 Task: Look for Airbnb options in Río Bravo, Mexico from 5th December, 2023 to 12th December, 2023 for 2 adults.  With 1  bedroom having 1 bed and 1 bathroom. Property type can be hotel.
Action: Mouse moved to (395, 124)
Screenshot: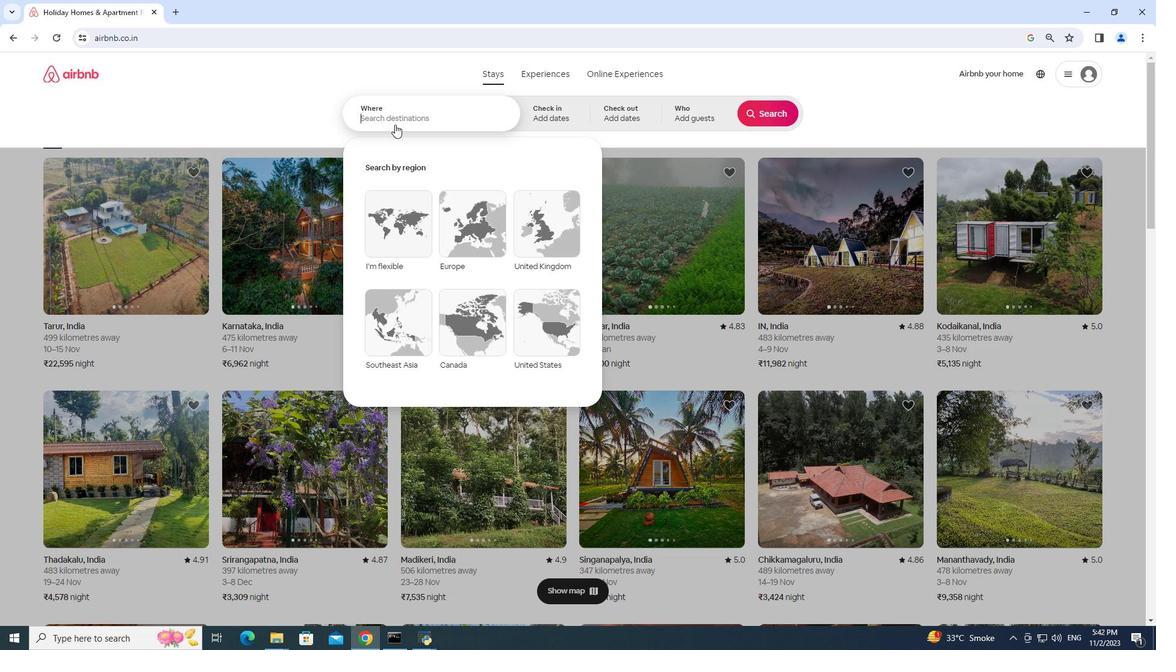 
Action: Mouse pressed left at (395, 124)
Screenshot: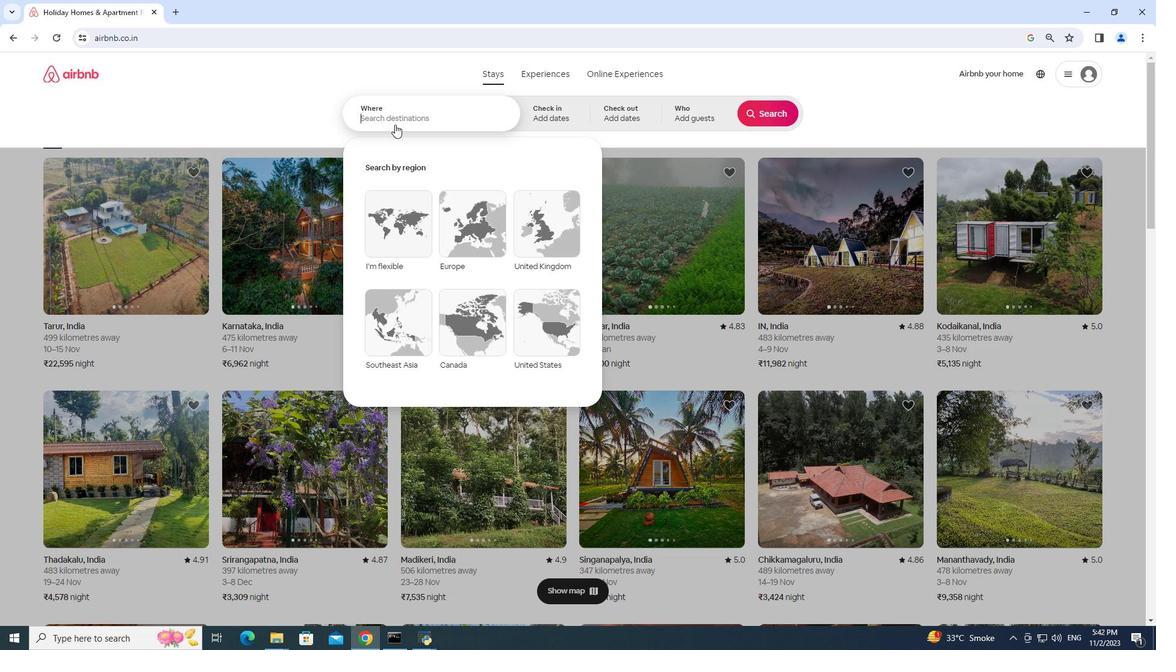 
Action: Key pressed rio<Key.space>bravo,<Key.space>mexico
Screenshot: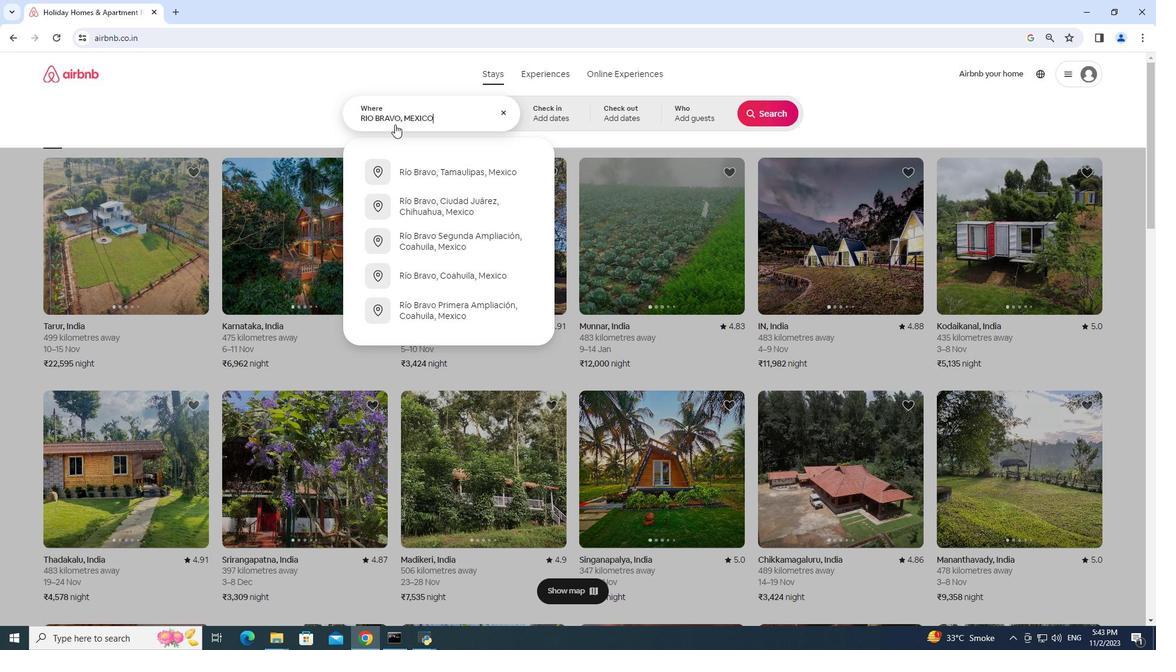 
Action: Mouse moved to (562, 122)
Screenshot: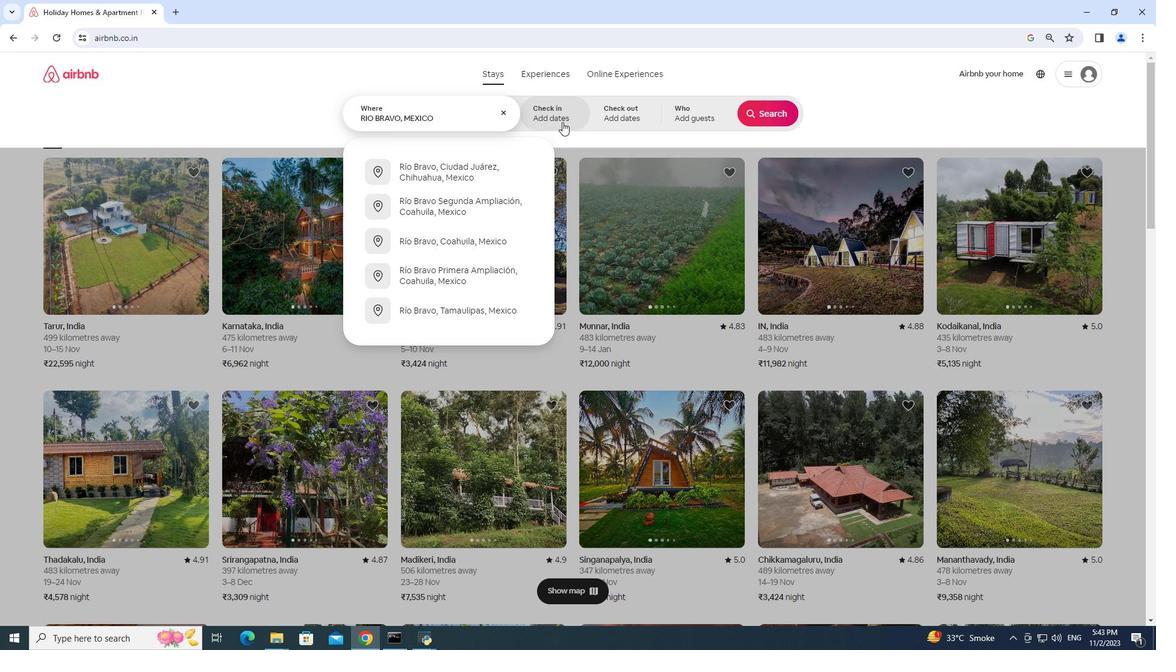 
Action: Mouse pressed left at (562, 122)
Screenshot: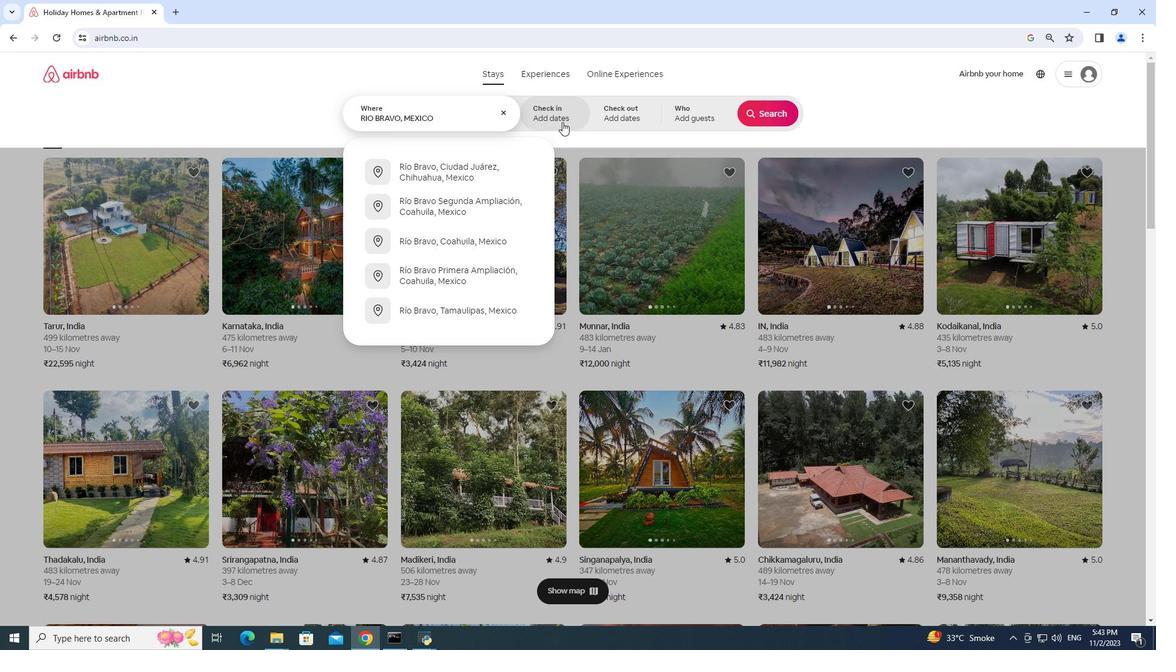 
Action: Mouse moved to (653, 272)
Screenshot: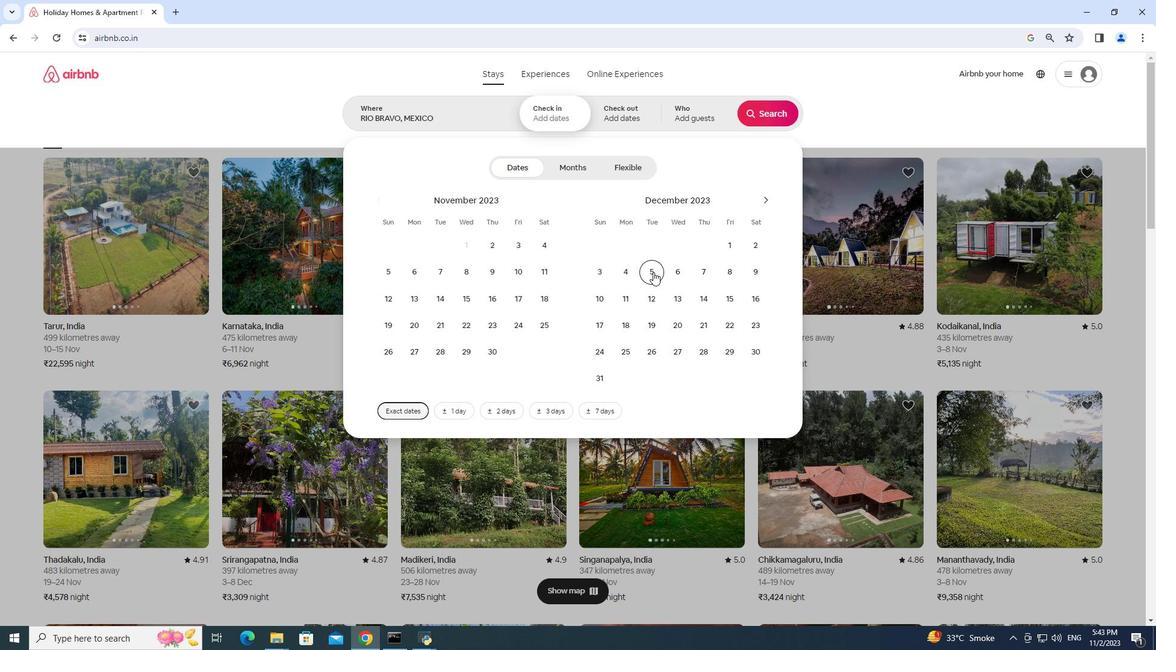 
Action: Mouse pressed left at (653, 272)
Screenshot: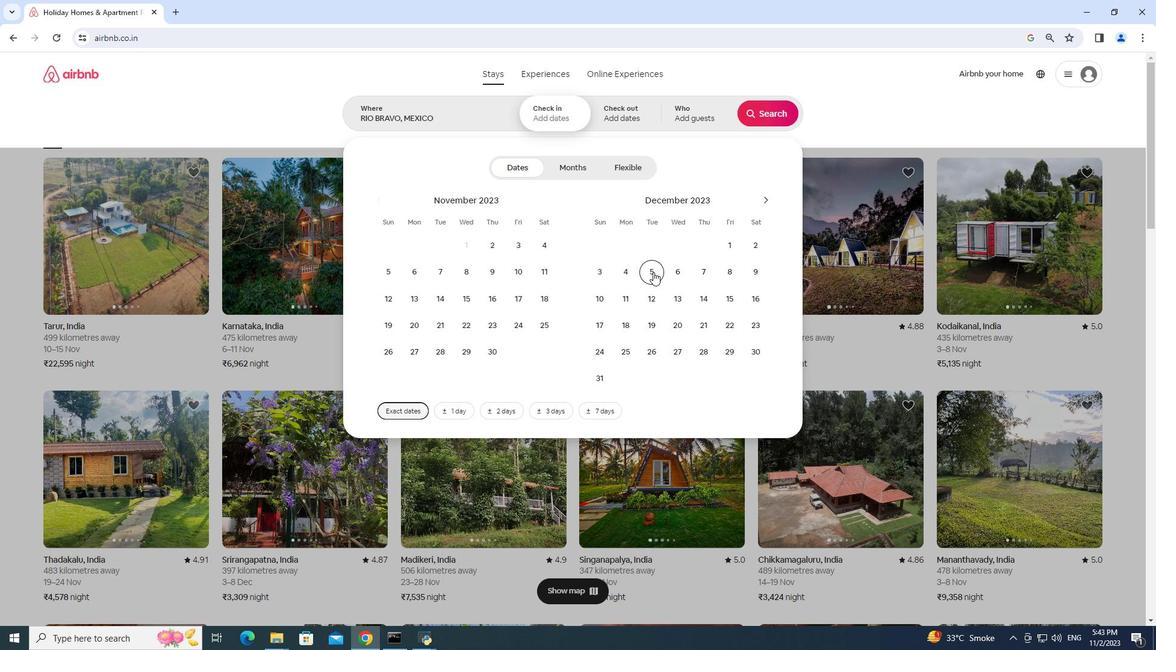 
Action: Mouse moved to (645, 292)
Screenshot: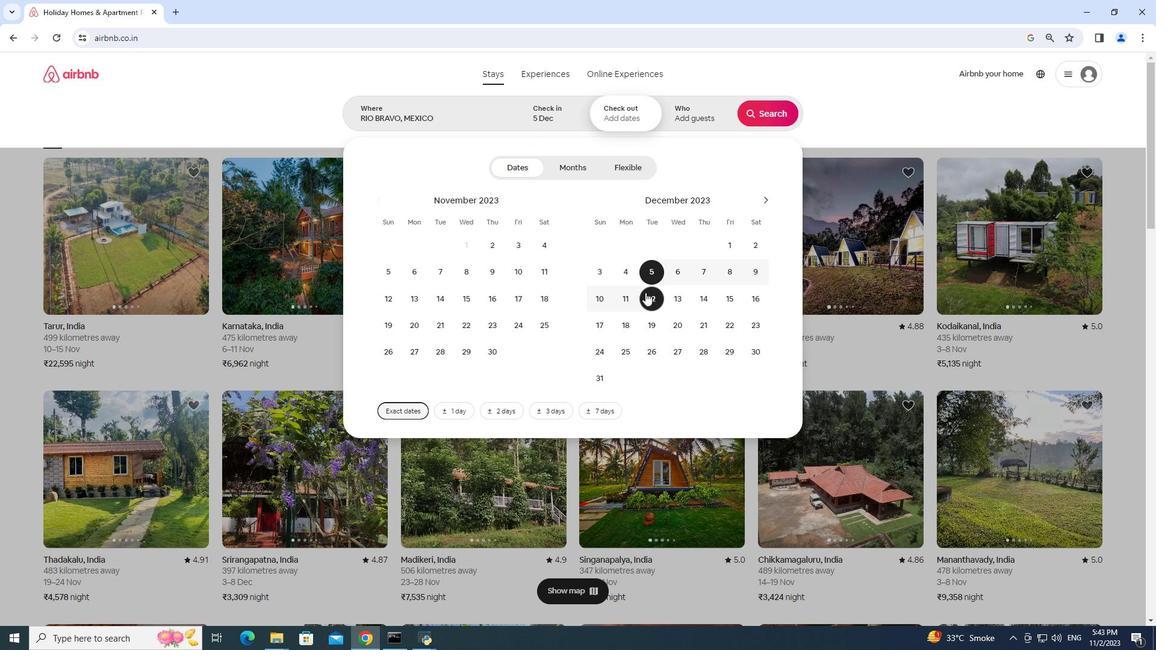 
Action: Mouse pressed left at (645, 292)
Screenshot: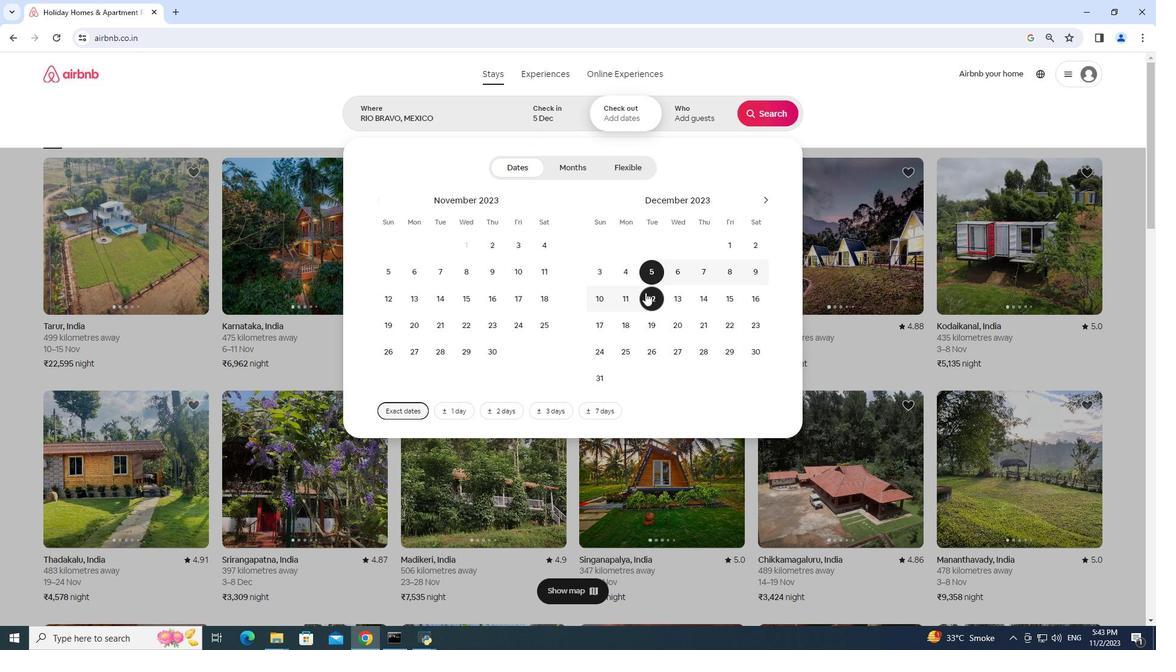 
Action: Mouse moved to (706, 112)
Screenshot: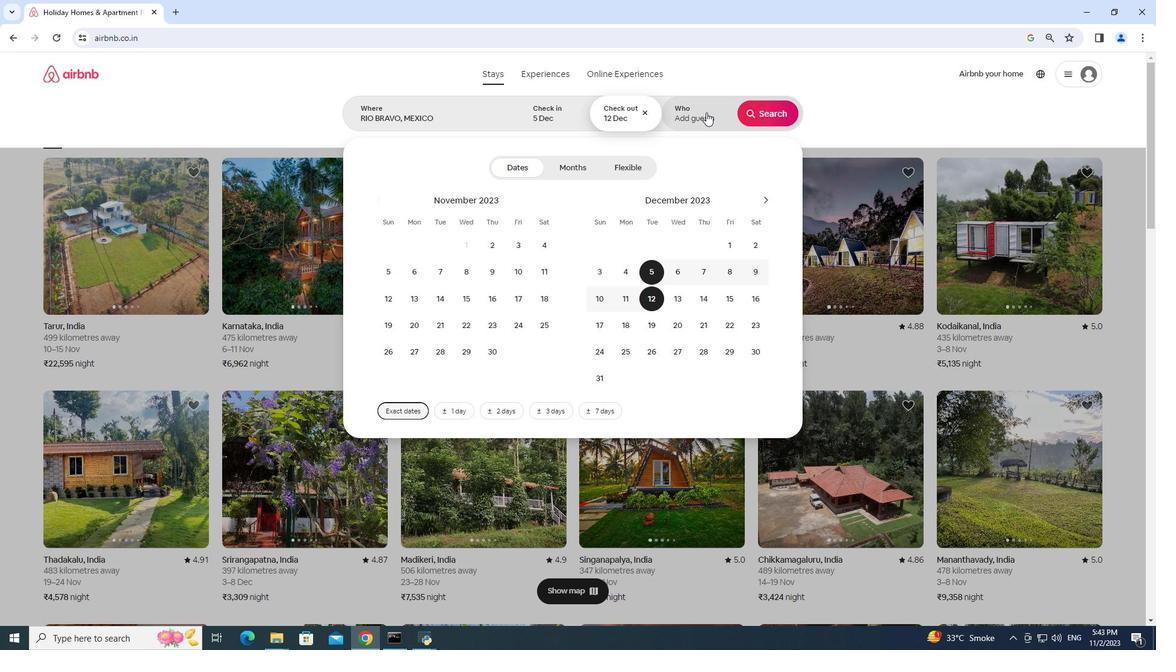 
Action: Mouse pressed left at (706, 112)
Screenshot: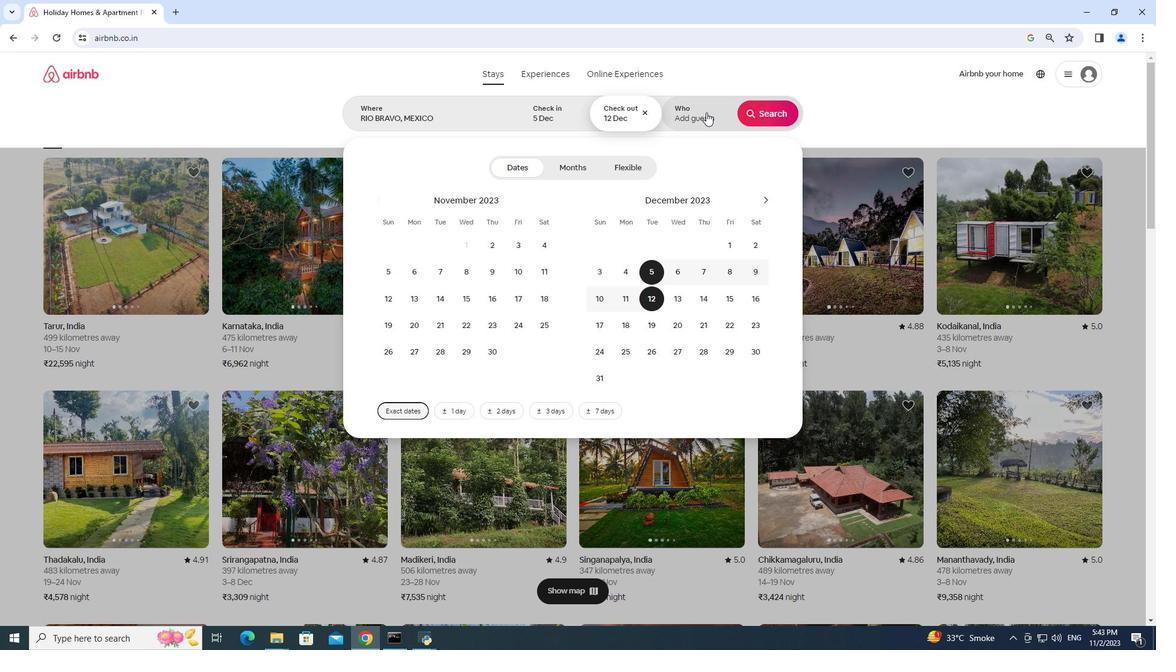 
Action: Mouse moved to (765, 169)
Screenshot: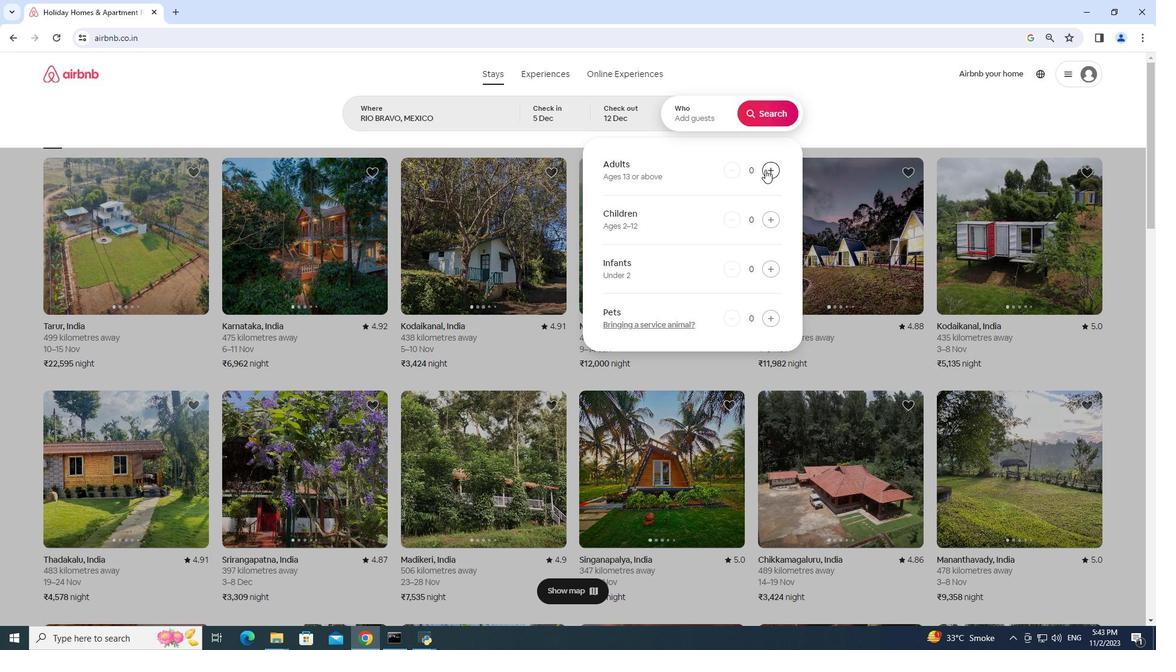 
Action: Mouse pressed left at (765, 169)
Screenshot: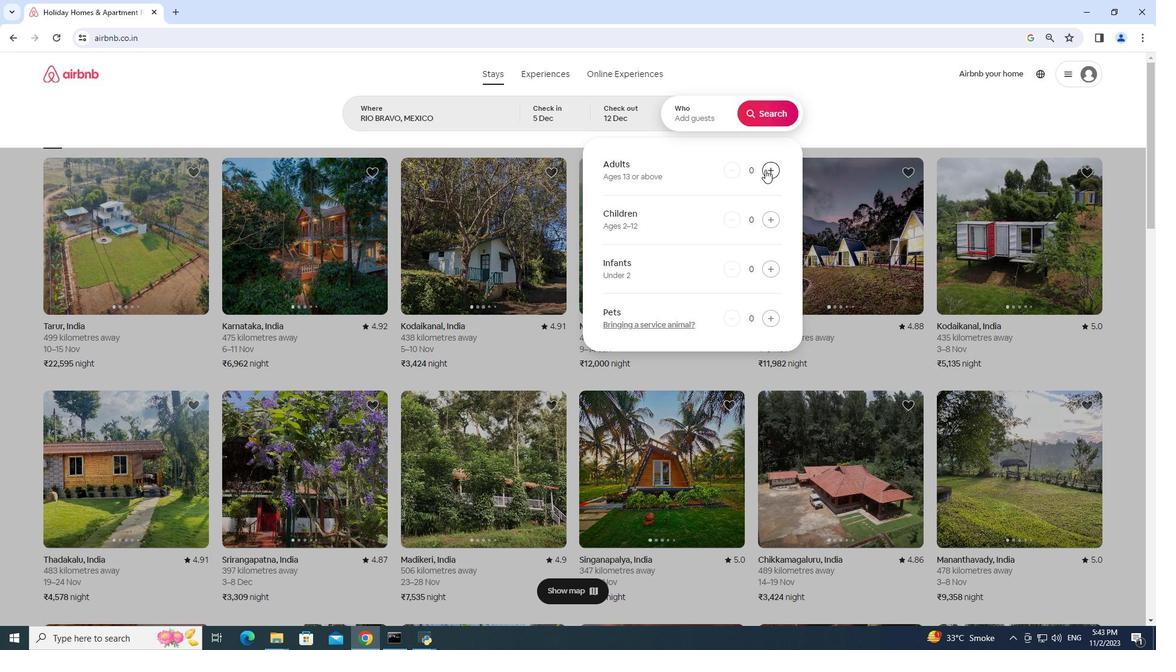 
Action: Mouse pressed left at (765, 169)
Screenshot: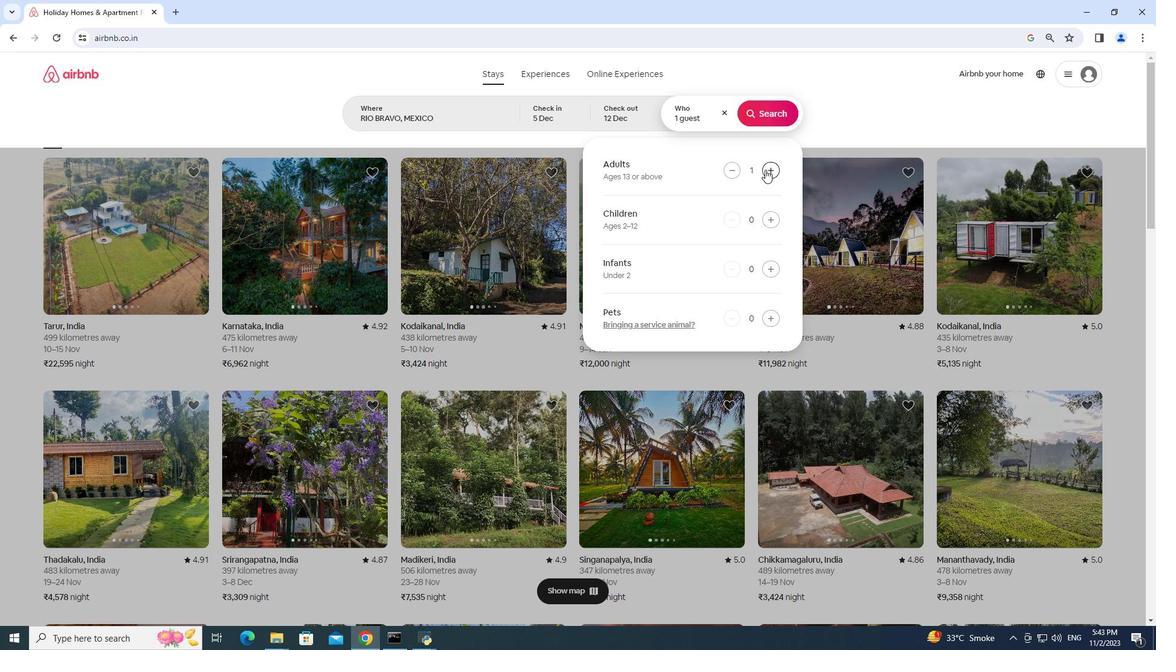 
Action: Mouse moved to (760, 111)
Screenshot: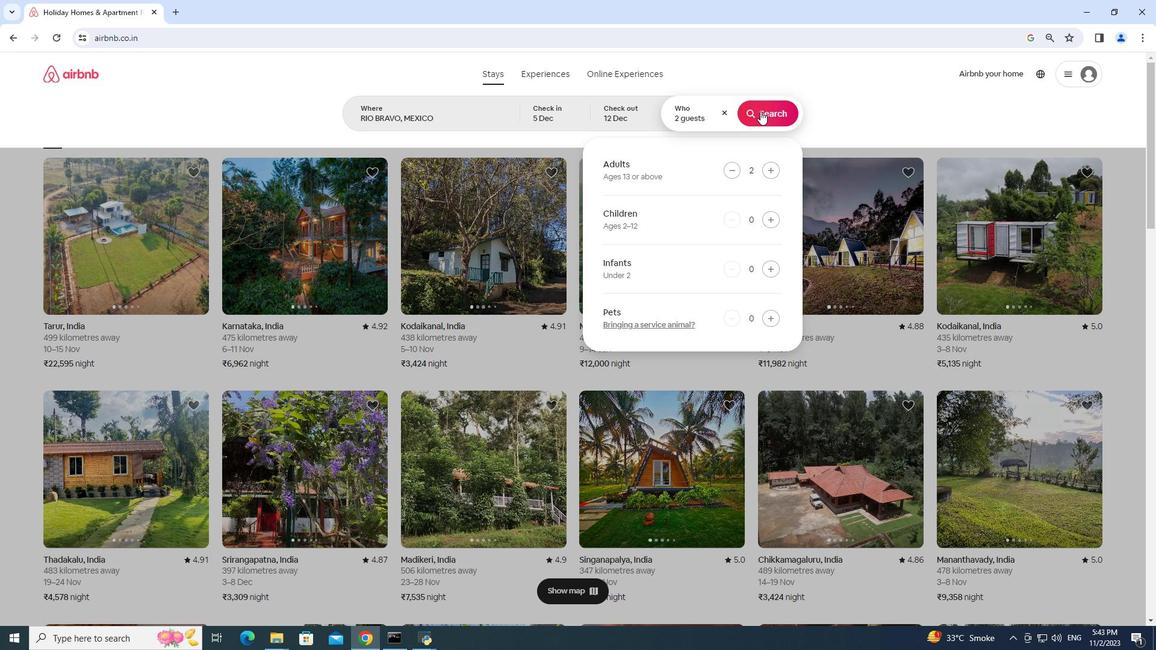 
Action: Mouse pressed left at (760, 111)
Screenshot: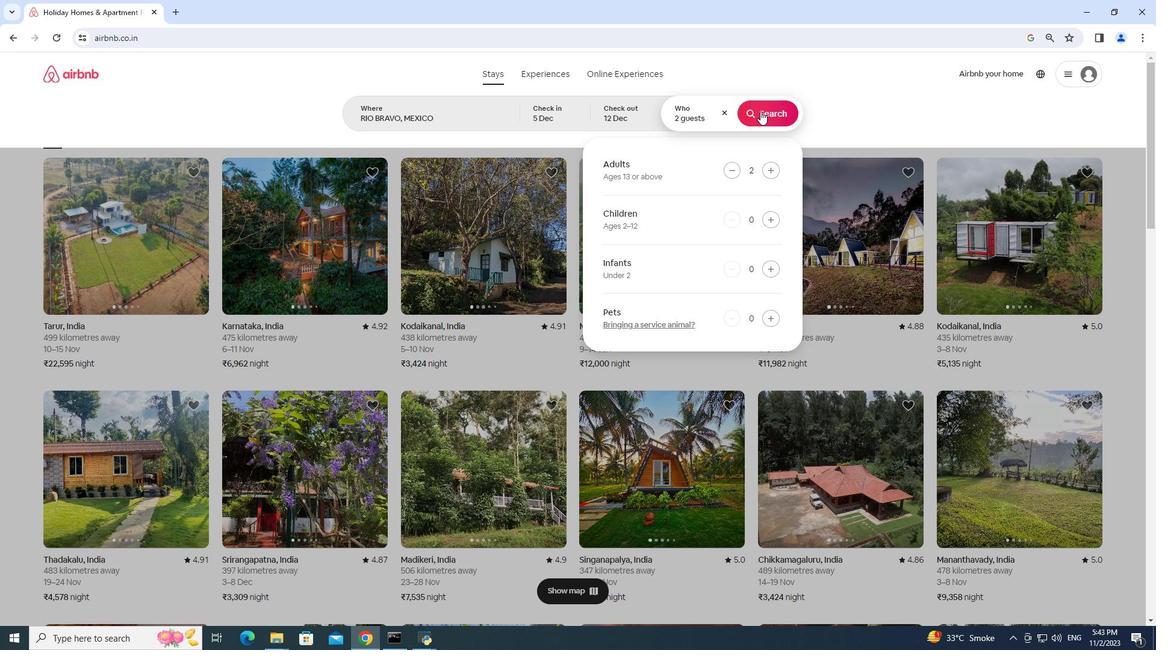 
Action: Mouse moved to (990, 112)
Screenshot: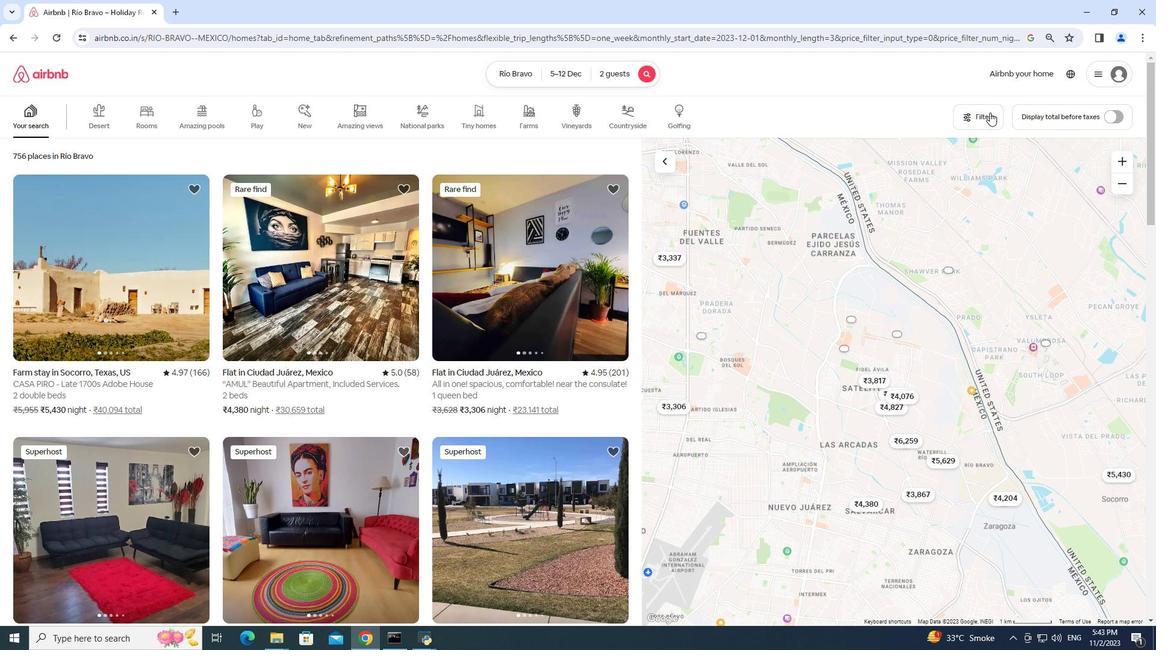 
Action: Mouse pressed left at (990, 112)
Screenshot: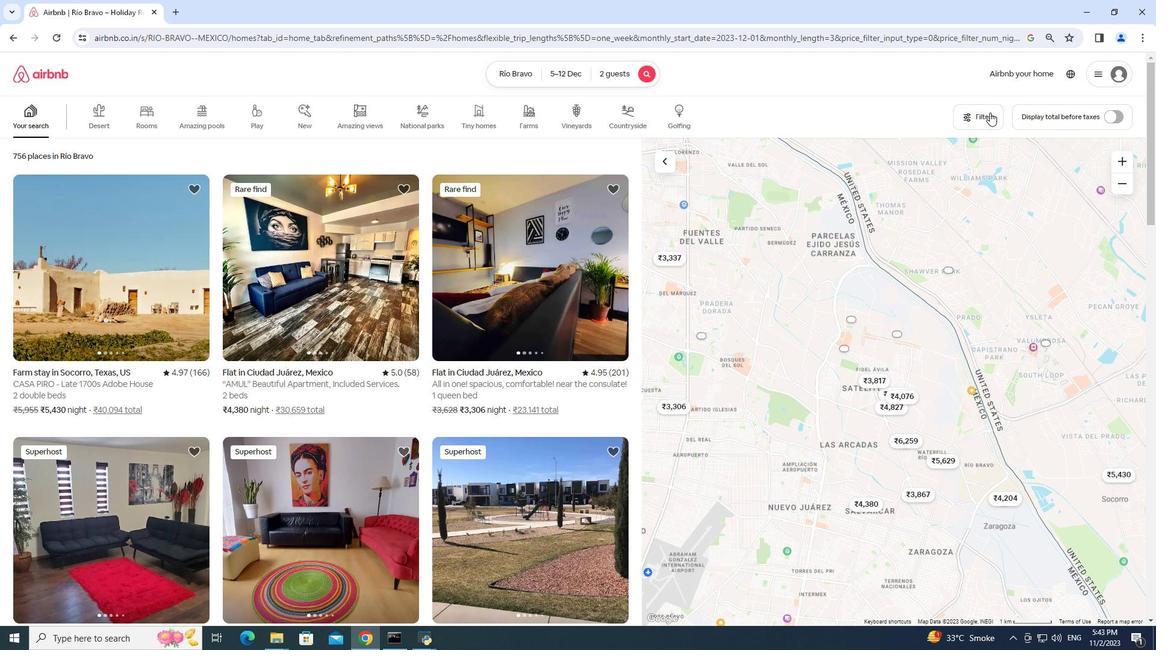 
Action: Mouse moved to (456, 456)
Screenshot: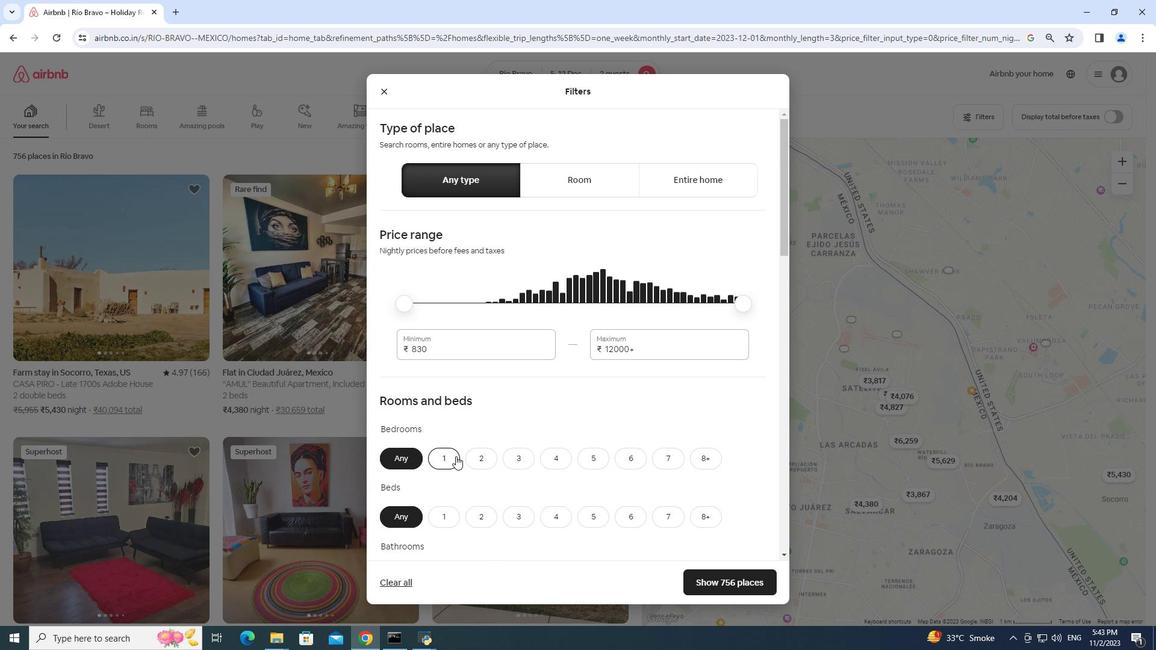 
Action: Mouse pressed left at (456, 456)
Screenshot: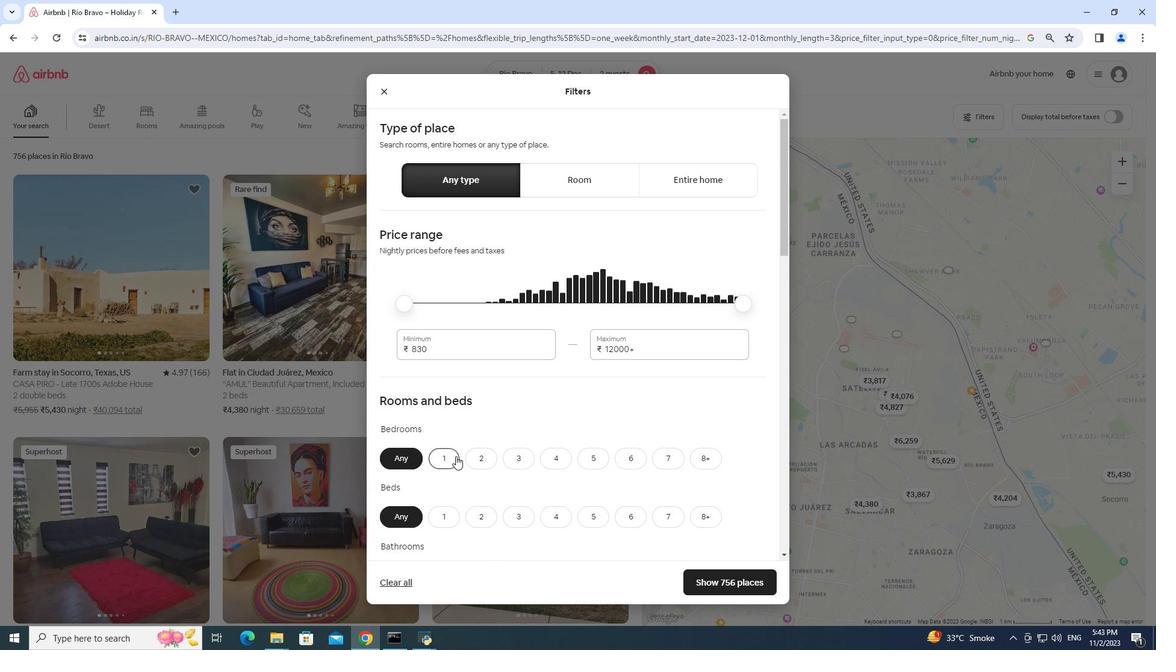 
Action: Mouse moved to (447, 517)
Screenshot: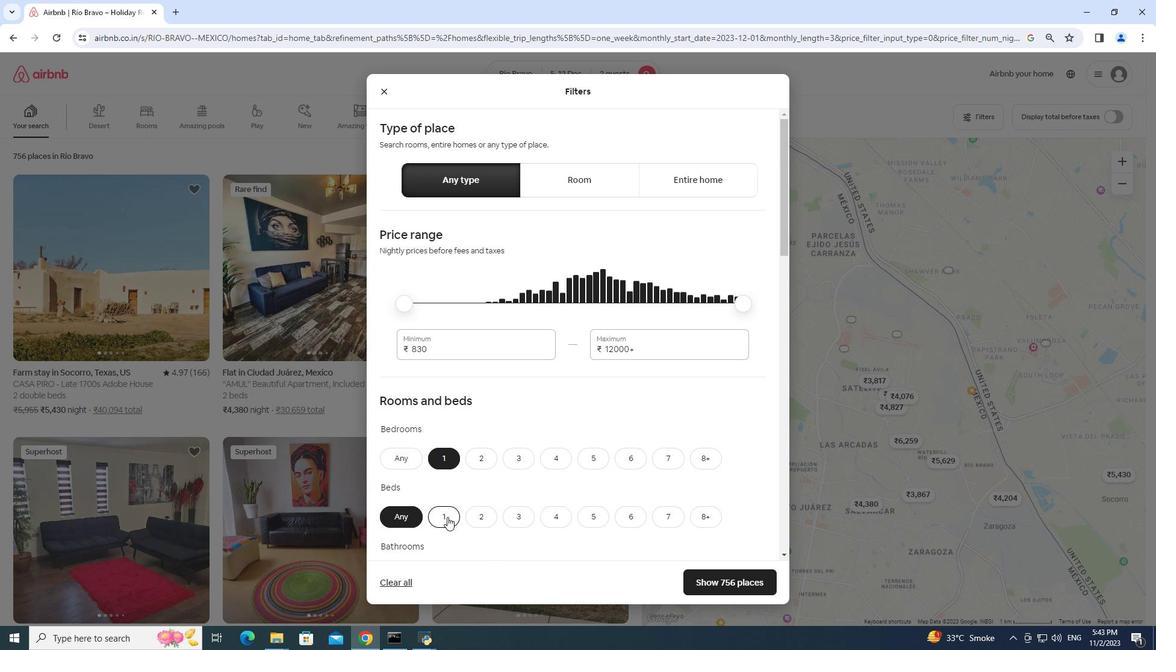 
Action: Mouse pressed left at (447, 517)
Screenshot: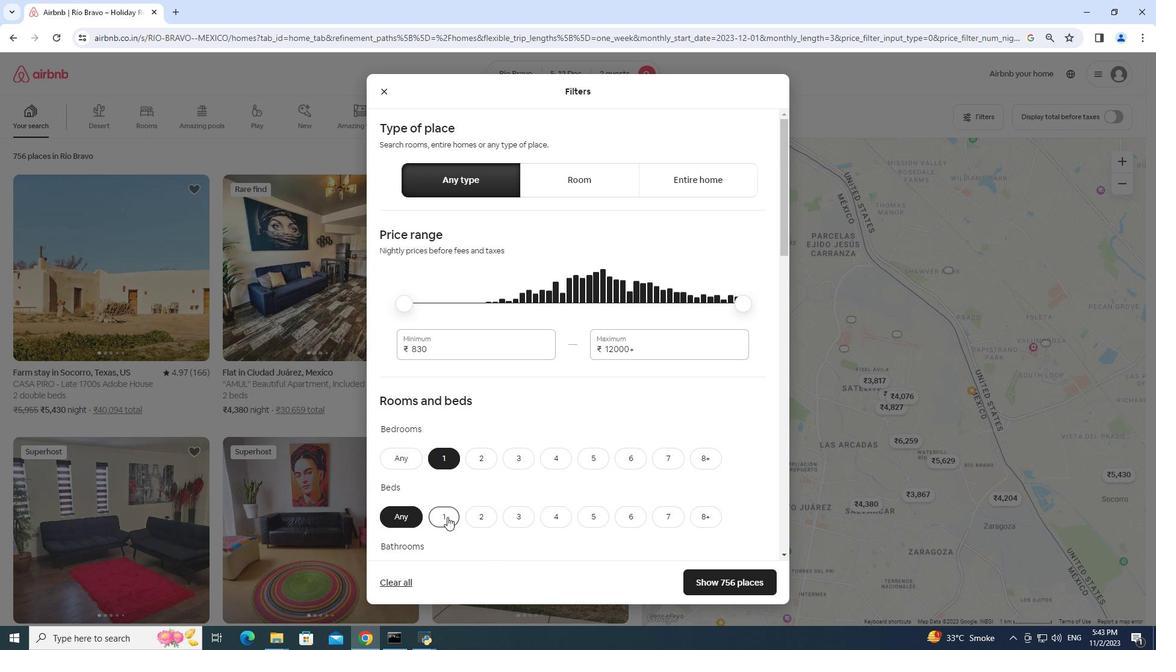 
Action: Mouse moved to (447, 517)
Screenshot: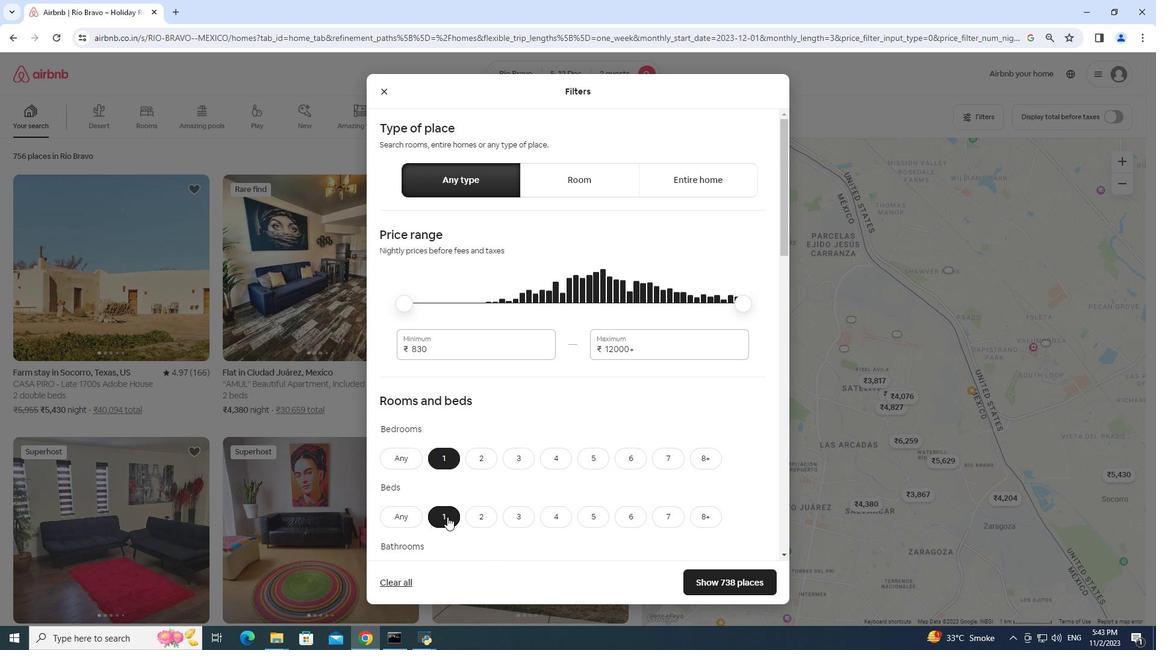 
Action: Mouse scrolled (447, 516) with delta (0, 0)
Screenshot: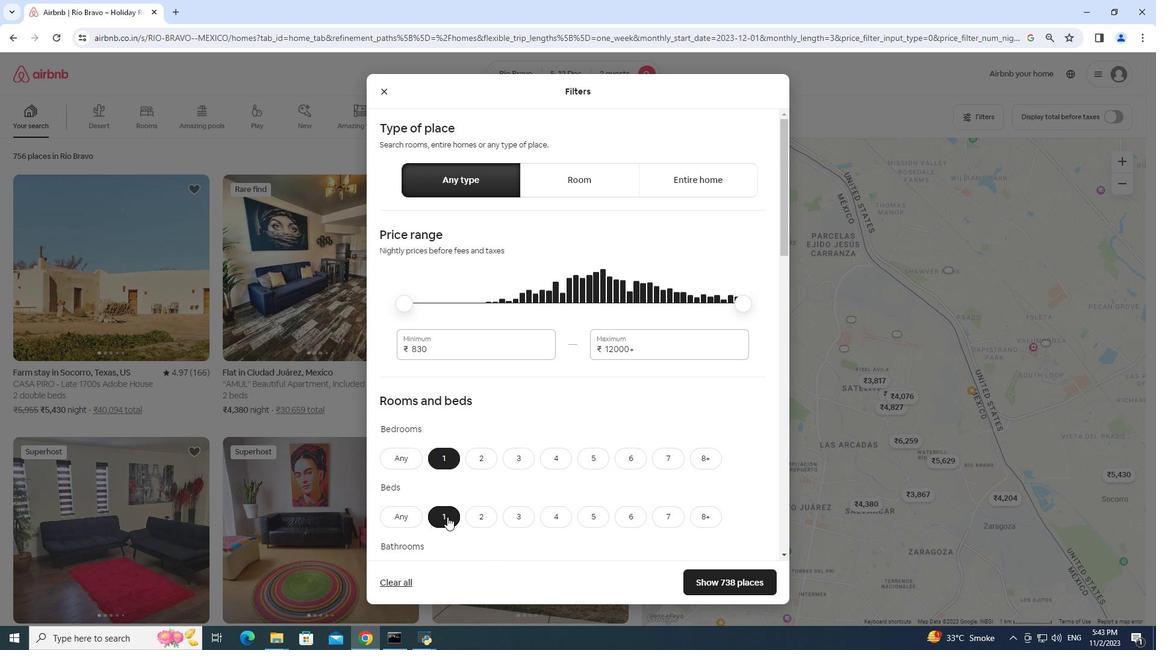 
Action: Mouse scrolled (447, 516) with delta (0, 0)
Screenshot: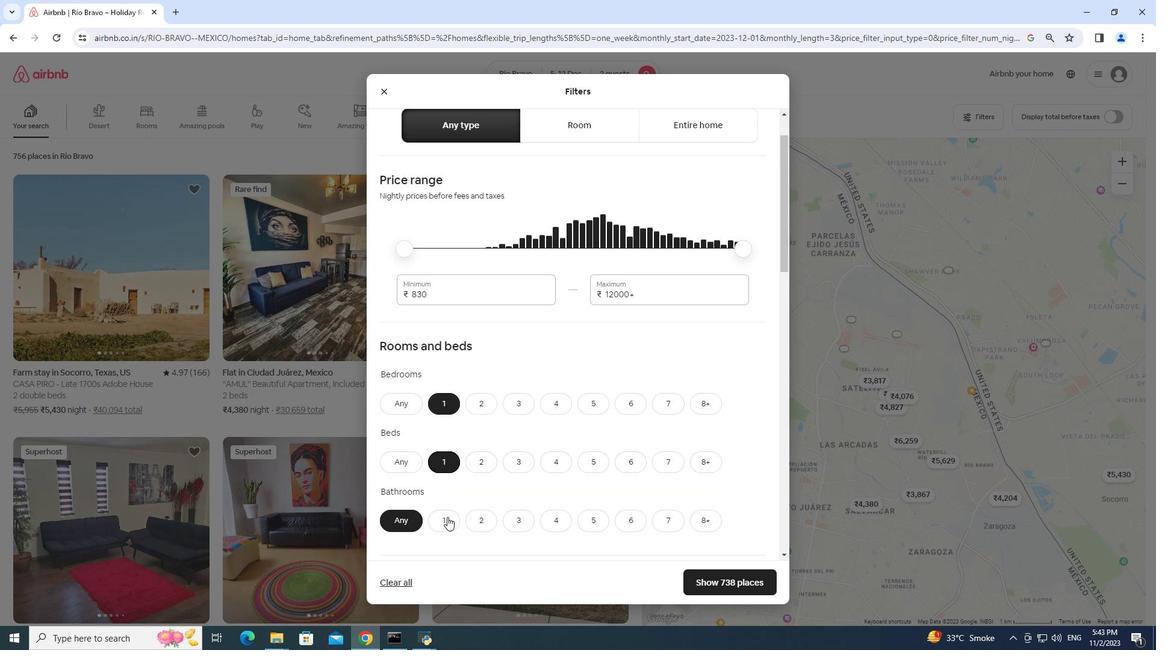 
Action: Mouse moved to (448, 447)
Screenshot: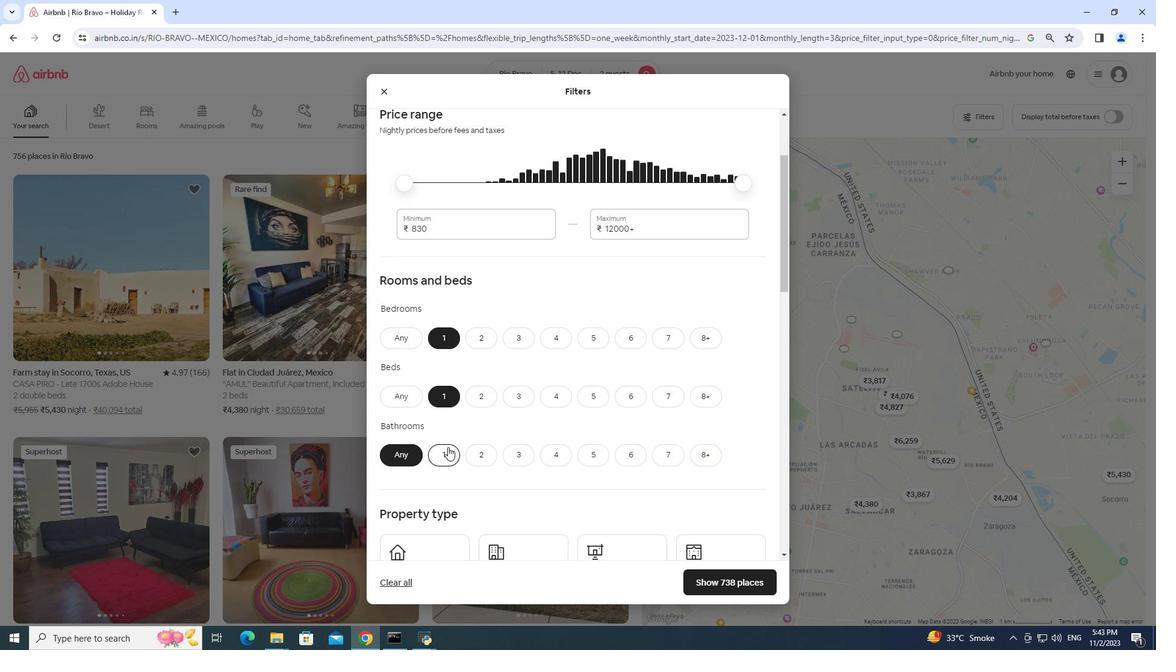 
Action: Mouse pressed left at (448, 447)
Screenshot: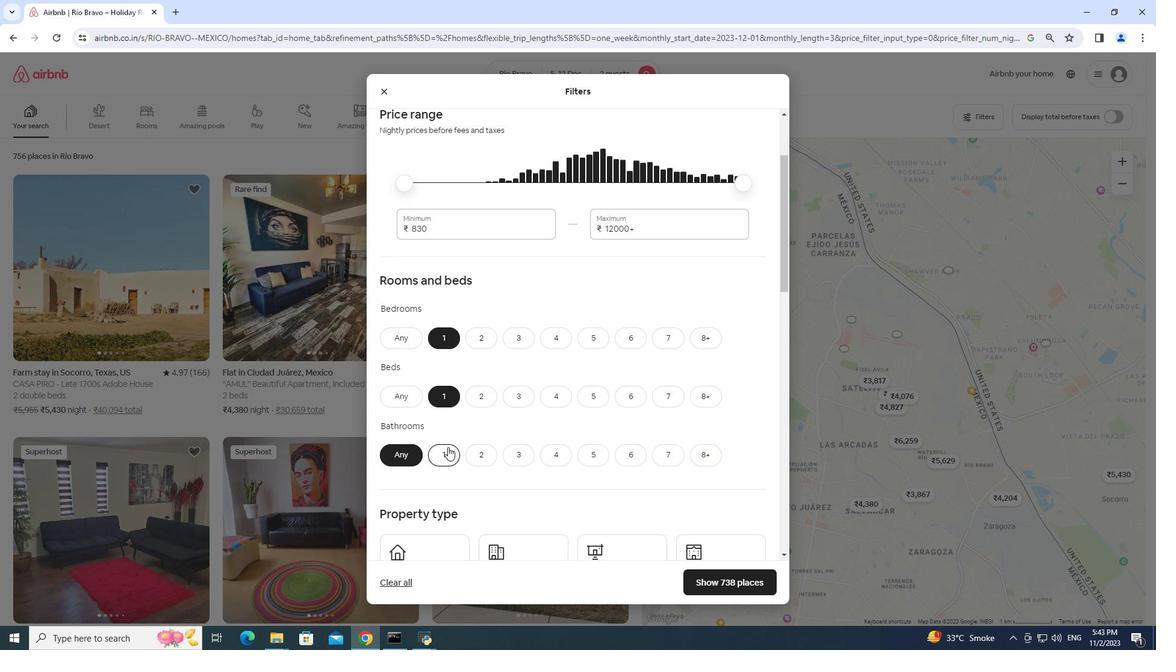 
Action: Mouse moved to (498, 472)
Screenshot: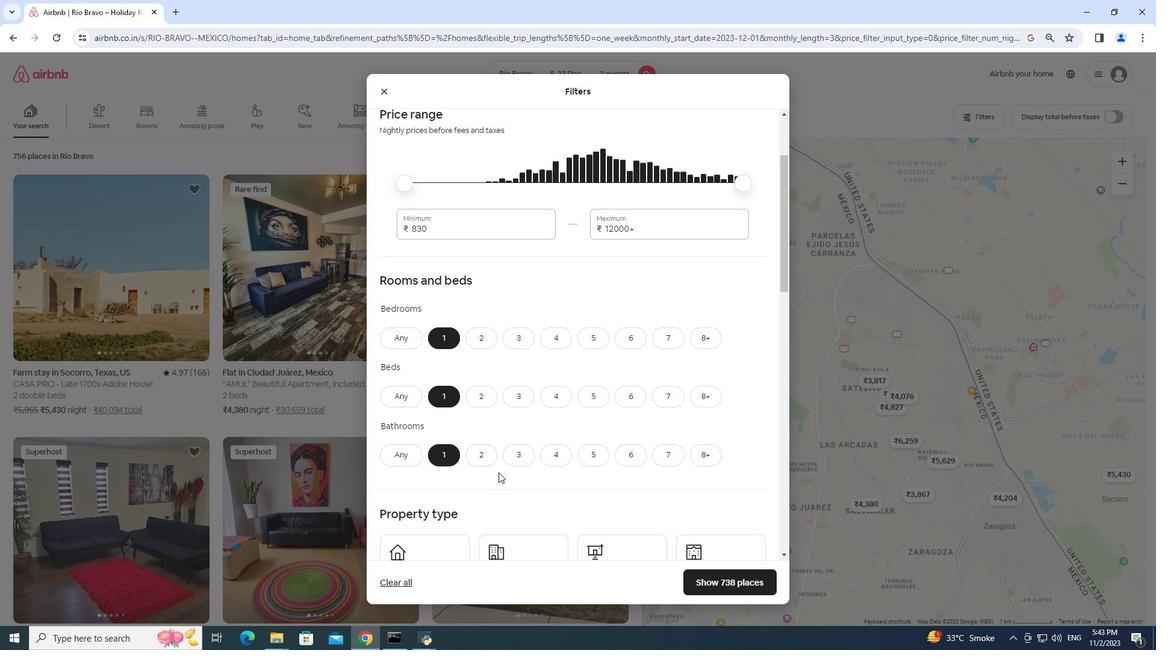 
Action: Mouse scrolled (498, 472) with delta (0, 0)
Screenshot: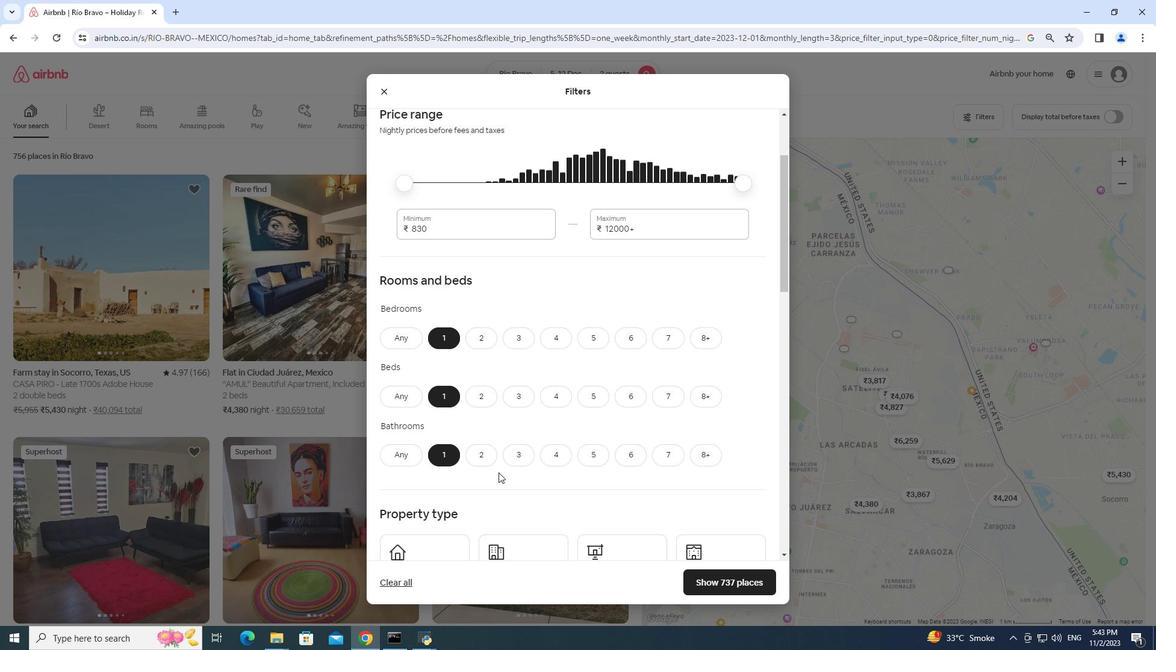 
Action: Mouse scrolled (498, 472) with delta (0, 0)
Screenshot: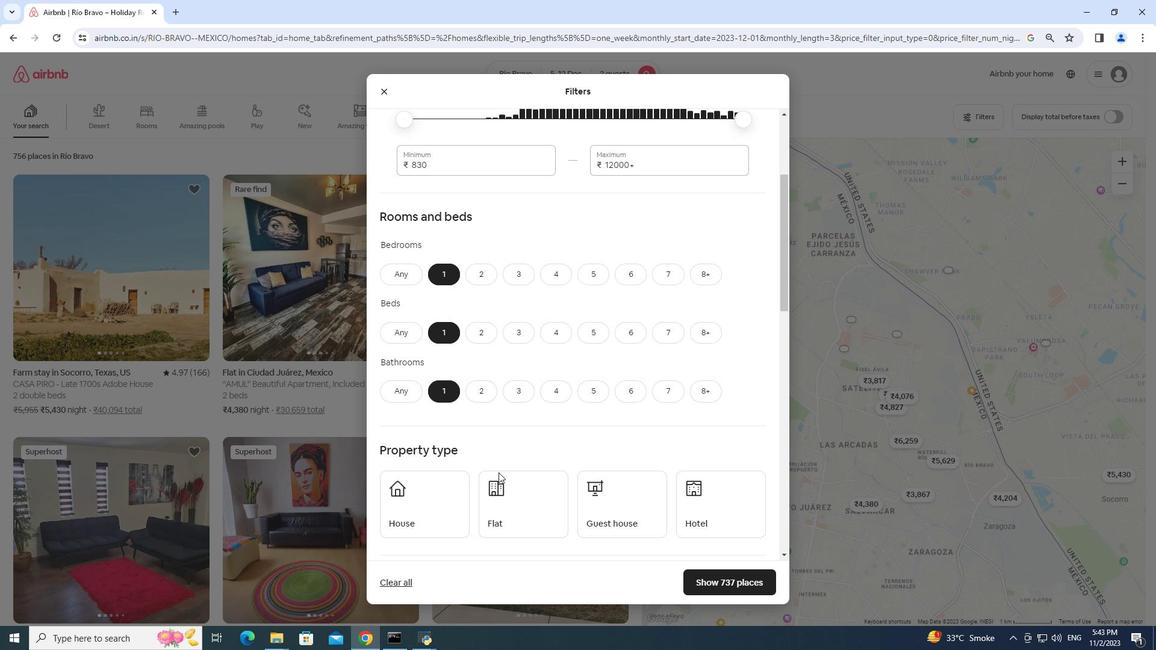 
Action: Mouse moved to (716, 463)
Screenshot: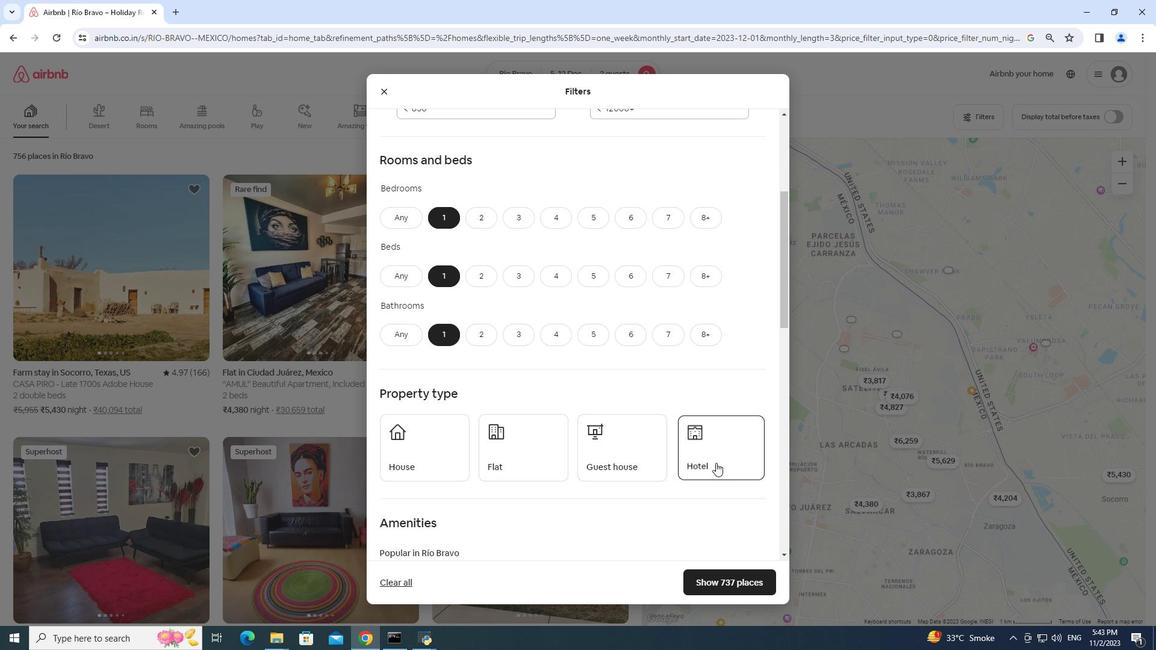 
Action: Mouse pressed left at (716, 463)
Screenshot: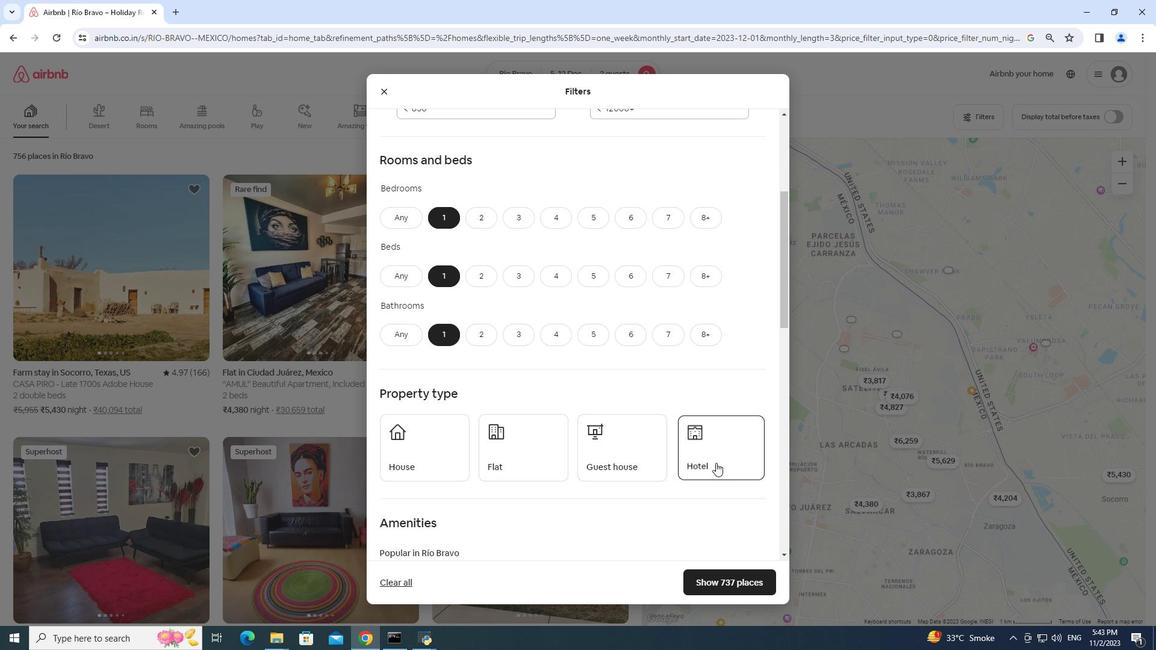 
Action: Mouse moved to (724, 580)
Screenshot: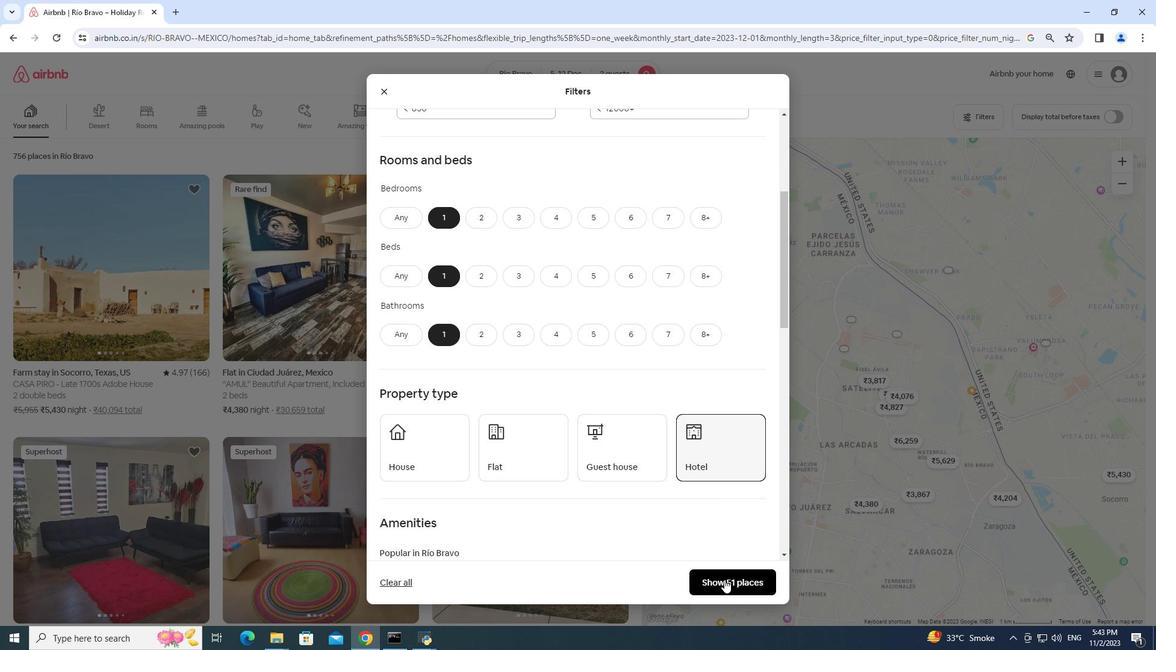 
Action: Mouse pressed left at (724, 580)
Screenshot: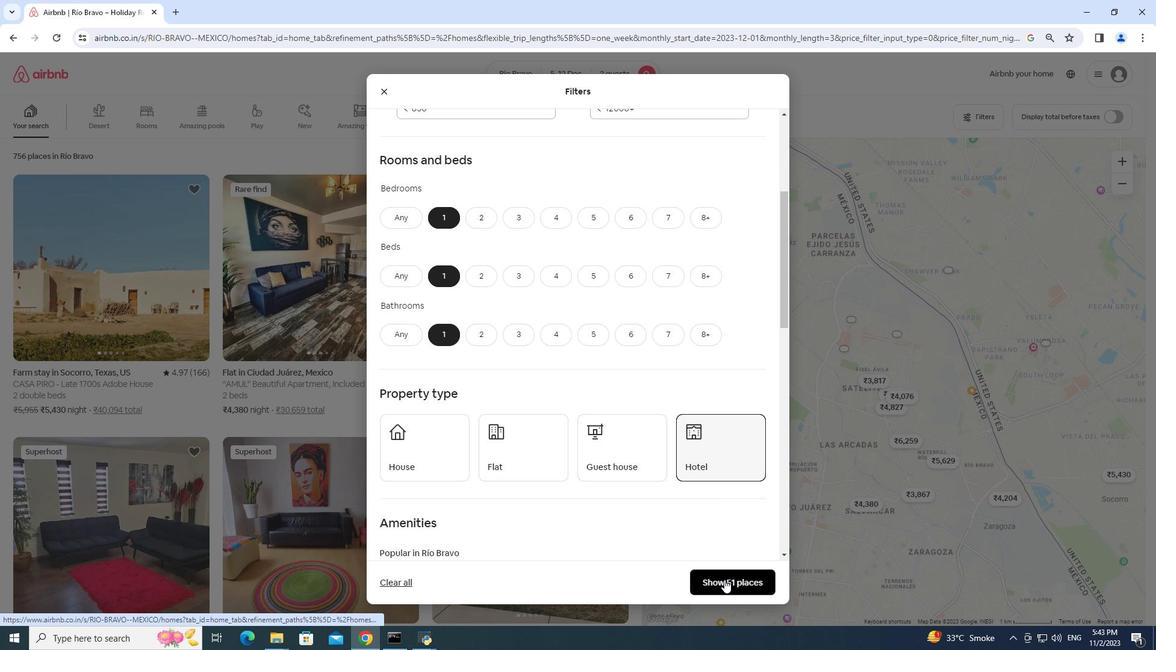
Action: Mouse moved to (167, 332)
Screenshot: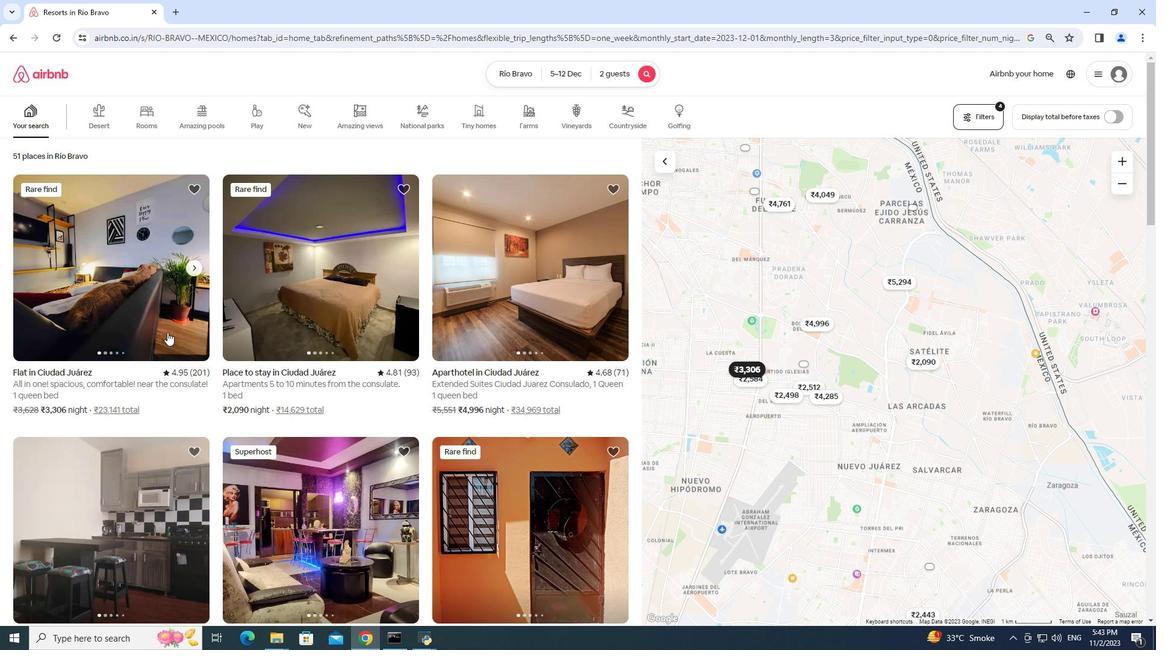 
Action: Mouse pressed left at (167, 332)
Screenshot: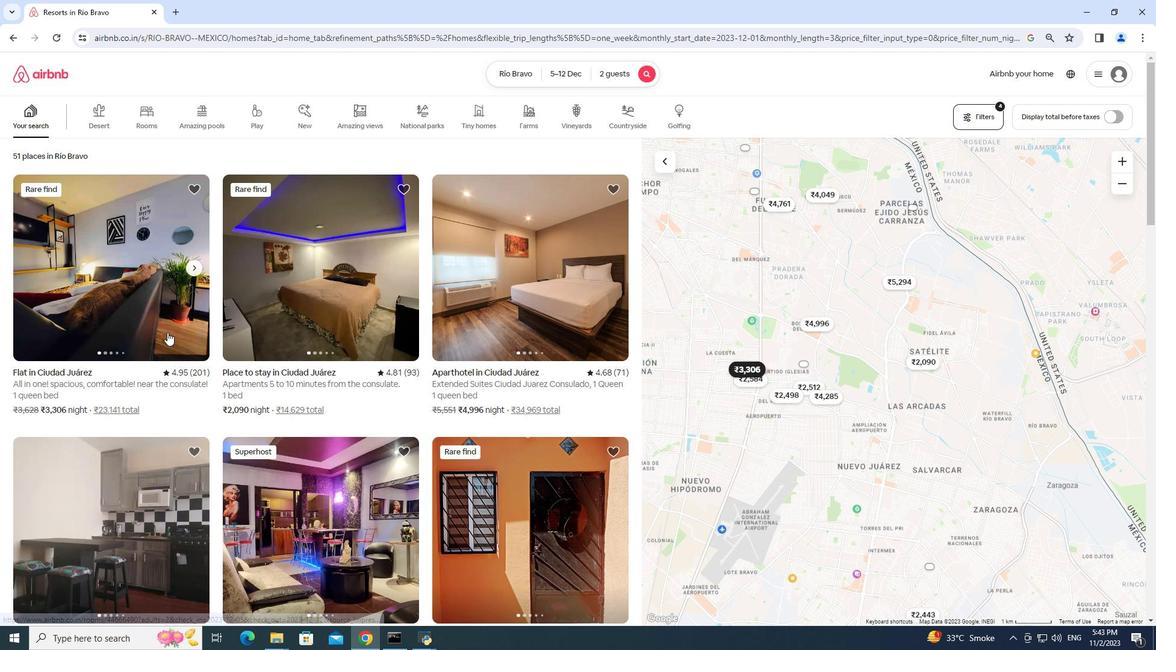 
Action: Mouse pressed left at (167, 332)
Screenshot: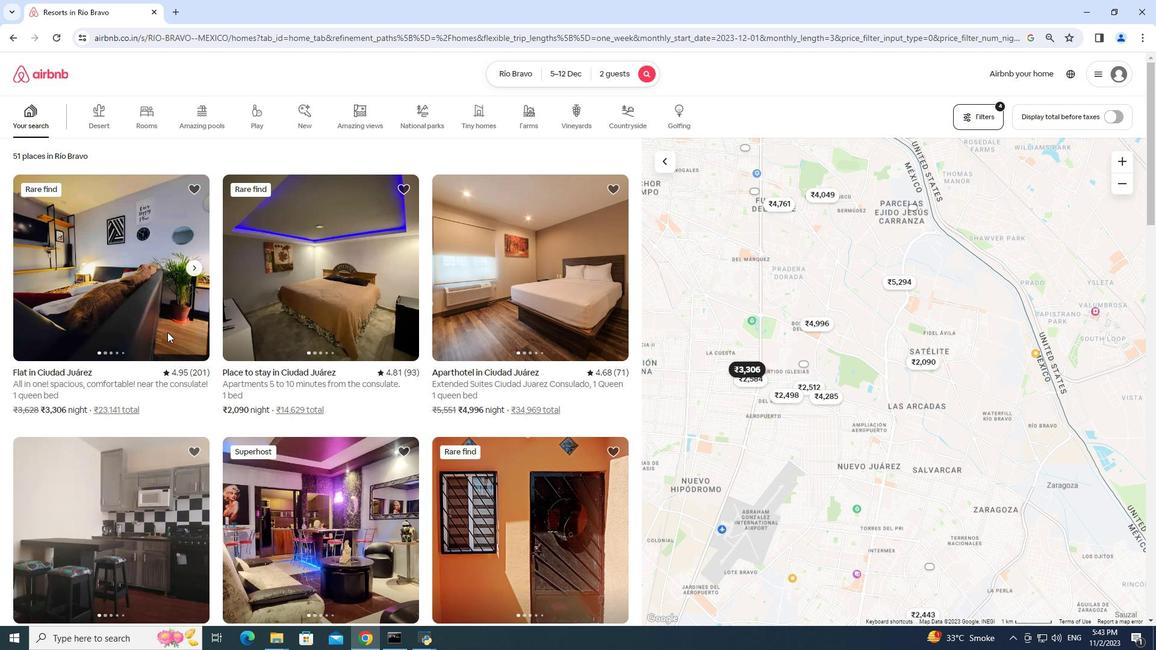 
Action: Mouse moved to (822, 430)
Screenshot: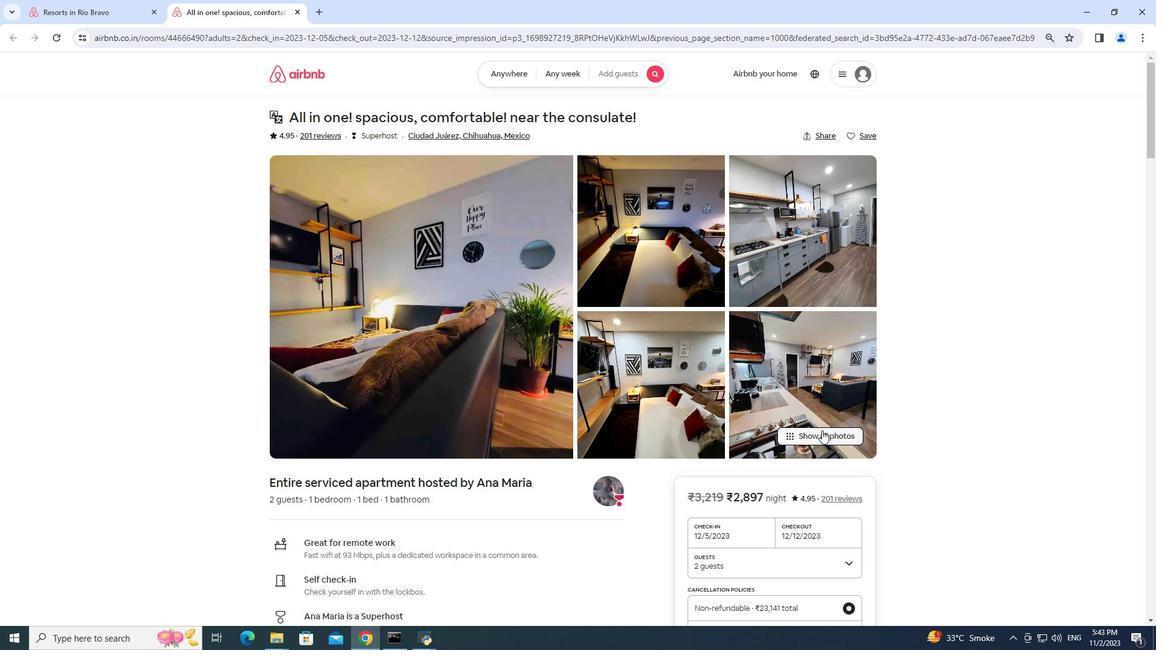 
Action: Mouse pressed left at (822, 430)
Screenshot: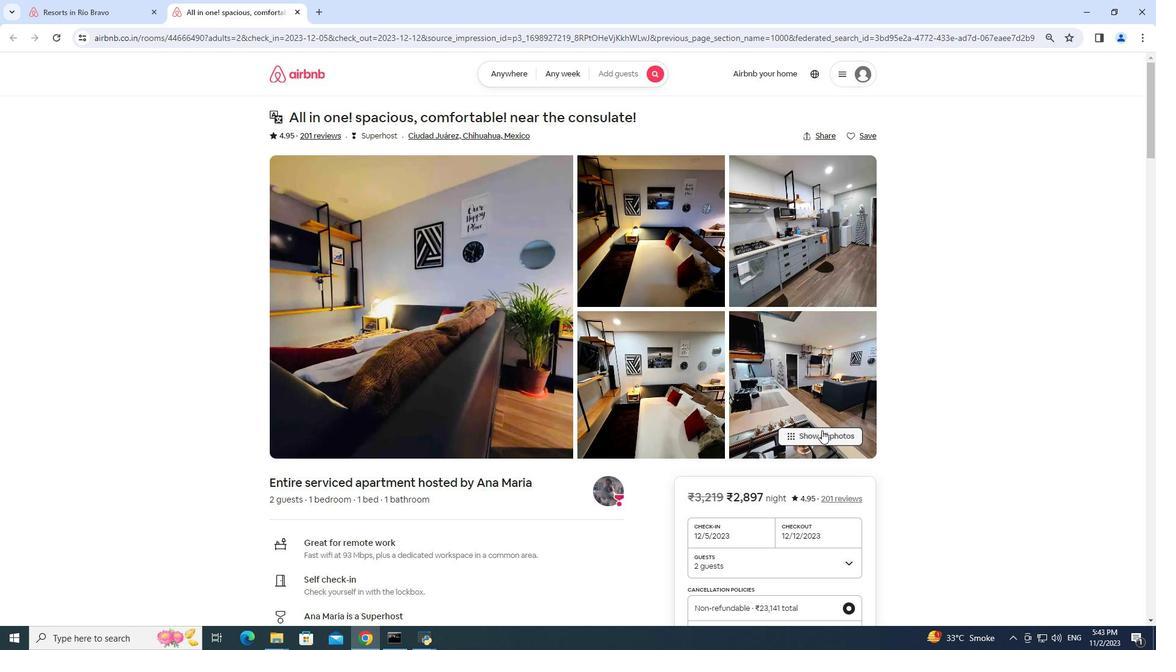 
Action: Mouse moved to (493, 410)
Screenshot: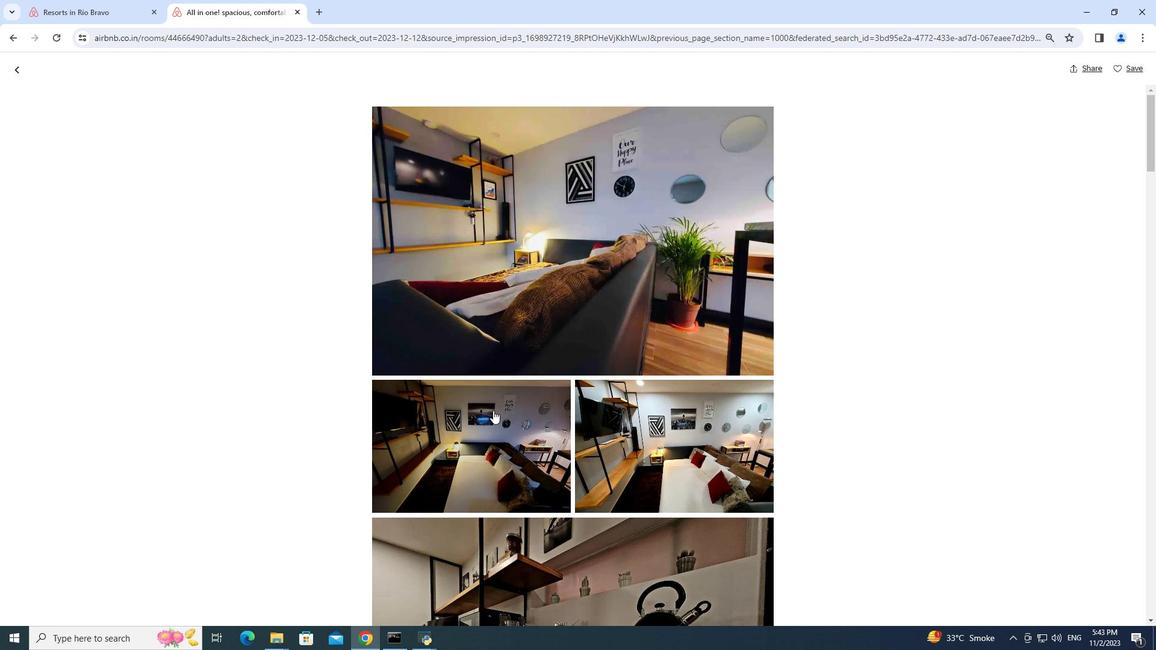 
Action: Mouse scrolled (493, 410) with delta (0, 0)
Screenshot: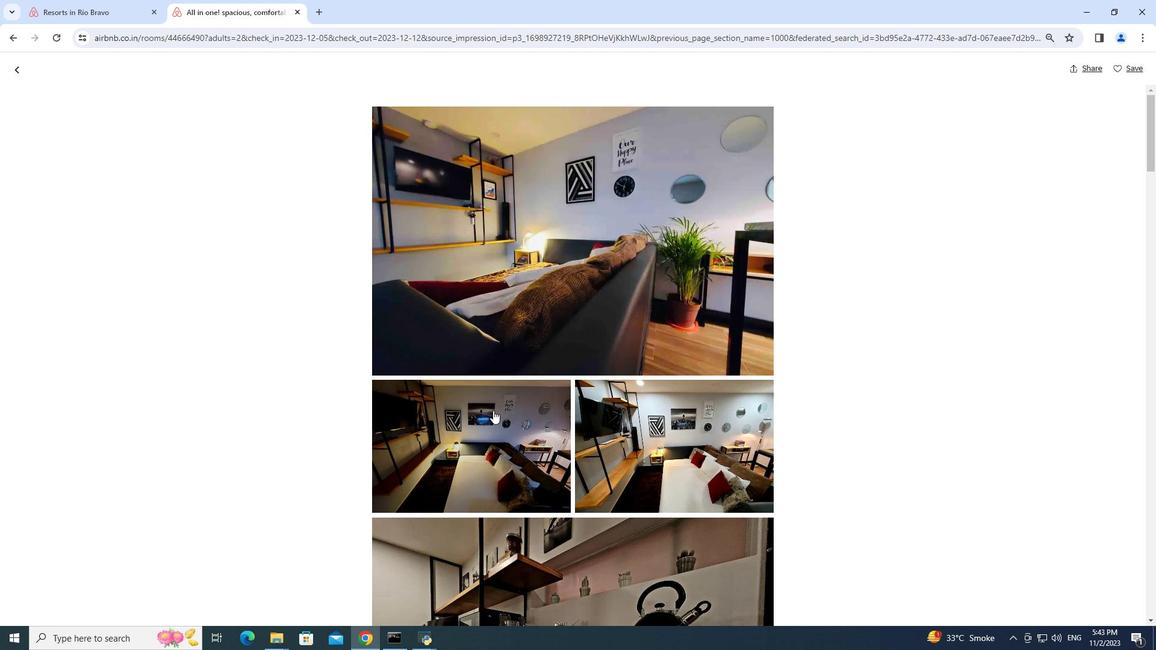 
Action: Mouse scrolled (493, 410) with delta (0, 0)
Screenshot: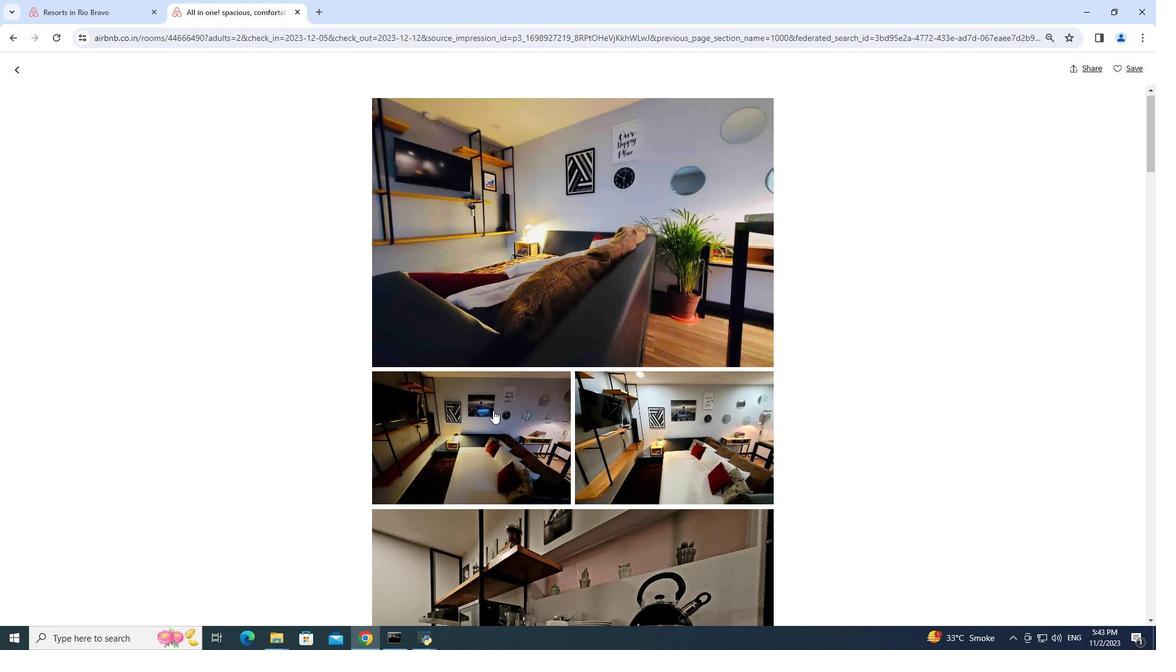 
Action: Mouse scrolled (493, 410) with delta (0, 0)
Screenshot: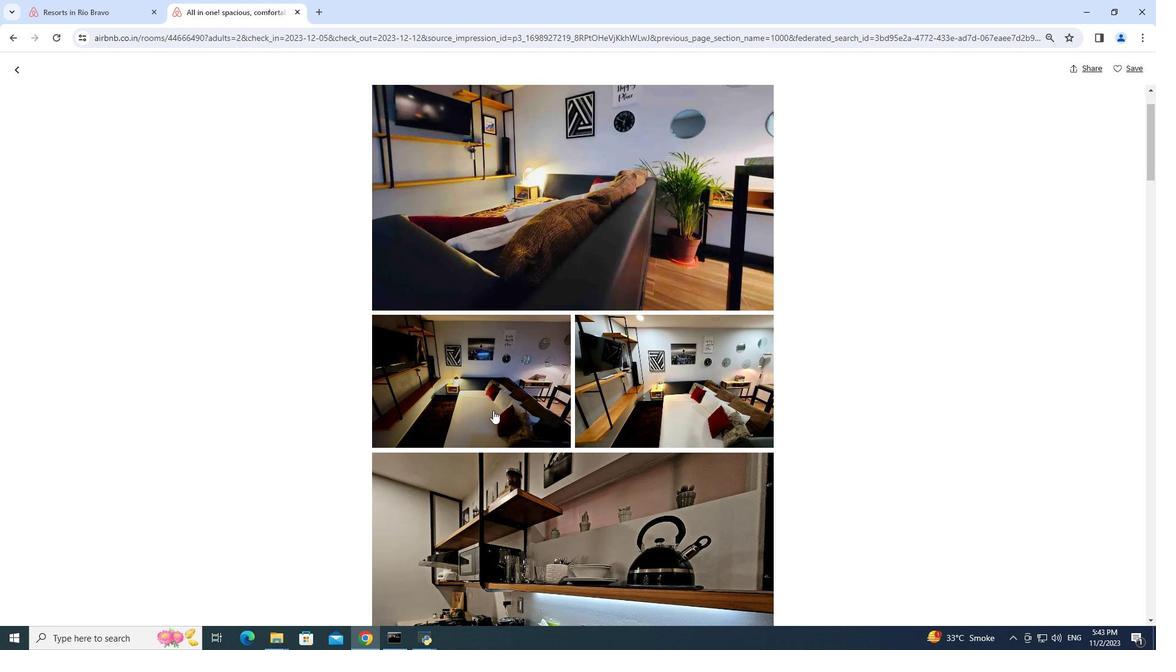 
Action: Mouse scrolled (493, 410) with delta (0, 0)
Screenshot: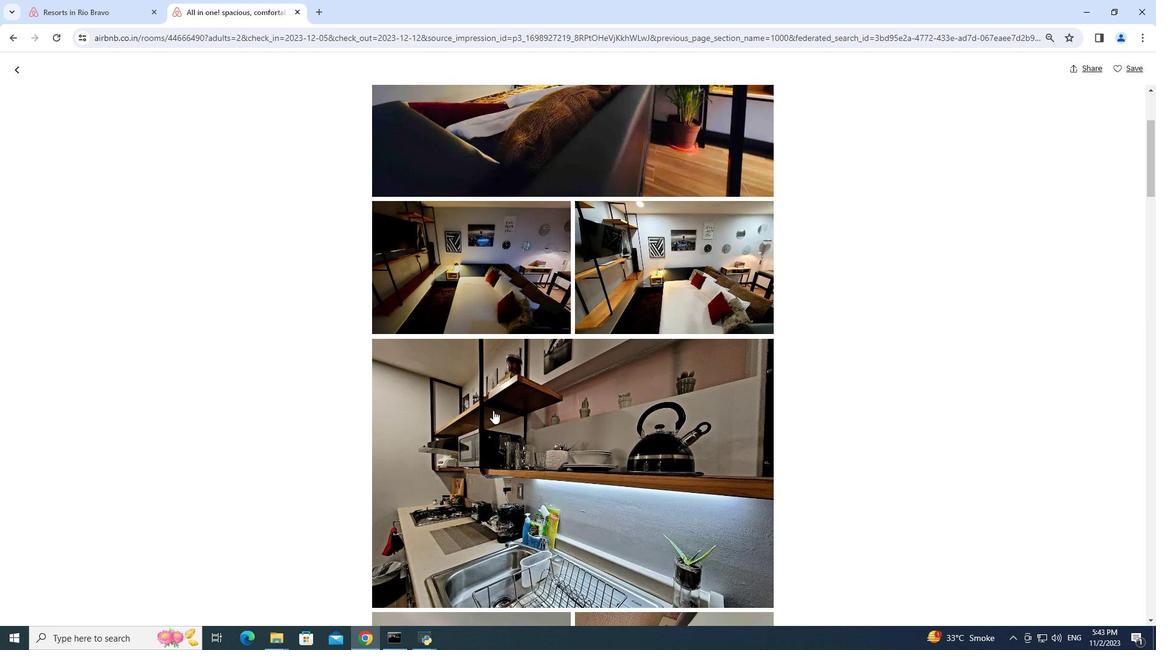 
Action: Mouse scrolled (493, 410) with delta (0, 0)
Screenshot: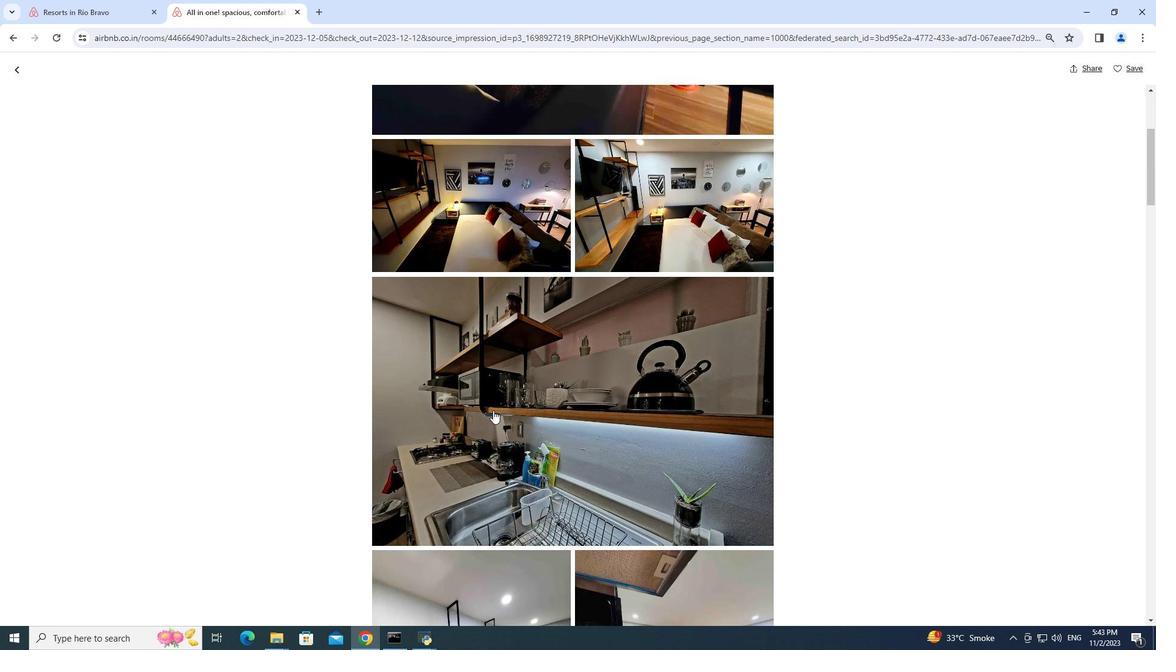 
Action: Mouse scrolled (493, 410) with delta (0, 0)
Screenshot: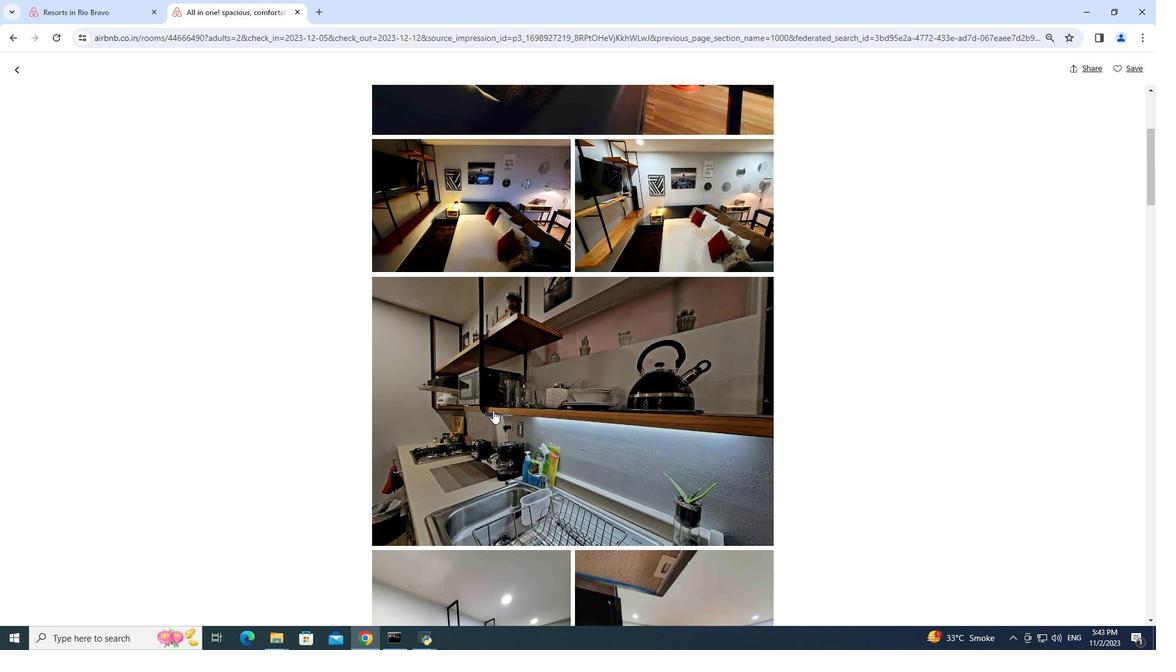 
Action: Mouse scrolled (493, 410) with delta (0, 0)
Screenshot: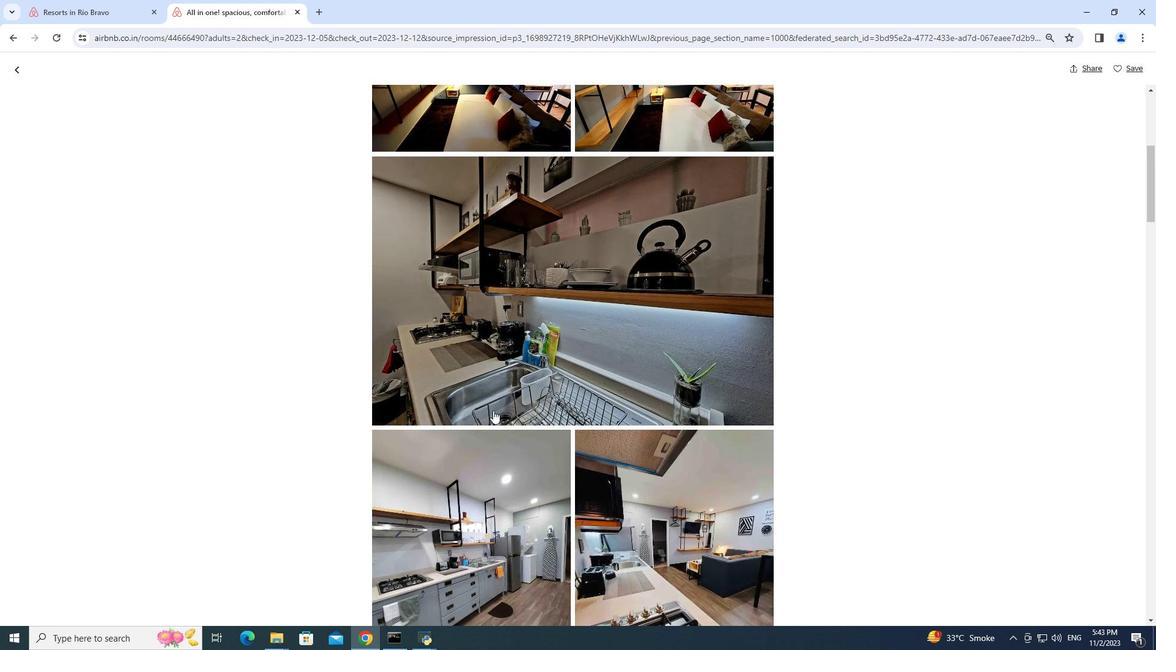 
Action: Mouse scrolled (493, 410) with delta (0, 0)
Screenshot: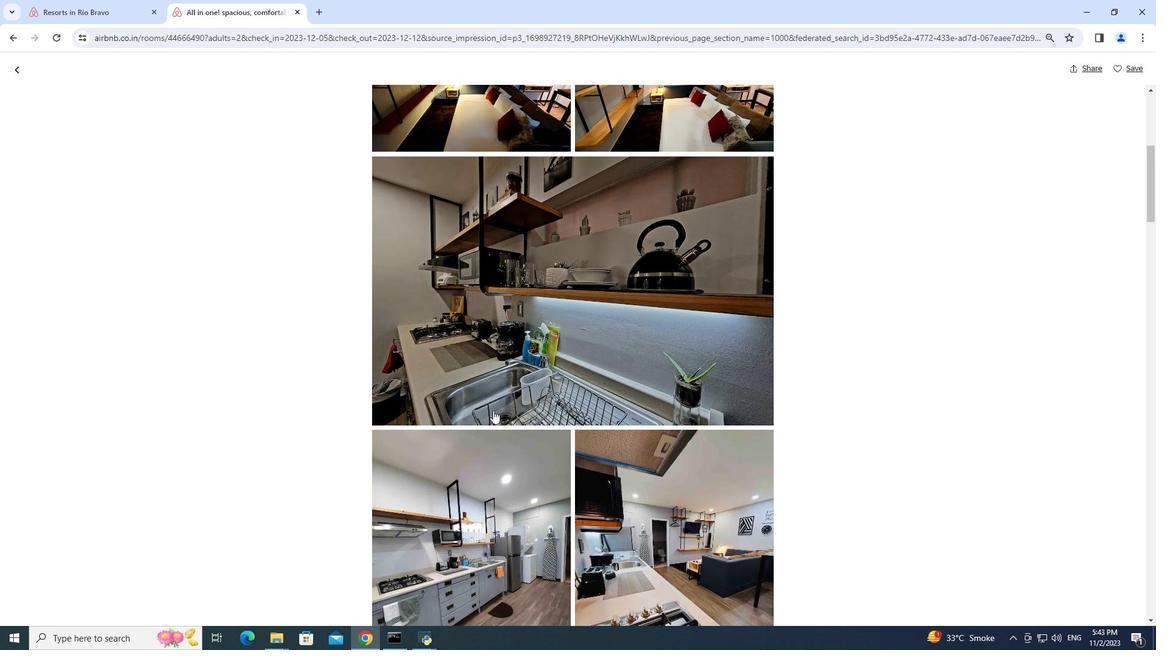 
Action: Mouse scrolled (493, 410) with delta (0, 0)
Screenshot: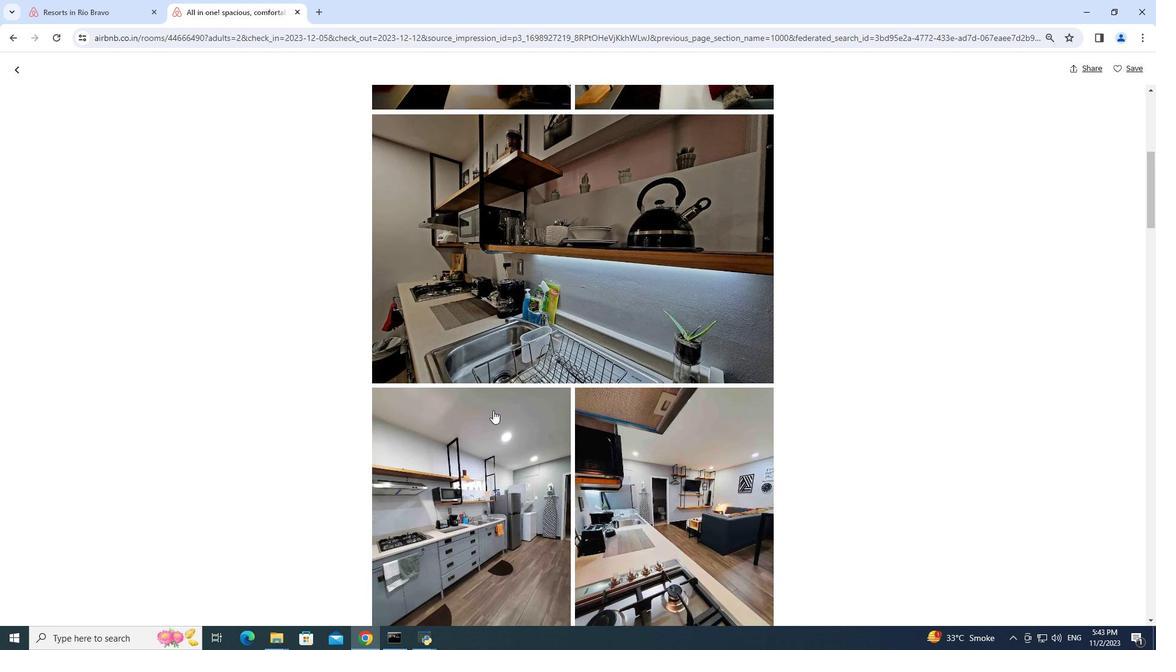 
Action: Mouse scrolled (493, 410) with delta (0, 0)
Screenshot: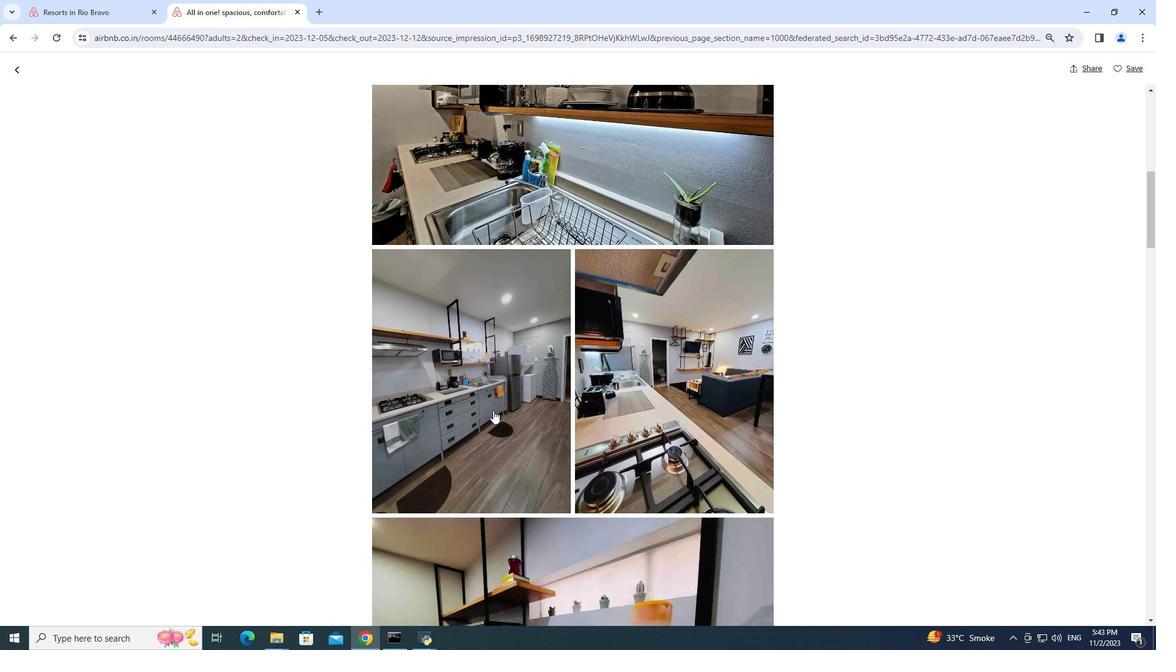 
Action: Mouse scrolled (493, 410) with delta (0, 0)
Screenshot: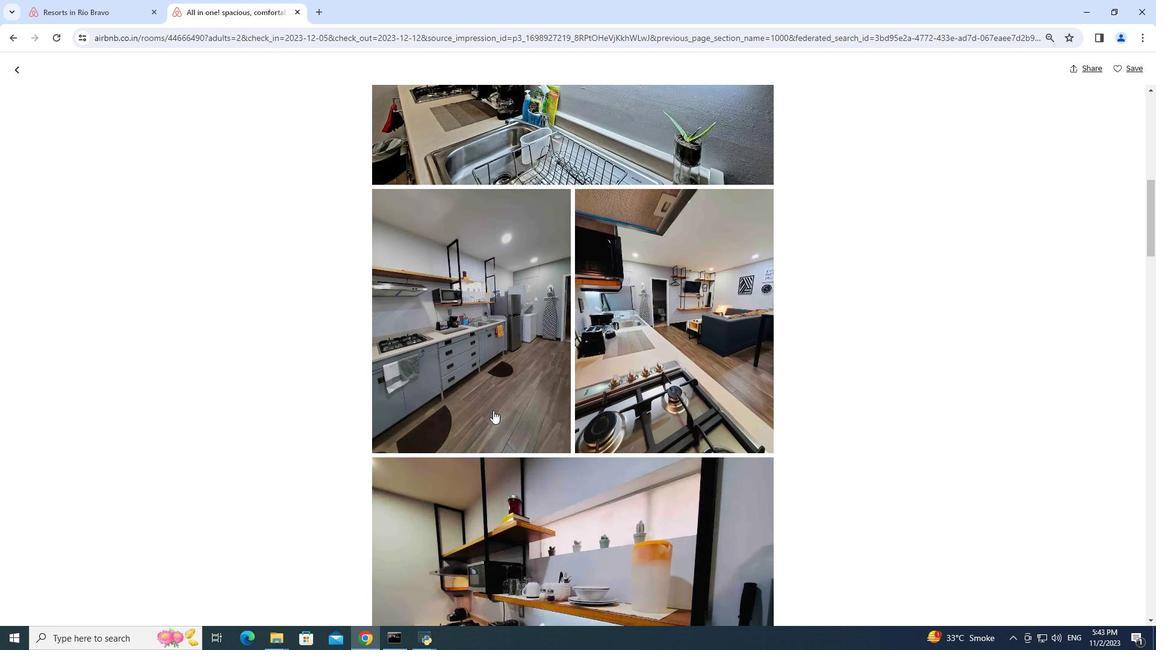 
Action: Mouse scrolled (493, 410) with delta (0, 0)
Screenshot: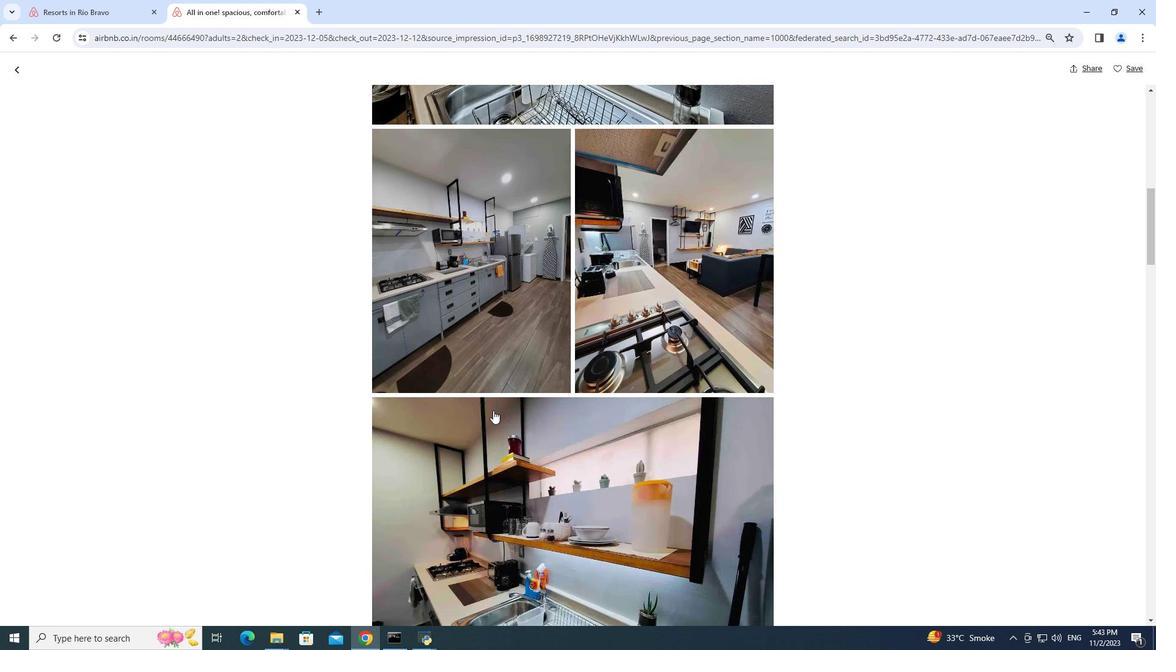 
Action: Mouse scrolled (493, 410) with delta (0, 0)
Screenshot: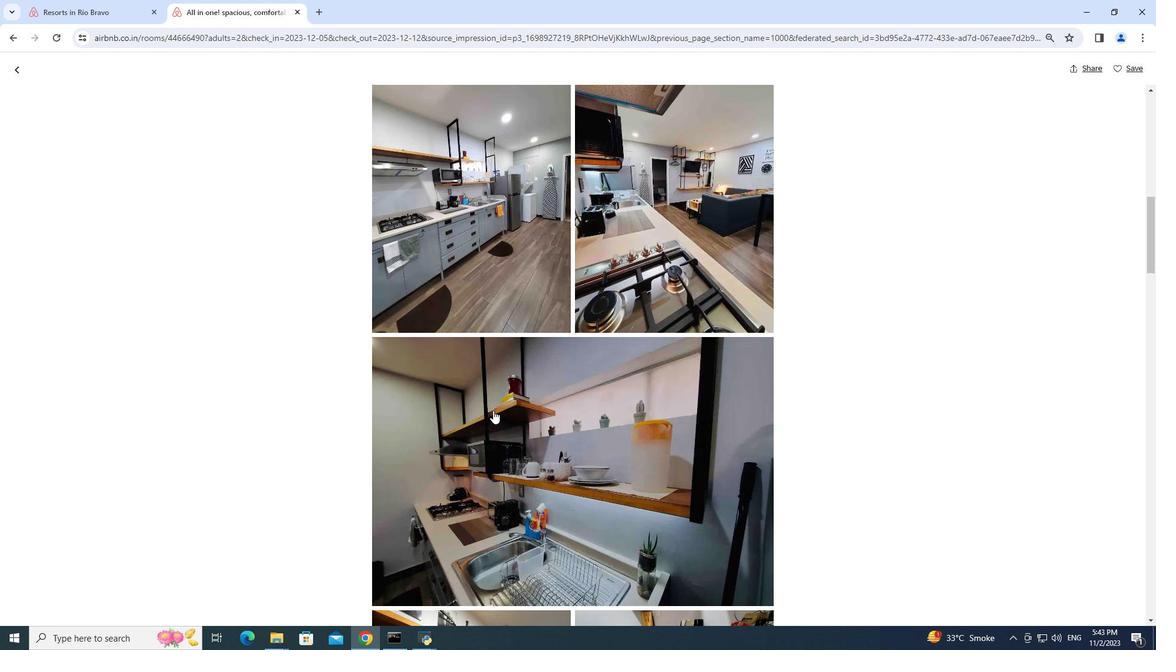 
Action: Mouse scrolled (493, 410) with delta (0, 0)
Screenshot: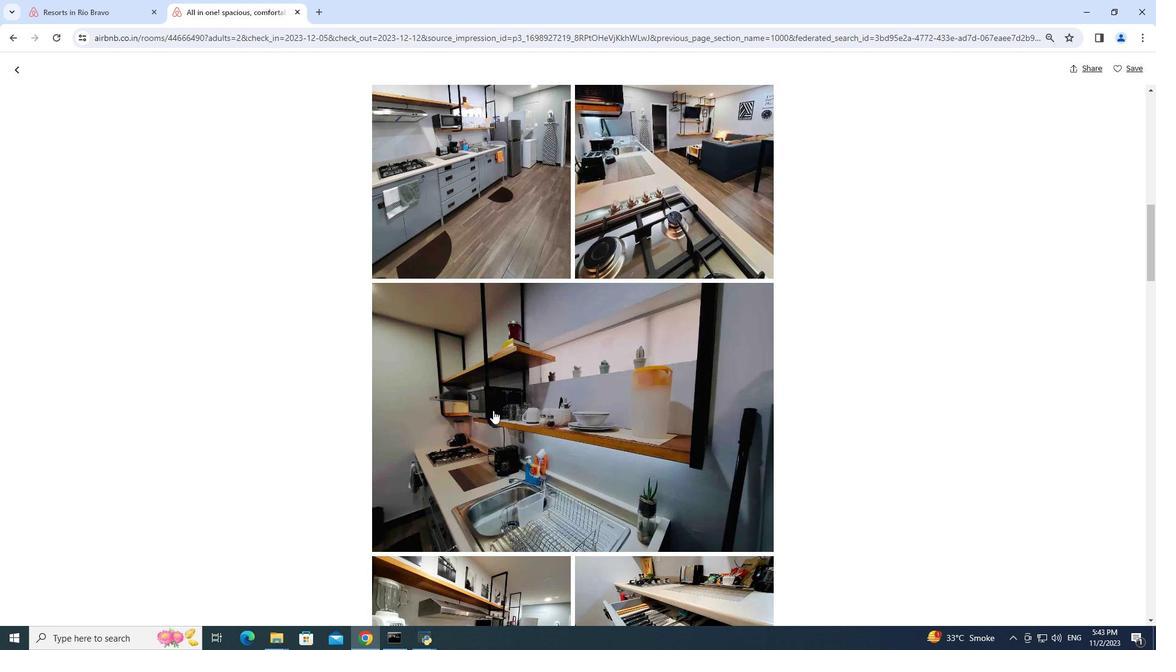 
Action: Mouse scrolled (493, 410) with delta (0, 0)
Screenshot: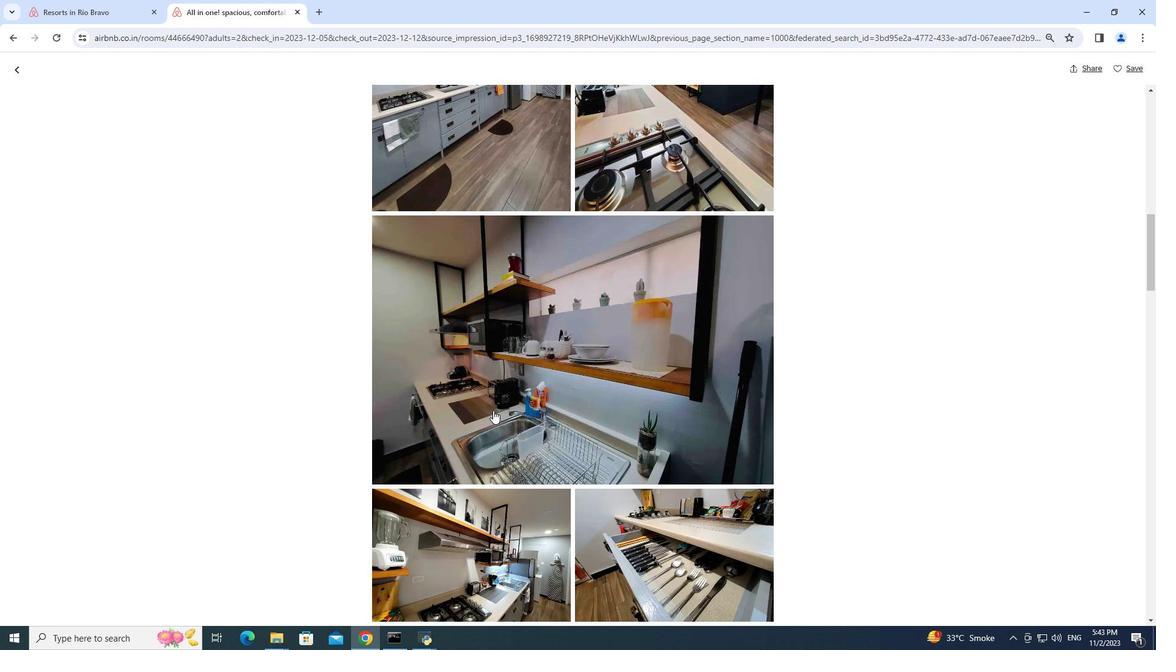 
Action: Mouse scrolled (493, 410) with delta (0, 0)
Screenshot: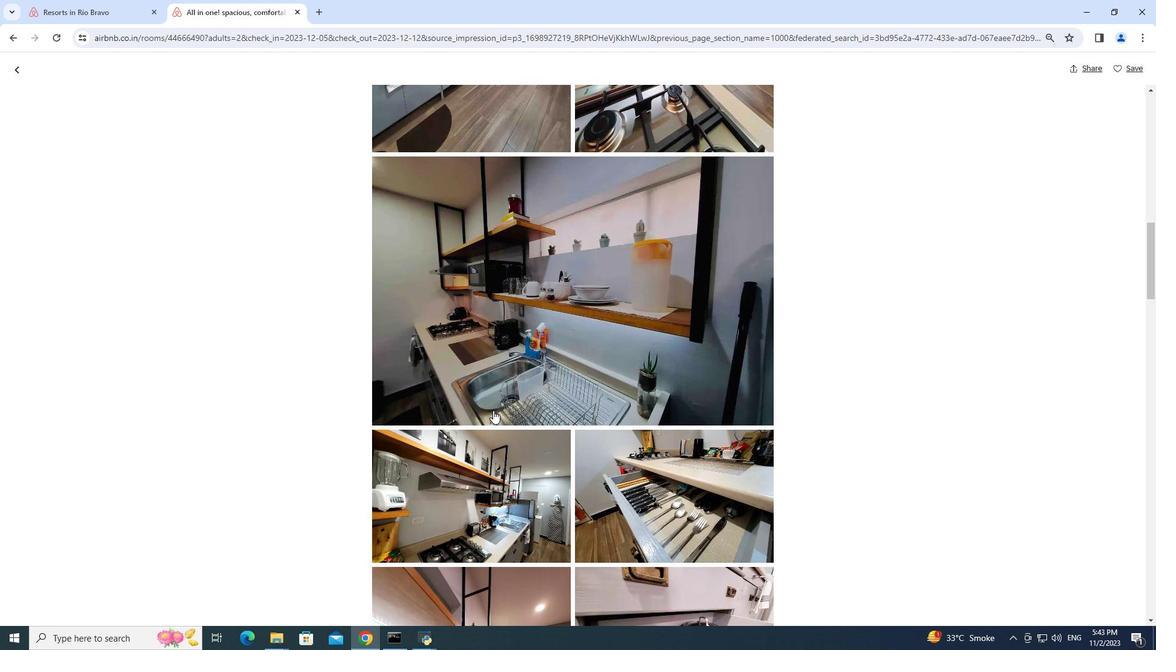 
Action: Mouse scrolled (493, 410) with delta (0, 0)
Screenshot: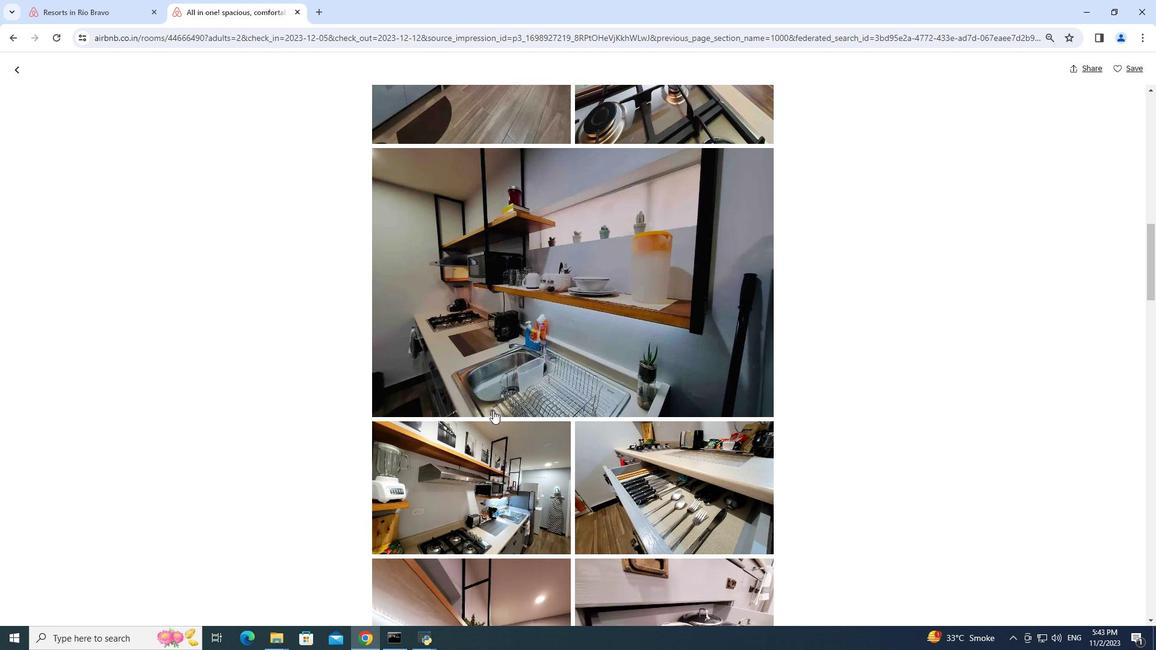
Action: Mouse scrolled (493, 410) with delta (0, 0)
Screenshot: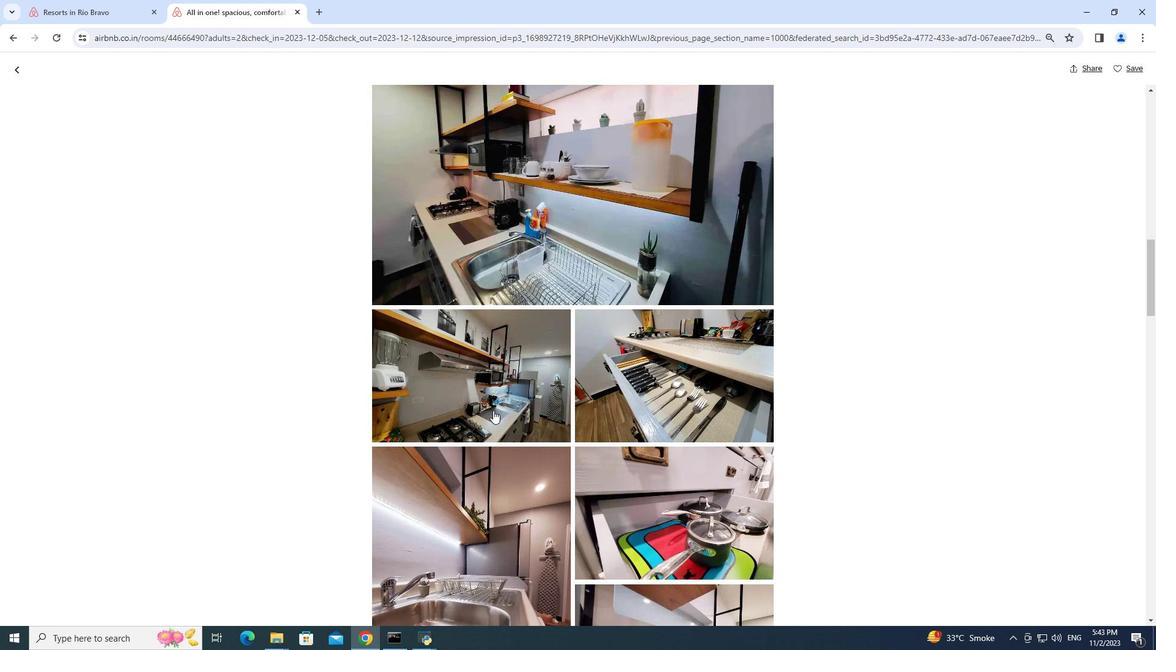 
Action: Mouse scrolled (493, 410) with delta (0, 0)
Screenshot: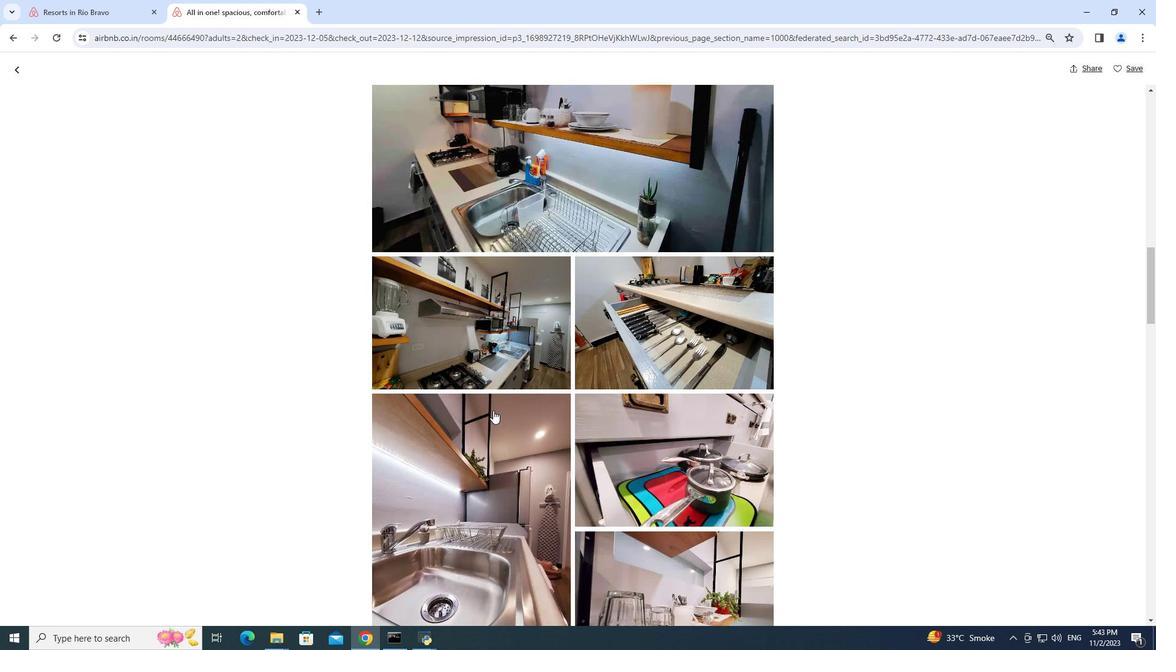 
Action: Mouse scrolled (493, 410) with delta (0, 0)
Screenshot: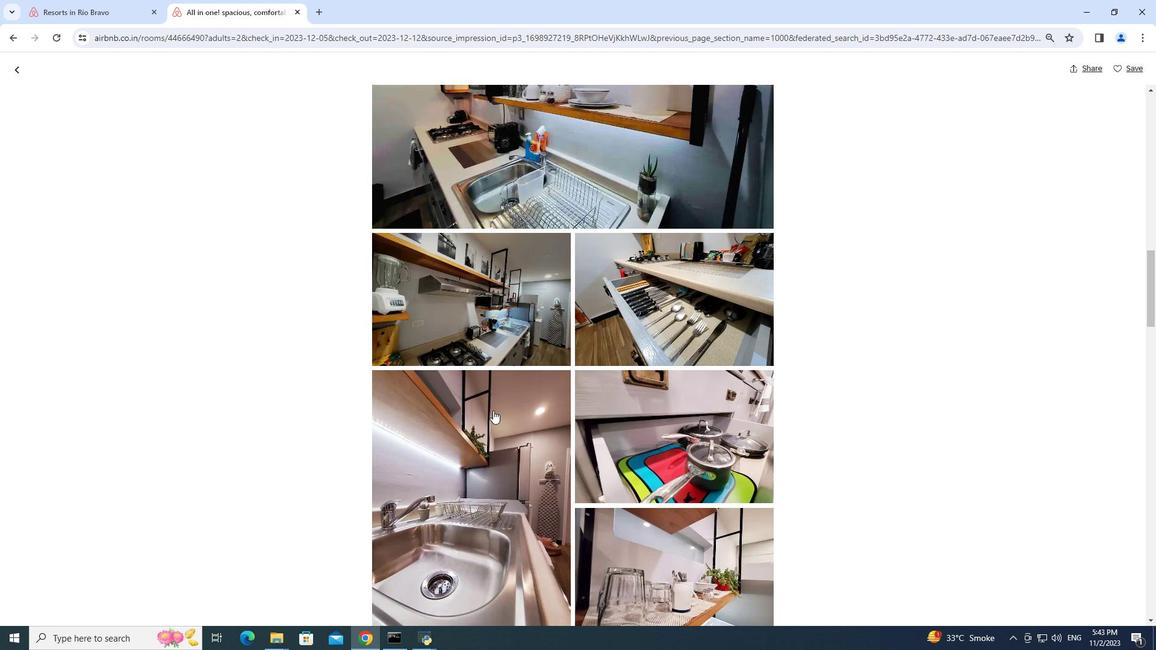 
Action: Mouse scrolled (493, 410) with delta (0, 0)
Screenshot: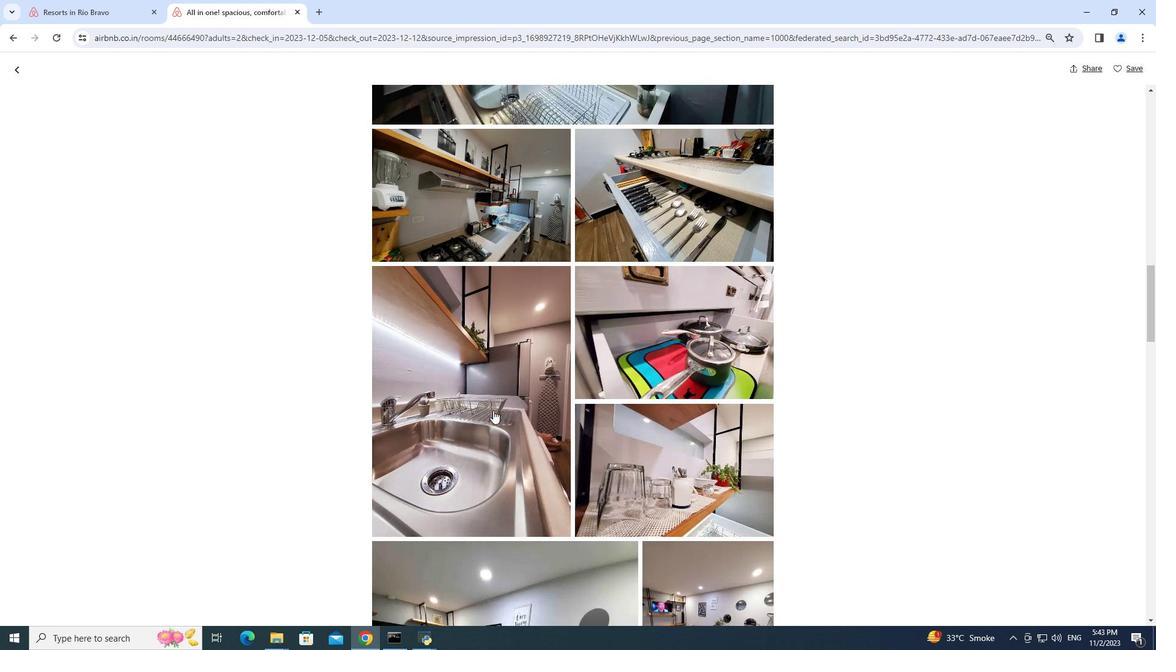 
Action: Mouse scrolled (493, 410) with delta (0, 0)
Screenshot: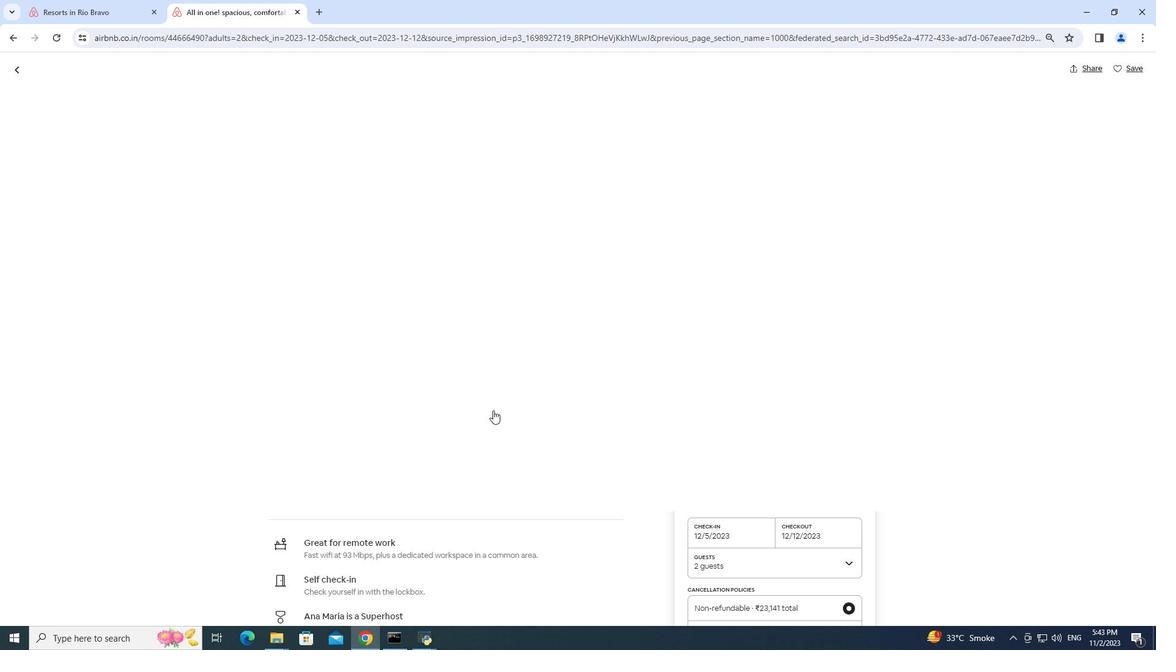 
Action: Mouse scrolled (493, 410) with delta (0, 0)
Screenshot: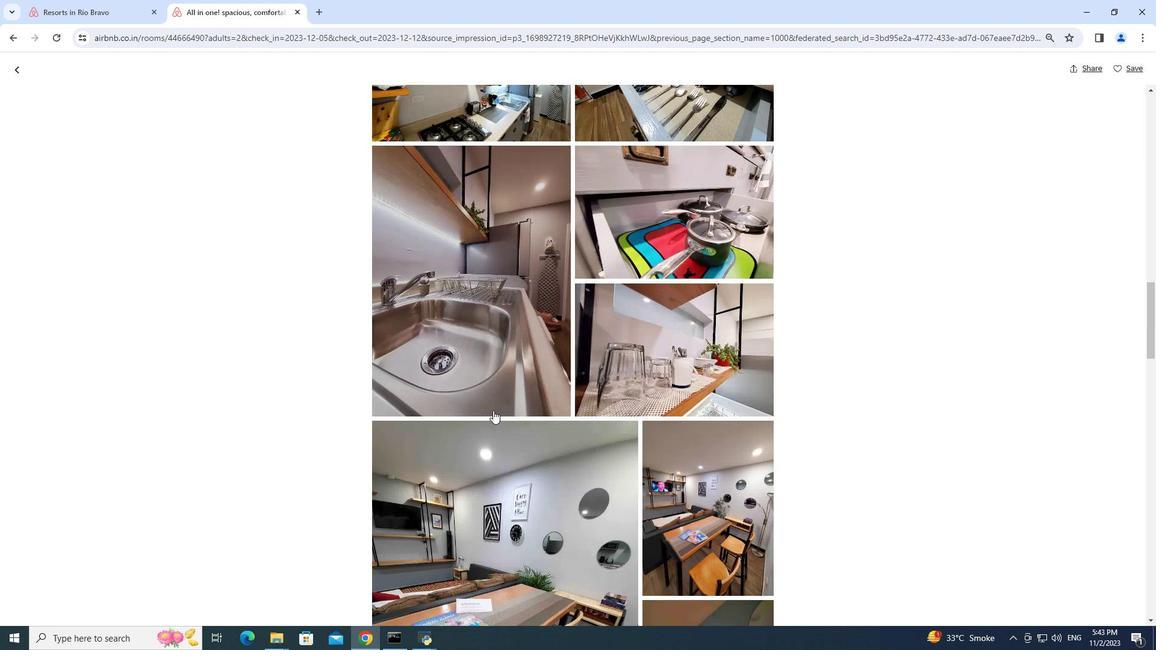 
Action: Mouse scrolled (493, 410) with delta (0, 0)
Screenshot: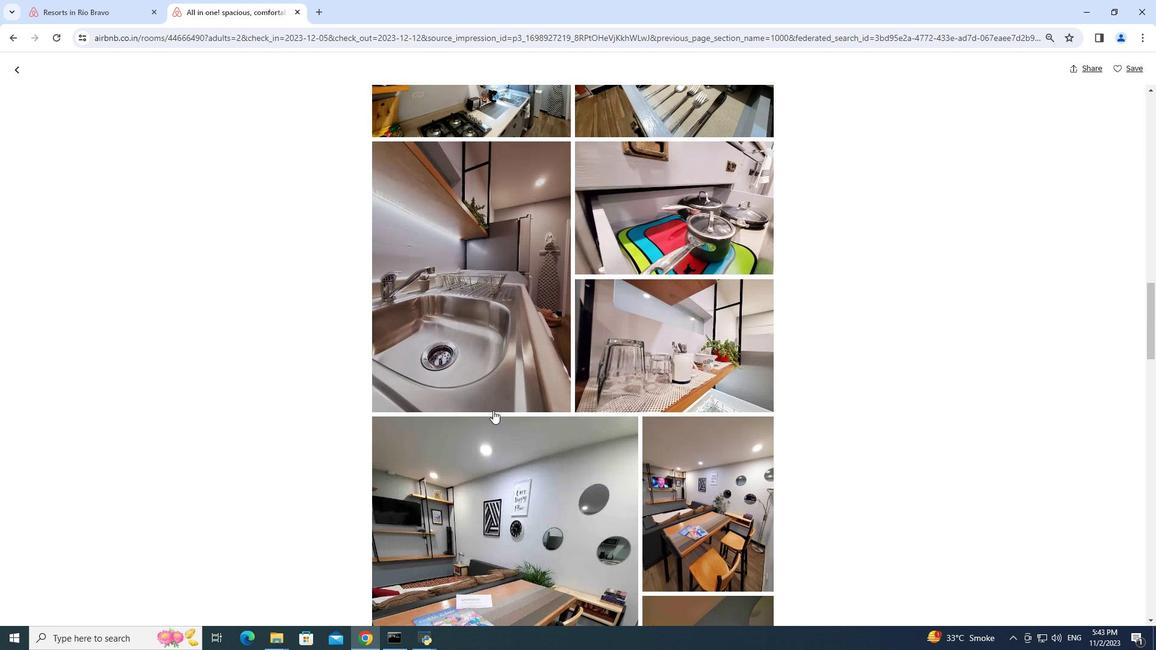 
Action: Mouse scrolled (493, 410) with delta (0, 0)
Screenshot: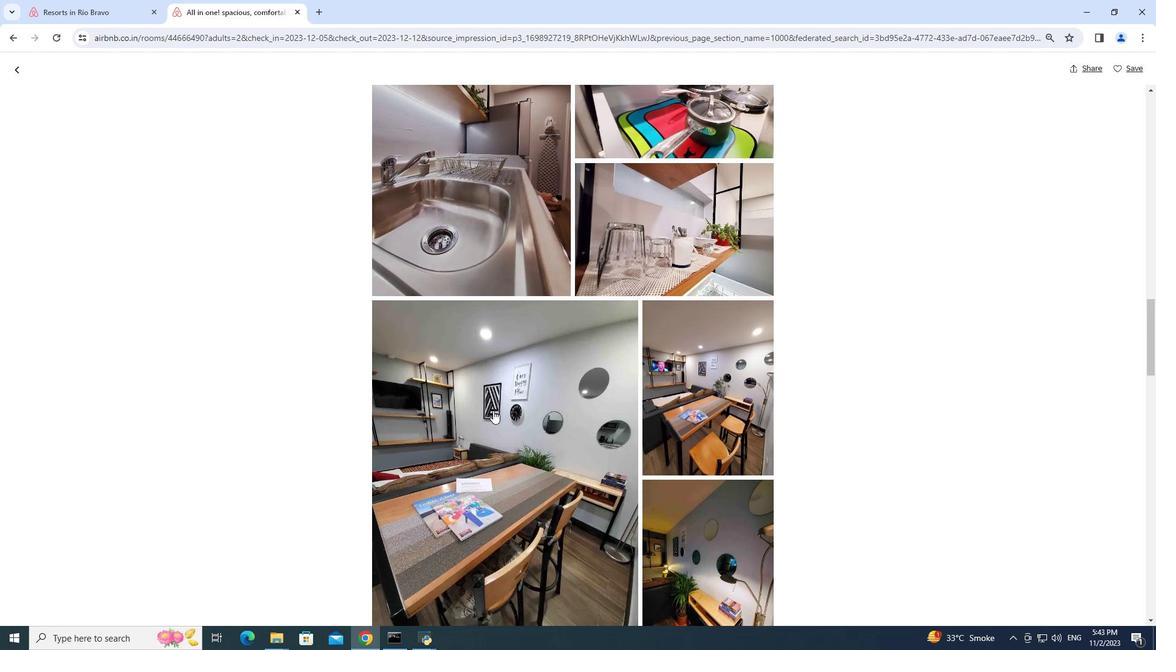 
Action: Mouse scrolled (493, 410) with delta (0, 0)
Screenshot: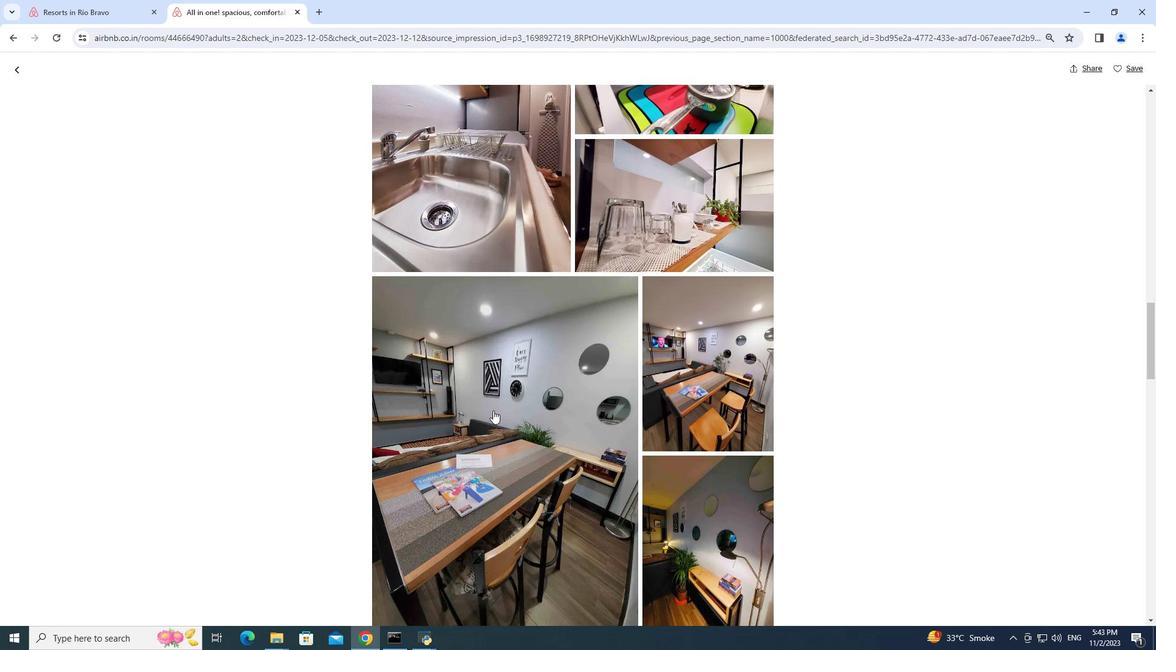 
Action: Mouse scrolled (493, 410) with delta (0, 0)
Screenshot: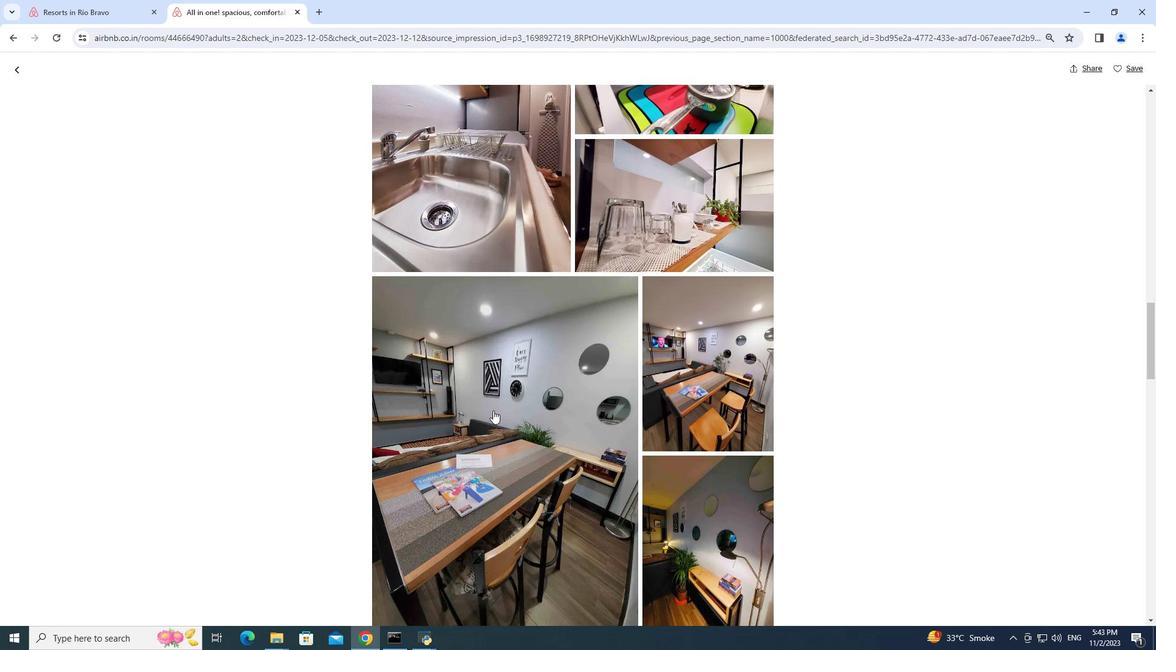 
Action: Mouse scrolled (493, 410) with delta (0, 0)
Screenshot: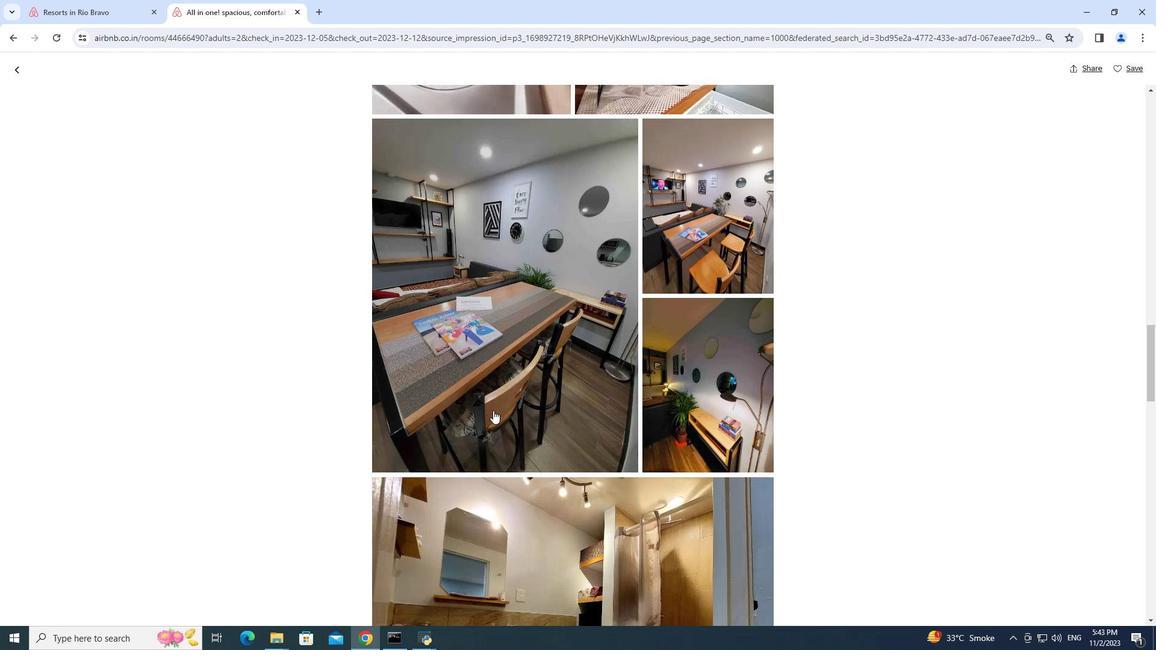 
Action: Mouse scrolled (493, 410) with delta (0, 0)
Screenshot: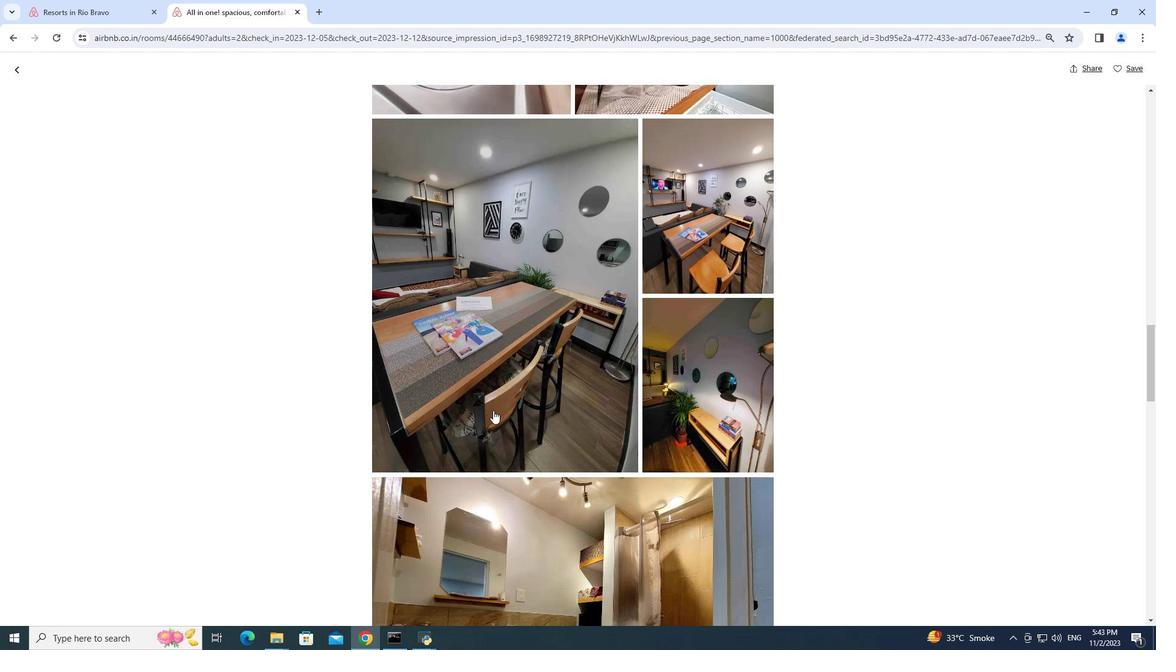 
Action: Mouse scrolled (493, 410) with delta (0, 0)
Screenshot: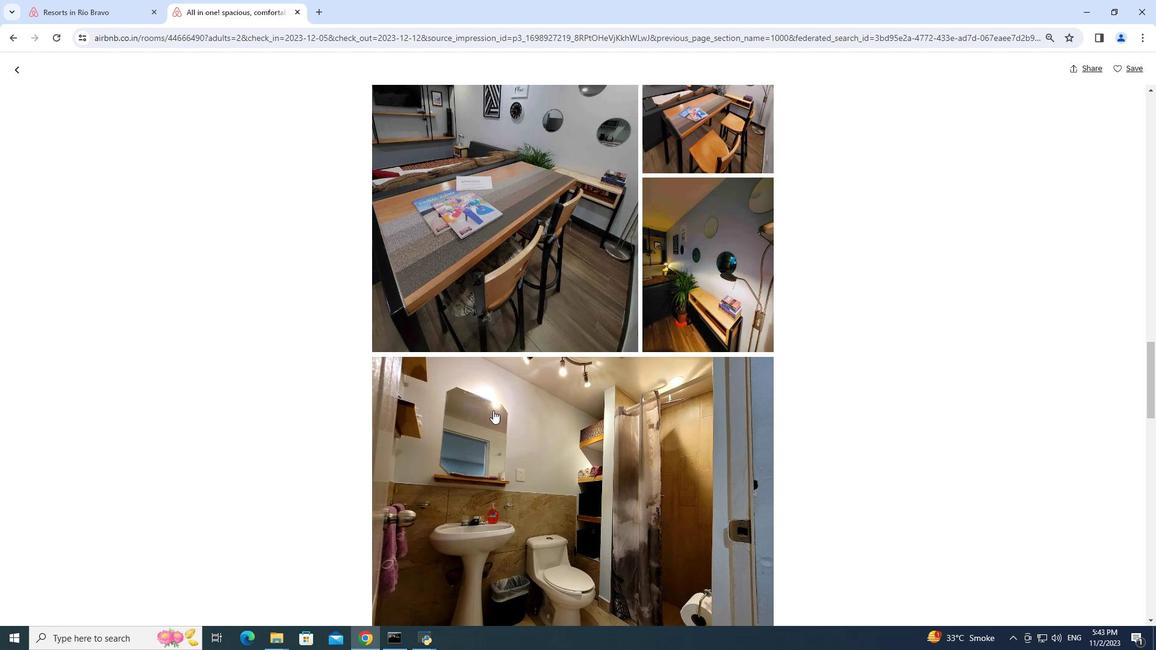 
Action: Mouse scrolled (493, 410) with delta (0, 0)
Screenshot: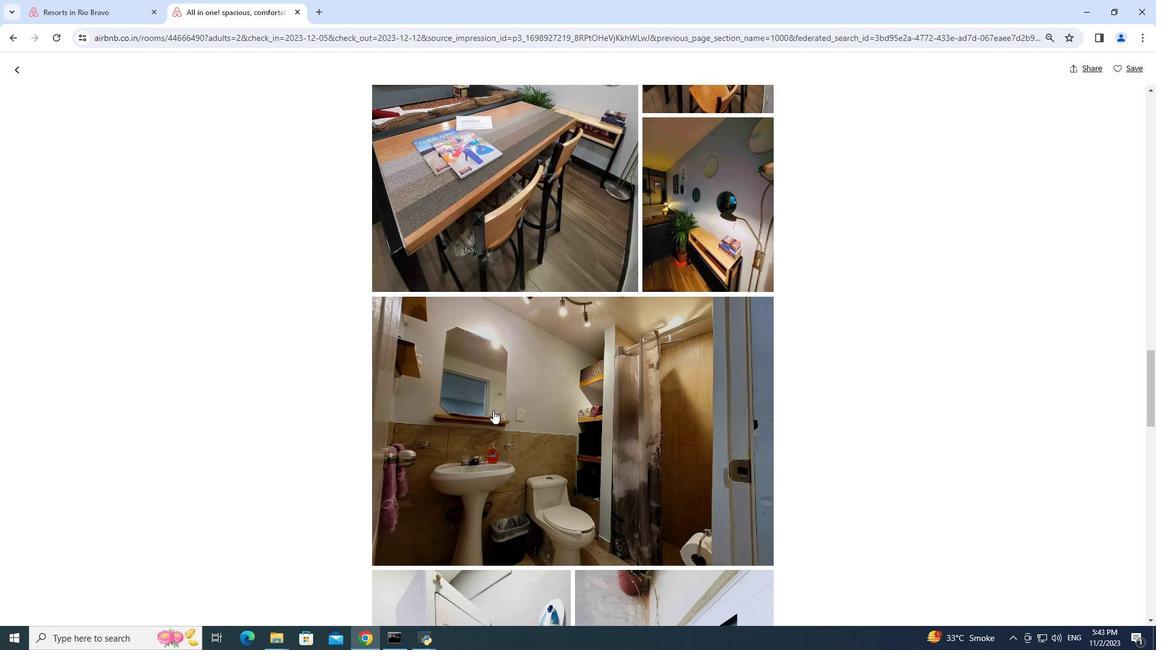 
Action: Mouse scrolled (493, 410) with delta (0, 0)
Screenshot: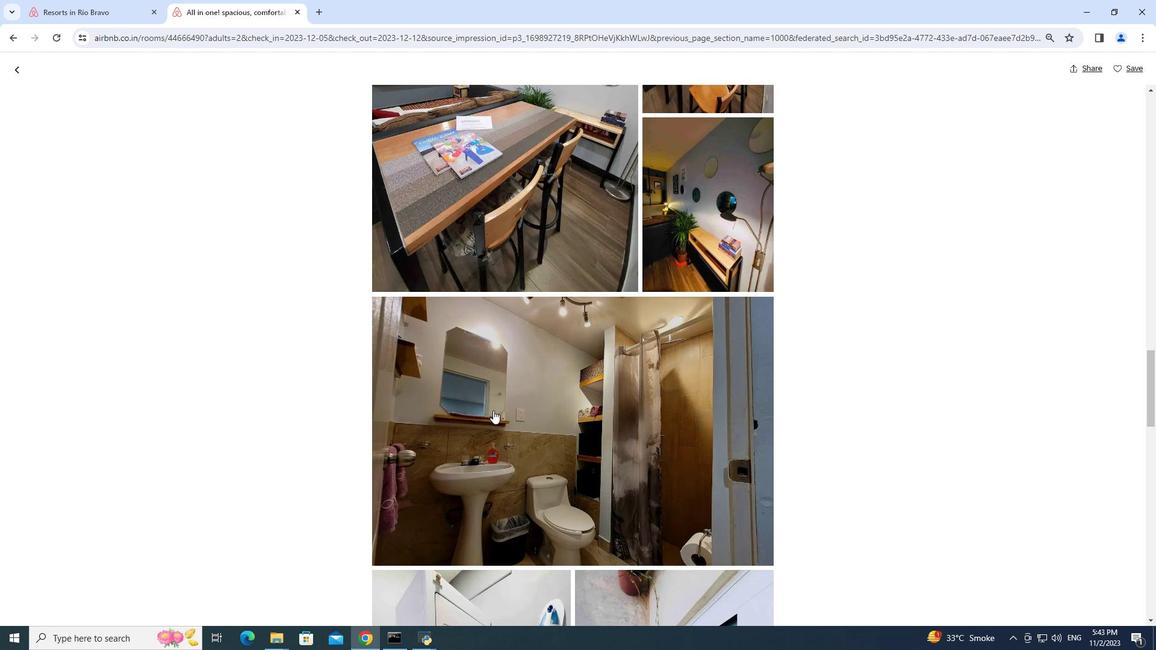 
Action: Mouse scrolled (493, 410) with delta (0, 0)
Screenshot: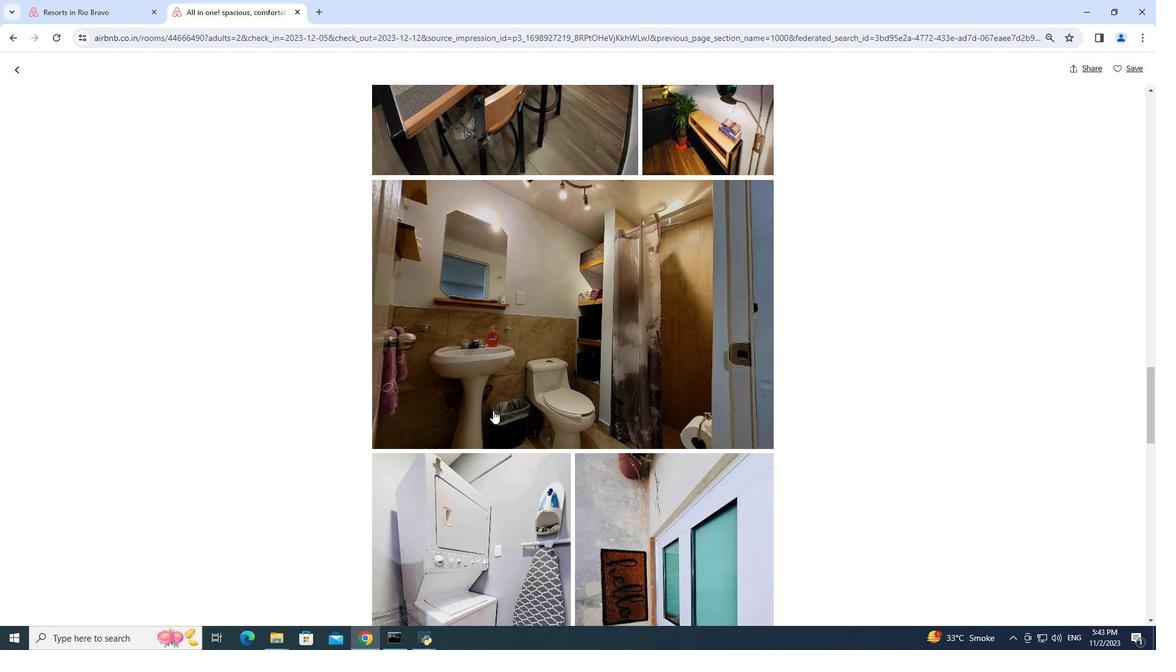
Action: Mouse scrolled (493, 410) with delta (0, 0)
Screenshot: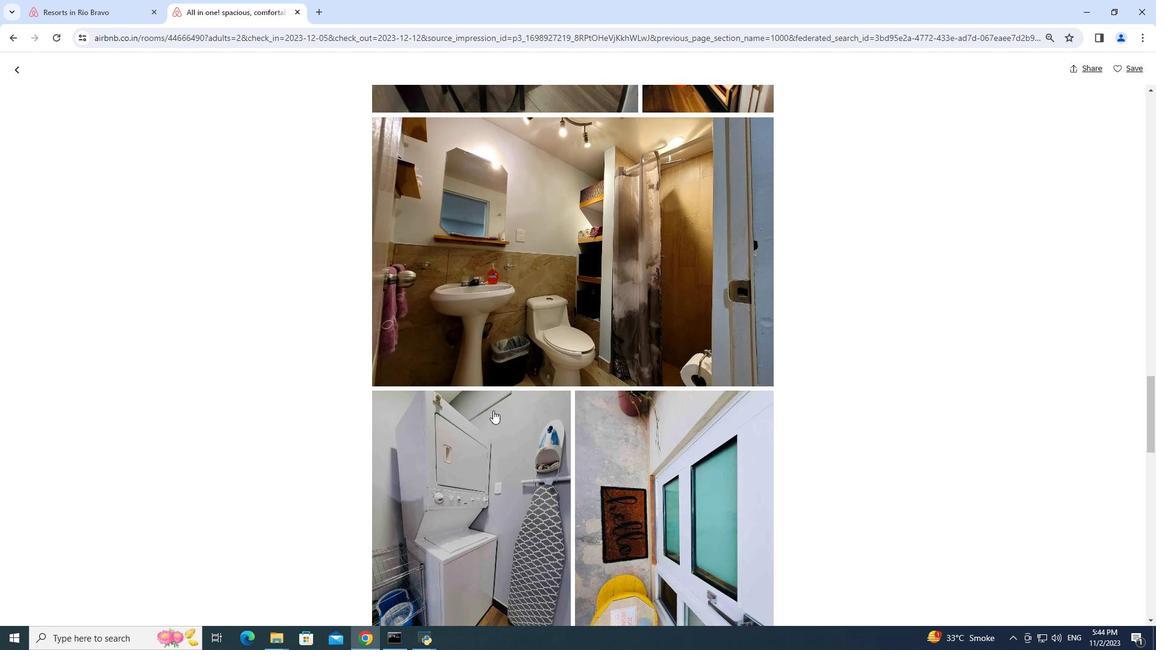 
Action: Mouse scrolled (493, 410) with delta (0, 0)
Screenshot: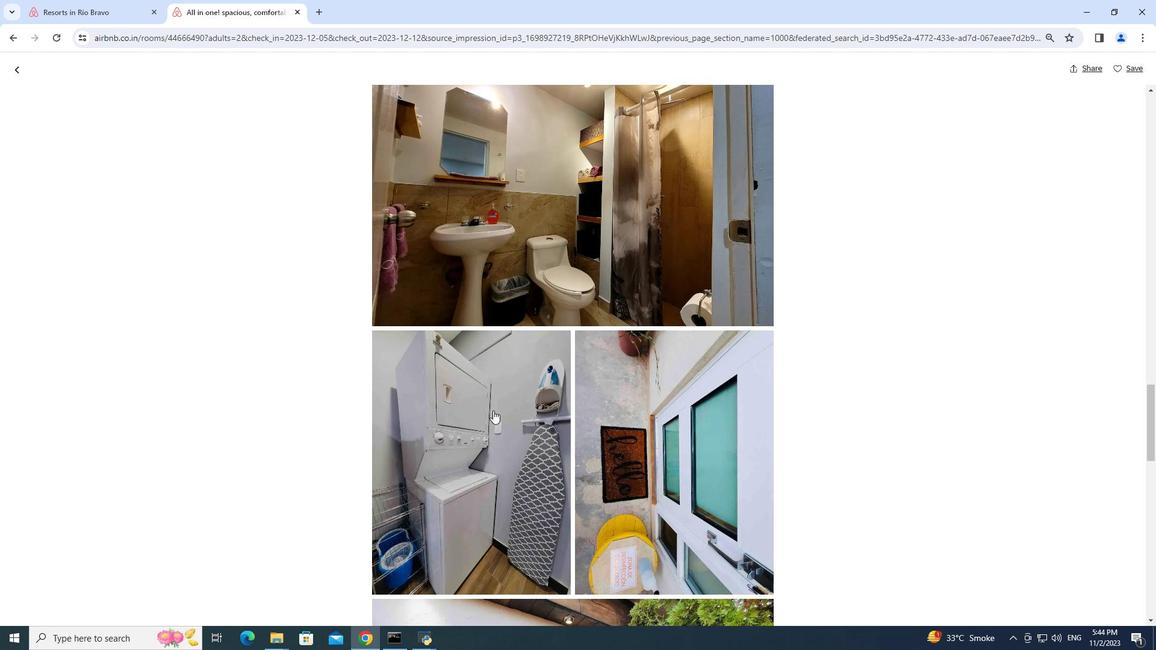 
Action: Mouse scrolled (493, 410) with delta (0, 0)
Screenshot: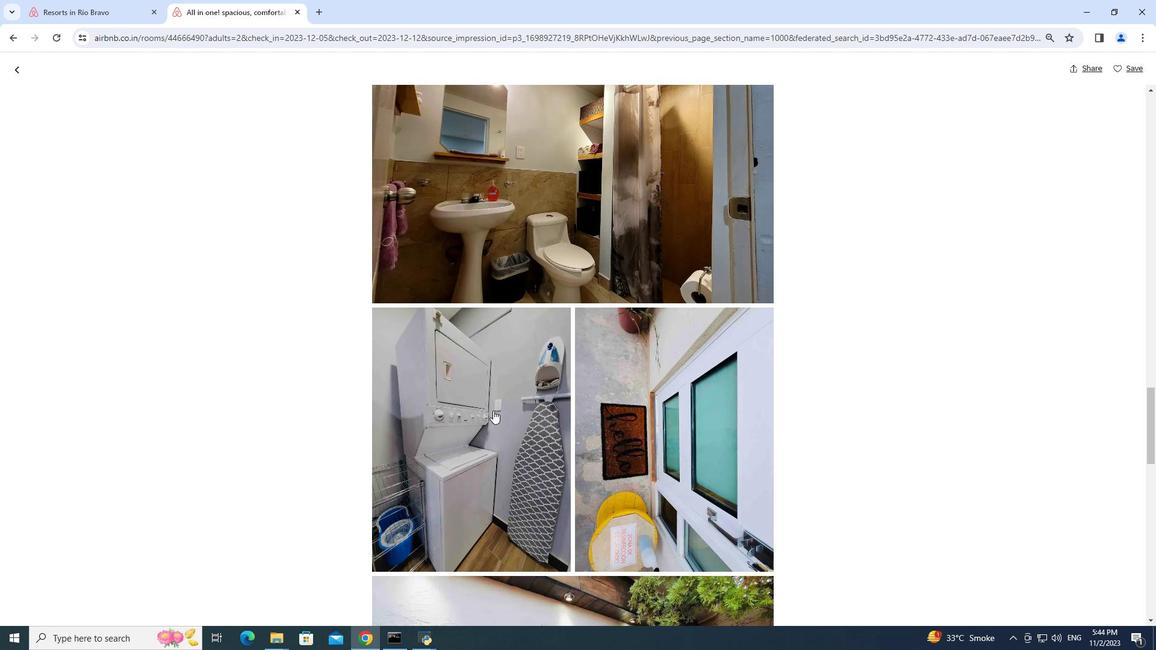 
Action: Mouse scrolled (493, 410) with delta (0, 0)
Screenshot: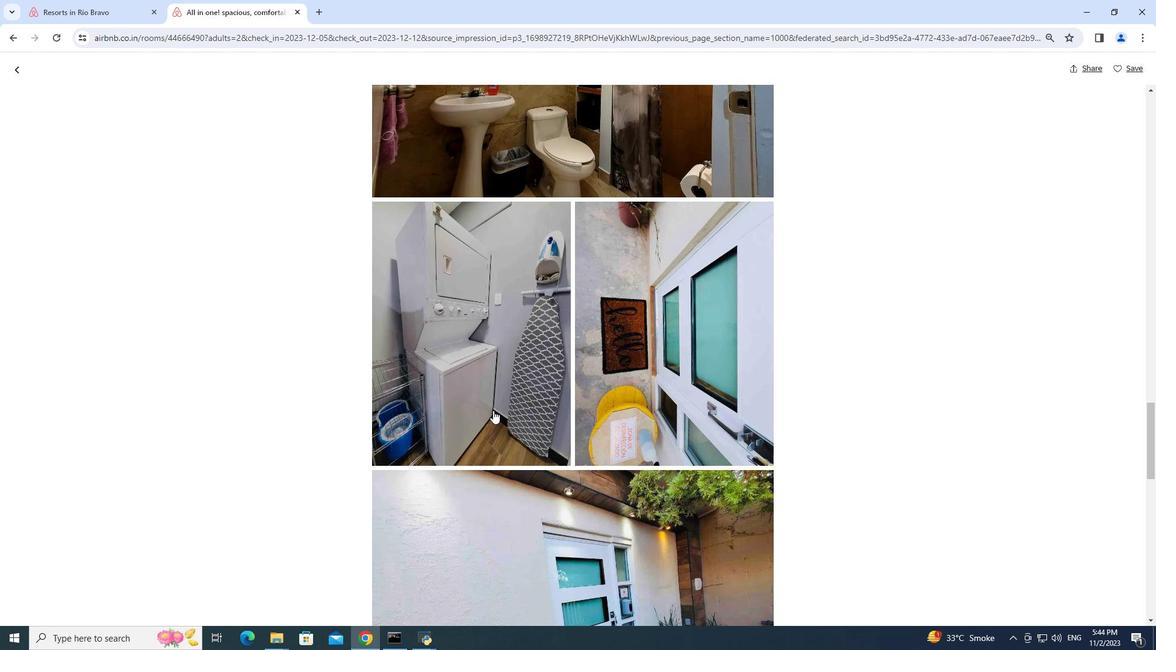 
Action: Mouse scrolled (493, 410) with delta (0, 0)
Screenshot: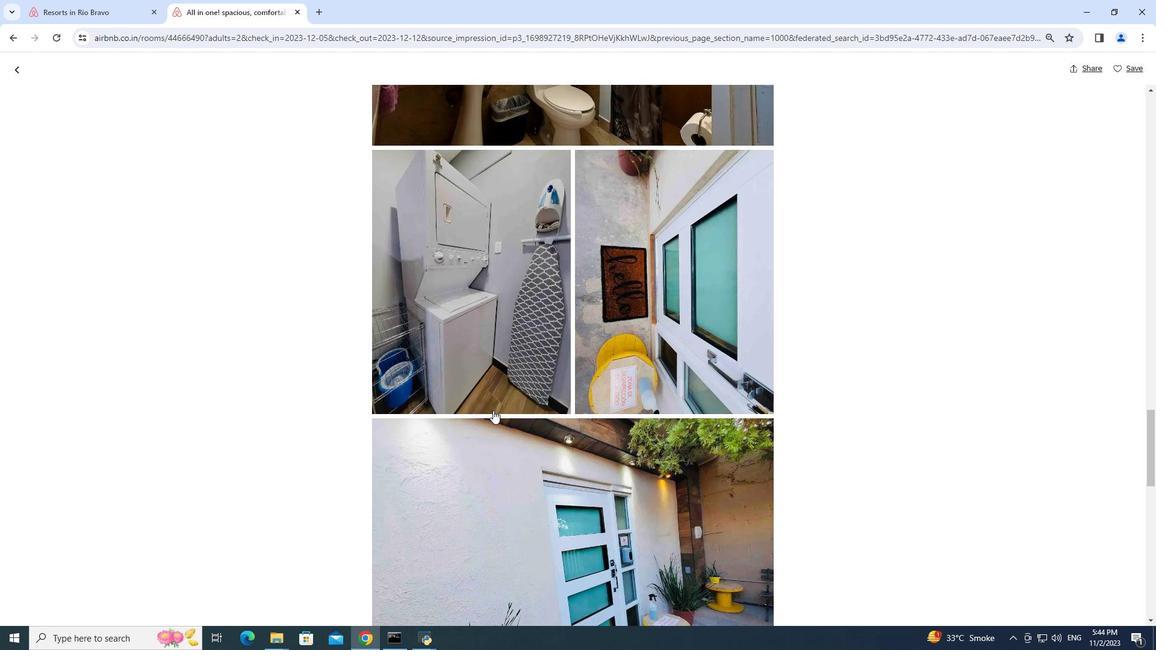 
Action: Mouse scrolled (493, 410) with delta (0, 0)
Screenshot: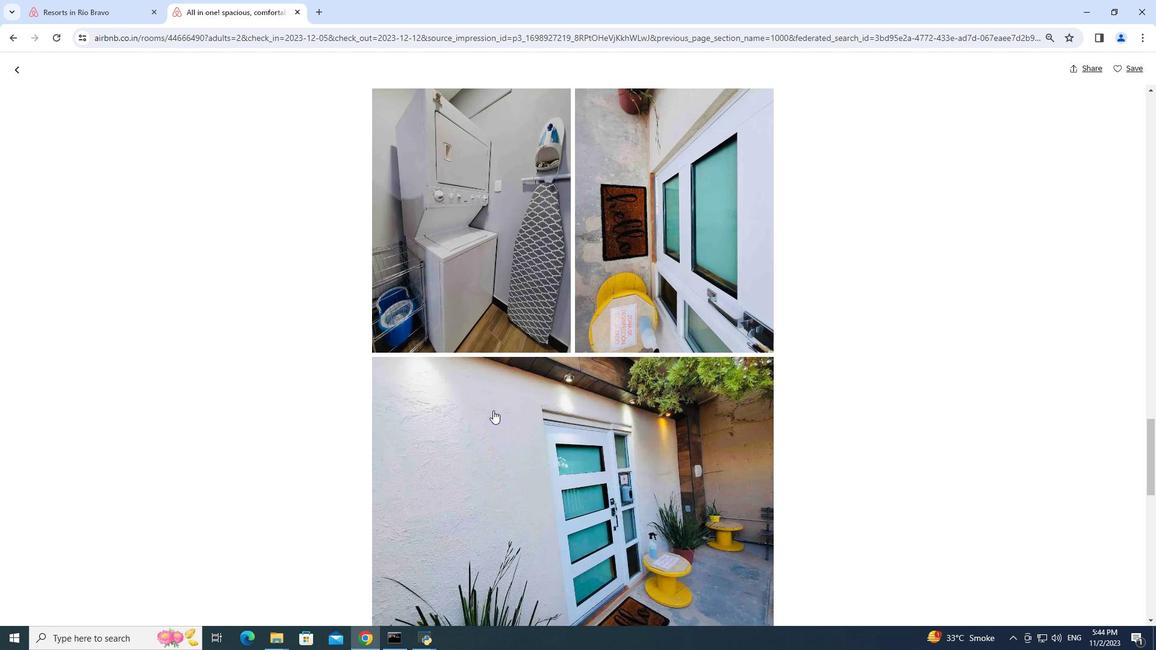 
Action: Mouse scrolled (493, 410) with delta (0, 0)
Screenshot: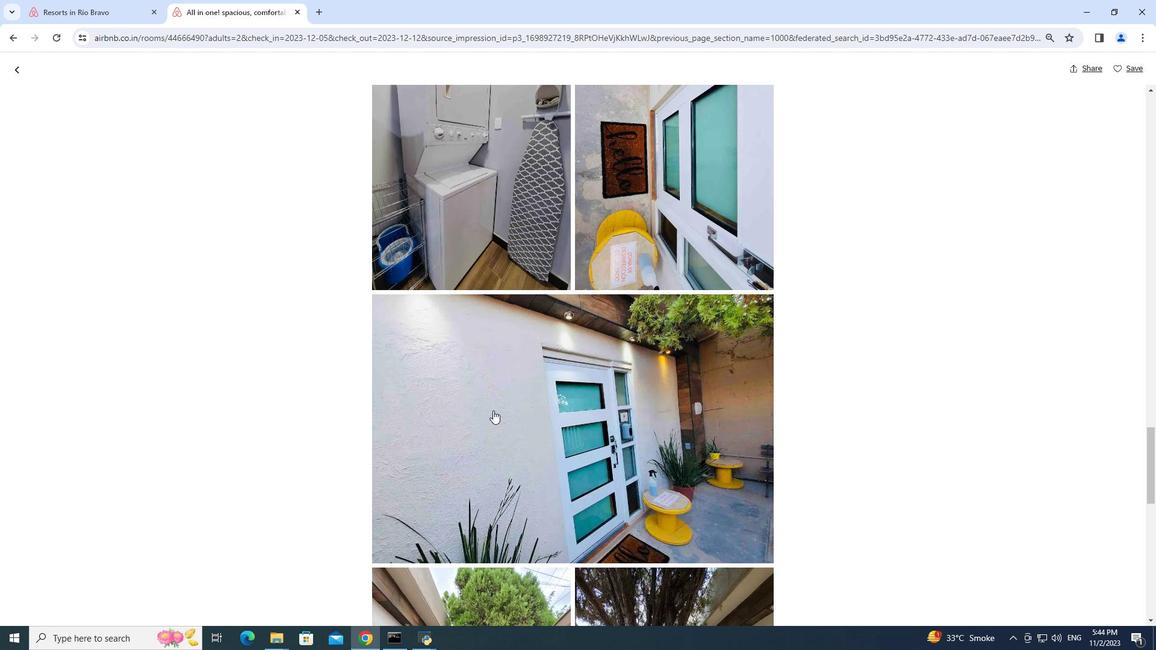 
Action: Mouse scrolled (493, 410) with delta (0, 0)
Screenshot: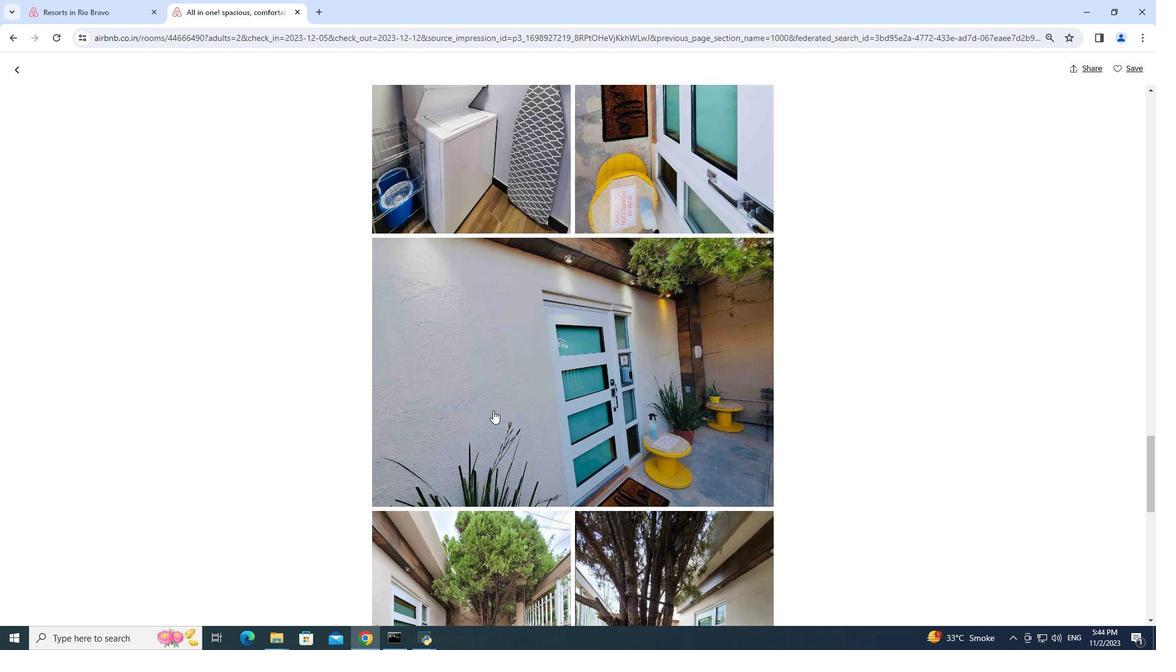
Action: Mouse scrolled (493, 410) with delta (0, 0)
Screenshot: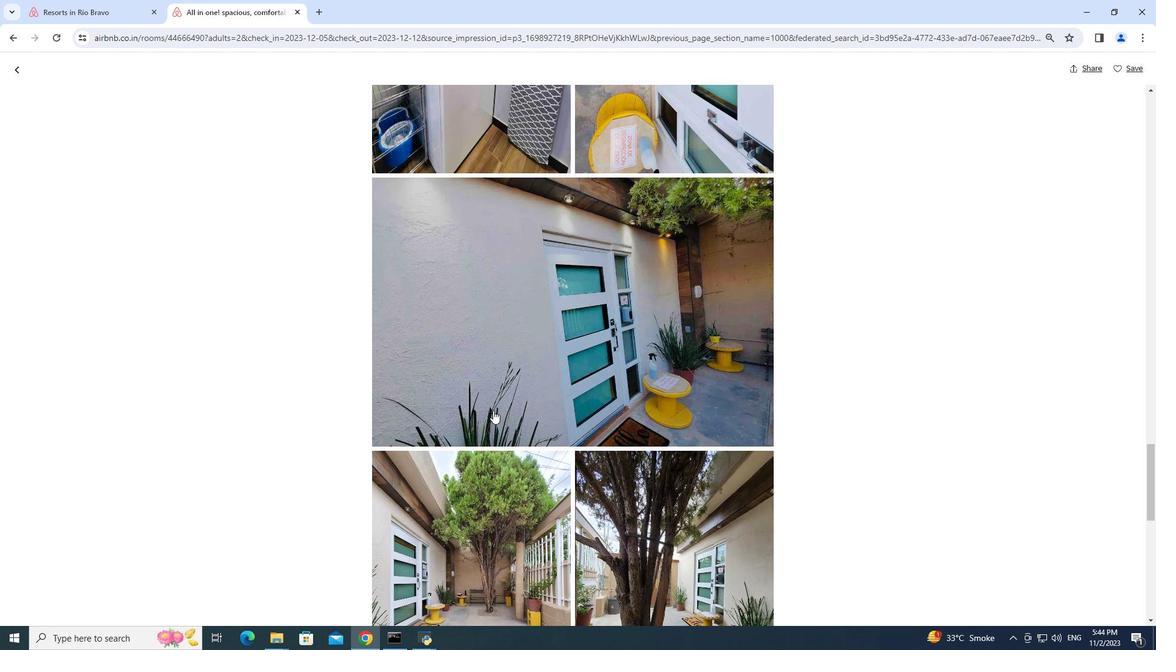 
Action: Mouse scrolled (493, 410) with delta (0, 0)
Screenshot: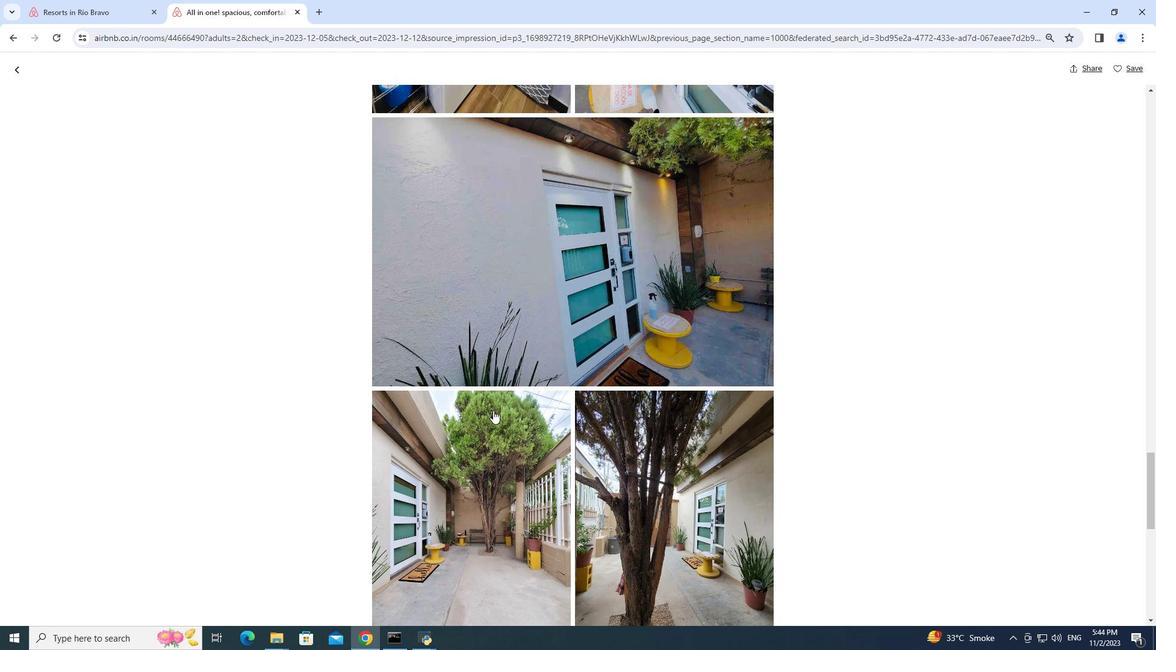 
Action: Mouse scrolled (493, 410) with delta (0, 0)
Screenshot: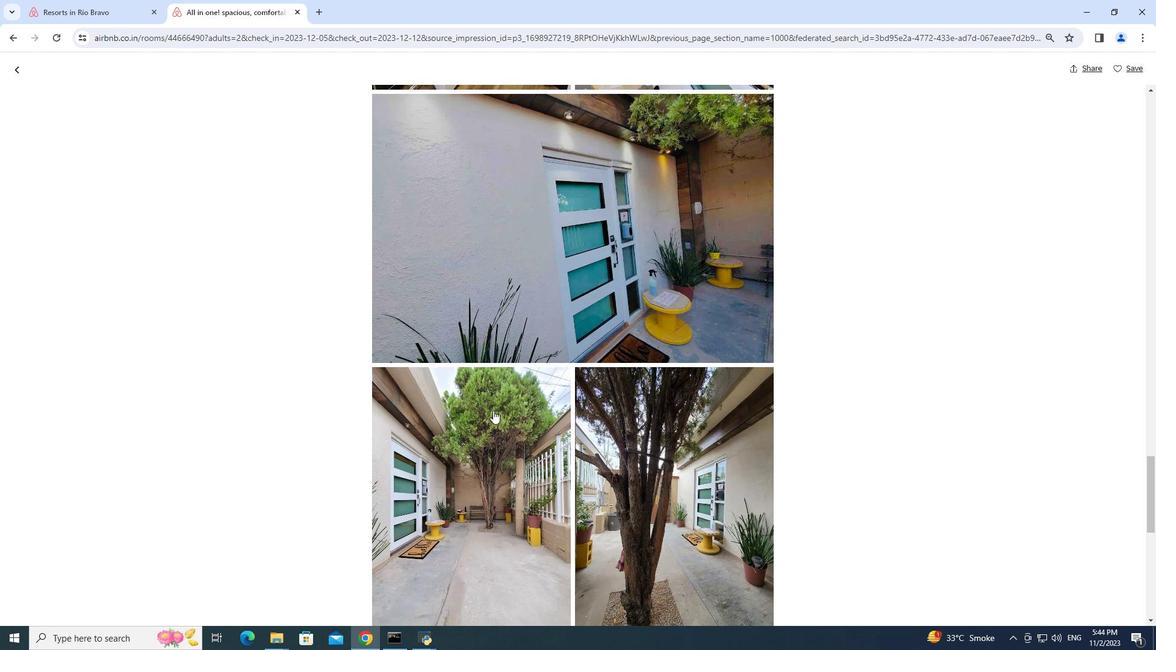 
Action: Mouse scrolled (493, 410) with delta (0, 0)
Screenshot: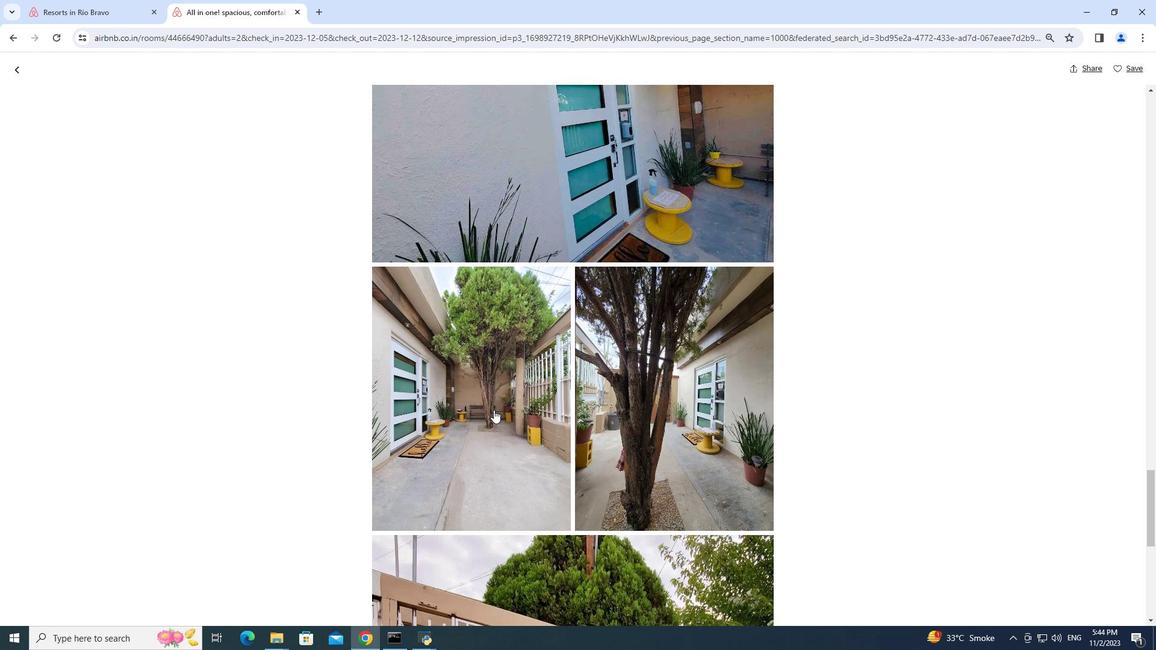 
Action: Mouse moved to (493, 408)
Screenshot: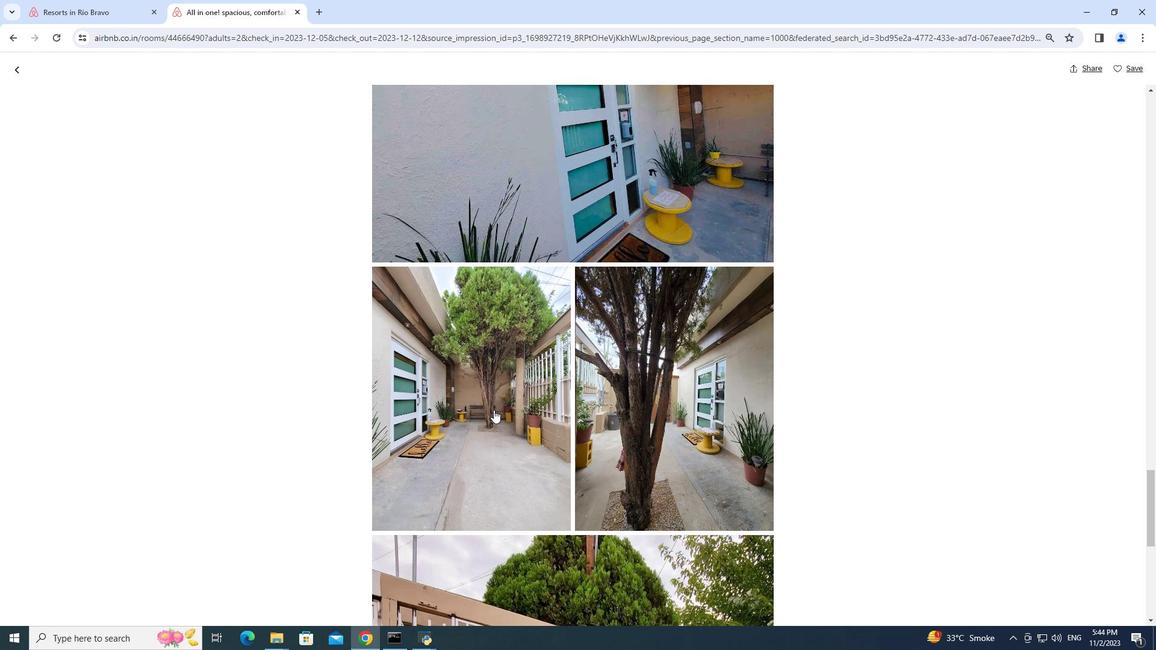 
Action: Mouse scrolled (493, 407) with delta (0, 0)
Screenshot: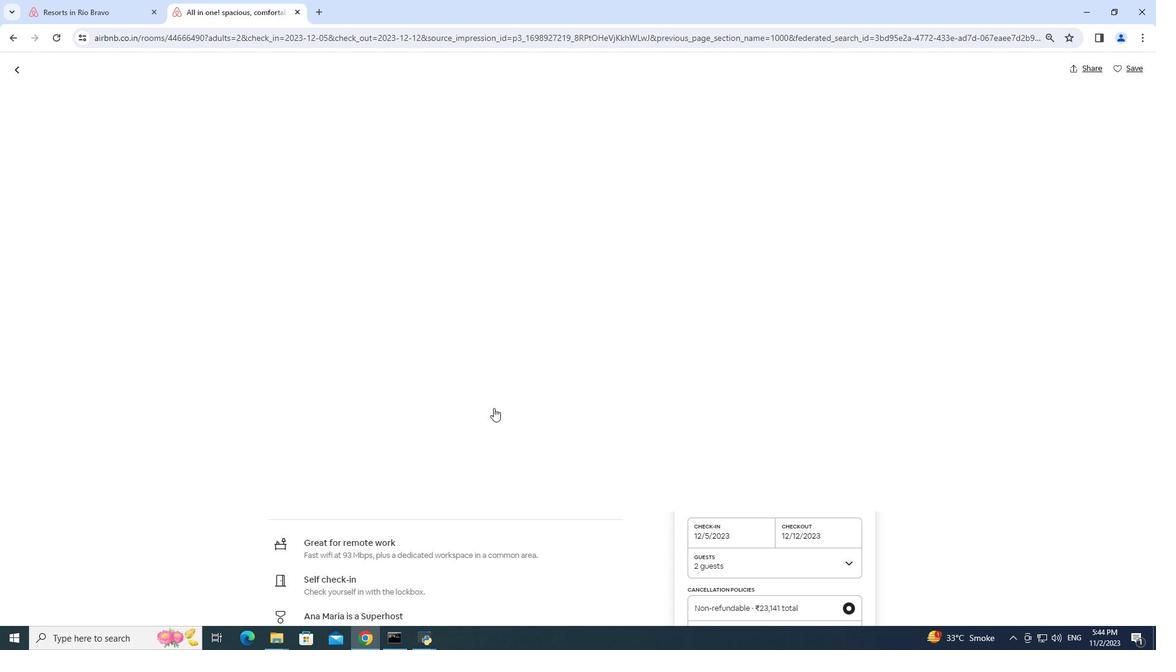 
Action: Mouse moved to (500, 397)
Screenshot: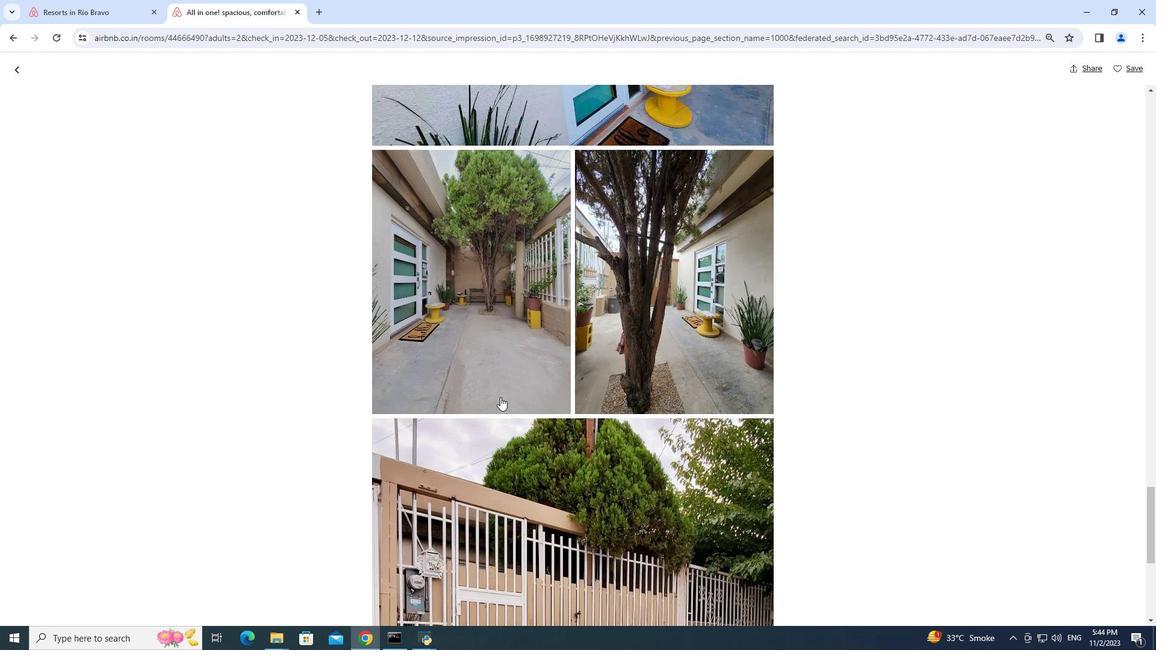 
Action: Mouse scrolled (500, 396) with delta (0, 0)
Screenshot: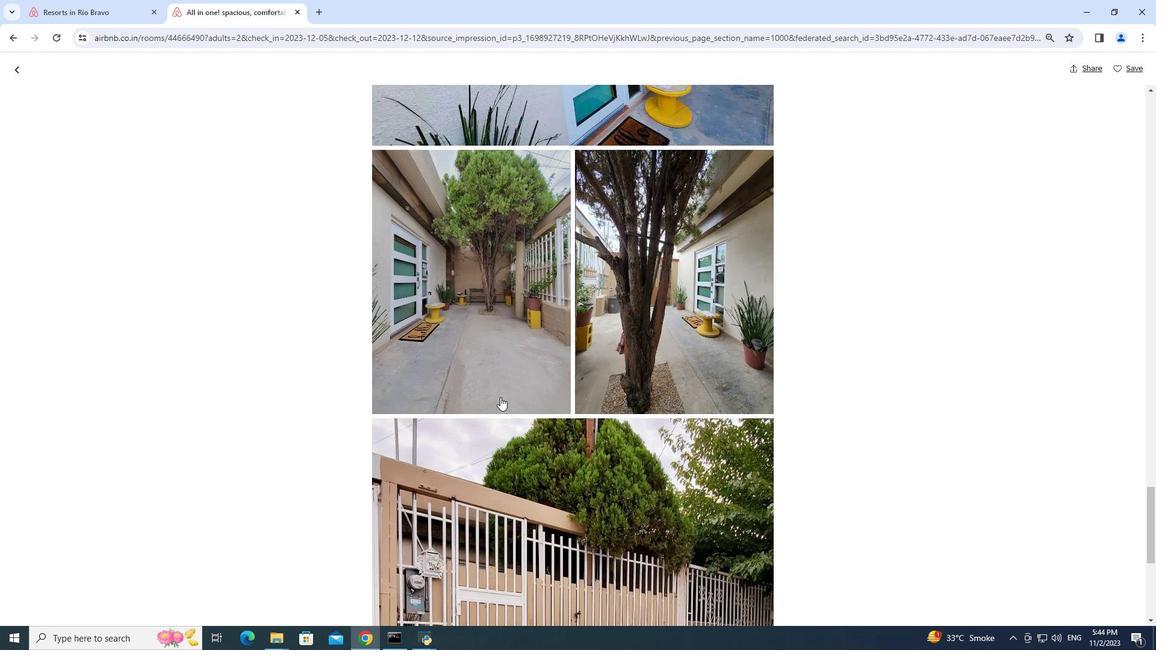 
Action: Mouse scrolled (500, 396) with delta (0, 0)
Screenshot: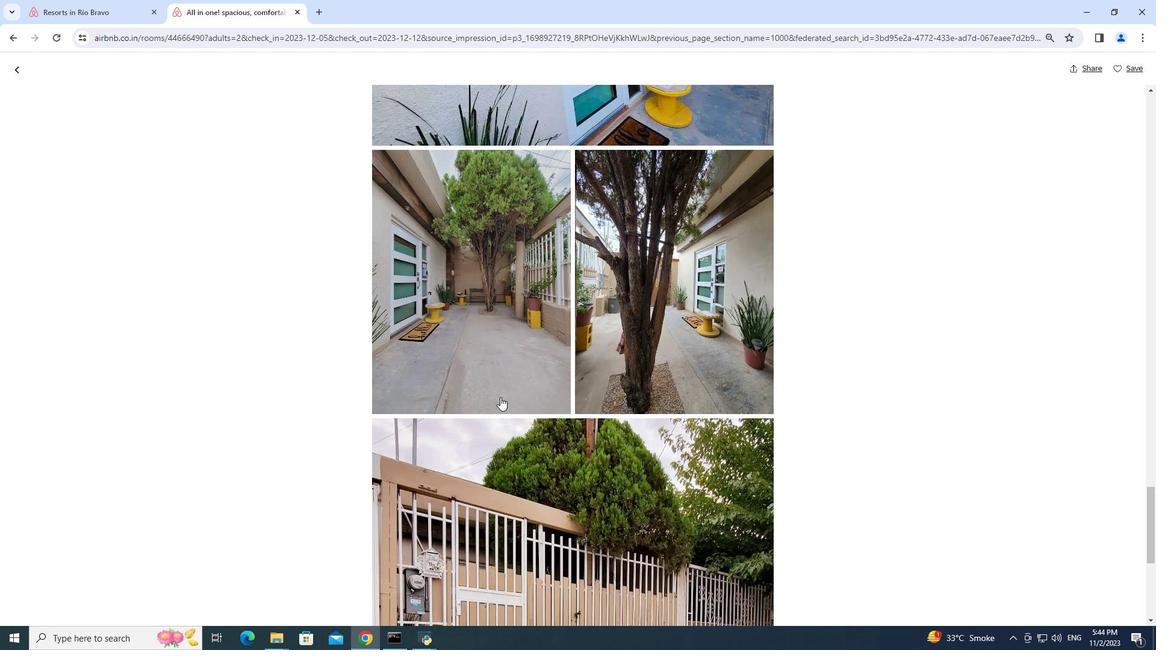 
Action: Mouse moved to (501, 394)
Screenshot: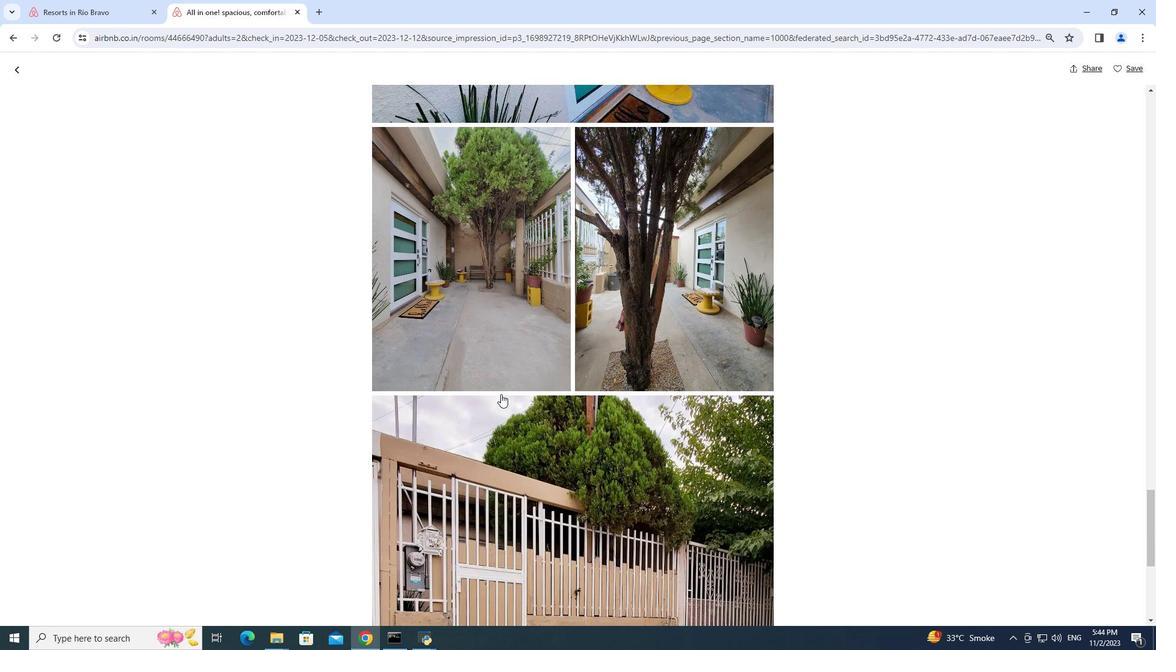 
Action: Mouse scrolled (501, 393) with delta (0, 0)
Screenshot: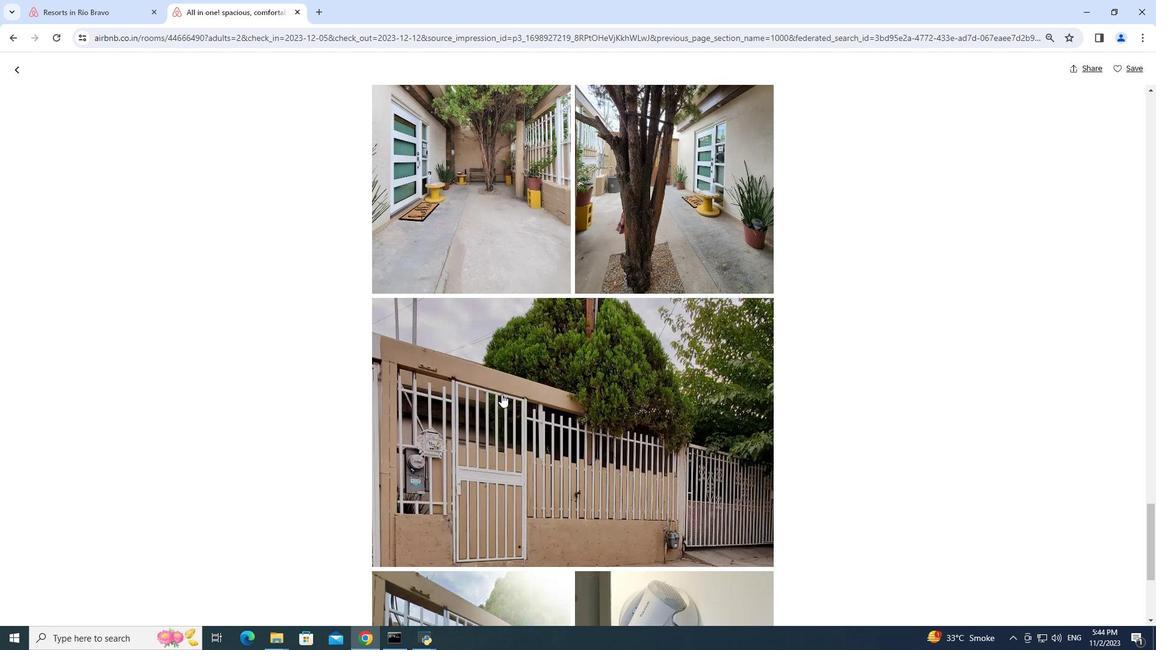 
Action: Mouse scrolled (501, 393) with delta (0, 0)
Screenshot: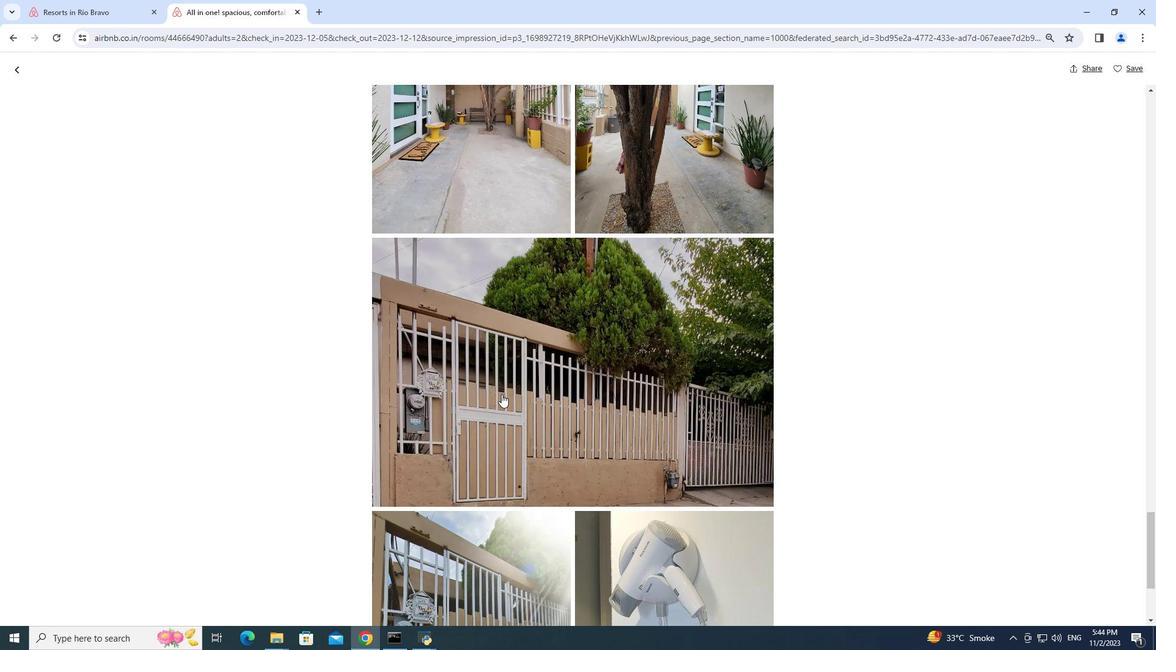 
Action: Mouse moved to (503, 391)
Screenshot: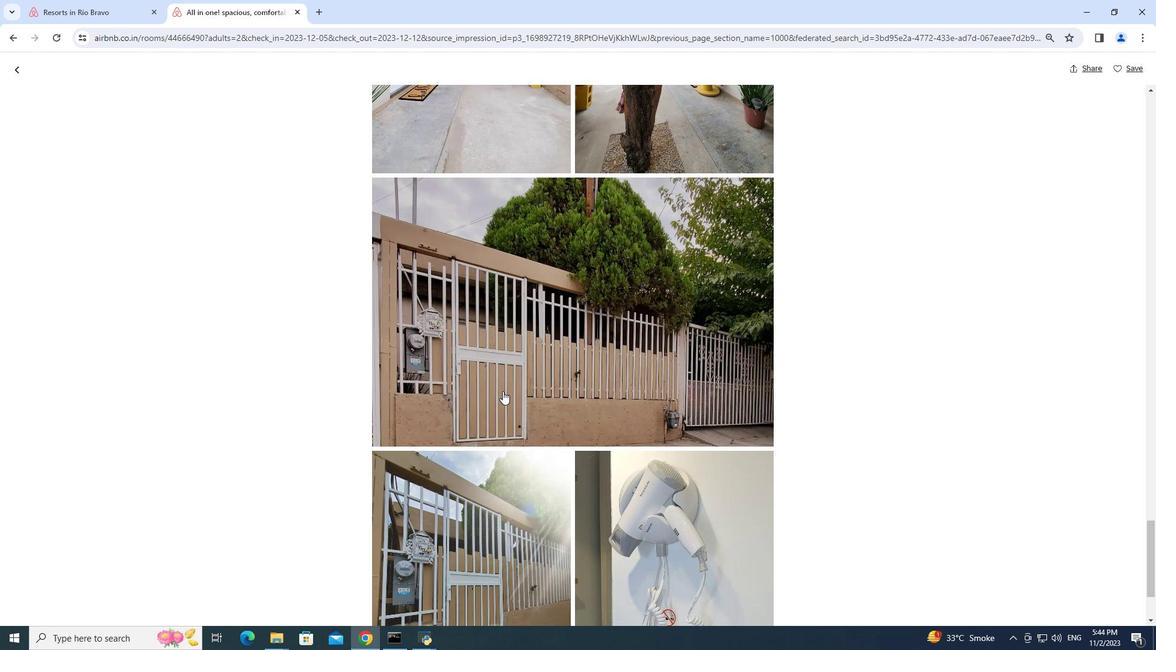 
Action: Mouse scrolled (503, 390) with delta (0, 0)
Screenshot: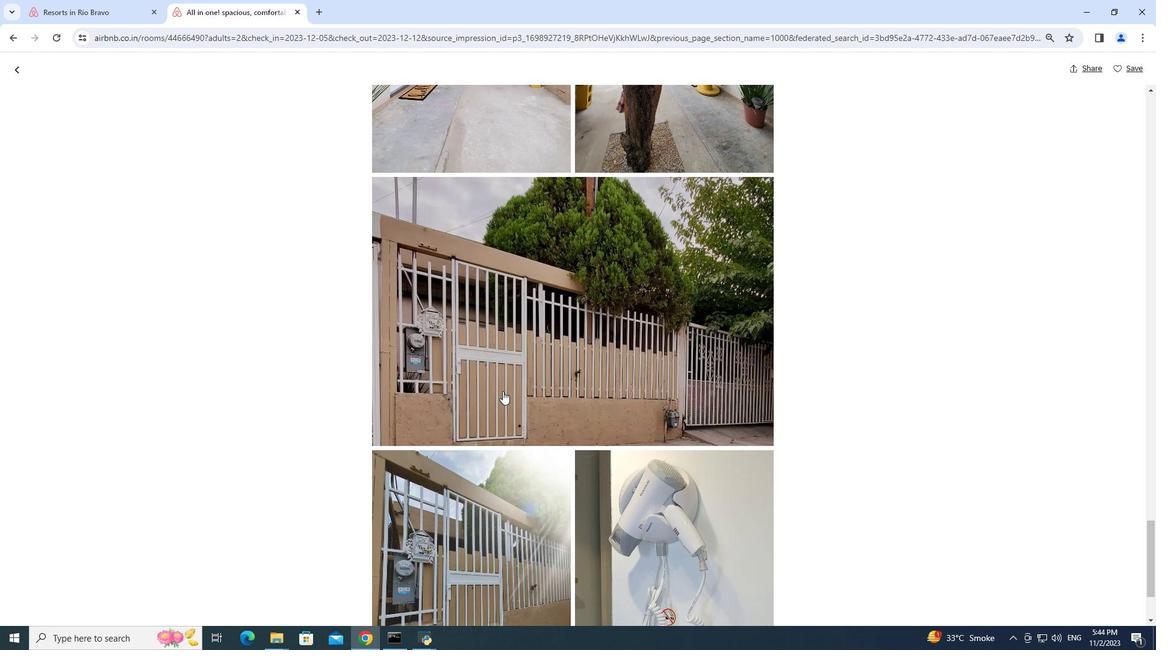 
Action: Mouse moved to (503, 391)
Screenshot: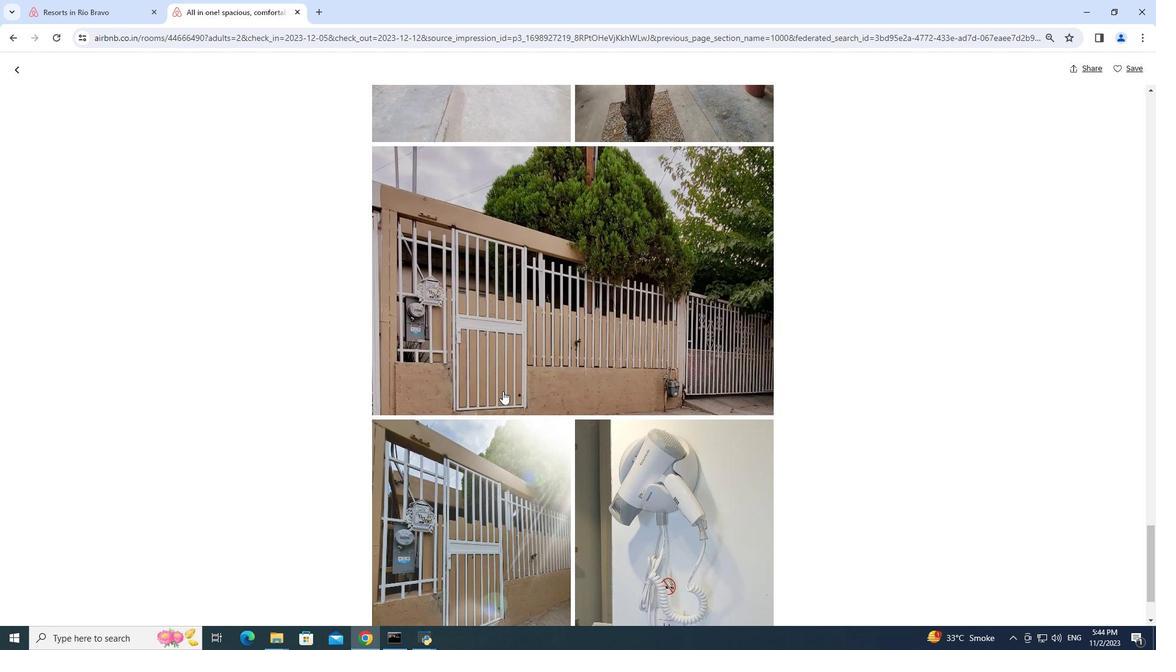 
Action: Mouse scrolled (503, 390) with delta (0, 0)
Screenshot: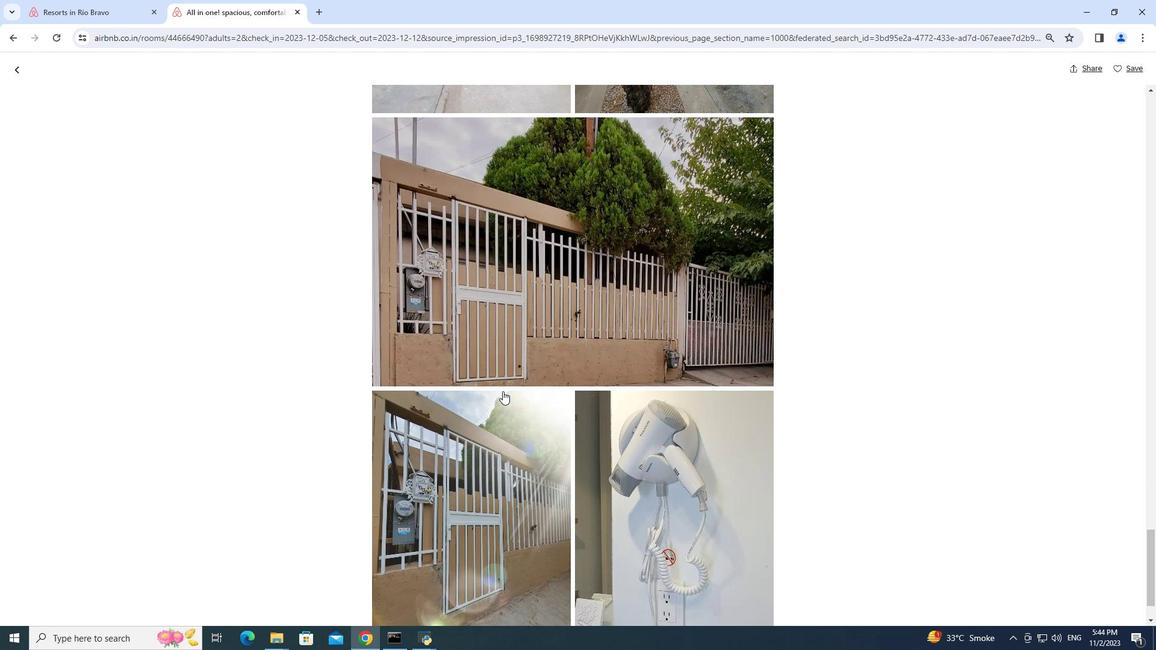 
Action: Mouse scrolled (503, 390) with delta (0, 0)
Screenshot: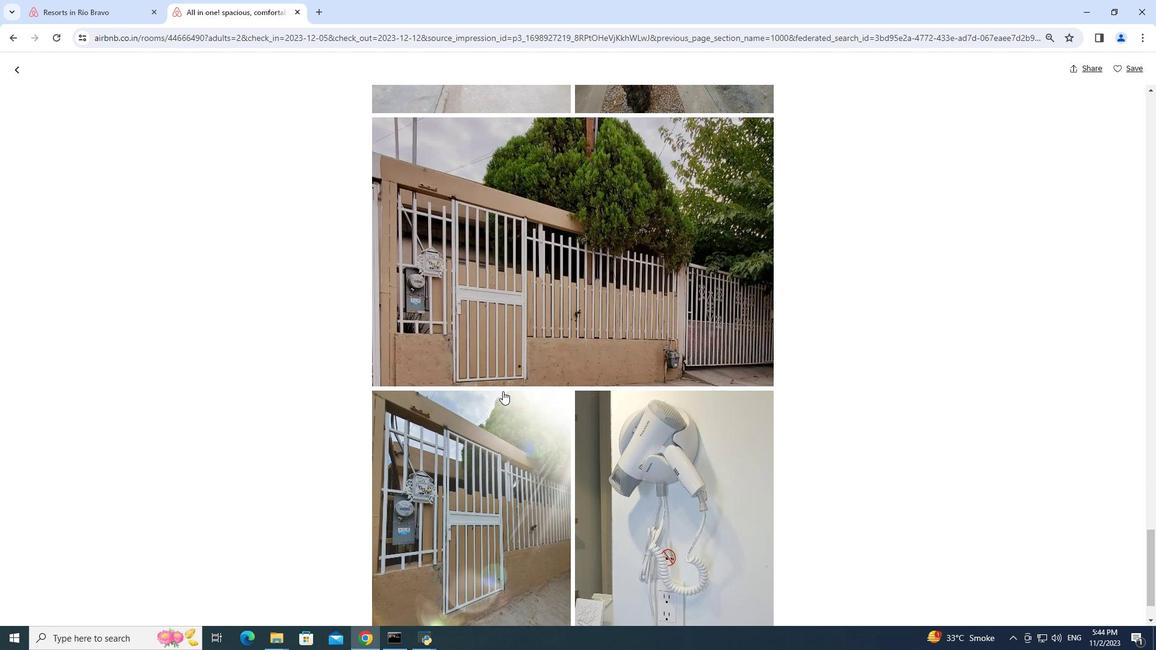 
Action: Mouse moved to (502, 396)
Screenshot: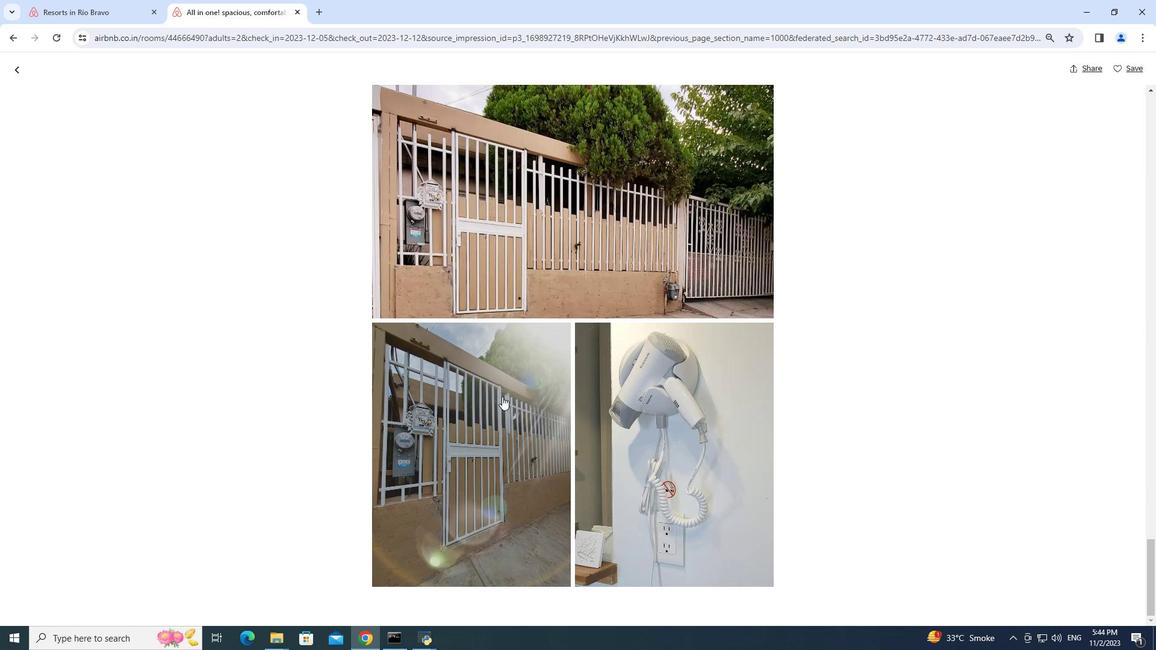 
Action: Mouse scrolled (502, 396) with delta (0, 0)
Screenshot: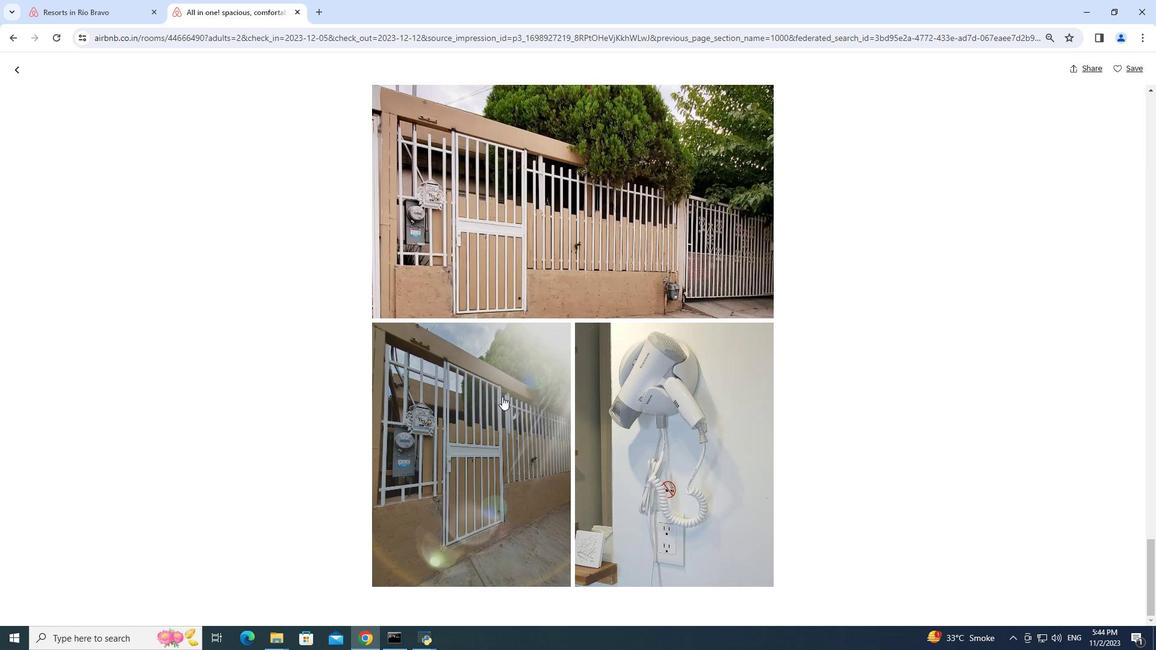 
Action: Mouse scrolled (502, 396) with delta (0, 0)
Screenshot: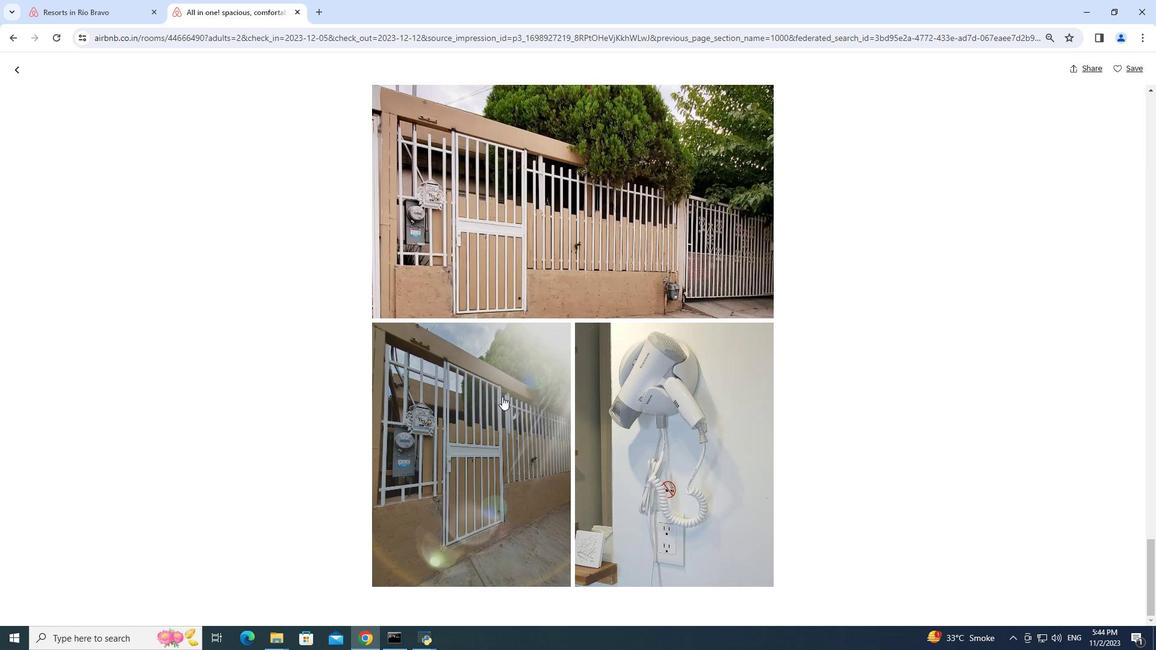 
Action: Mouse scrolled (502, 396) with delta (0, 0)
Screenshot: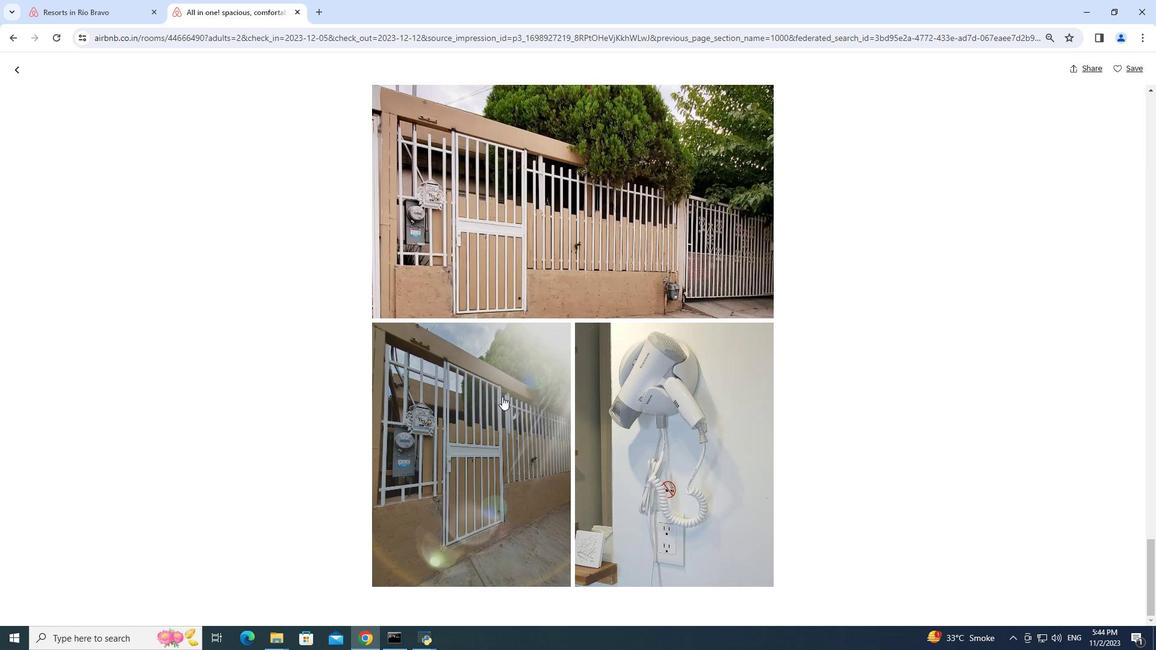 
Action: Mouse scrolled (502, 396) with delta (0, 0)
Screenshot: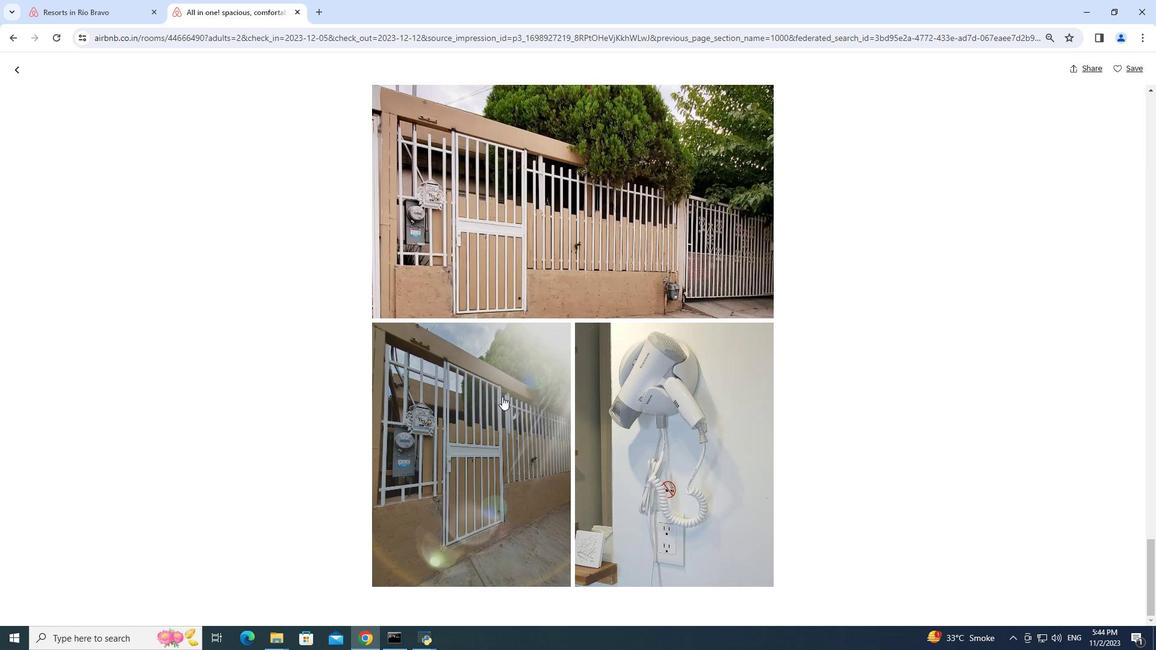 
Action: Mouse moved to (503, 396)
Screenshot: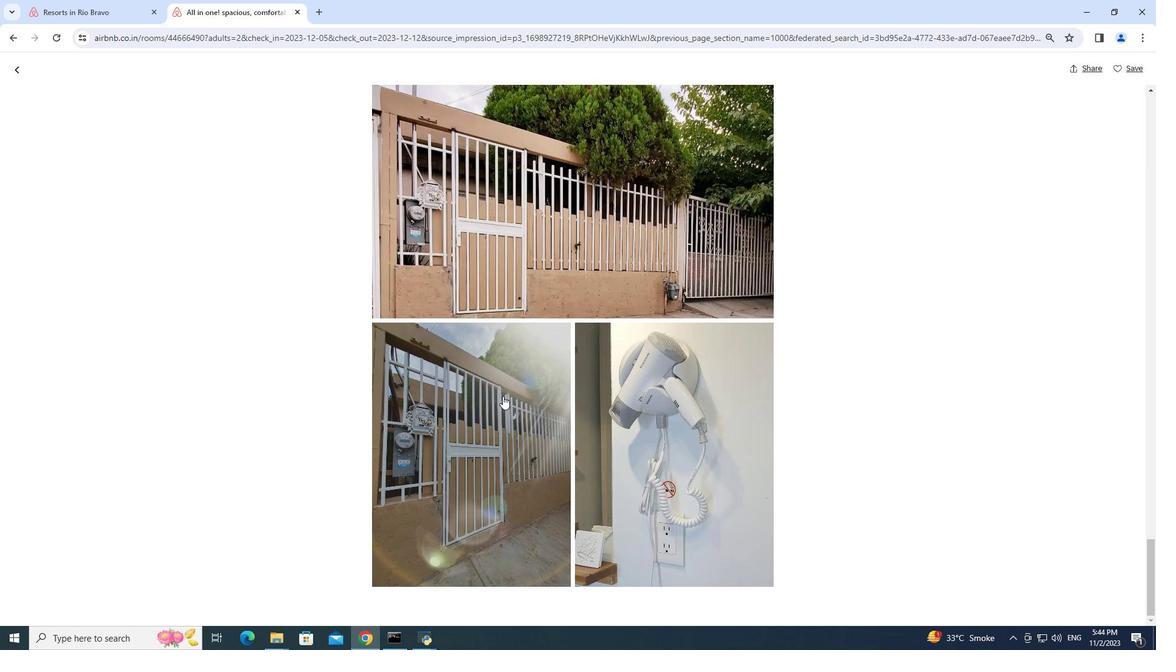 
Action: Mouse scrolled (503, 395) with delta (0, 0)
Screenshot: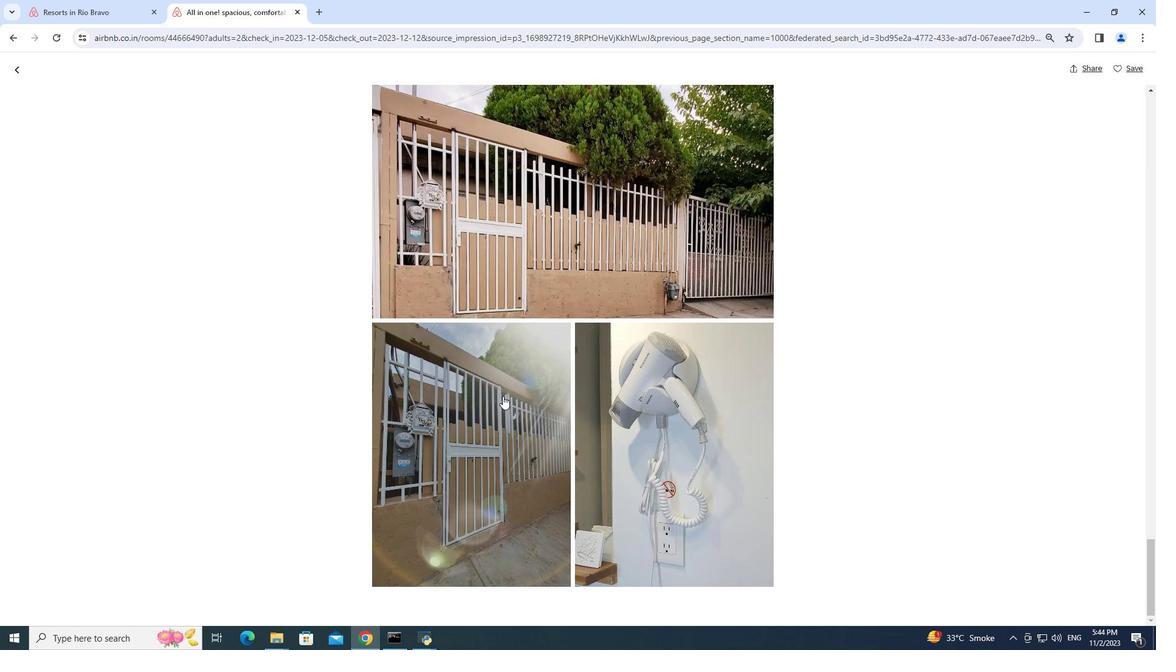 
Action: Mouse scrolled (503, 395) with delta (0, 0)
Screenshot: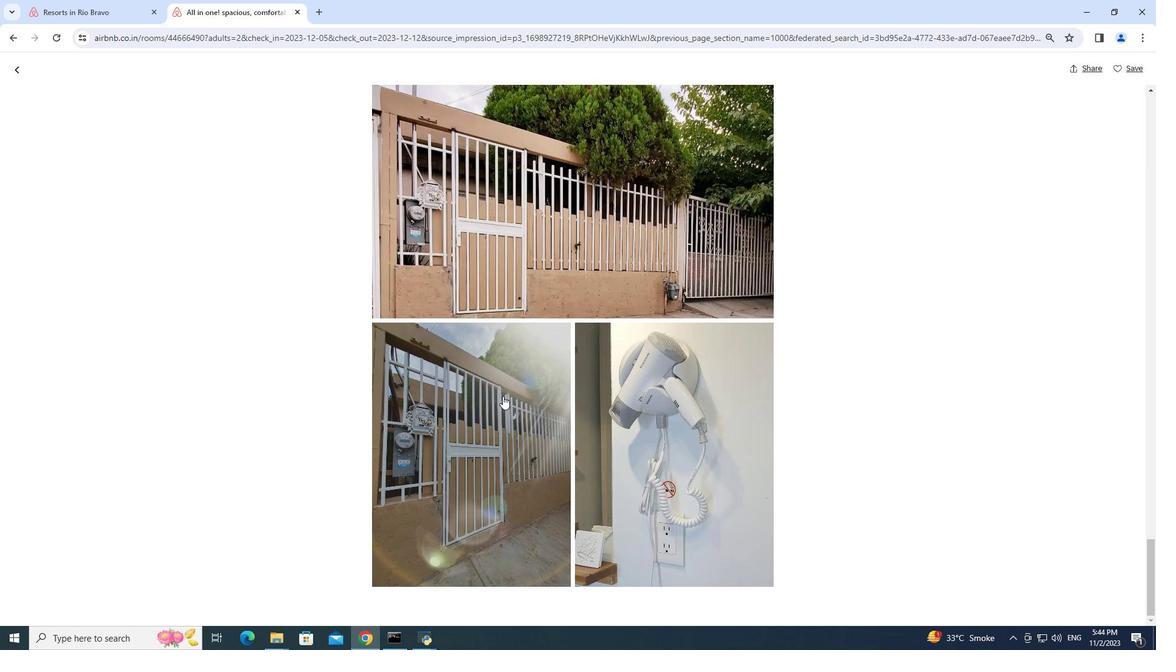 
Action: Mouse moved to (491, 394)
Screenshot: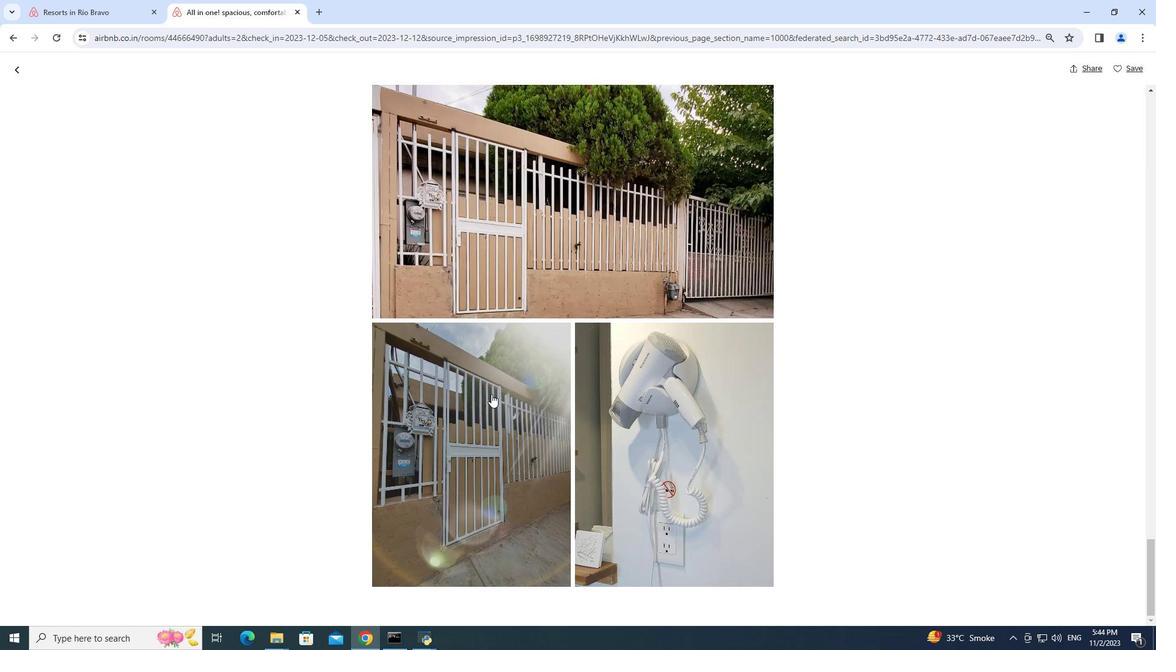 
Action: Mouse scrolled (491, 393) with delta (0, 0)
Screenshot: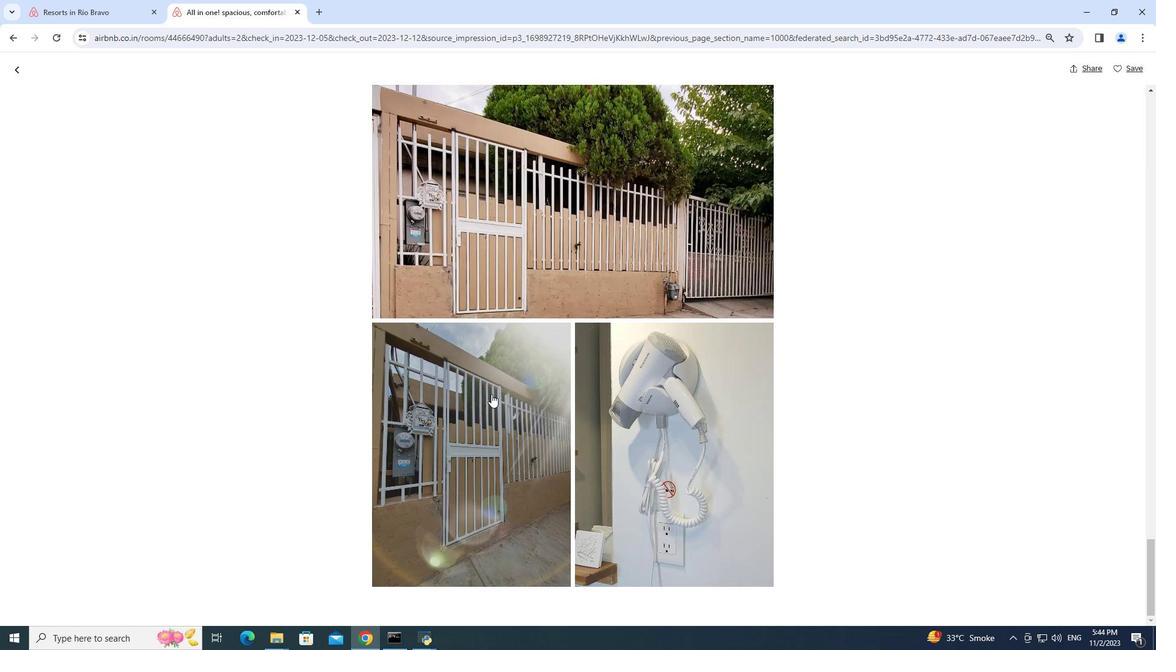 
Action: Mouse scrolled (491, 393) with delta (0, 0)
Screenshot: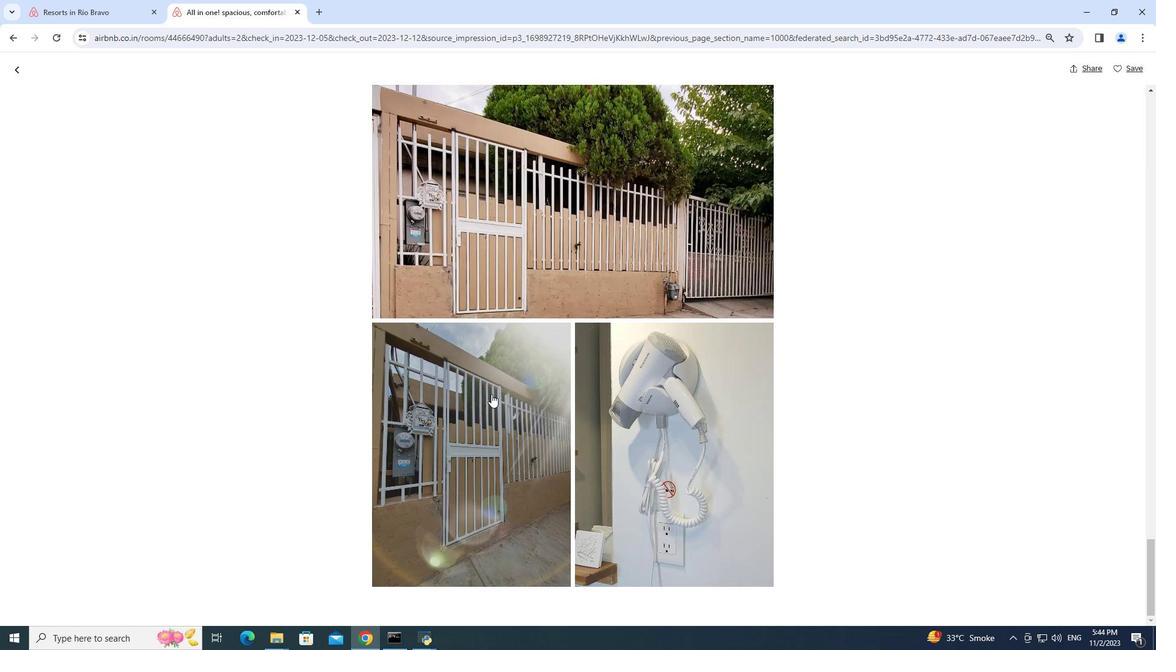 
Action: Mouse scrolled (491, 393) with delta (0, 0)
Screenshot: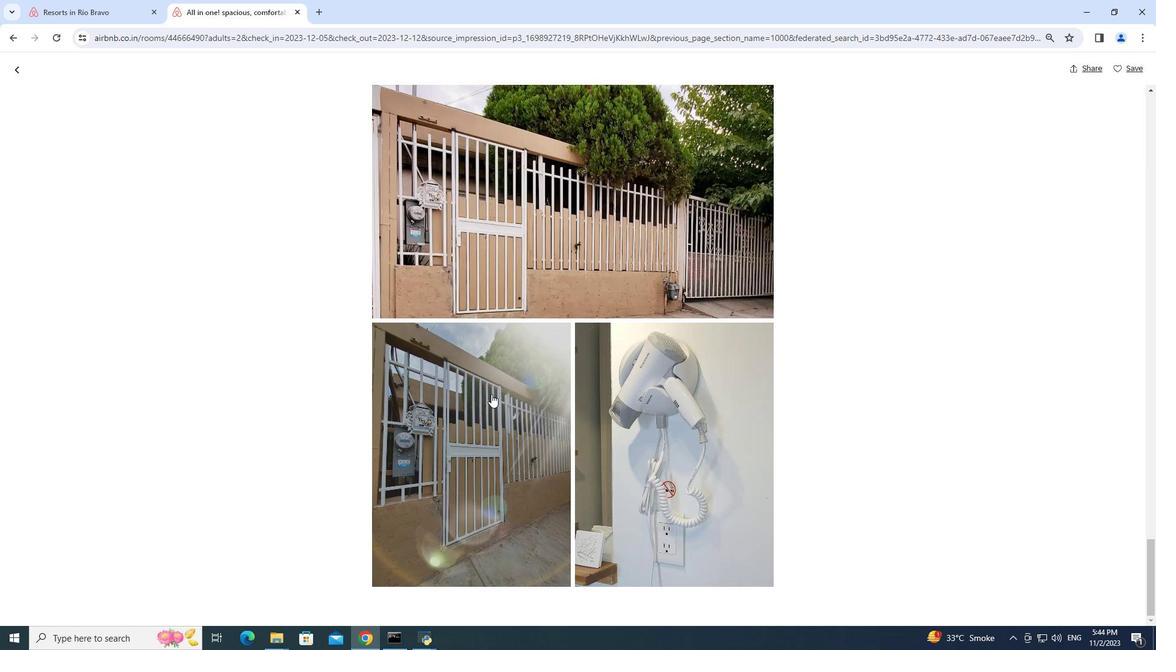 
Action: Mouse scrolled (491, 393) with delta (0, 0)
Screenshot: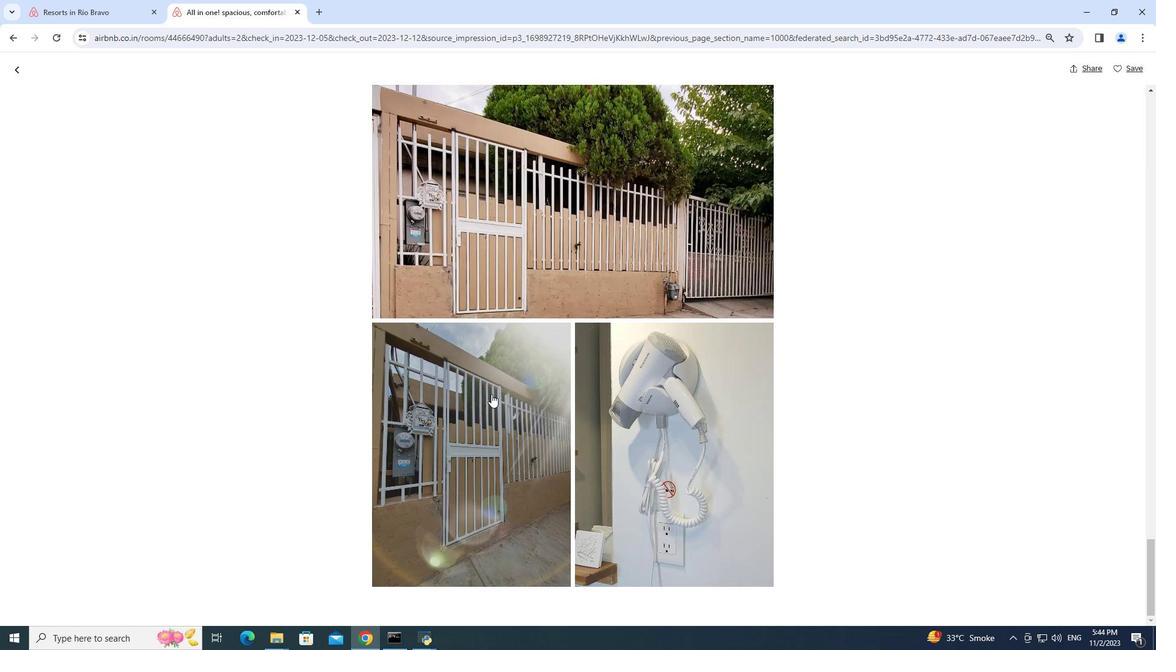 
Action: Mouse moved to (21, 64)
Screenshot: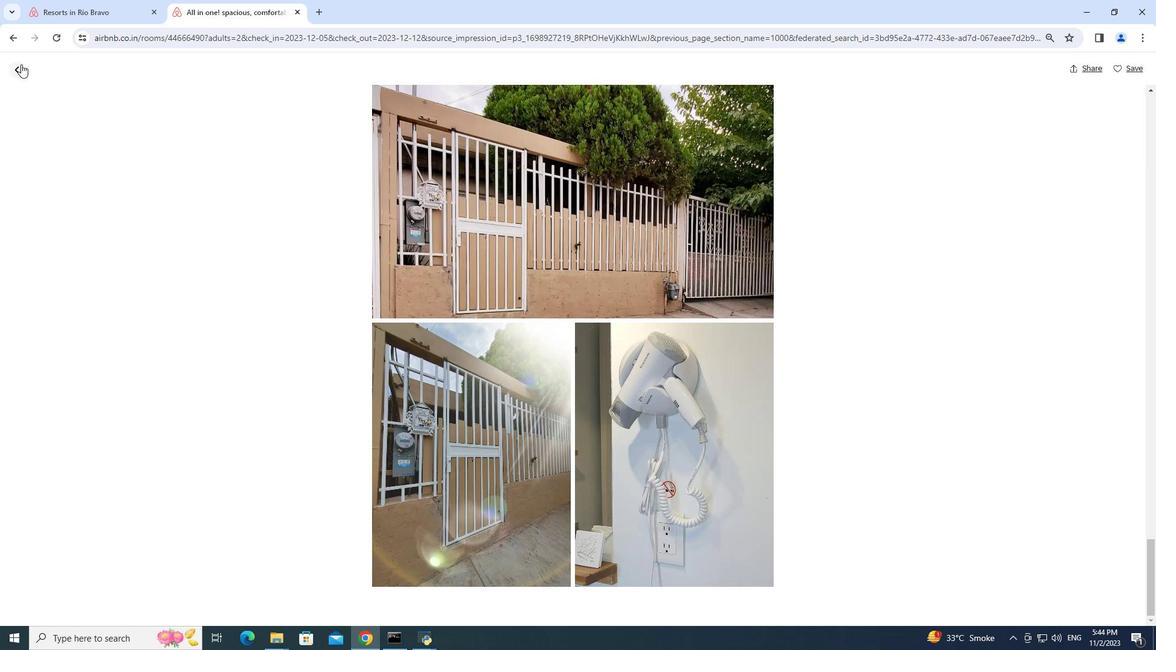 
Action: Mouse pressed left at (21, 64)
Screenshot: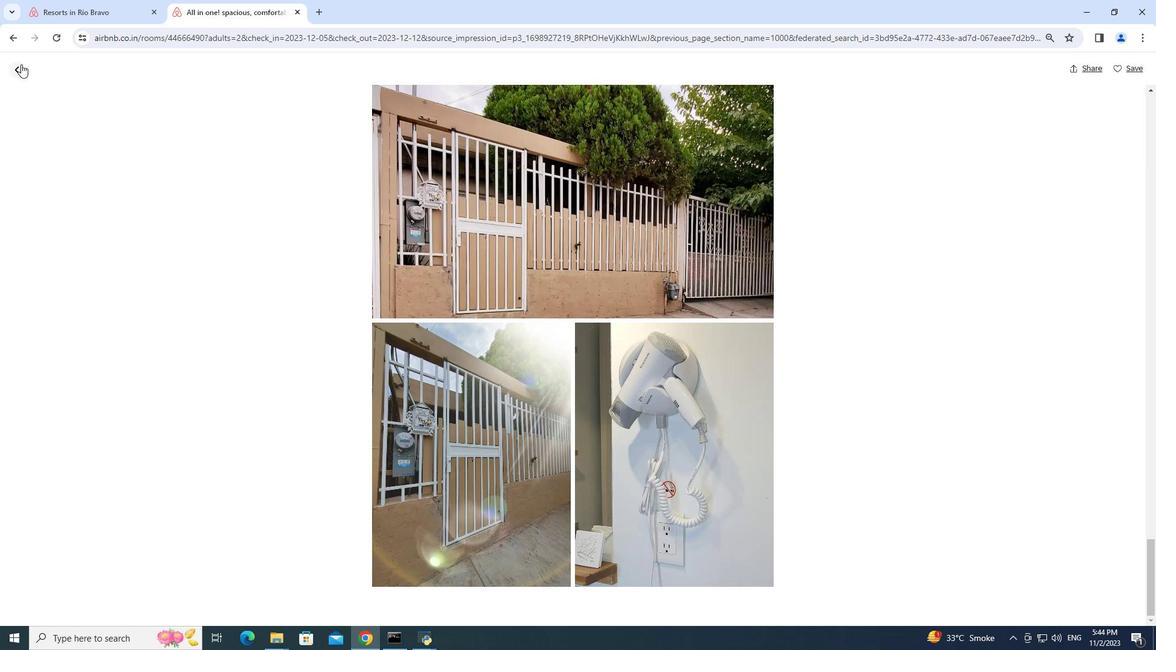 
Action: Mouse moved to (551, 360)
Screenshot: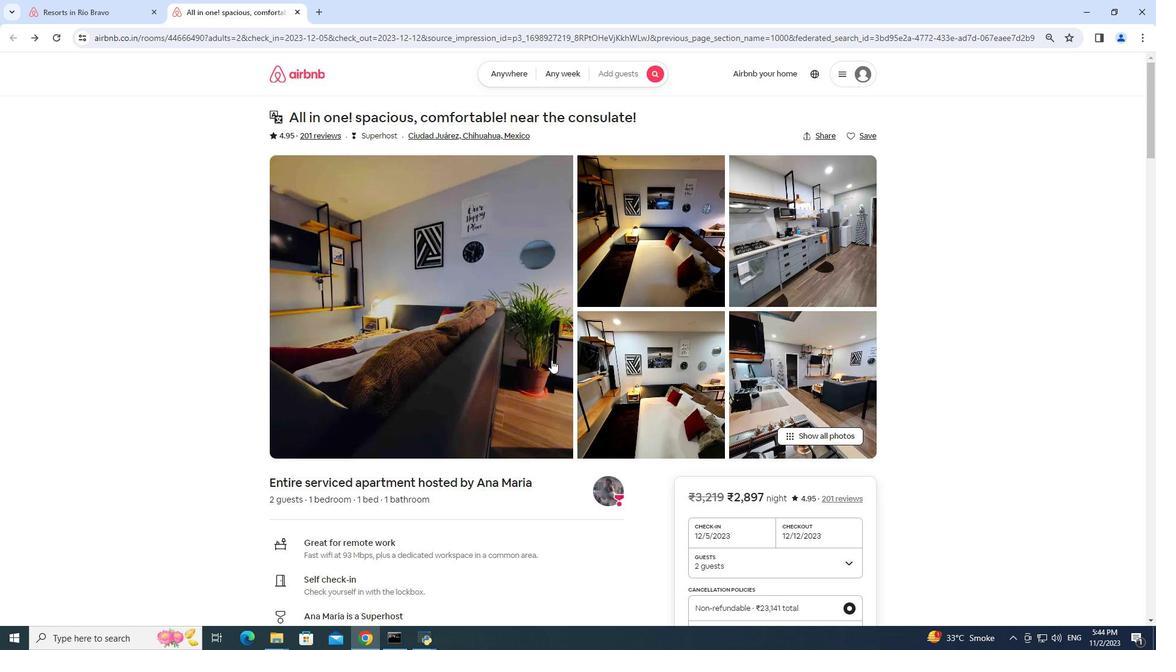 
Action: Mouse scrolled (551, 359) with delta (0, 0)
Screenshot: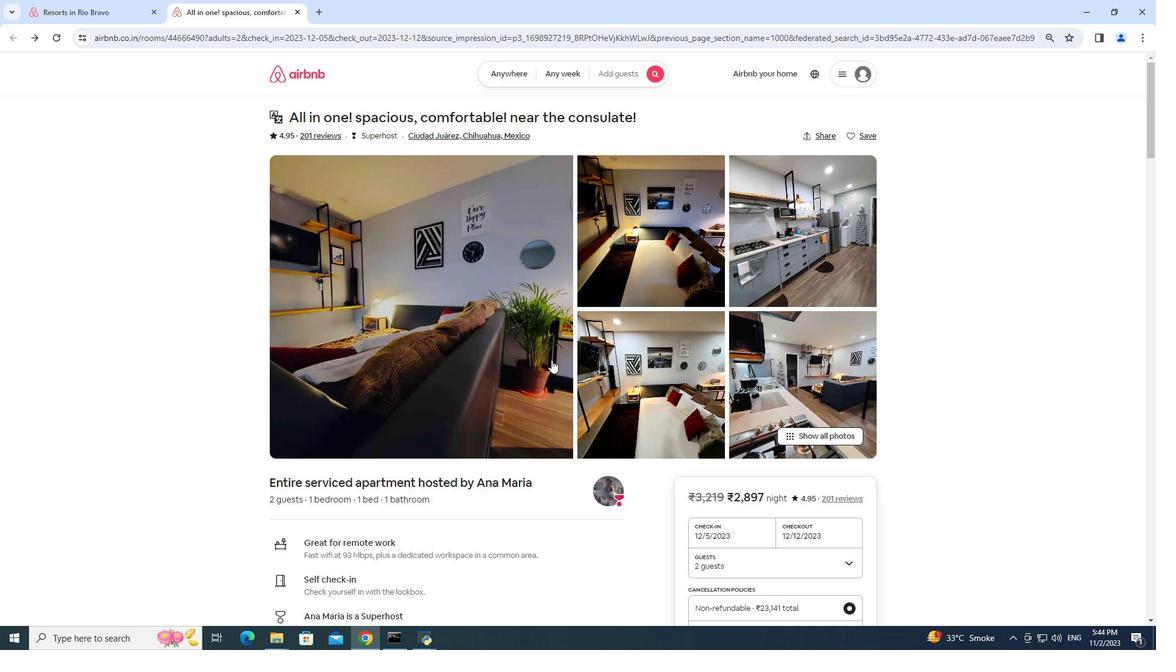 
Action: Mouse scrolled (551, 359) with delta (0, 0)
Screenshot: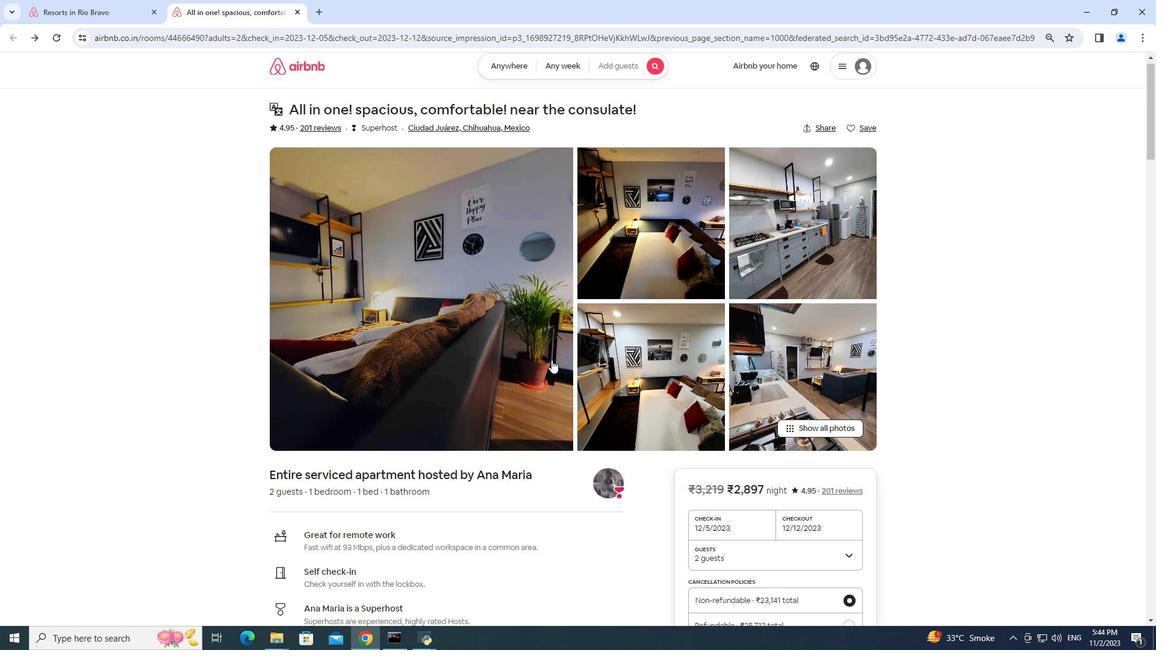 
Action: Mouse moved to (552, 360)
Screenshot: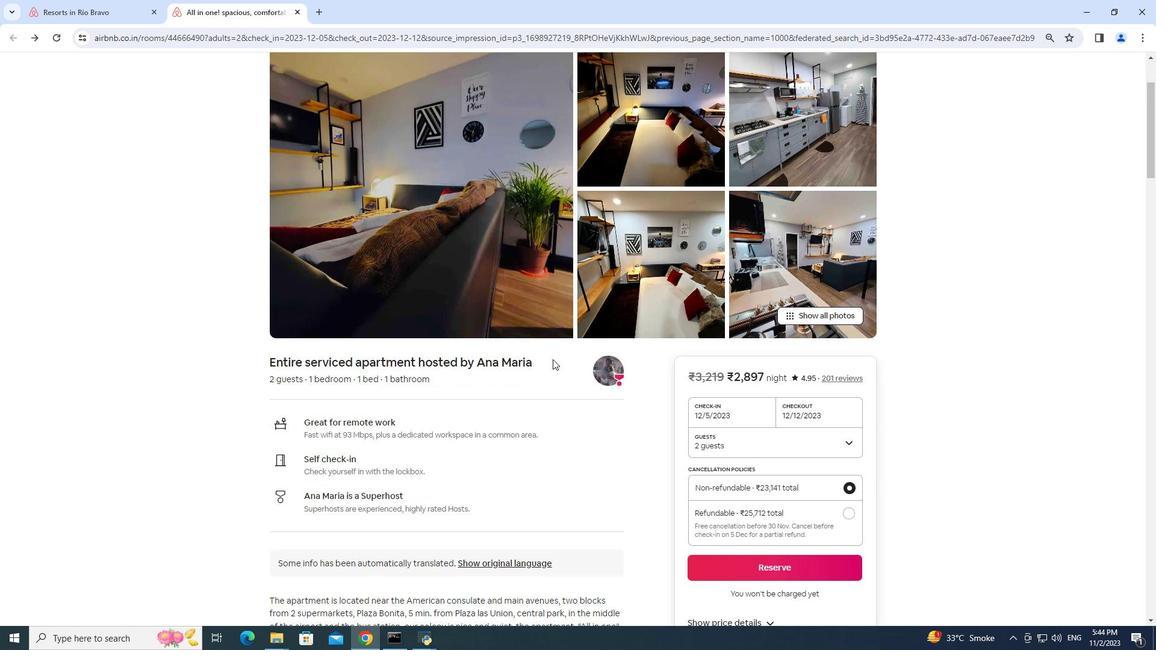 
Action: Mouse scrolled (552, 359) with delta (0, 0)
Screenshot: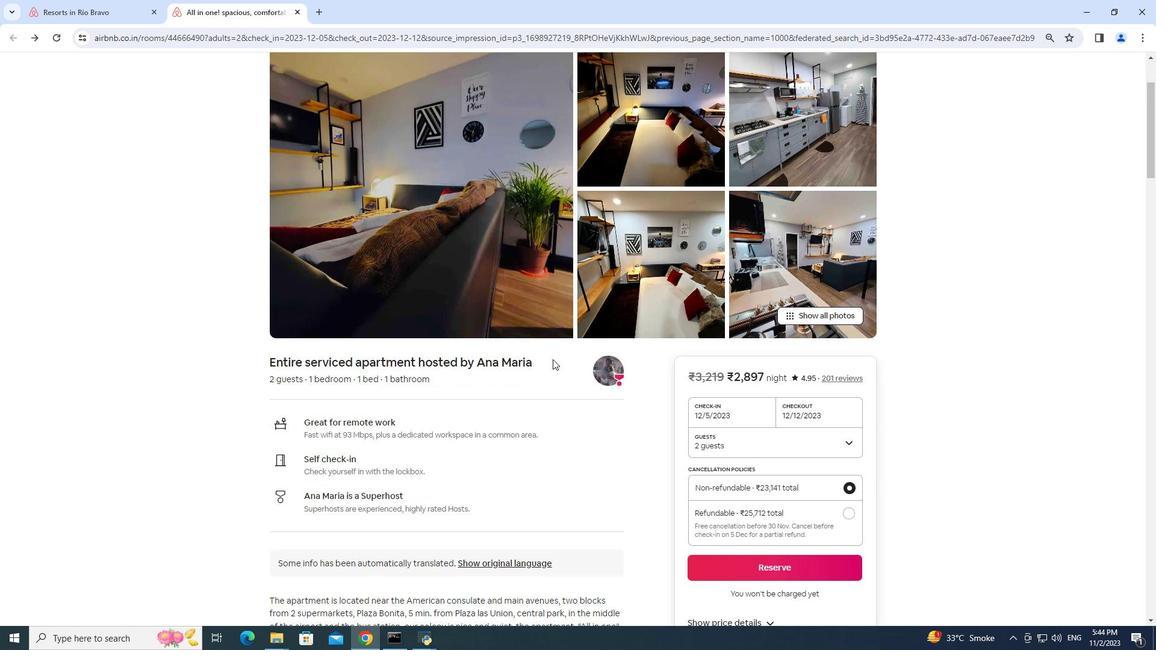 
Action: Mouse moved to (553, 359)
Screenshot: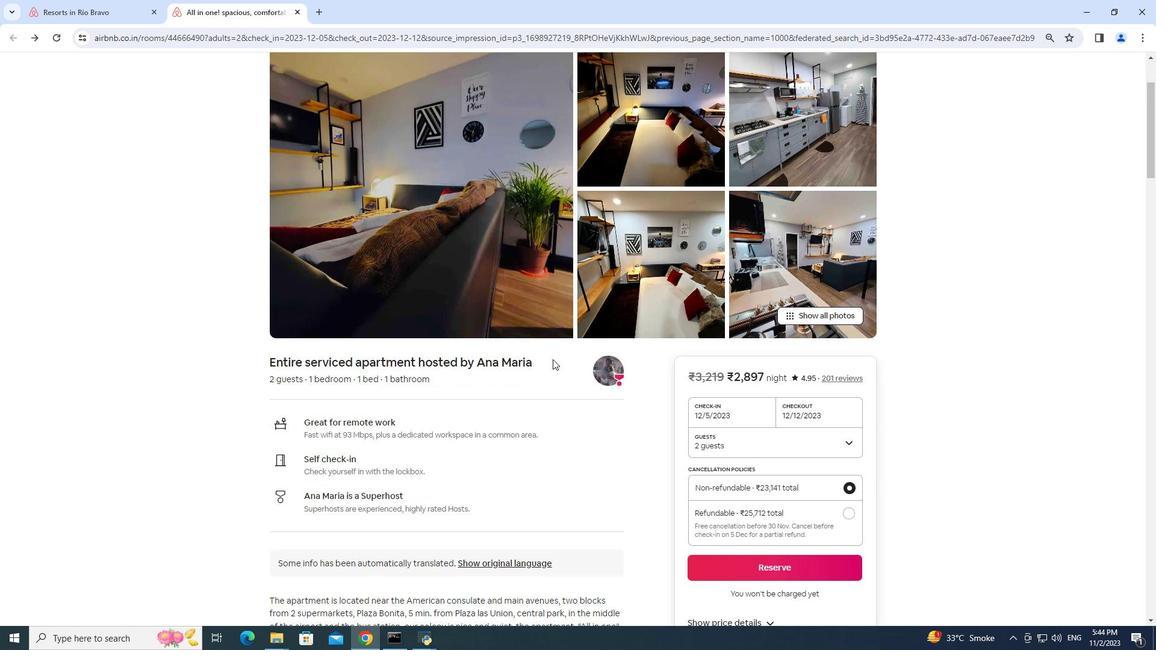 
Action: Mouse scrolled (553, 359) with delta (0, 0)
Screenshot: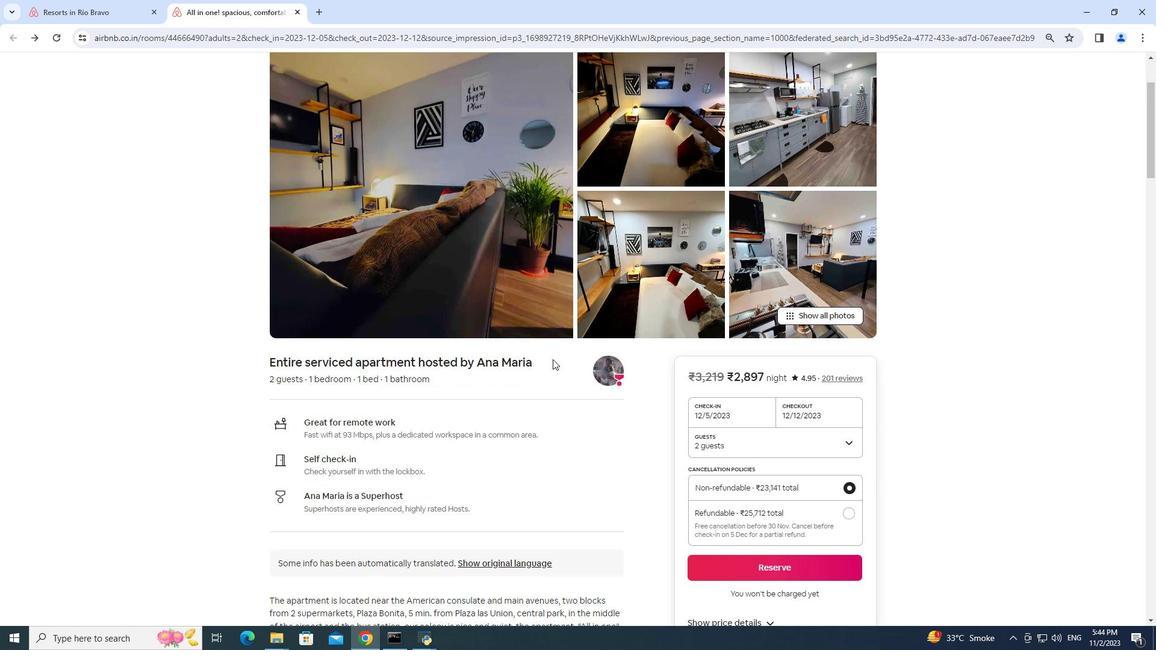 
Action: Mouse moved to (553, 359)
Screenshot: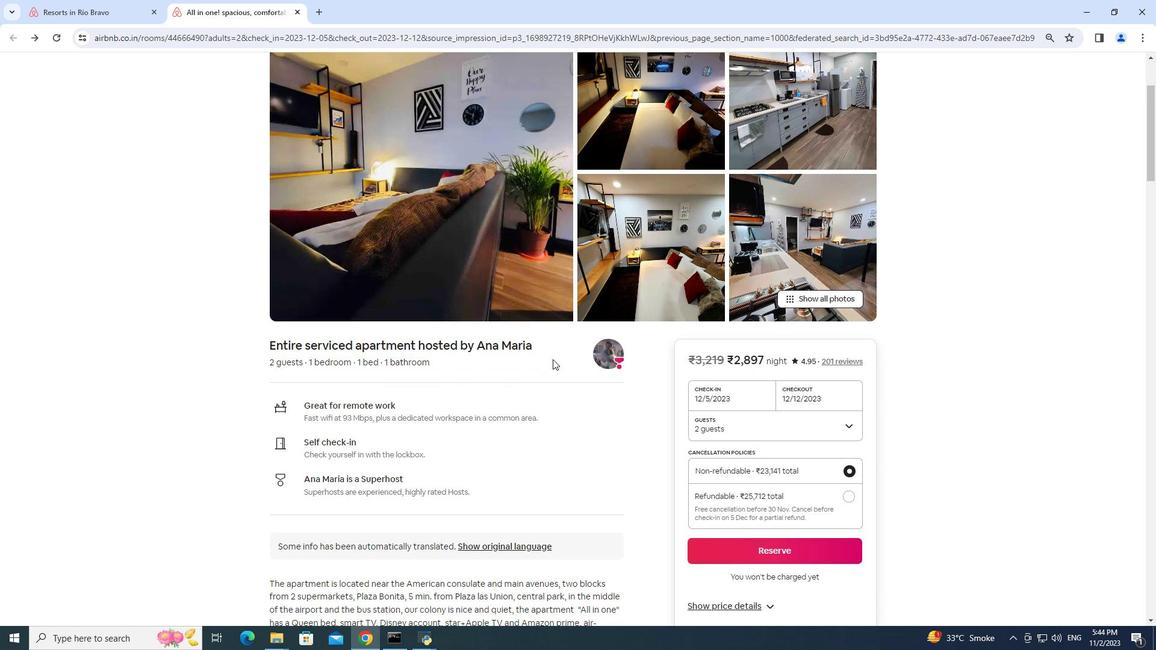 
Action: Mouse scrolled (553, 359) with delta (0, 0)
Screenshot: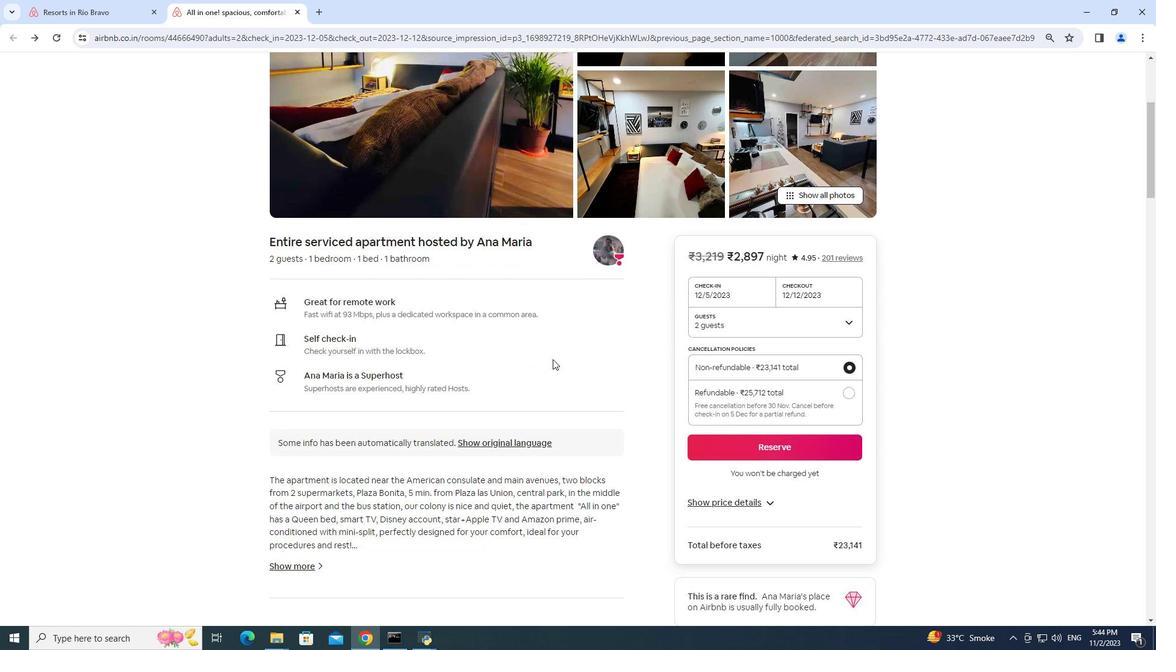 
Action: Mouse scrolled (553, 359) with delta (0, 0)
Screenshot: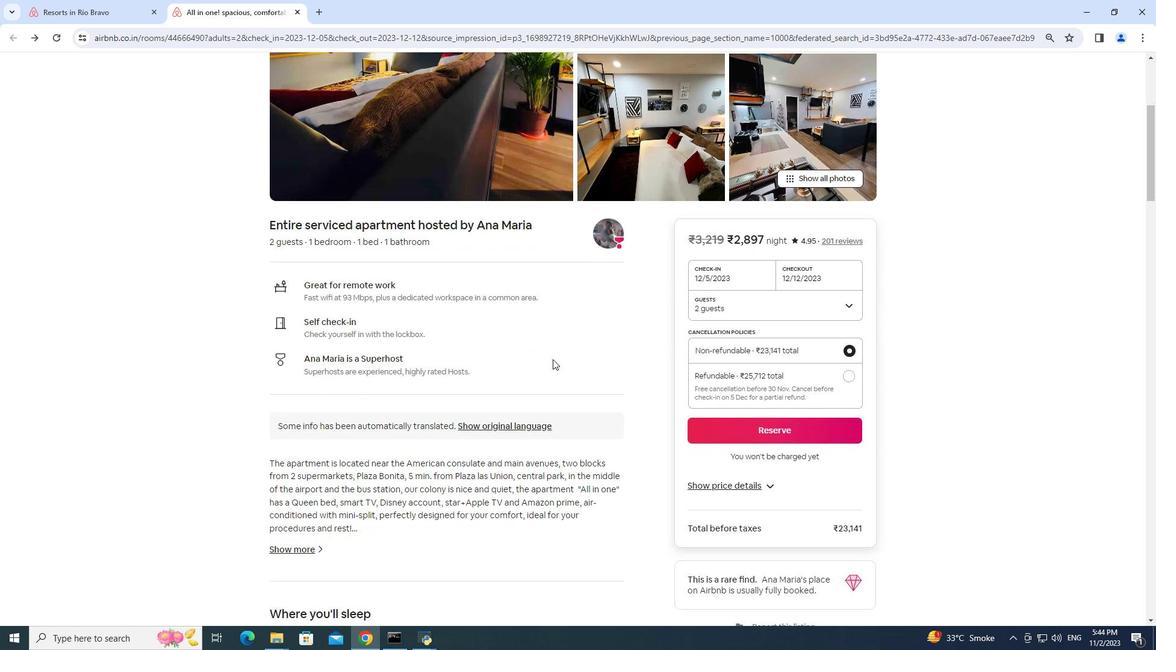 
Action: Mouse scrolled (553, 359) with delta (0, 0)
Screenshot: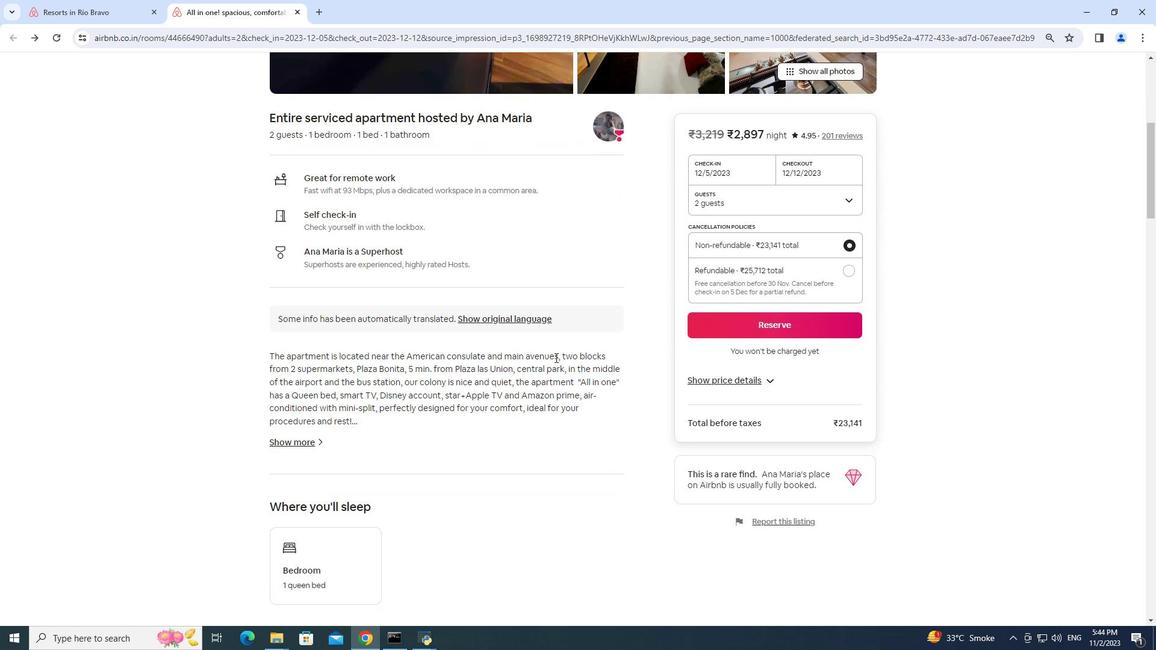 
Action: Mouse moved to (306, 385)
Screenshot: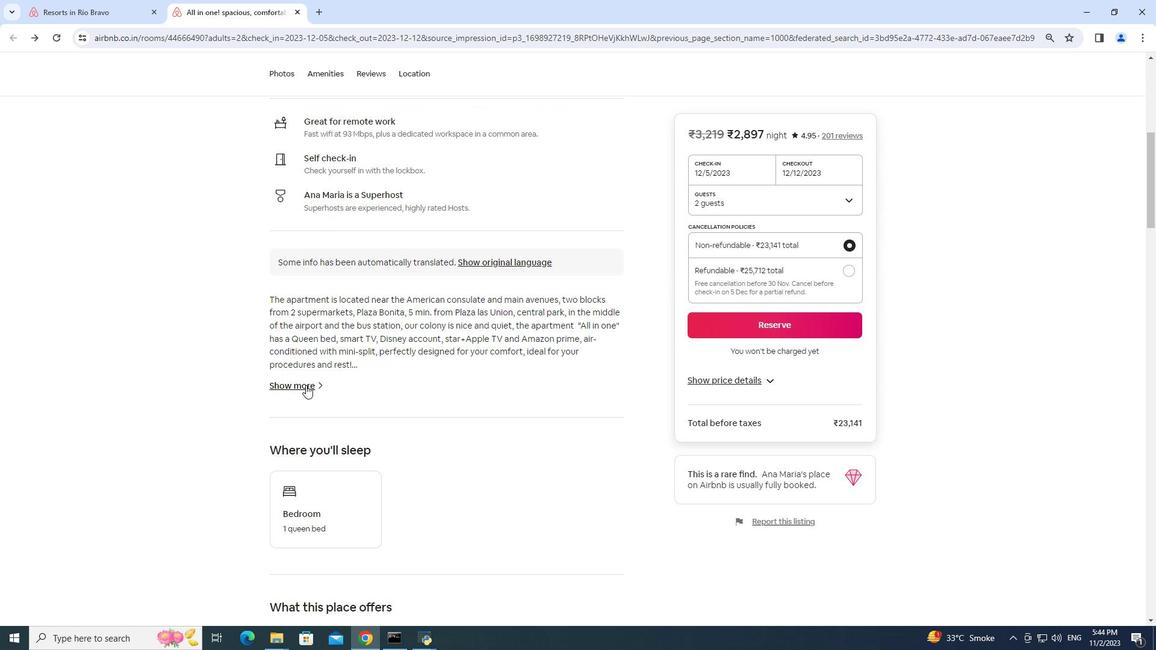 
Action: Mouse pressed left at (306, 385)
Screenshot: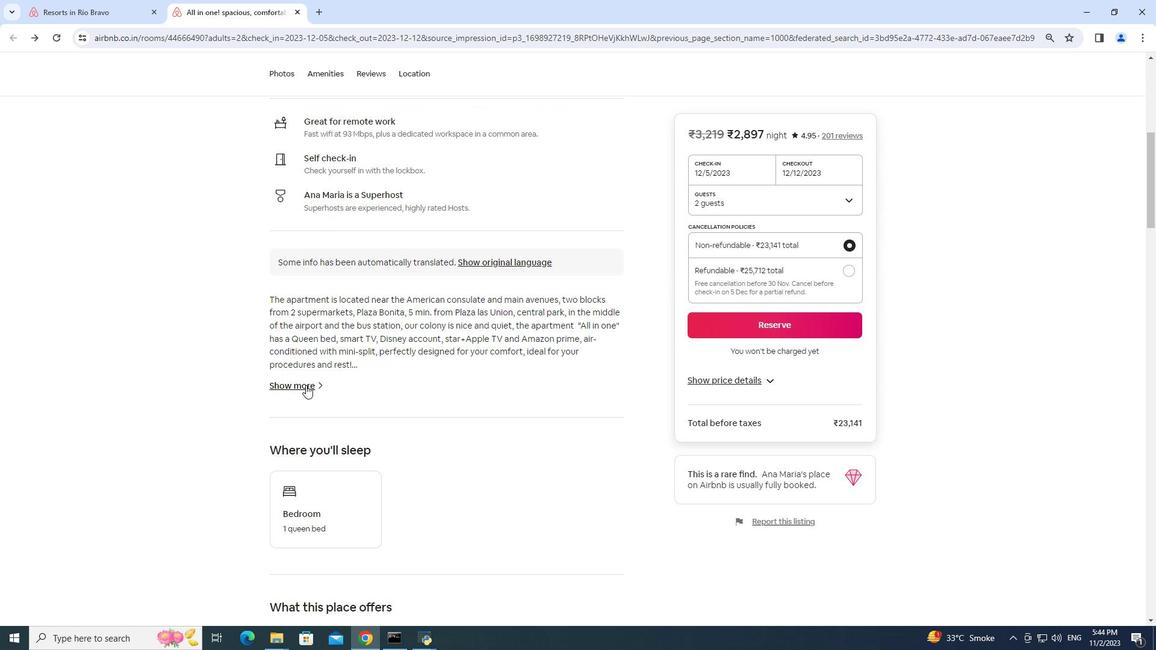
Action: Mouse moved to (323, 377)
Screenshot: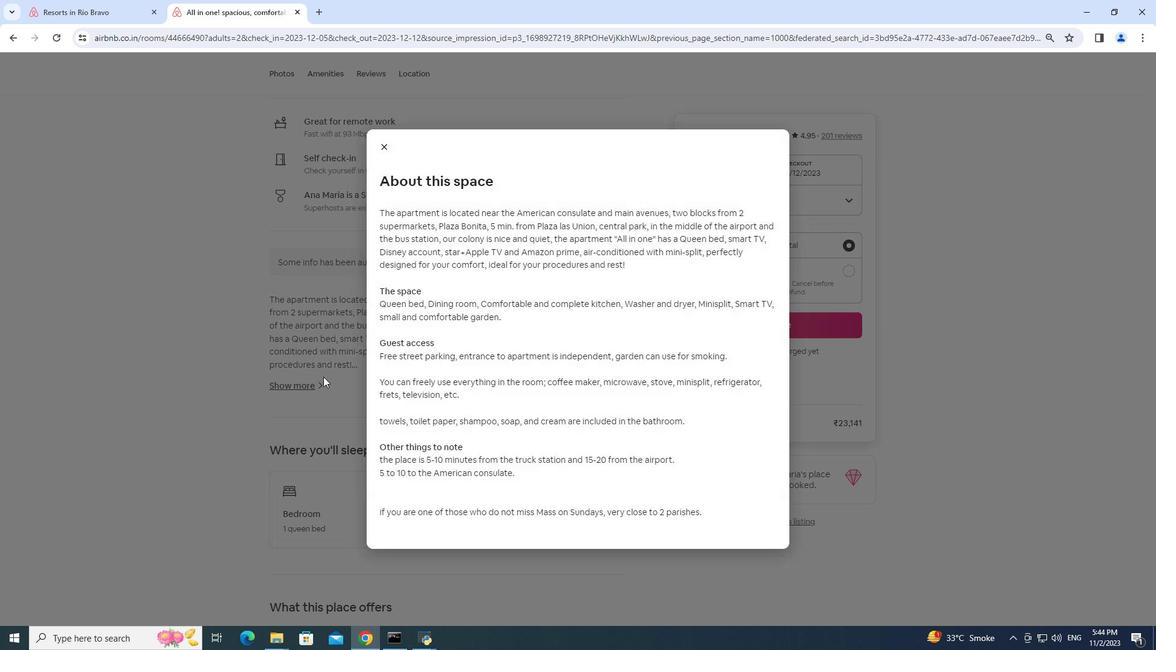 
Action: Mouse scrolled (323, 376) with delta (0, 0)
Screenshot: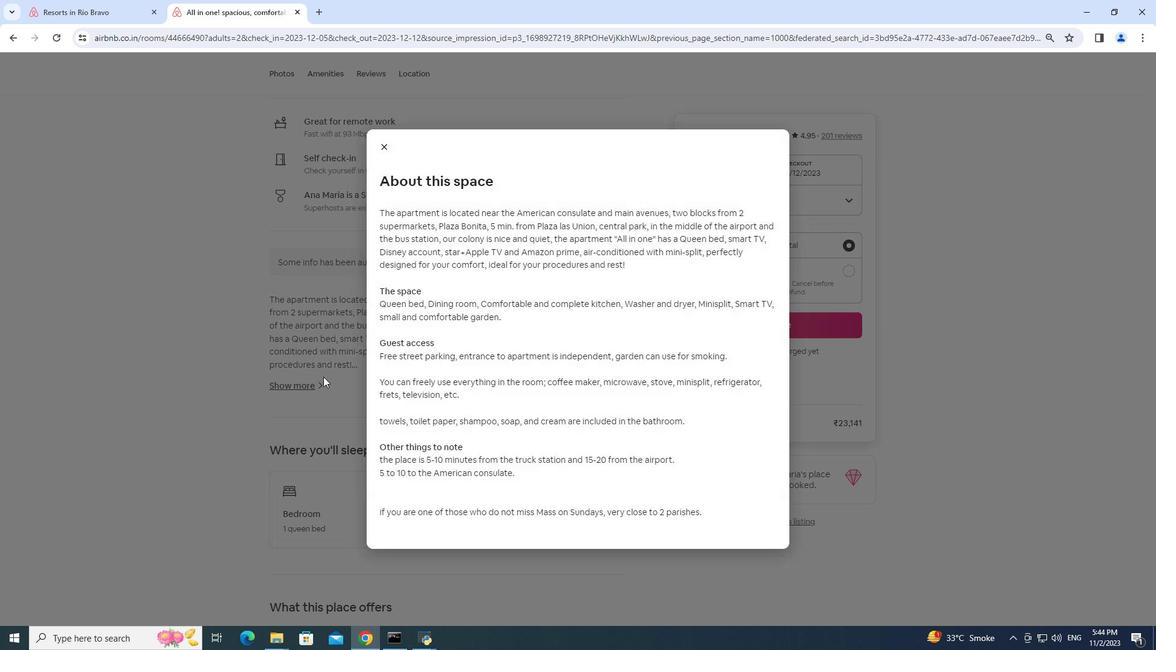
Action: Mouse scrolled (323, 376) with delta (0, 0)
Screenshot: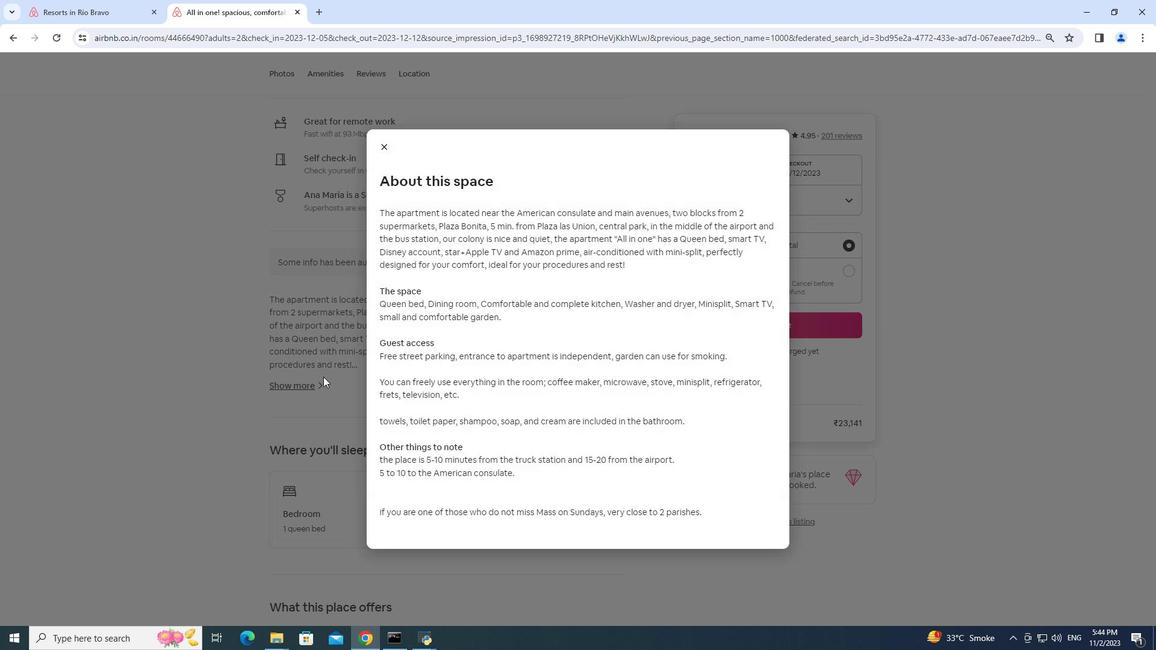 
Action: Mouse scrolled (323, 376) with delta (0, 0)
Screenshot: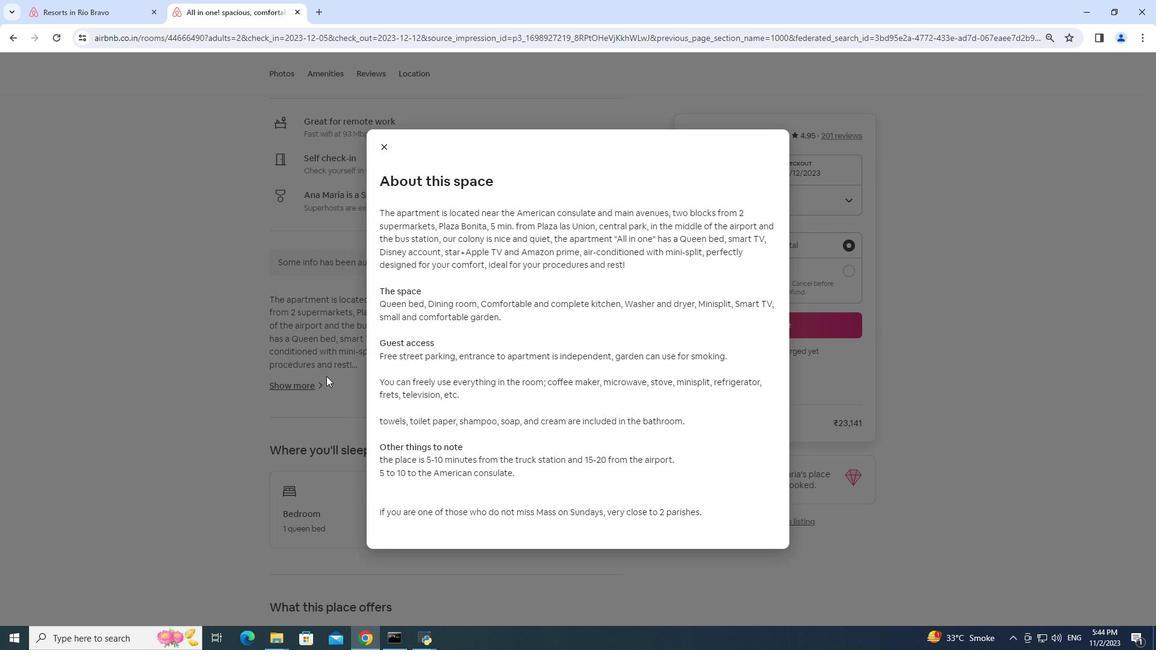 
Action: Mouse moved to (446, 367)
Screenshot: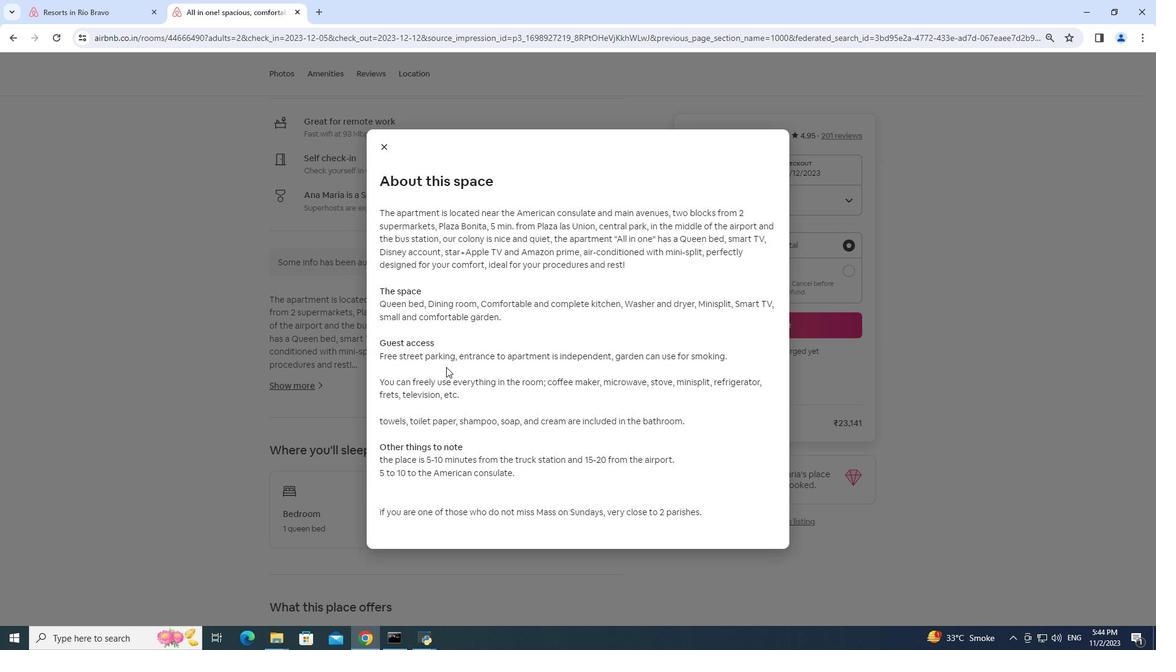 
Action: Mouse scrolled (446, 366) with delta (0, 0)
Screenshot: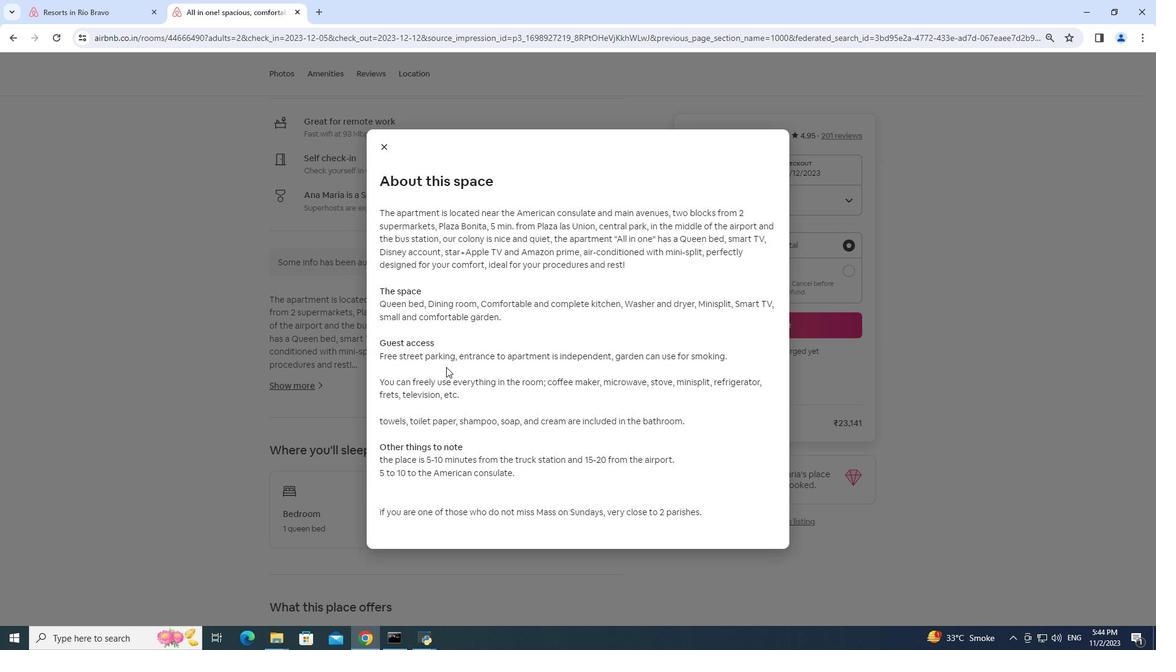 
Action: Mouse scrolled (446, 366) with delta (0, 0)
Screenshot: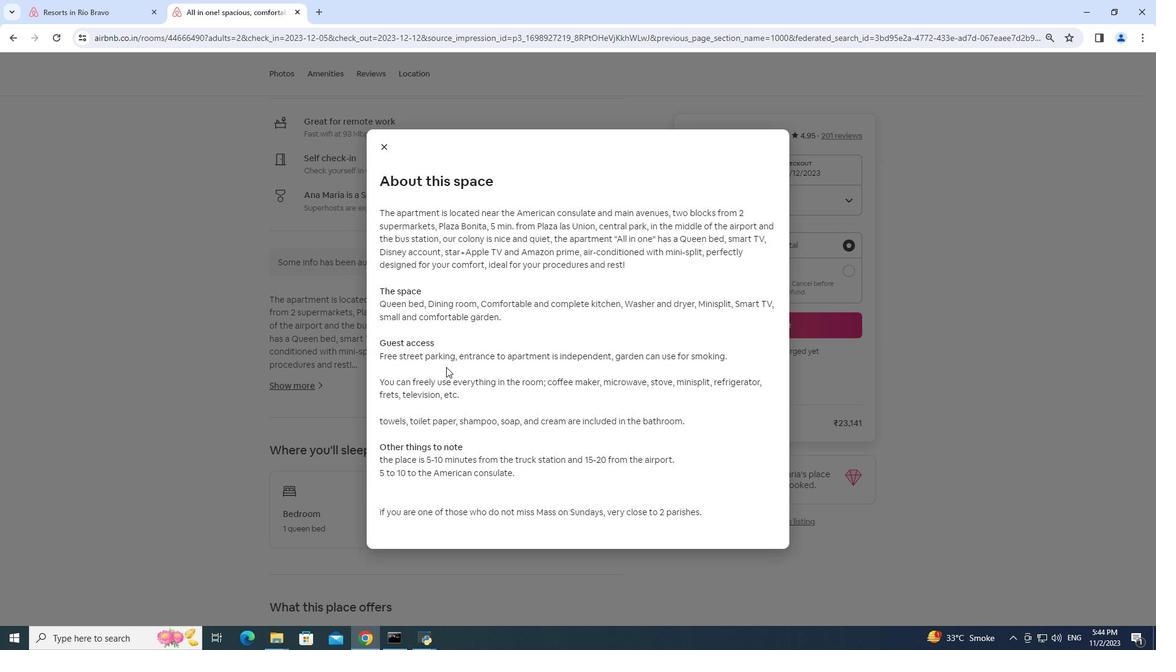 
Action: Mouse scrolled (446, 366) with delta (0, 0)
Screenshot: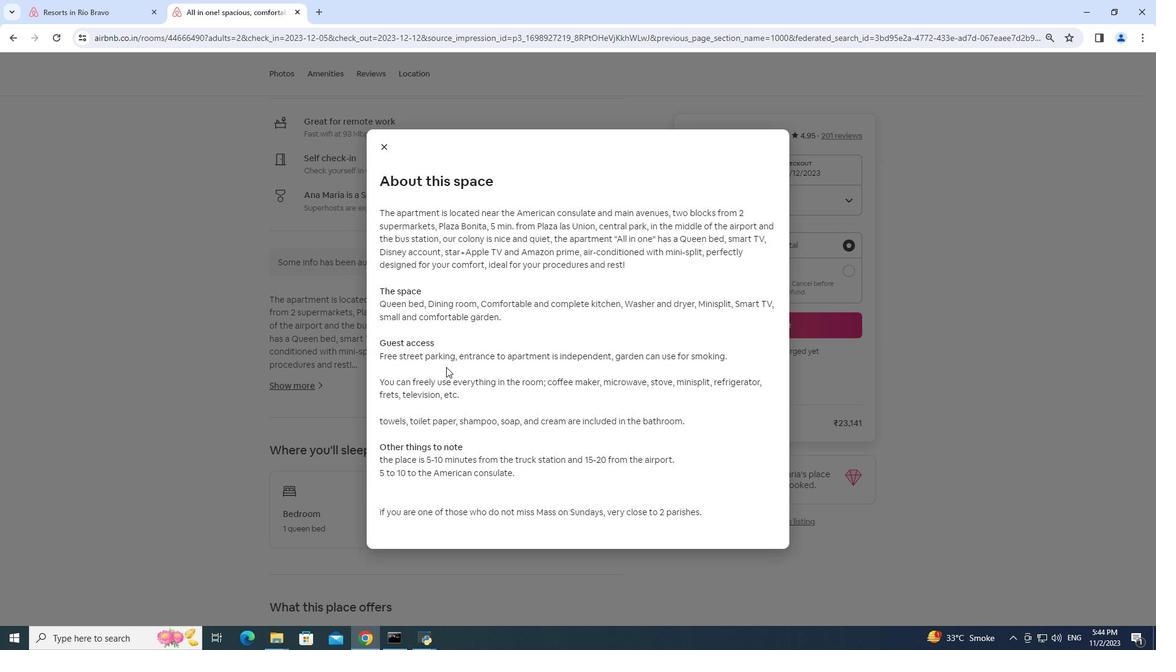
Action: Mouse moved to (457, 361)
Screenshot: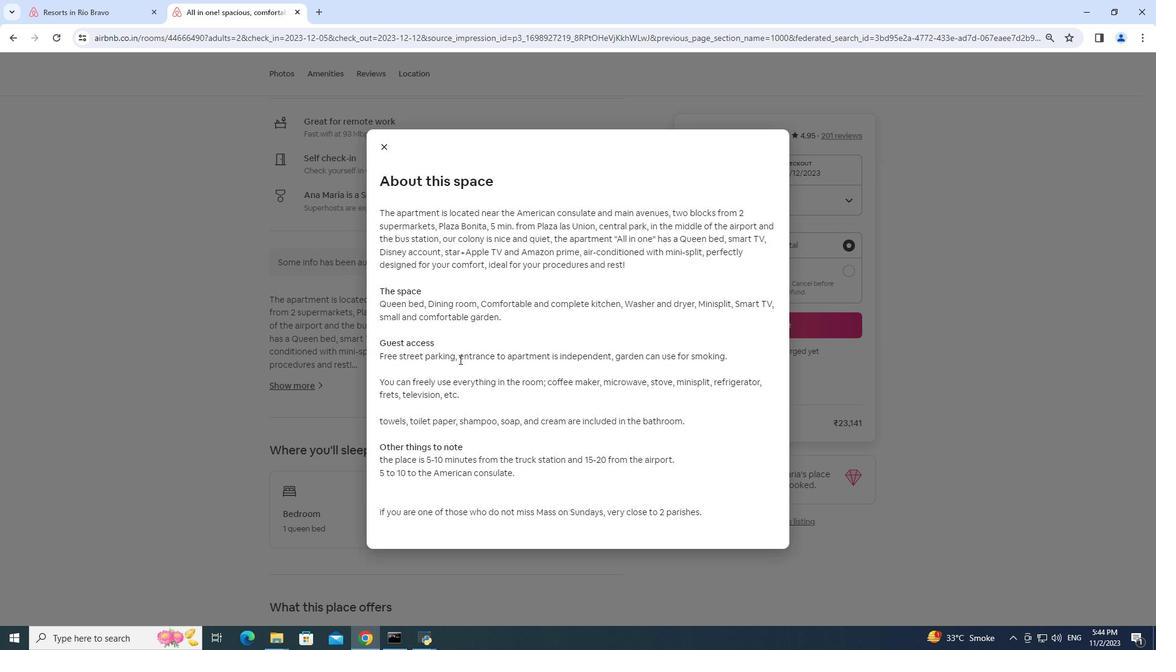 
Action: Mouse scrolled (457, 360) with delta (0, 0)
Screenshot: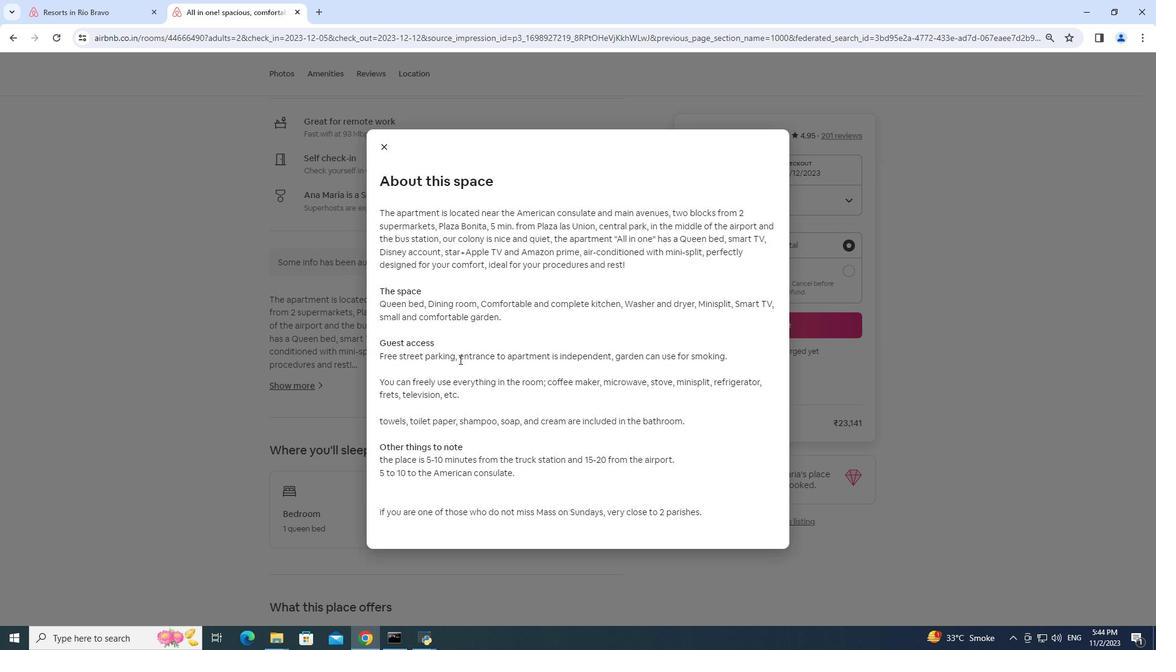 
Action: Mouse moved to (459, 360)
Screenshot: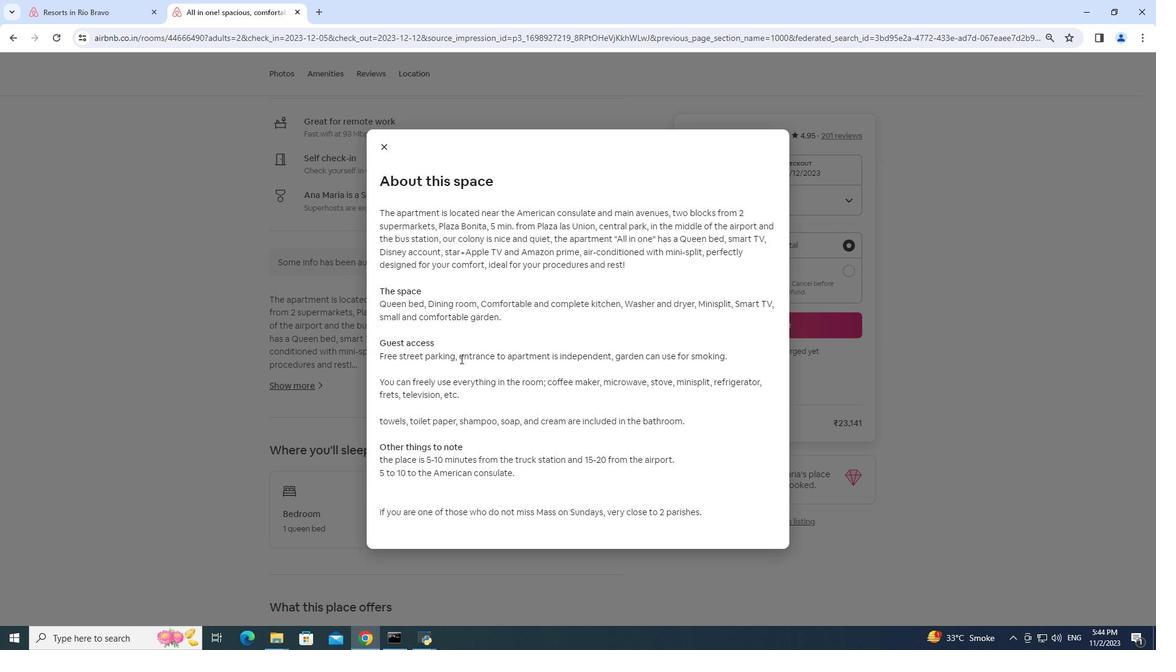 
Action: Mouse scrolled (459, 359) with delta (0, 0)
Screenshot: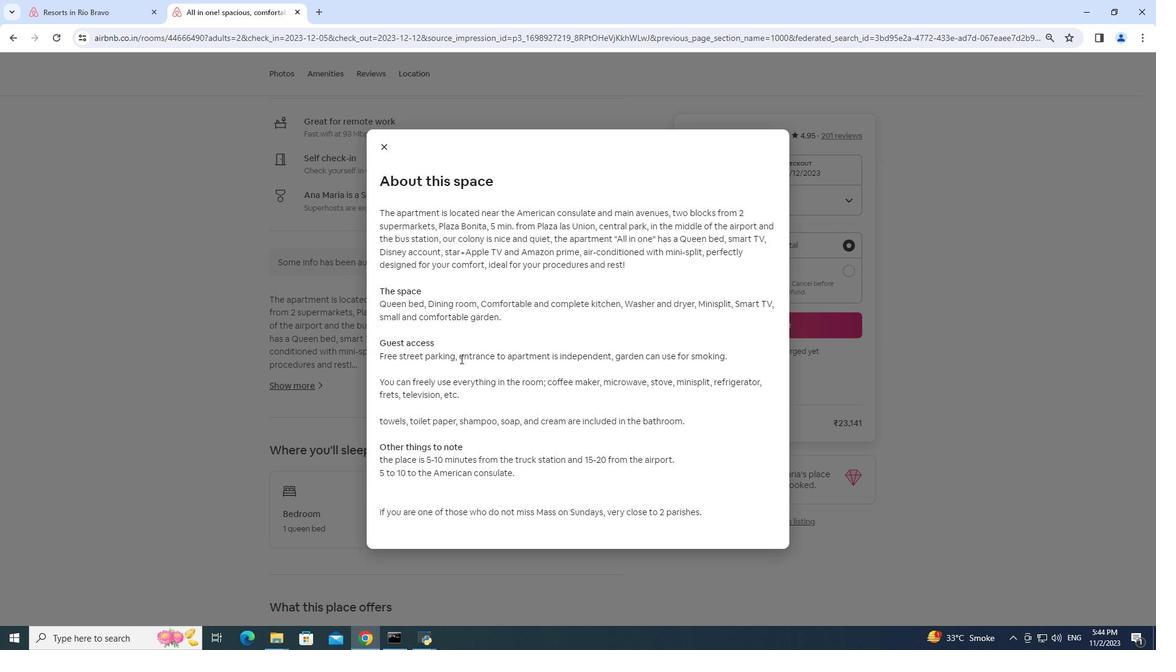 
Action: Mouse moved to (459, 359)
Screenshot: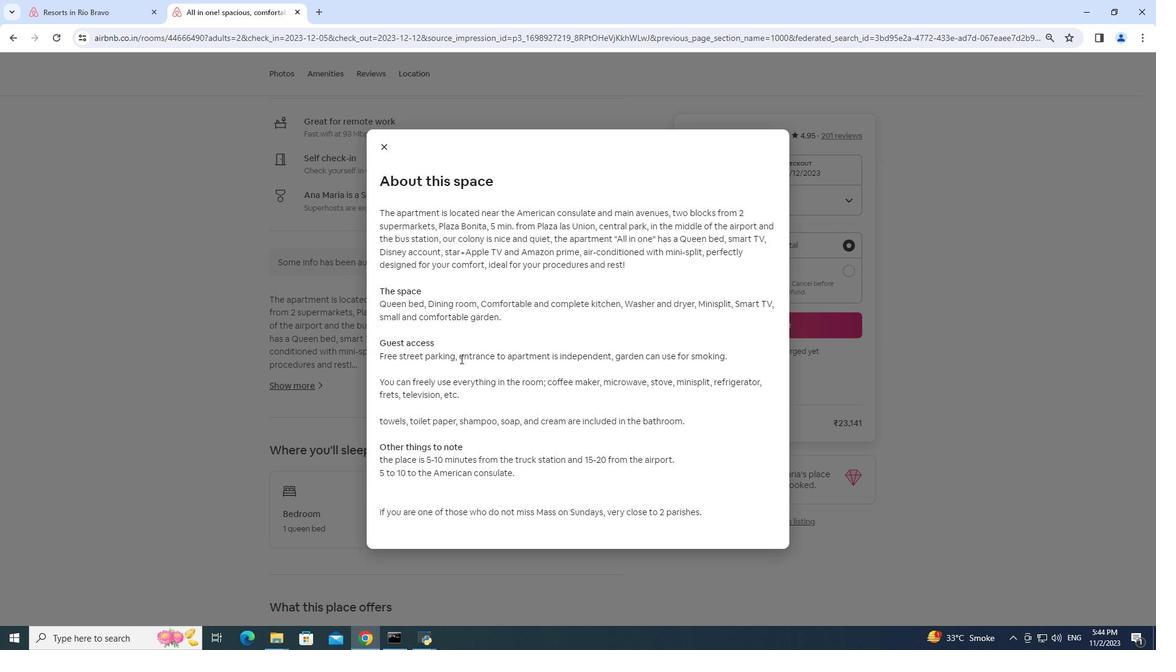 
Action: Mouse scrolled (459, 359) with delta (0, 0)
Screenshot: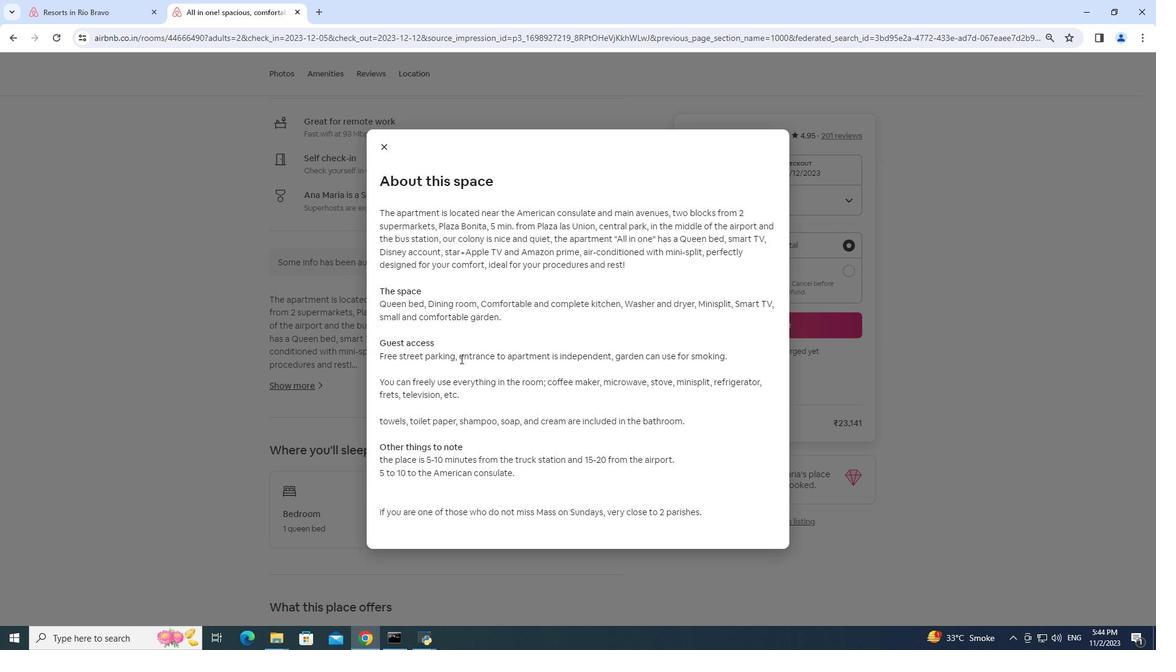 
Action: Mouse moved to (386, 143)
Screenshot: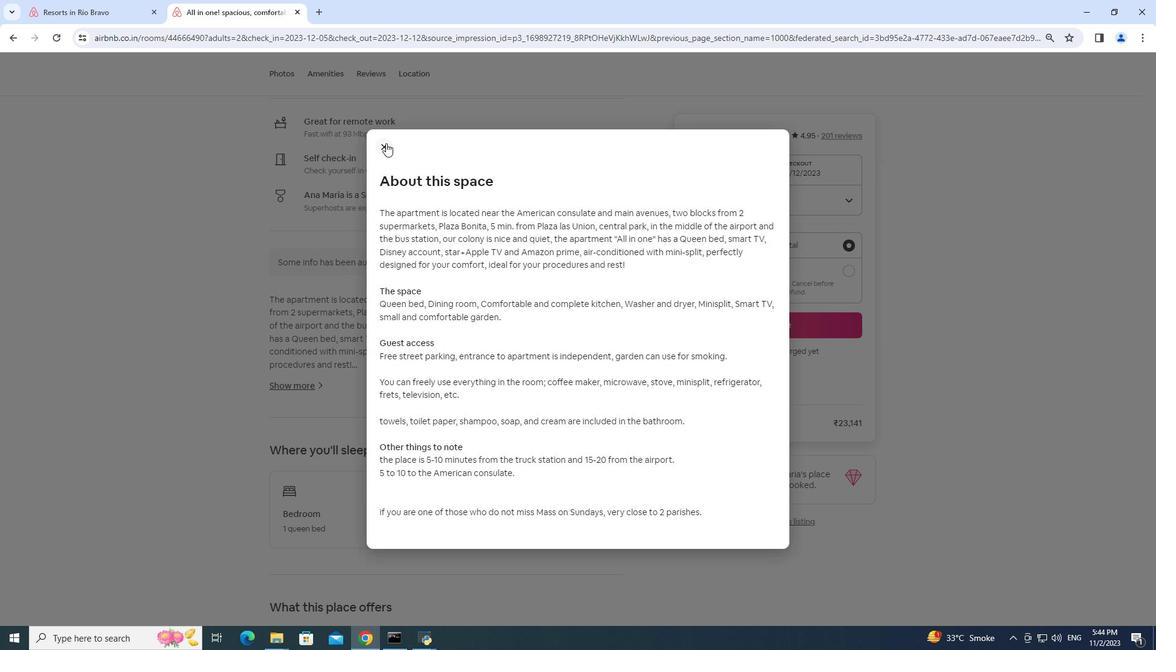 
Action: Mouse pressed left at (386, 143)
Screenshot: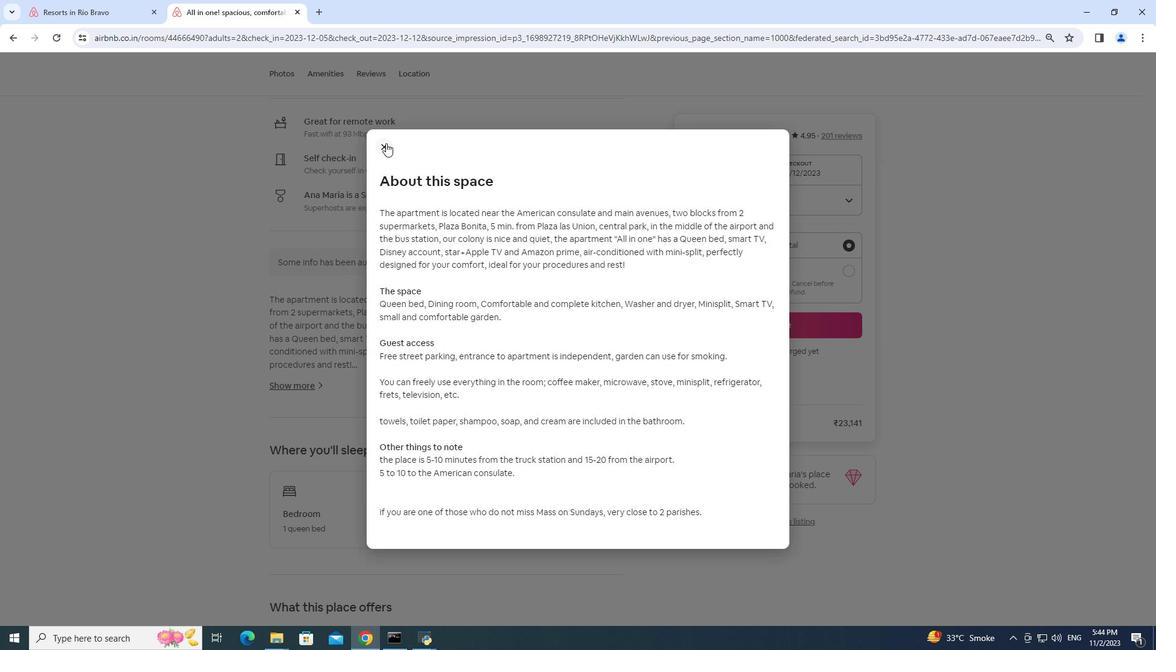
Action: Mouse moved to (413, 351)
Screenshot: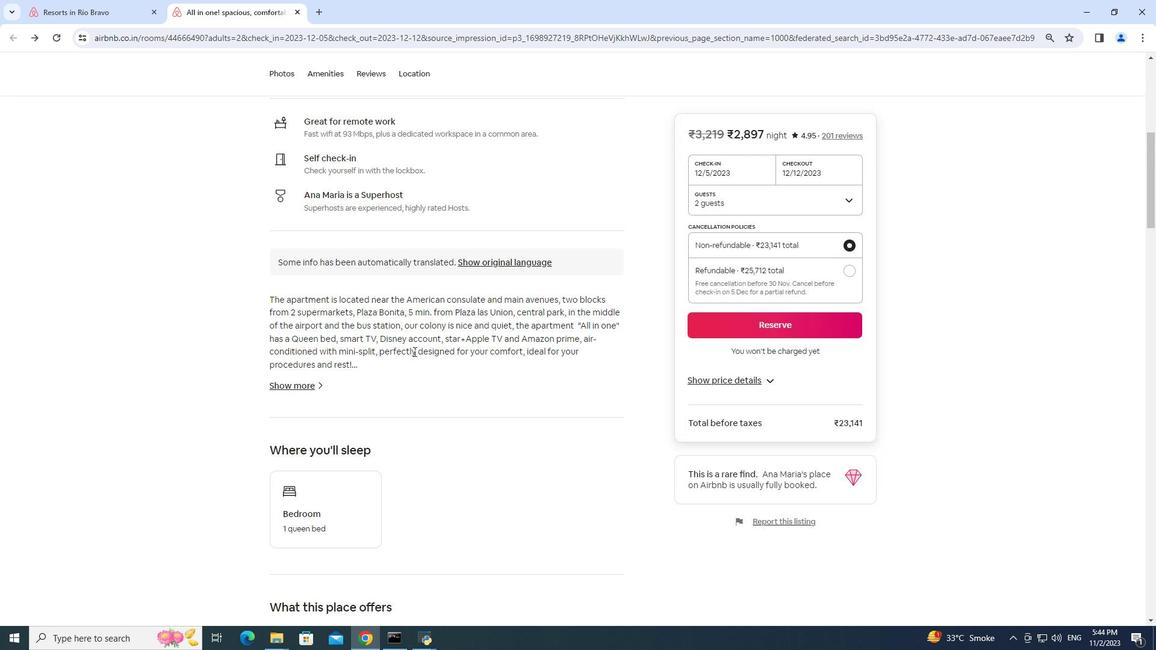 
Action: Mouse scrolled (413, 351) with delta (0, 0)
Screenshot: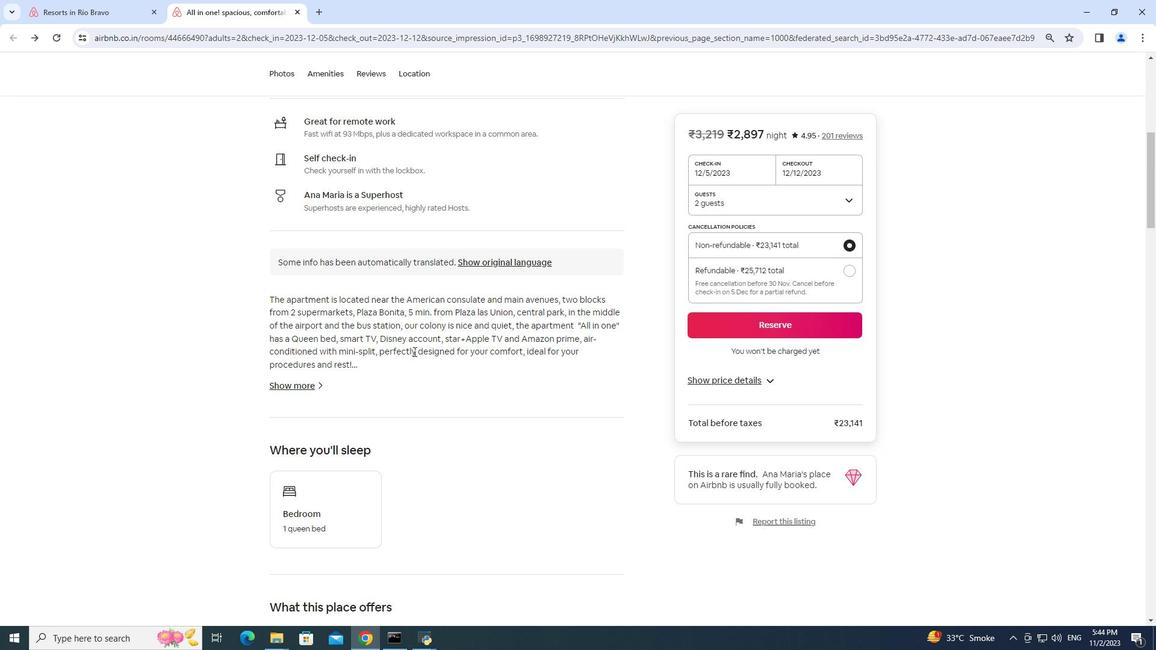 
Action: Mouse scrolled (413, 351) with delta (0, 0)
Screenshot: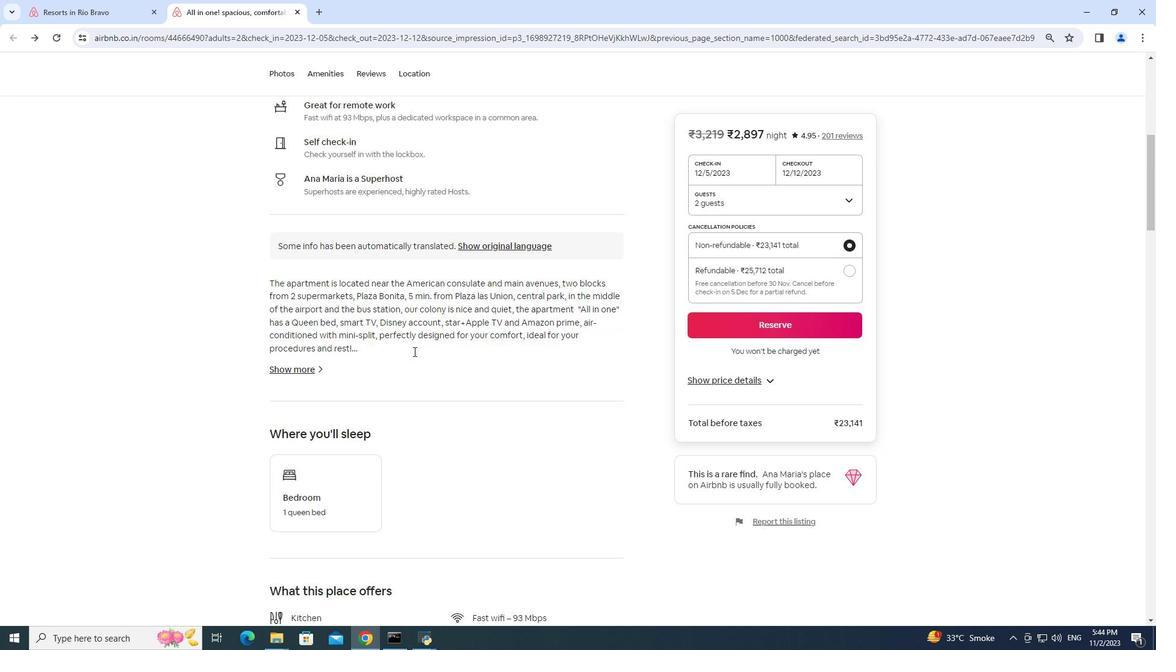 
Action: Mouse scrolled (413, 351) with delta (0, 0)
Screenshot: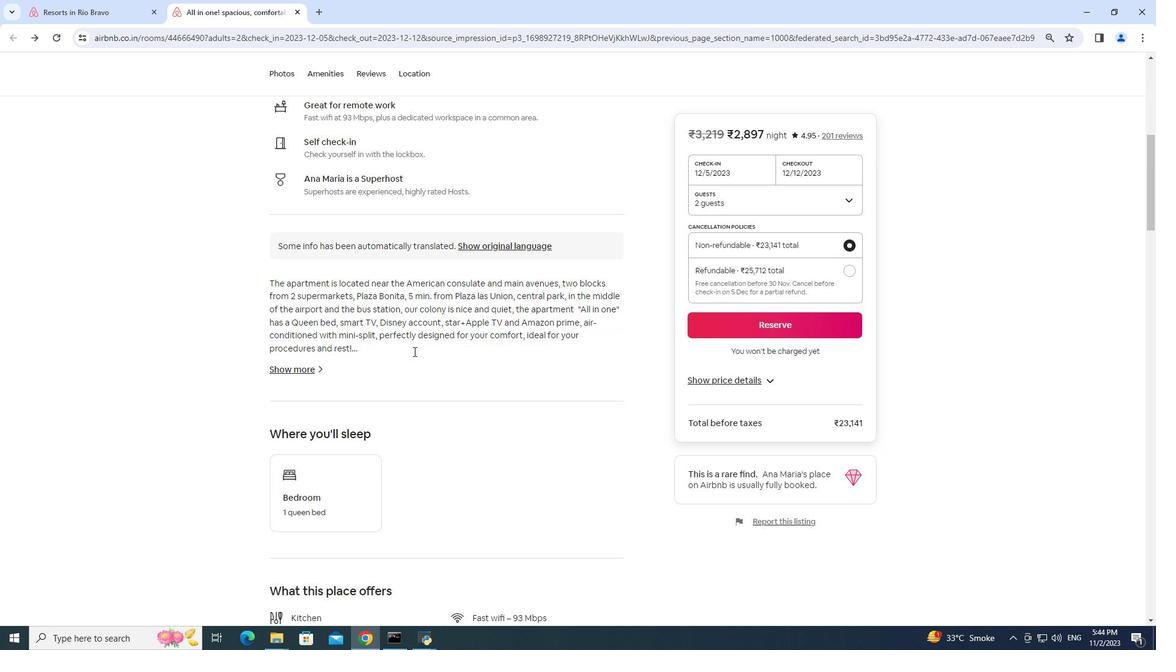 
Action: Mouse moved to (413, 351)
Screenshot: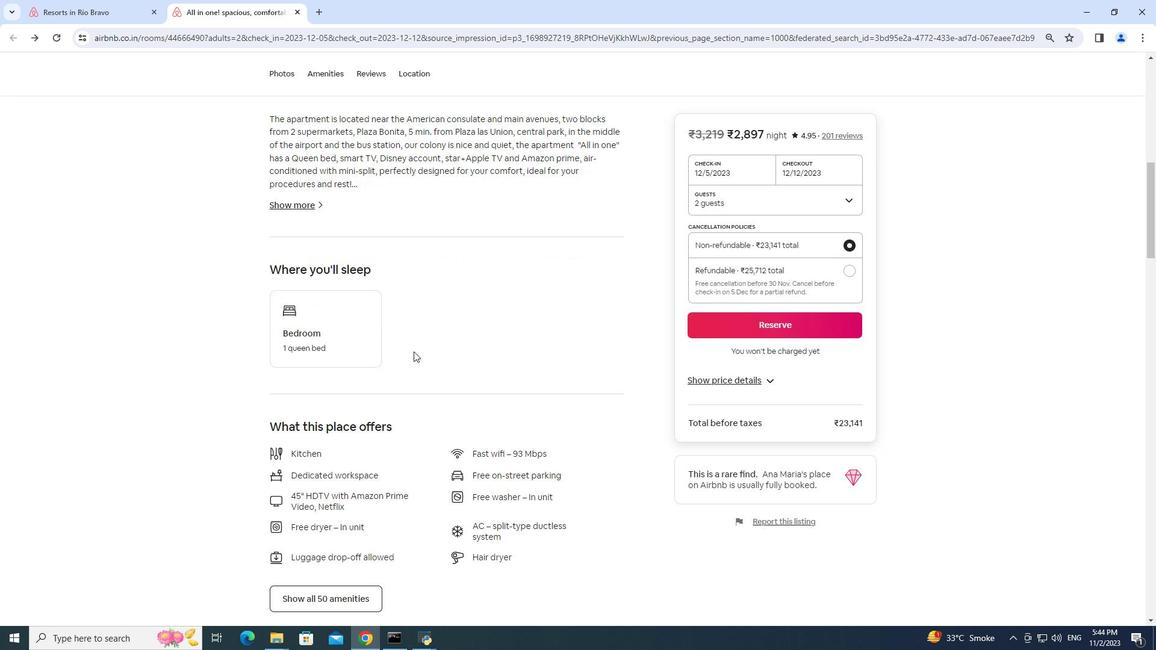 
Action: Mouse scrolled (413, 351) with delta (0, 0)
Screenshot: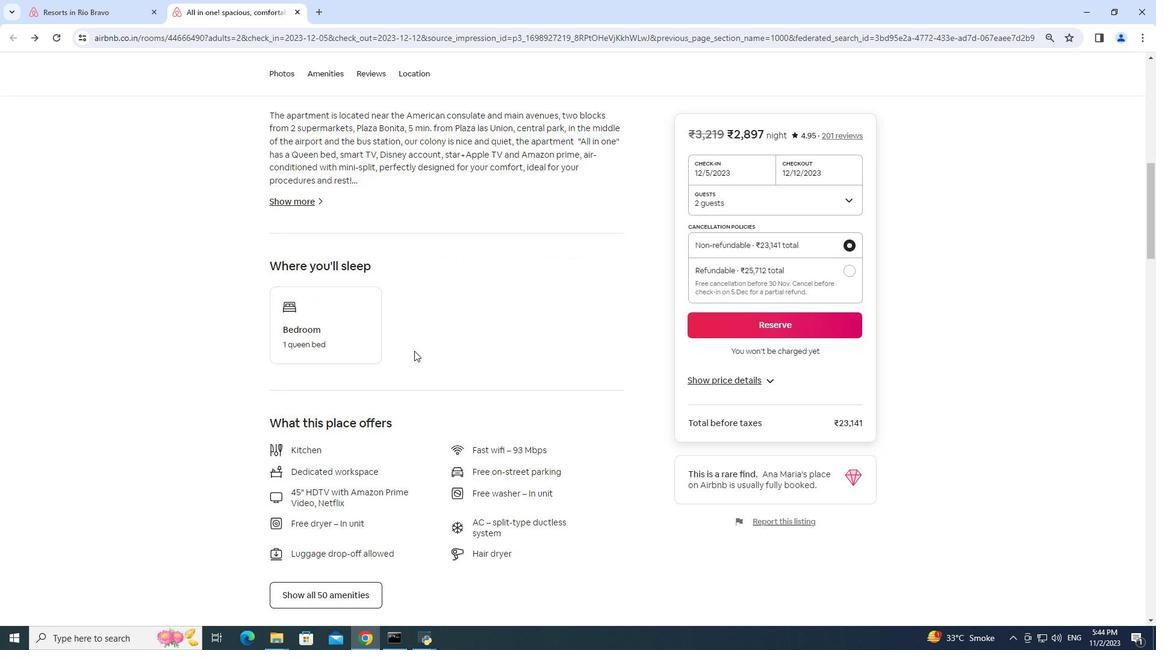 
Action: Mouse scrolled (413, 351) with delta (0, 0)
Screenshot: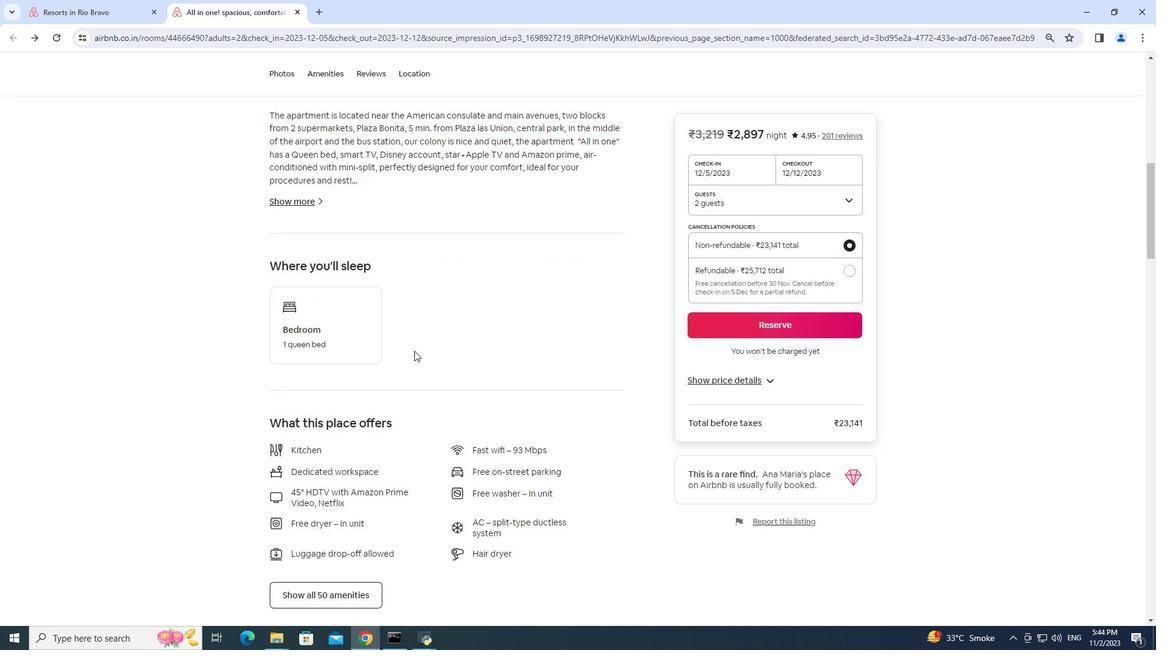 
Action: Mouse moved to (378, 307)
Screenshot: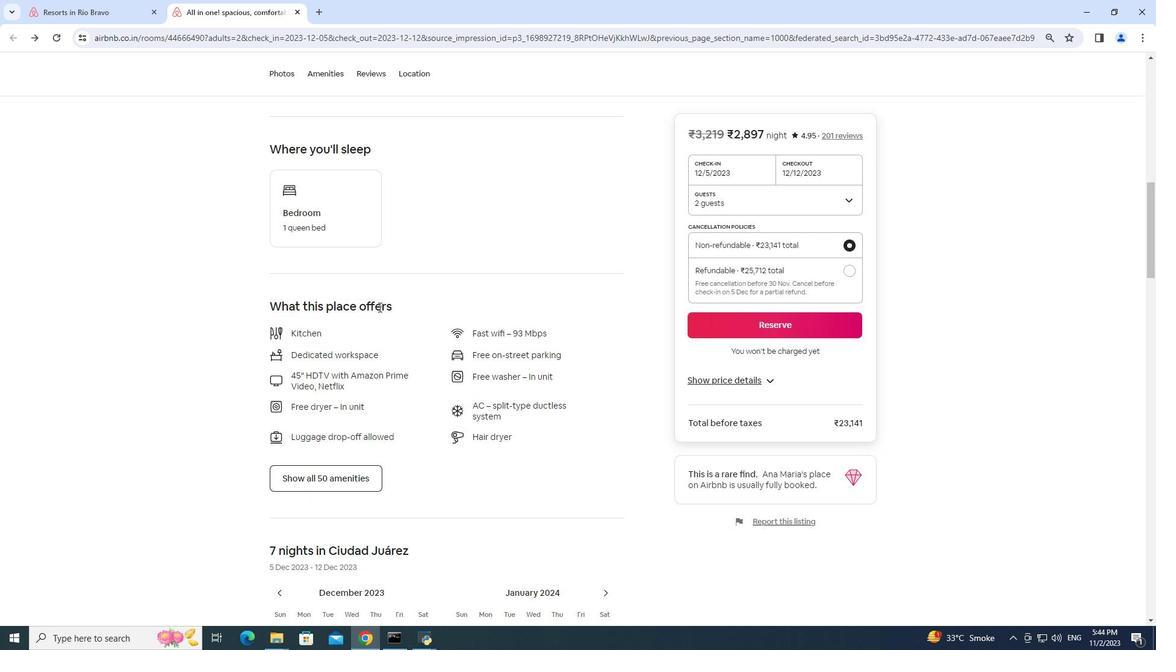 
Action: Mouse scrolled (378, 306) with delta (0, 0)
Screenshot: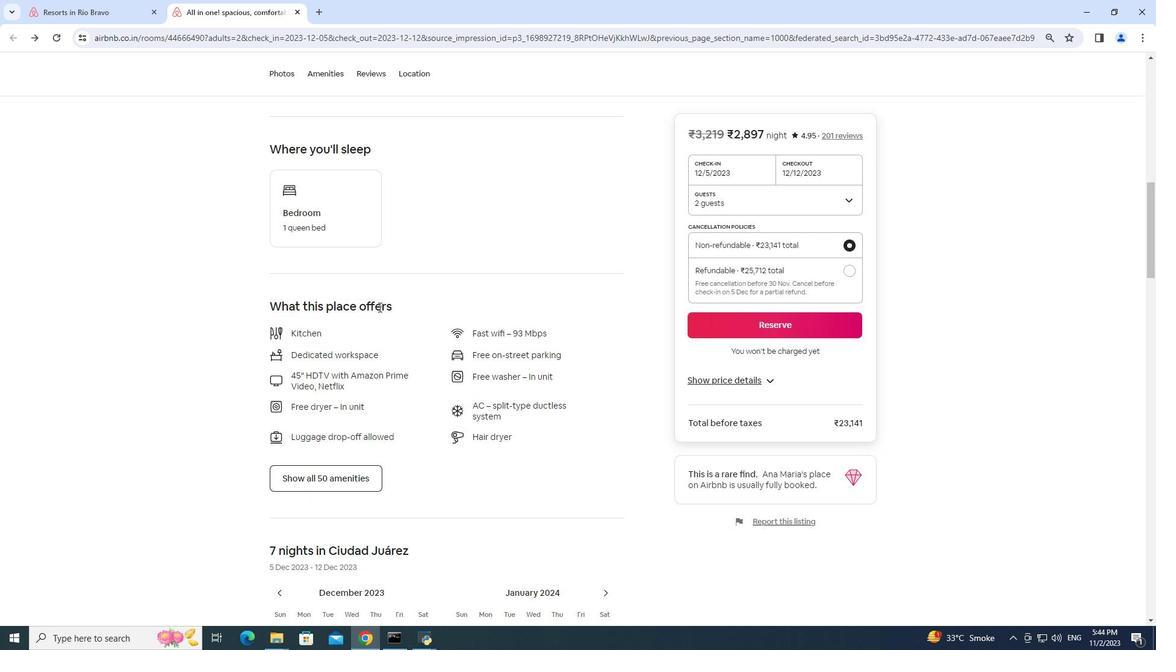 
Action: Mouse moved to (380, 309)
Screenshot: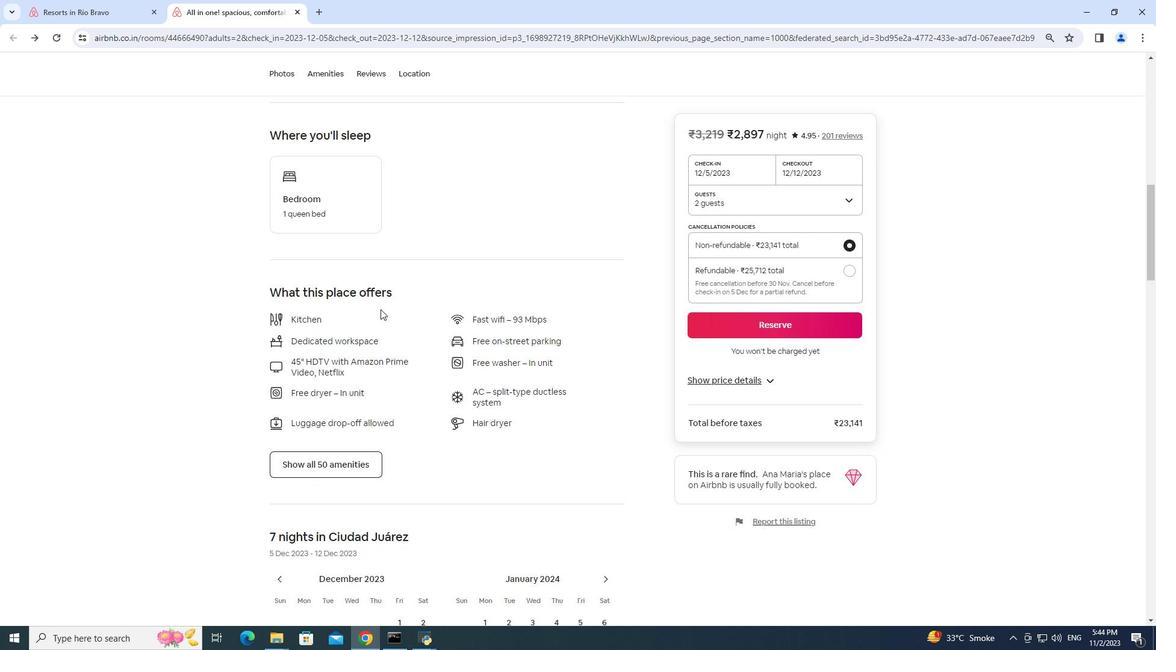
Action: Mouse scrolled (380, 308) with delta (0, 0)
Screenshot: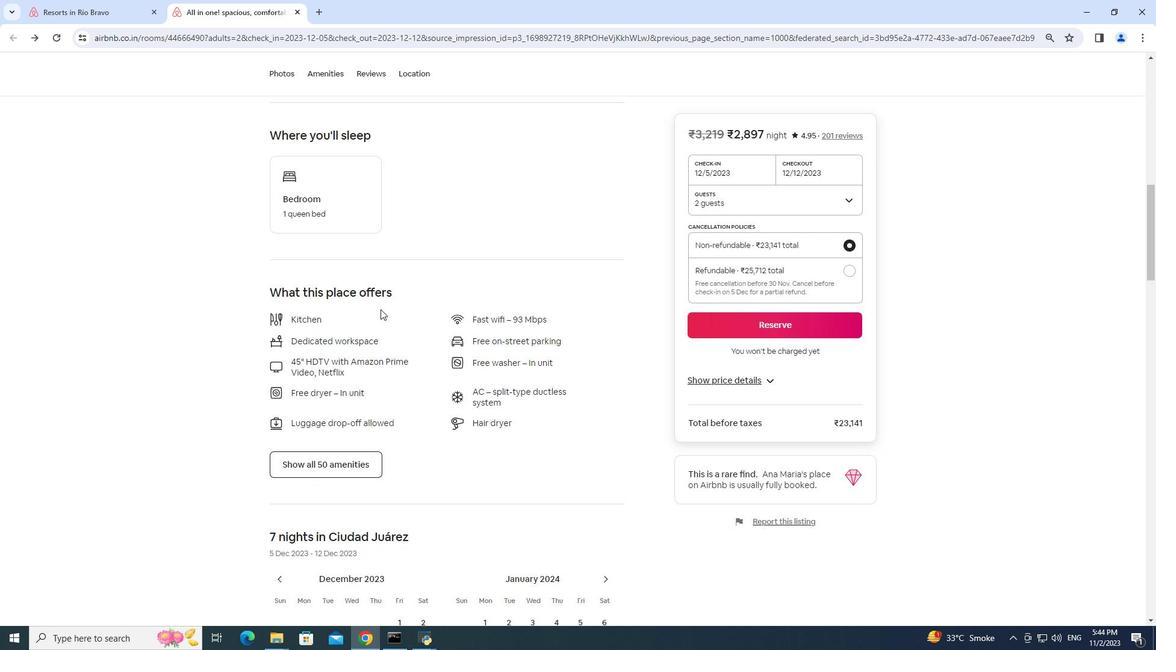 
Action: Mouse moved to (380, 309)
Screenshot: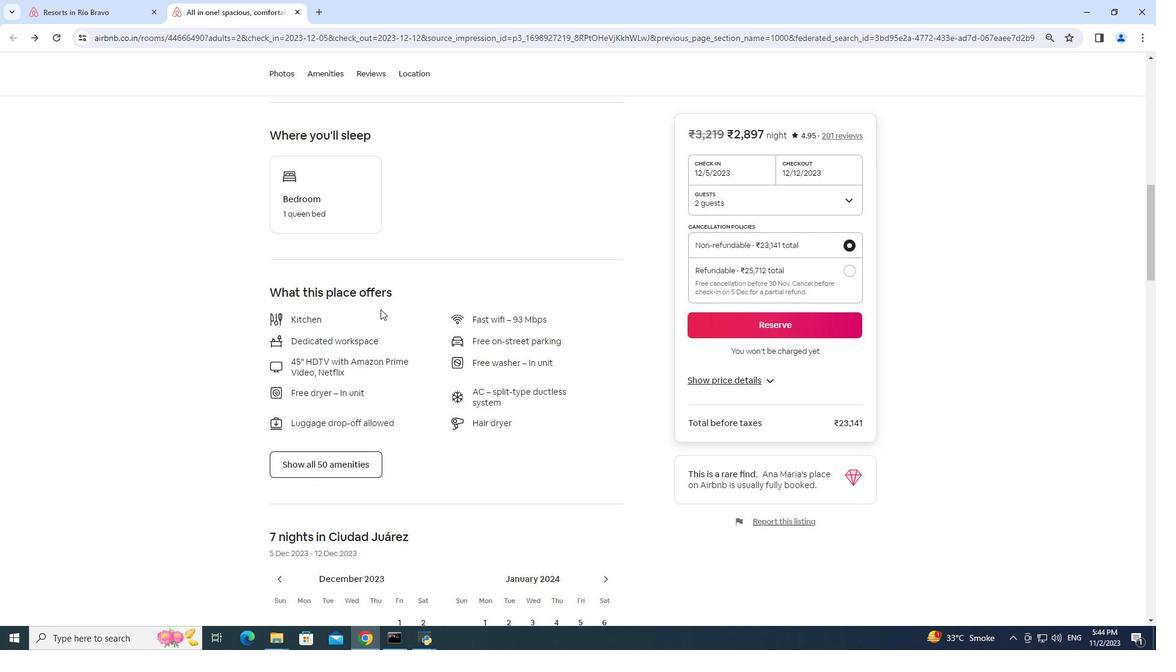 
Action: Mouse scrolled (380, 309) with delta (0, 0)
Screenshot: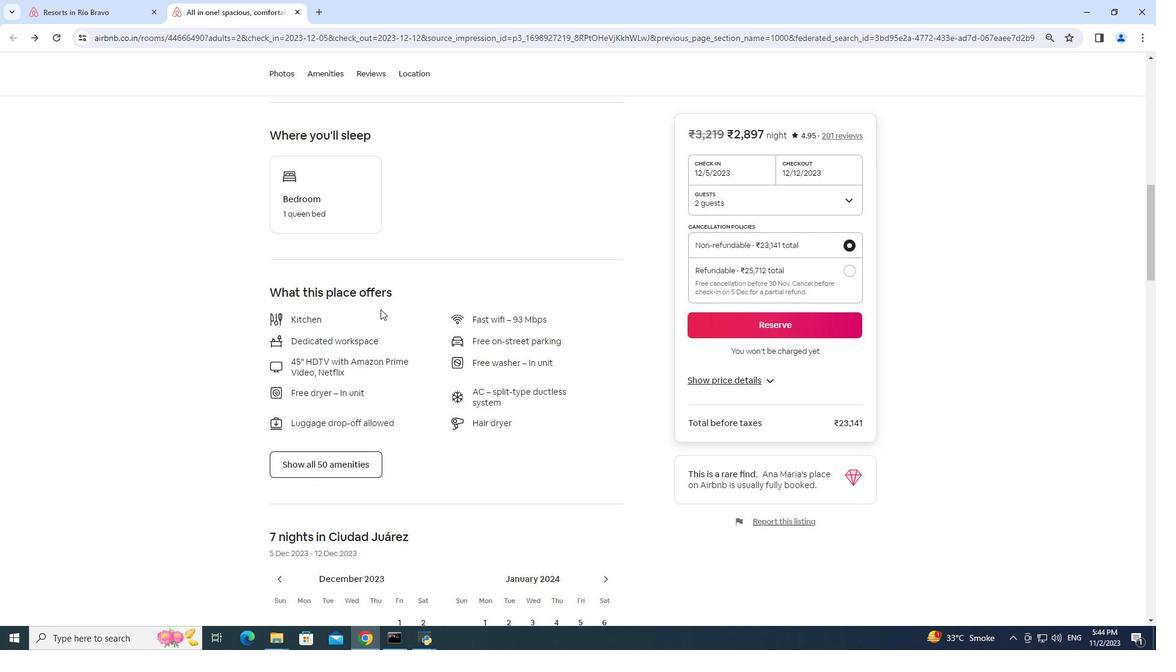 
Action: Mouse moved to (359, 302)
Screenshot: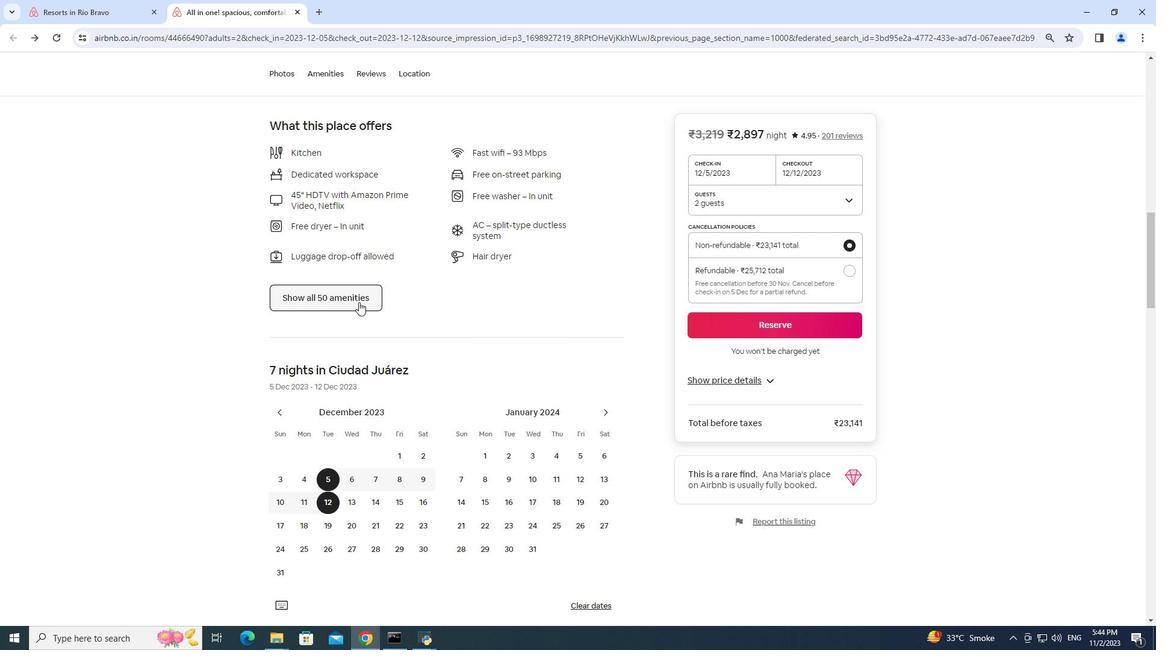 
Action: Mouse pressed left at (359, 302)
Screenshot: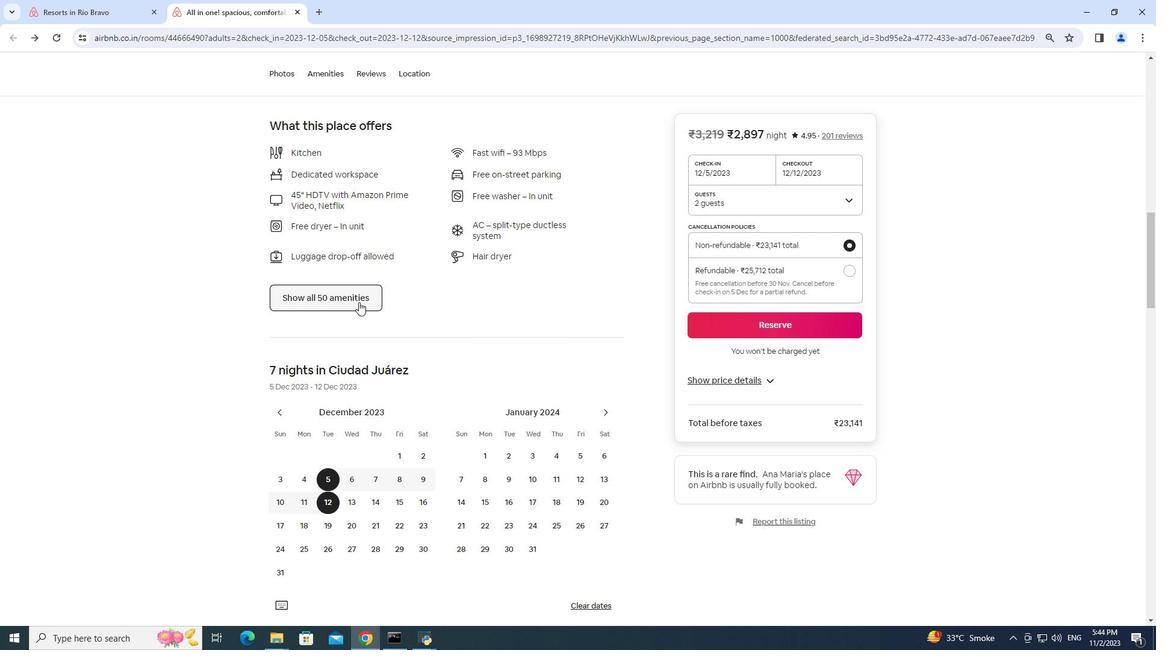 
Action: Mouse moved to (457, 290)
Screenshot: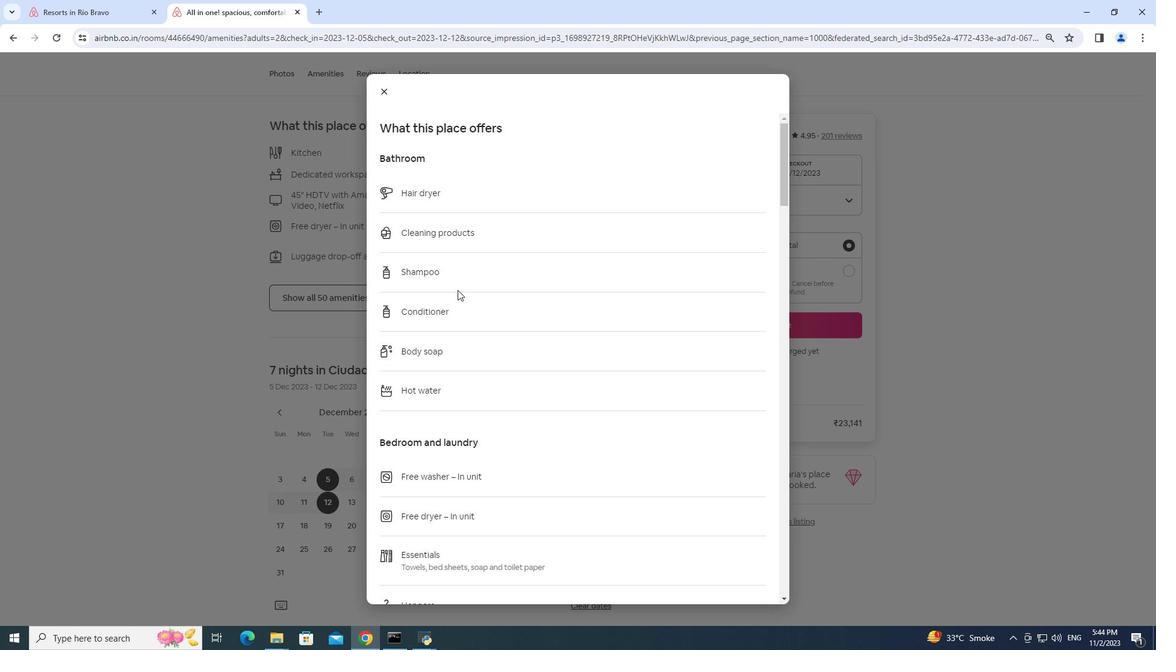 
Action: Mouse scrolled (457, 289) with delta (0, 0)
Screenshot: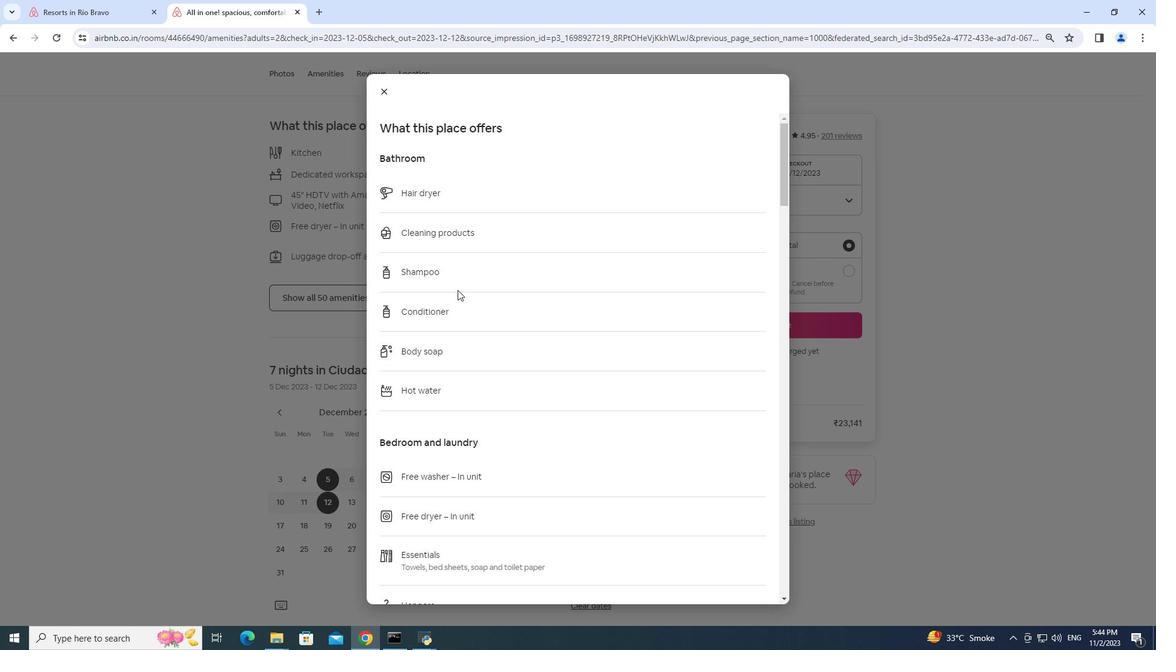 
Action: Mouse scrolled (457, 289) with delta (0, 0)
Screenshot: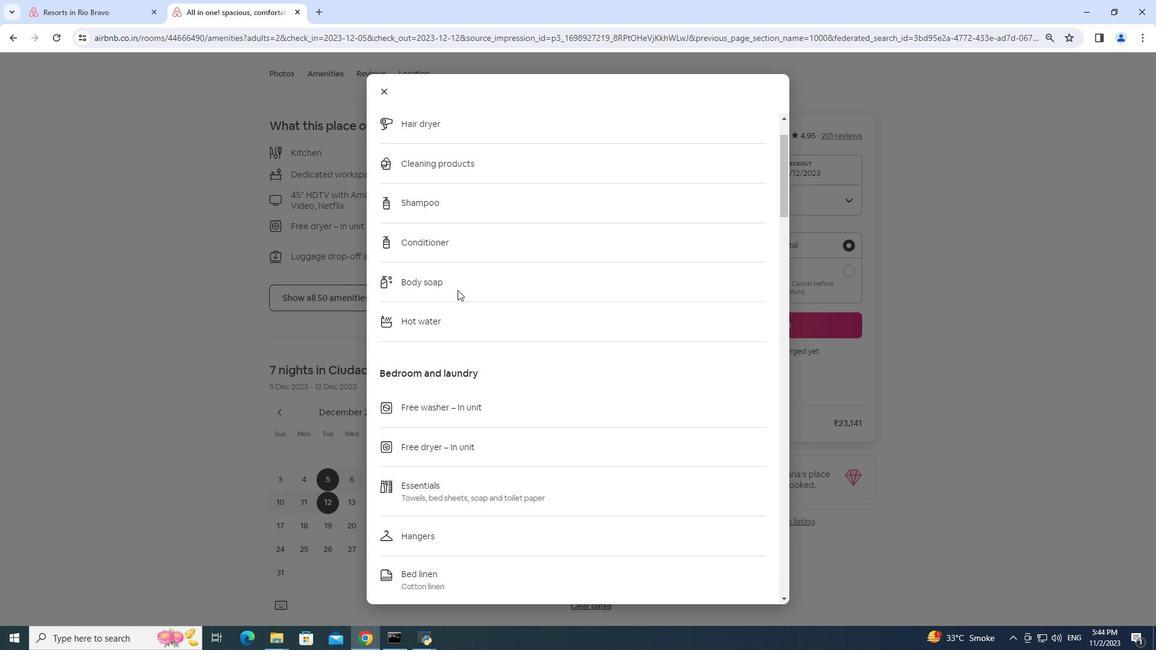 
Action: Mouse moved to (457, 290)
Screenshot: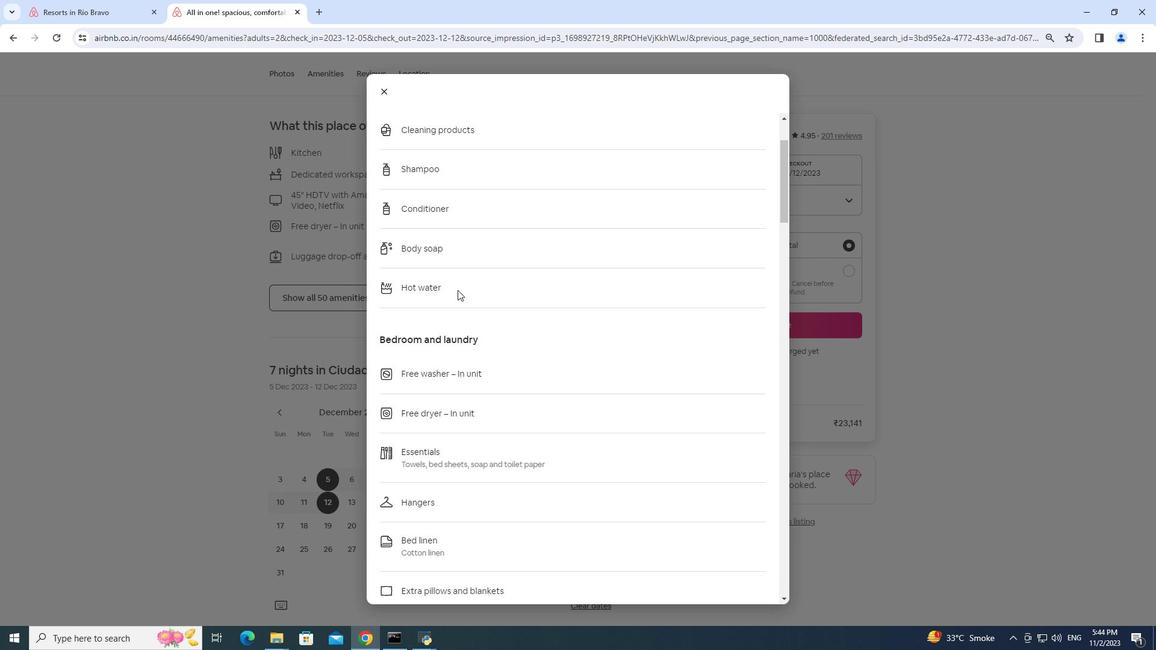 
Action: Mouse scrolled (457, 289) with delta (0, 0)
Screenshot: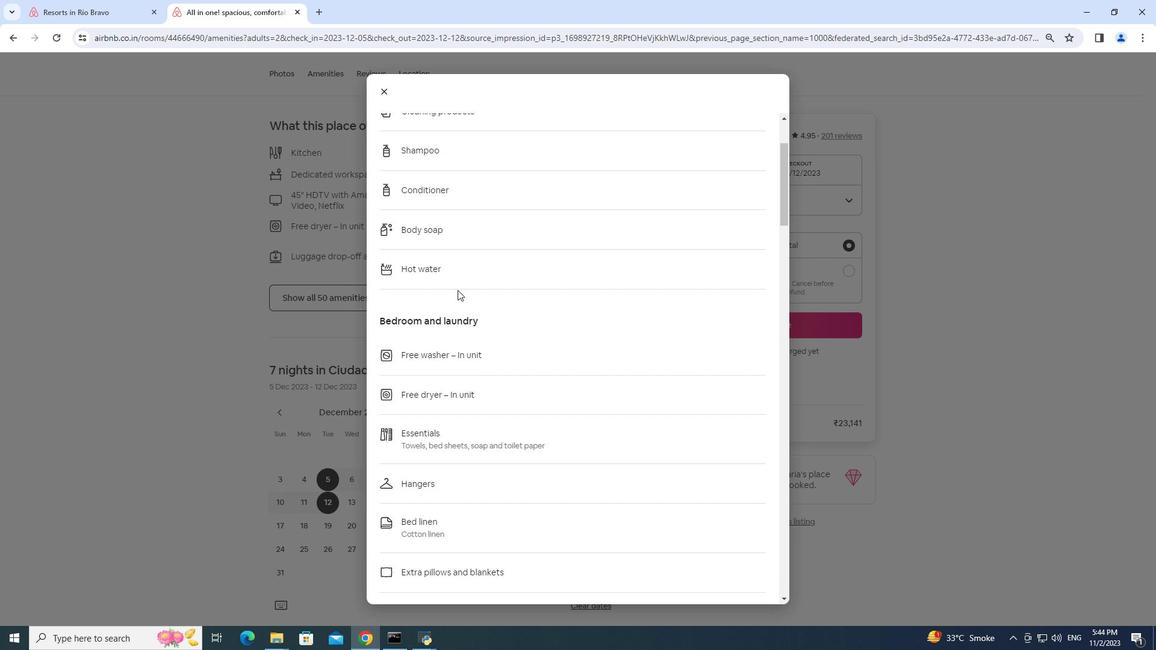 
Action: Mouse scrolled (457, 289) with delta (0, 0)
Screenshot: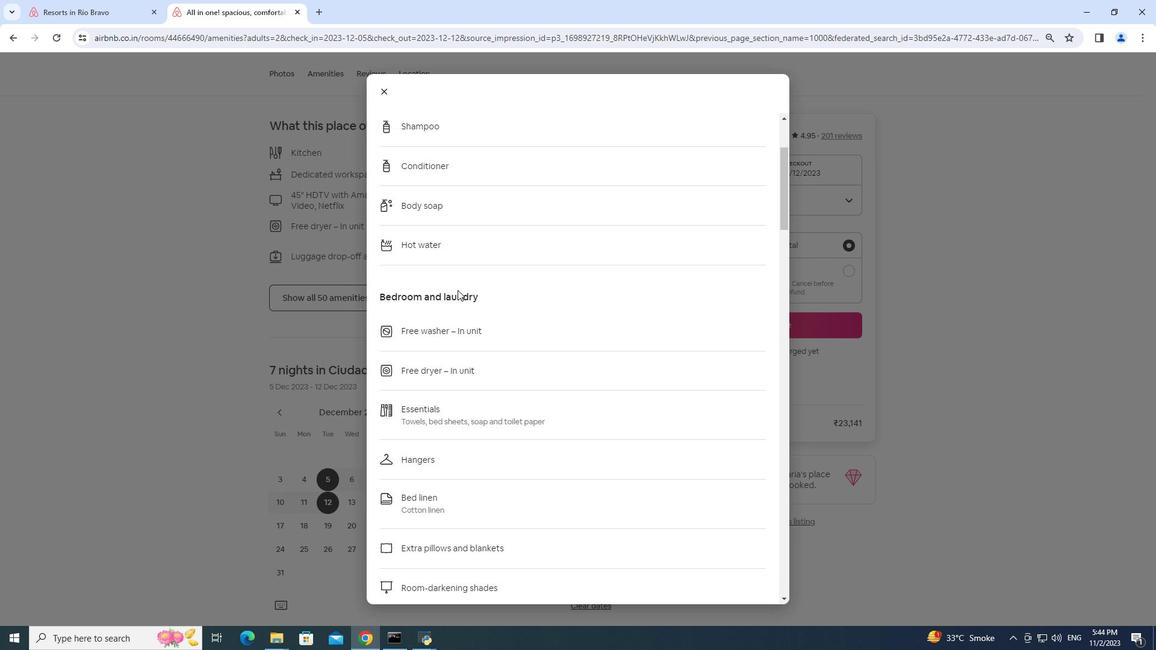 
Action: Mouse moved to (457, 290)
Screenshot: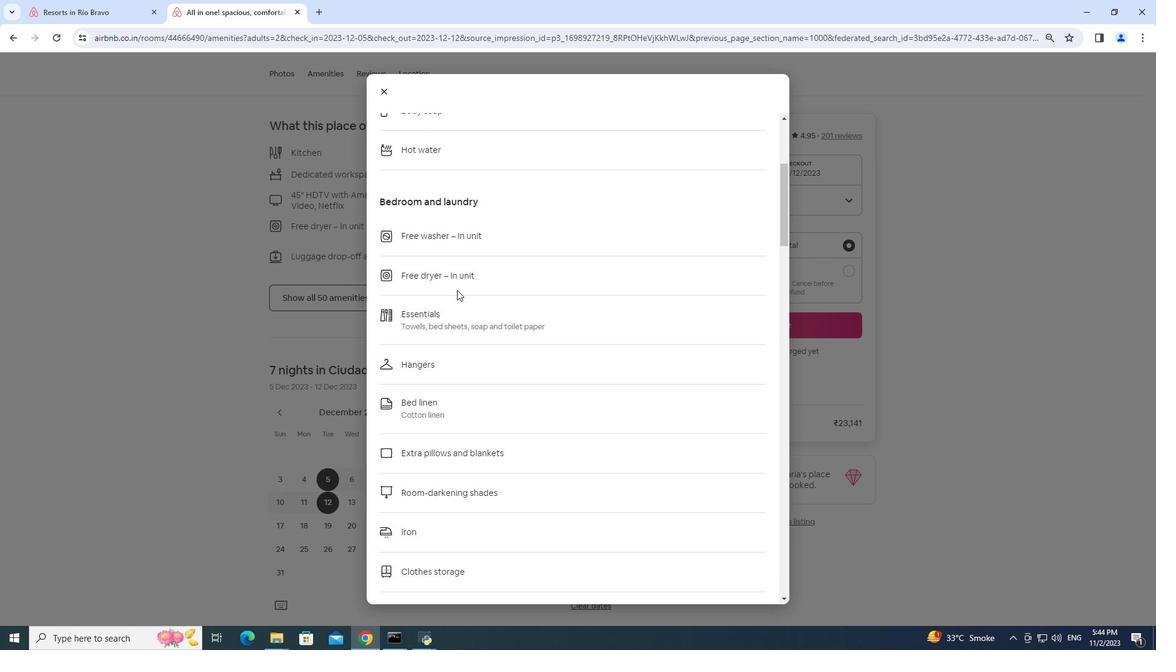 
Action: Mouse scrolled (457, 289) with delta (0, 0)
Screenshot: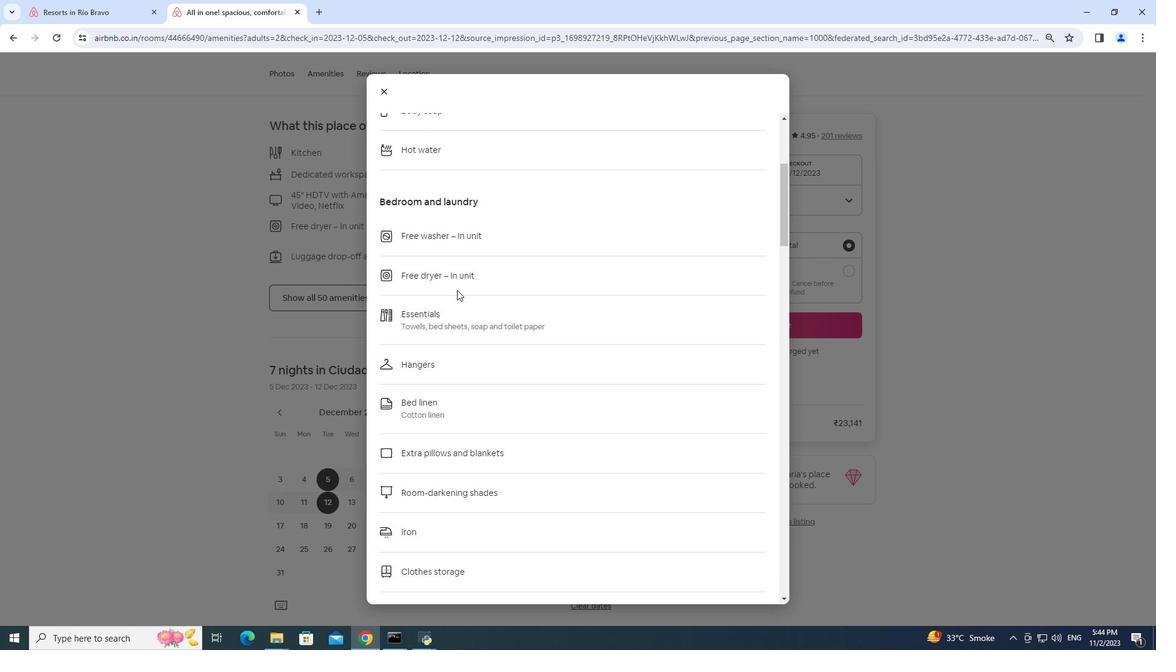 
Action: Mouse scrolled (457, 289) with delta (0, 0)
Screenshot: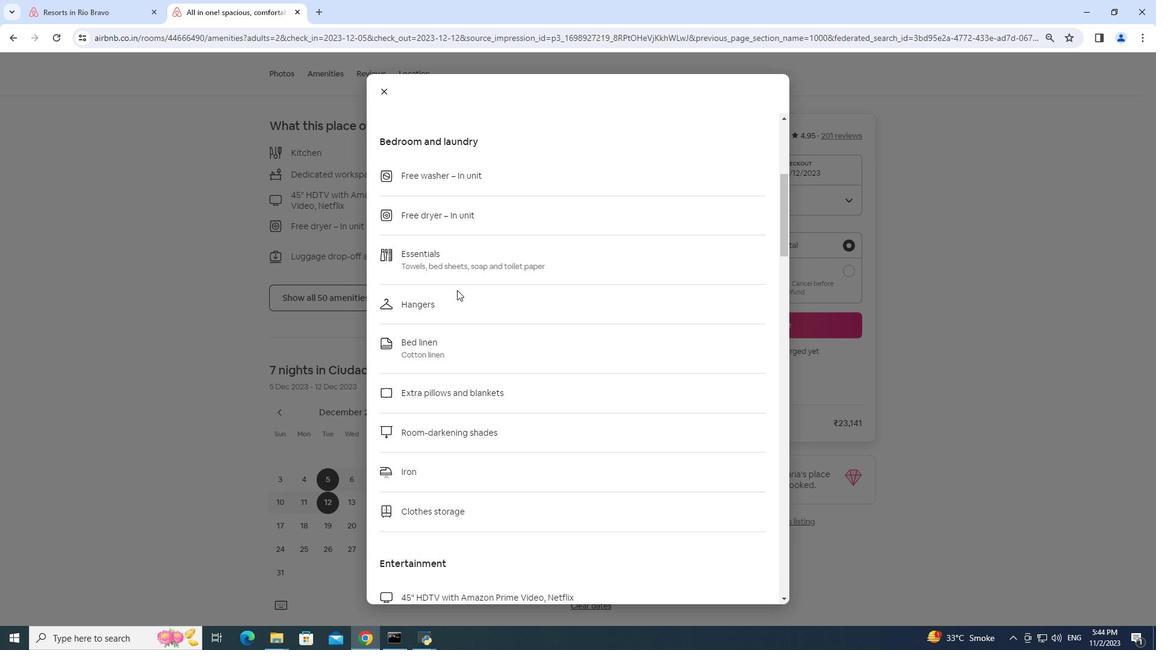 
Action: Mouse scrolled (457, 289) with delta (0, 0)
Screenshot: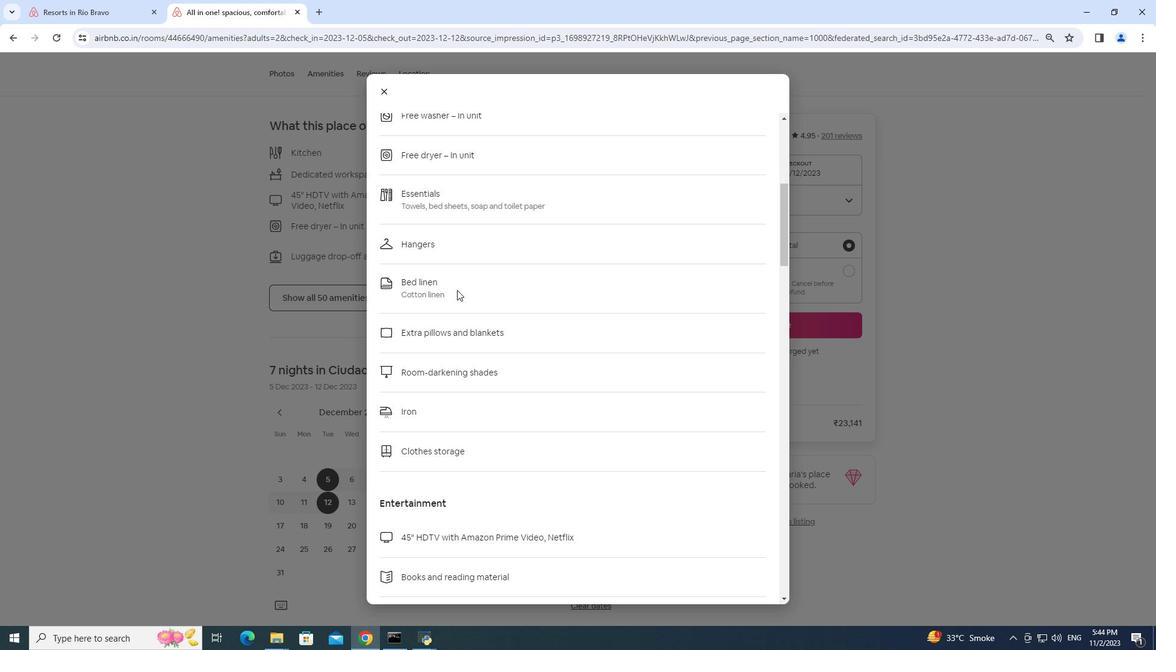 
Action: Mouse scrolled (457, 289) with delta (0, 0)
Screenshot: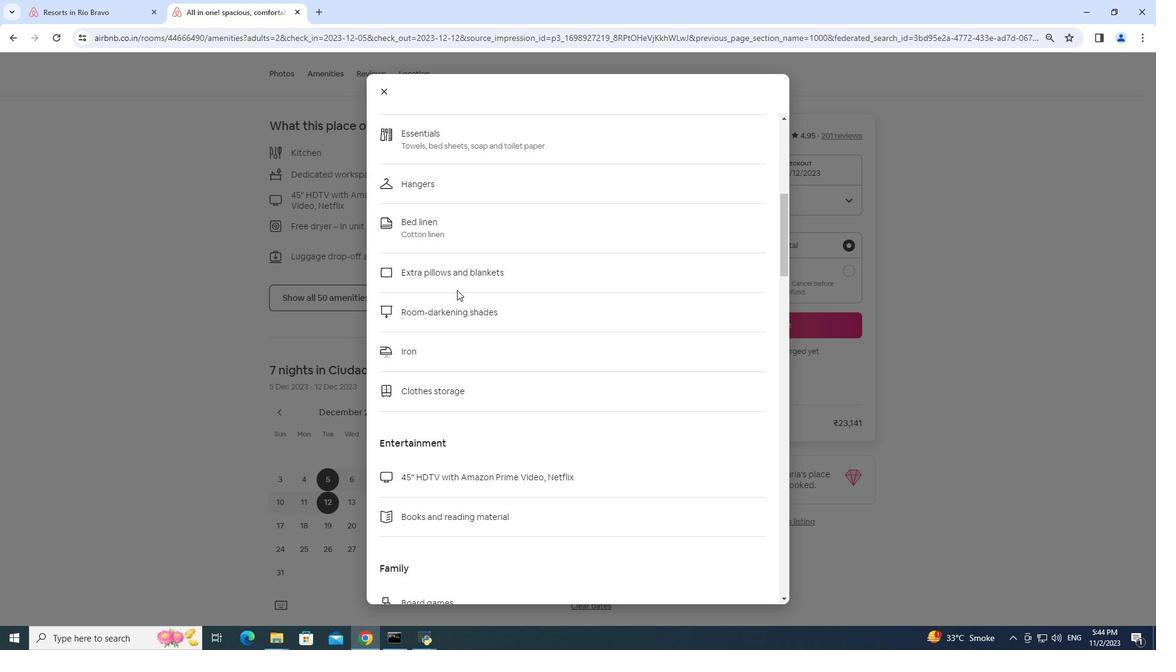 
Action: Mouse moved to (457, 289)
Screenshot: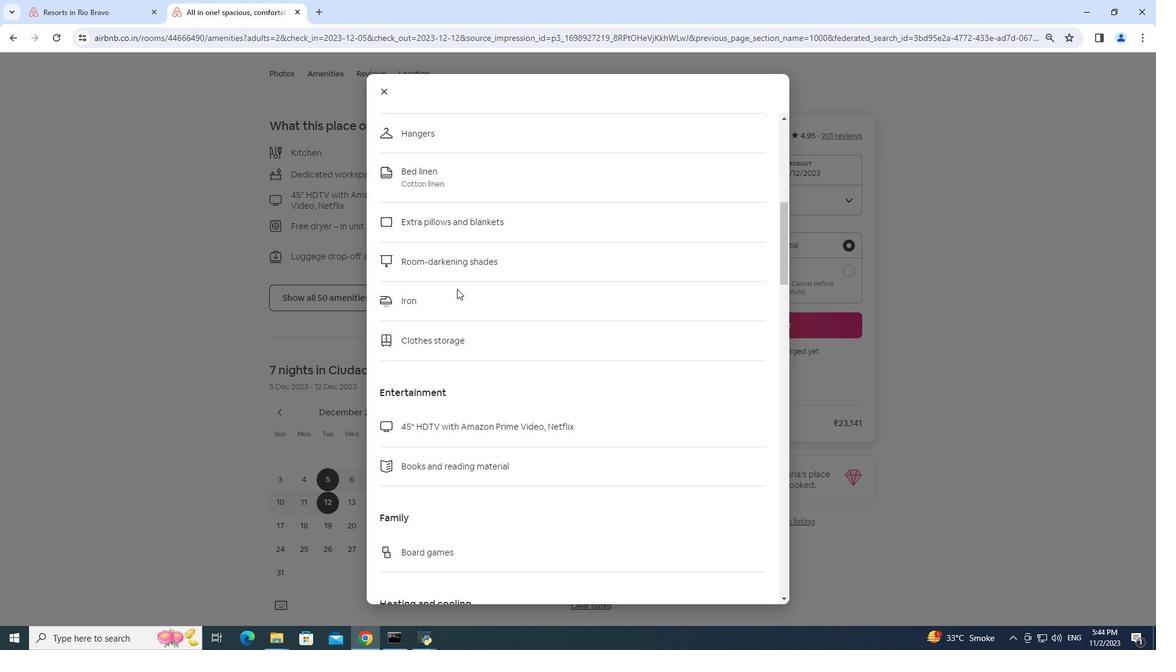 
Action: Mouse scrolled (457, 289) with delta (0, 0)
Screenshot: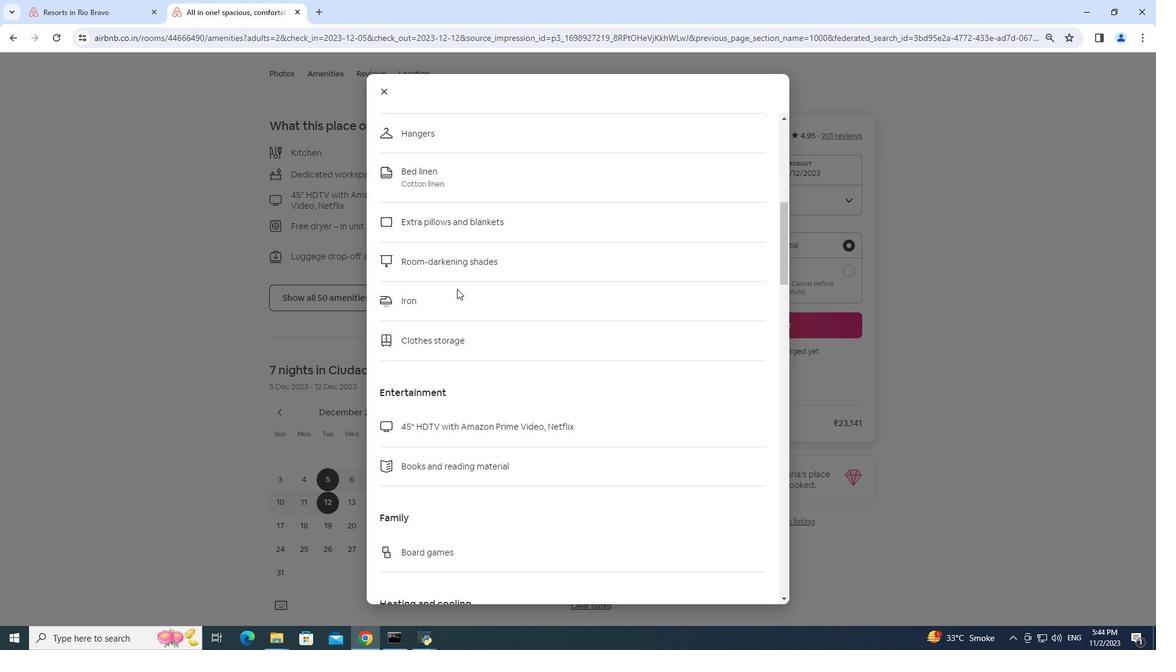 
Action: Mouse moved to (457, 289)
Screenshot: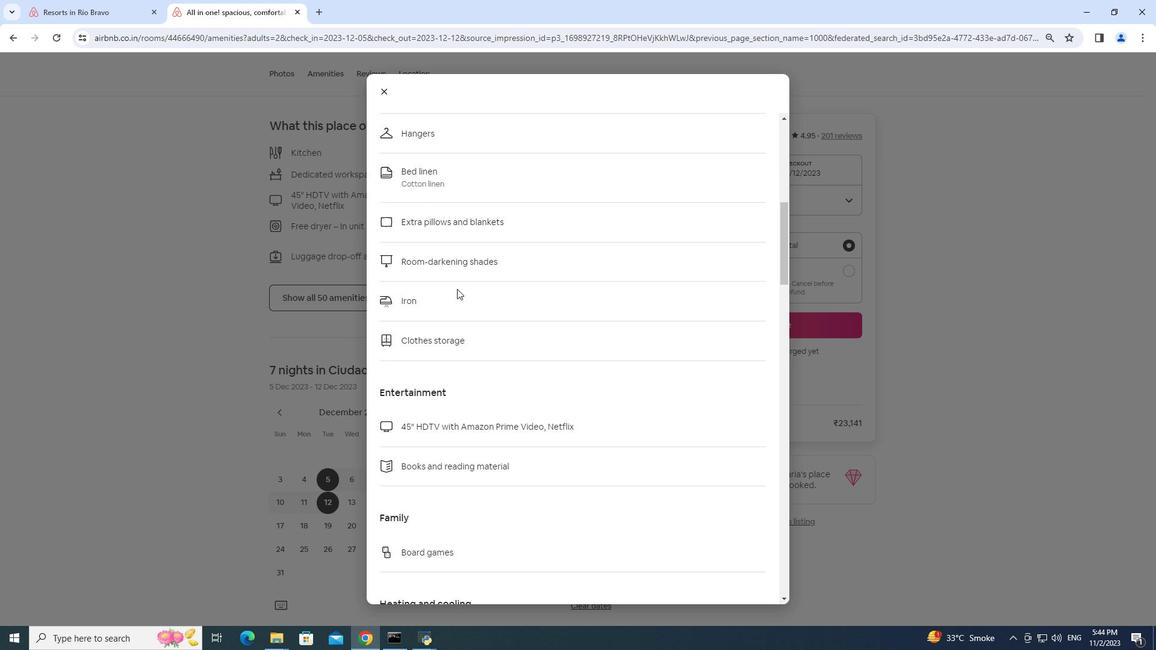 
Action: Mouse scrolled (457, 288) with delta (0, 0)
Screenshot: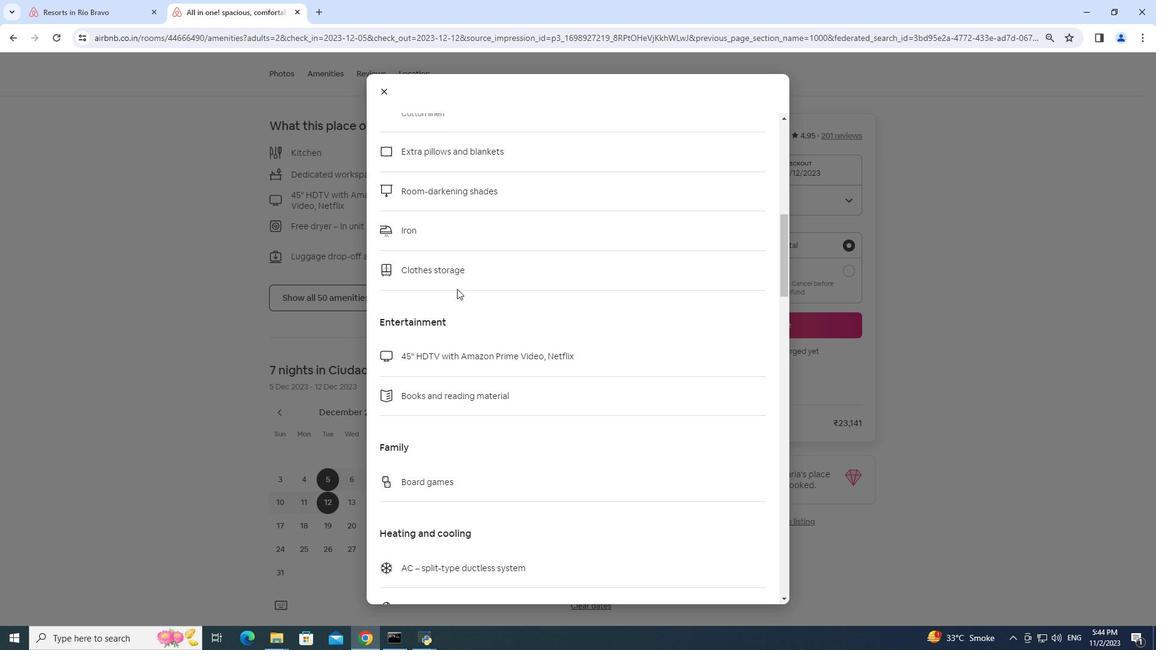 
Action: Mouse scrolled (457, 288) with delta (0, 0)
Screenshot: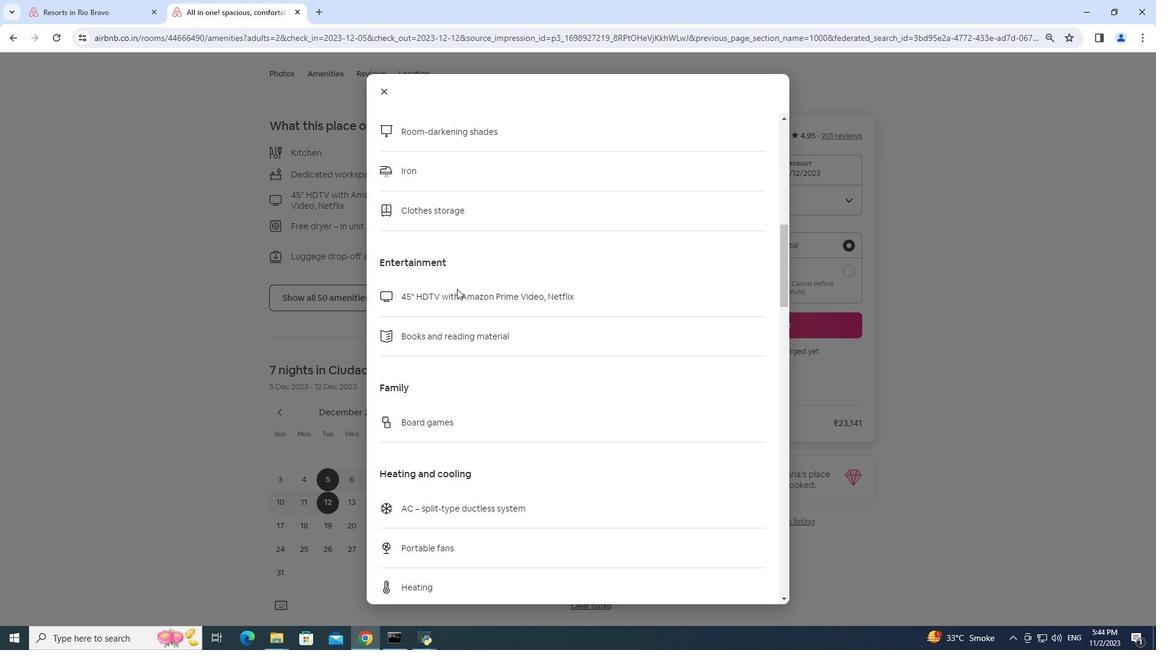 
Action: Mouse scrolled (457, 288) with delta (0, 0)
Screenshot: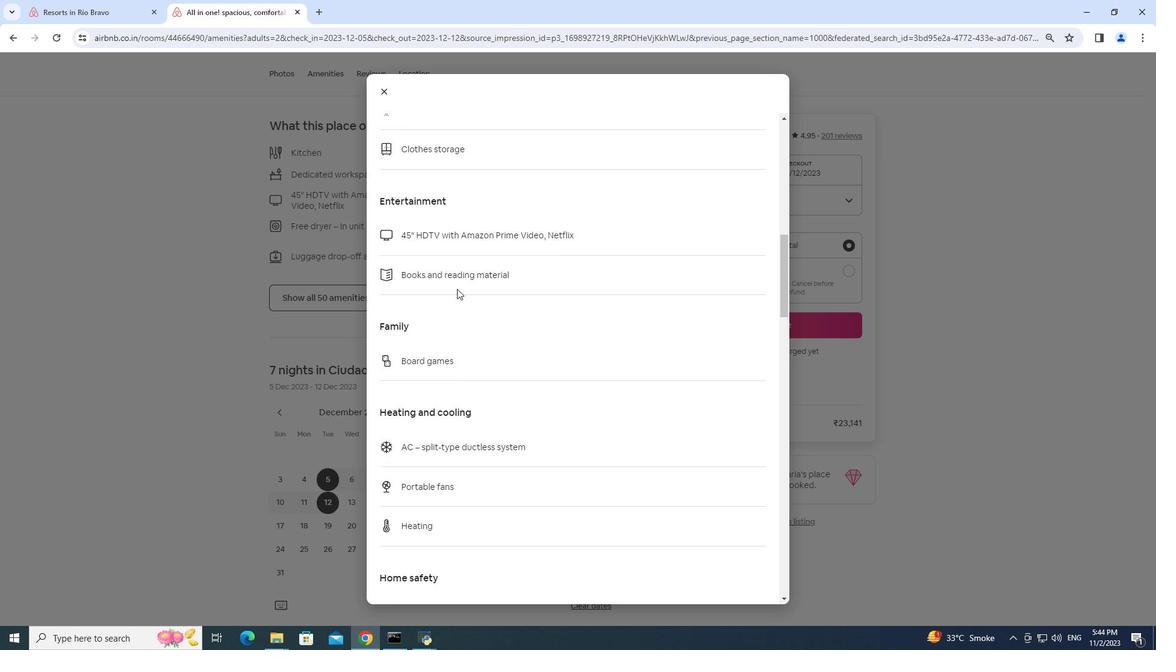 
Action: Mouse scrolled (457, 288) with delta (0, 0)
Screenshot: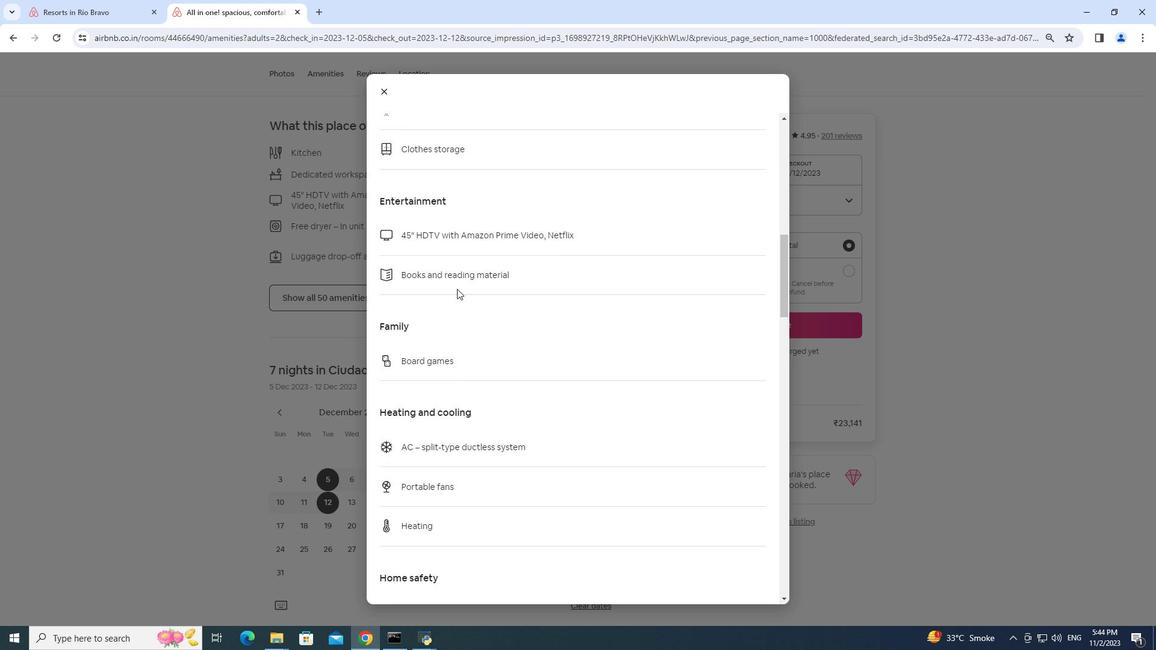 
Action: Mouse scrolled (457, 288) with delta (0, 0)
Screenshot: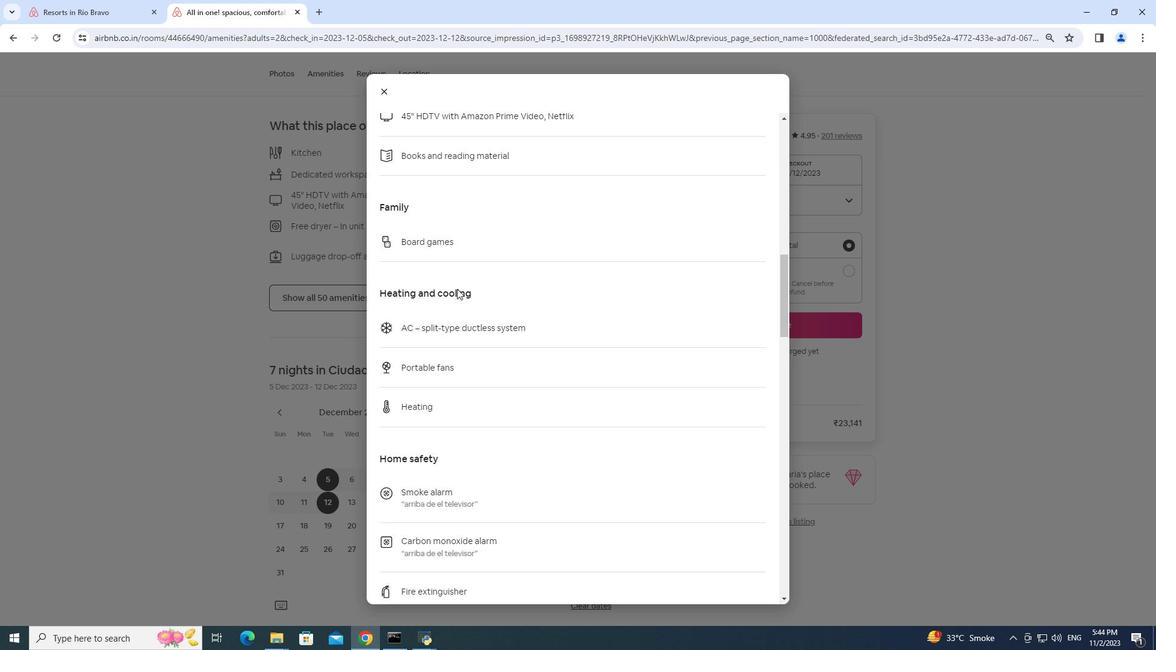 
Action: Mouse scrolled (457, 288) with delta (0, 0)
Screenshot: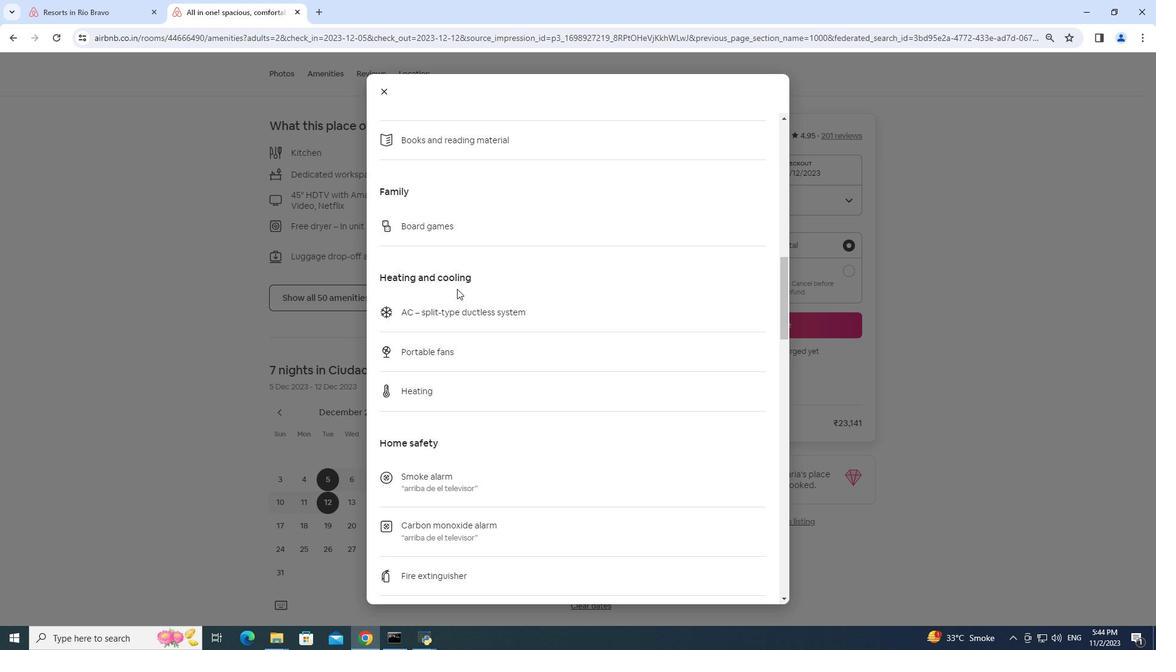 
Action: Mouse moved to (457, 289)
Screenshot: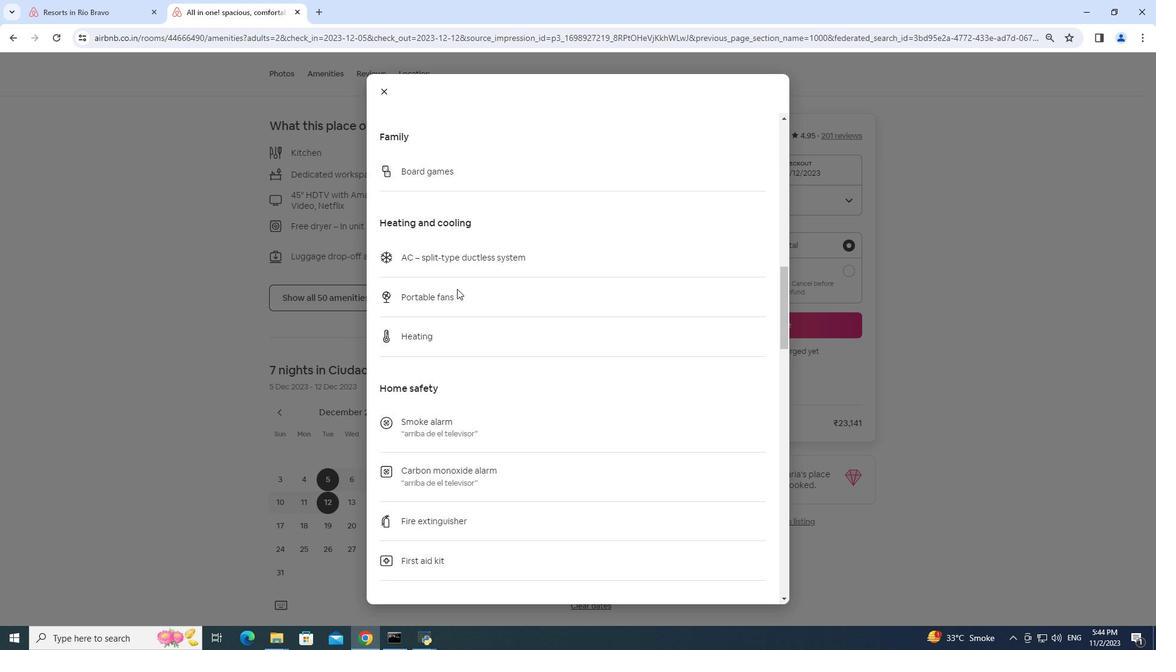 
Action: Mouse scrolled (457, 288) with delta (0, 0)
Screenshot: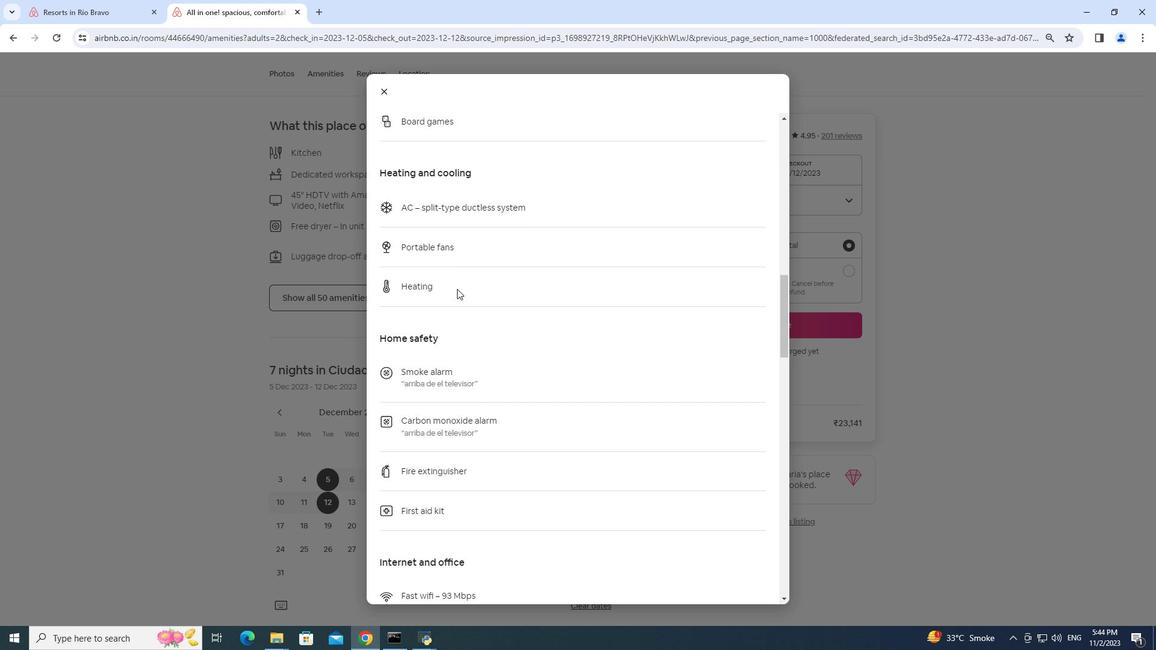 
Action: Mouse scrolled (457, 288) with delta (0, 0)
Screenshot: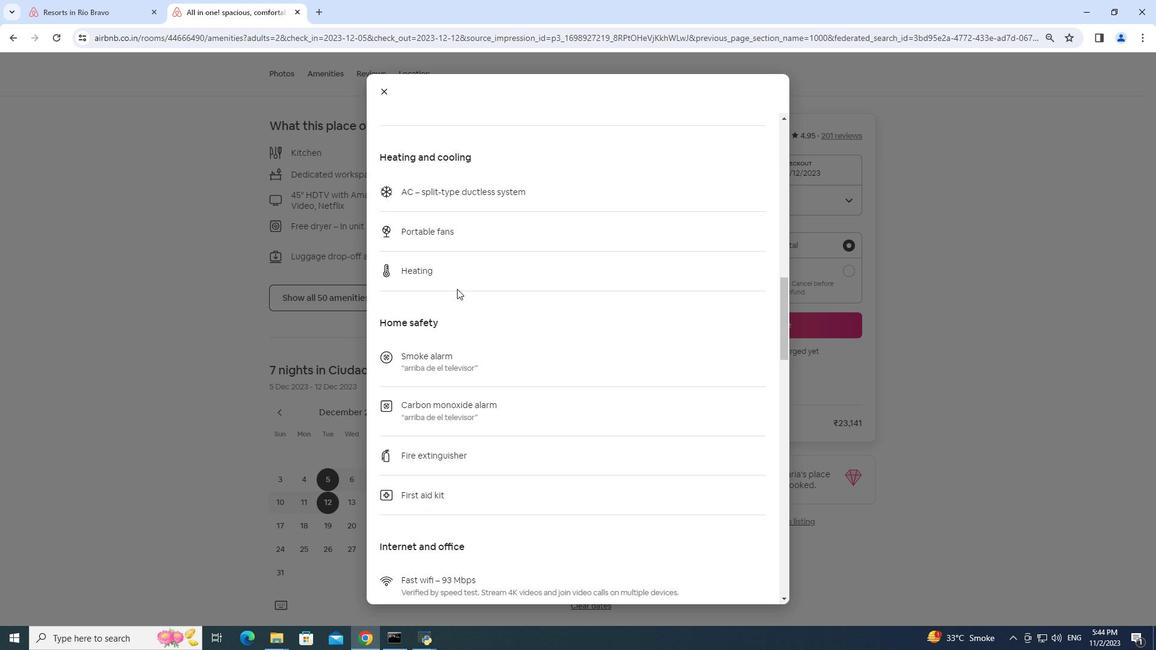 
Action: Mouse scrolled (457, 288) with delta (0, 0)
Screenshot: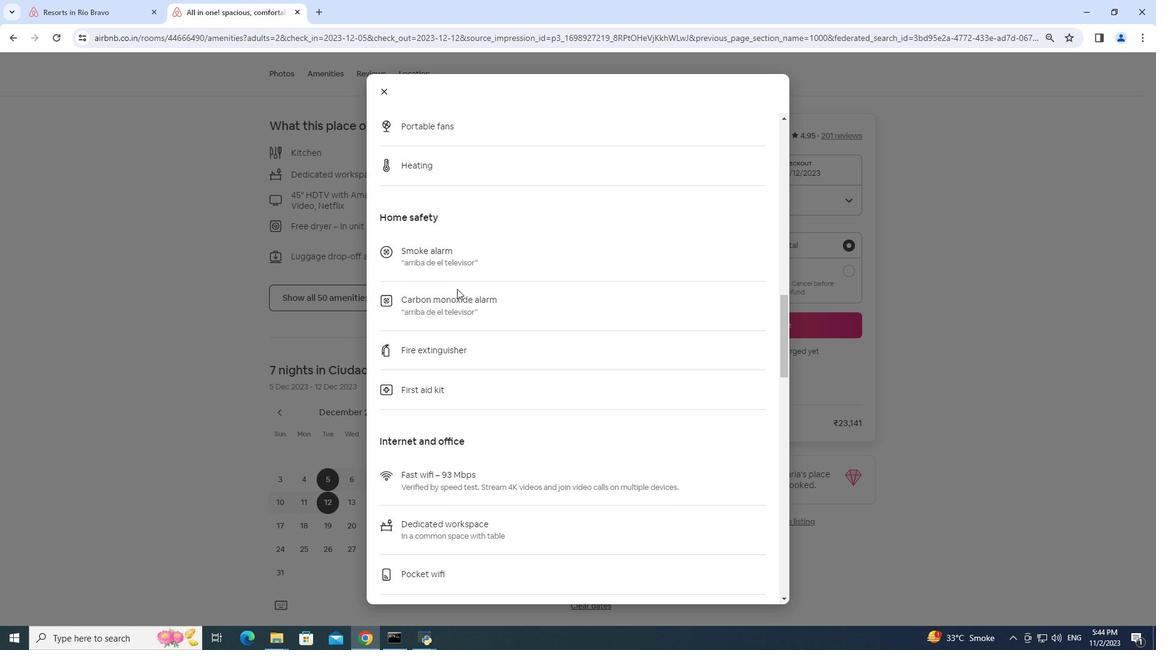 
Action: Mouse scrolled (457, 288) with delta (0, 0)
Screenshot: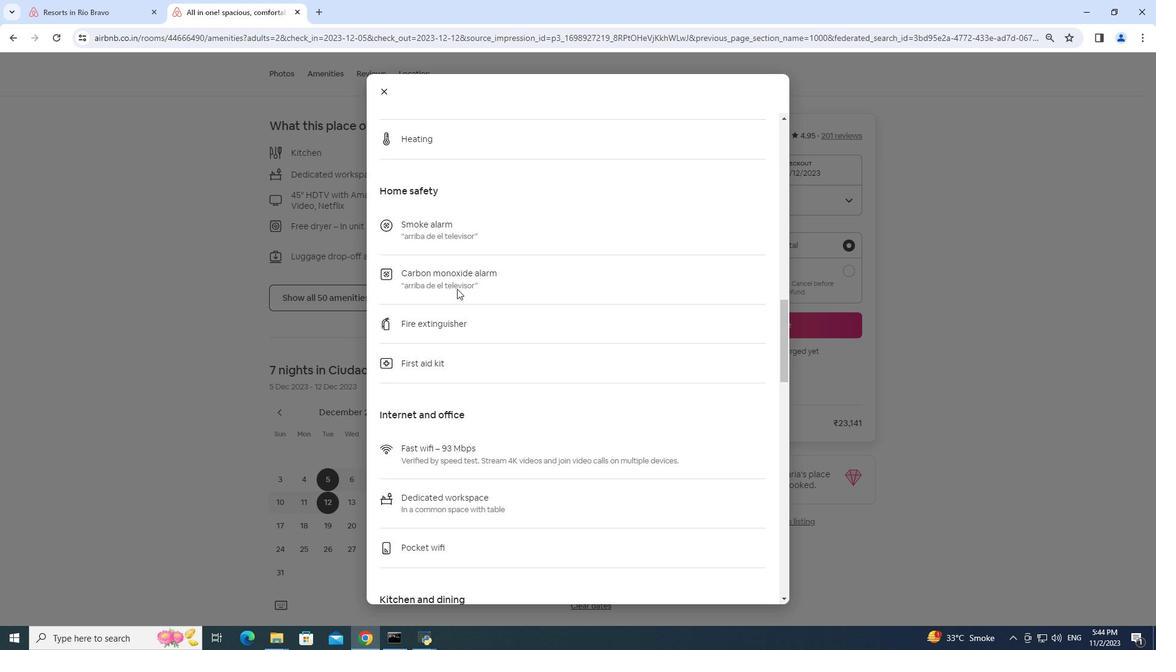 
Action: Mouse moved to (456, 289)
Screenshot: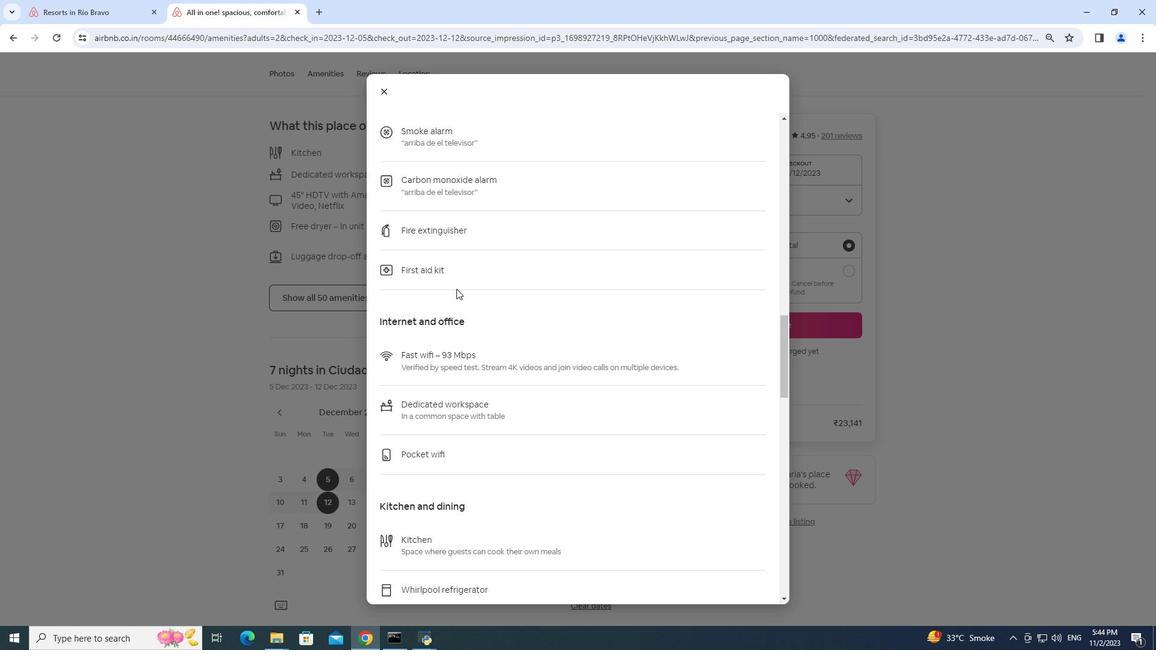 
Action: Mouse scrolled (456, 288) with delta (0, 0)
Screenshot: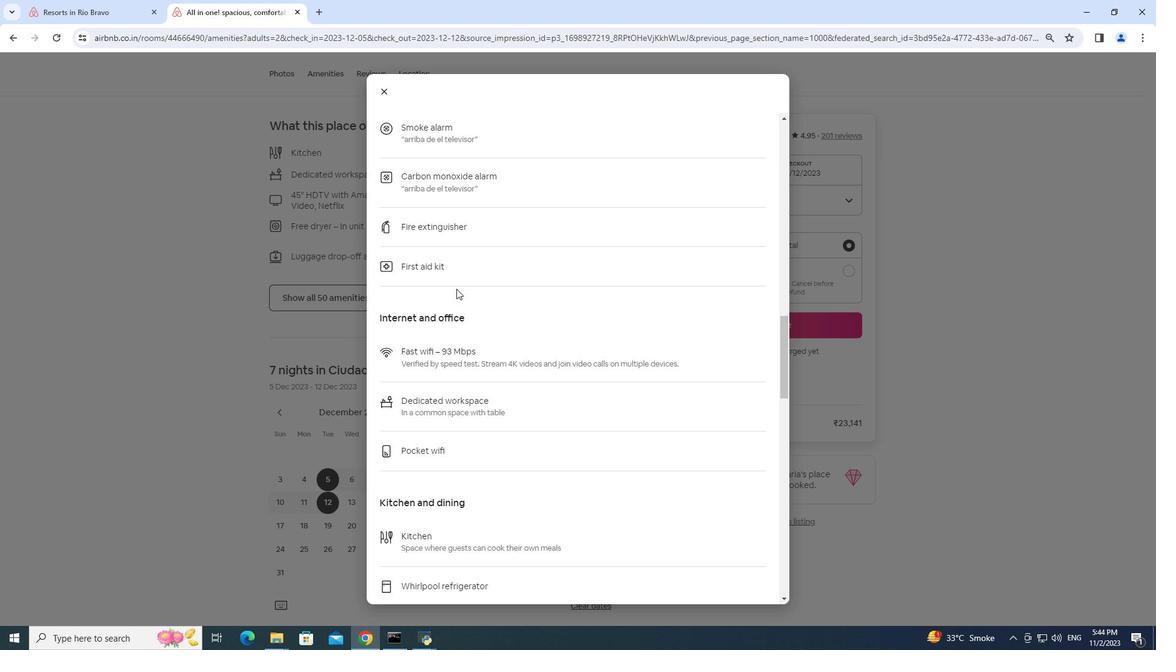 
Action: Mouse scrolled (456, 288) with delta (0, 0)
Screenshot: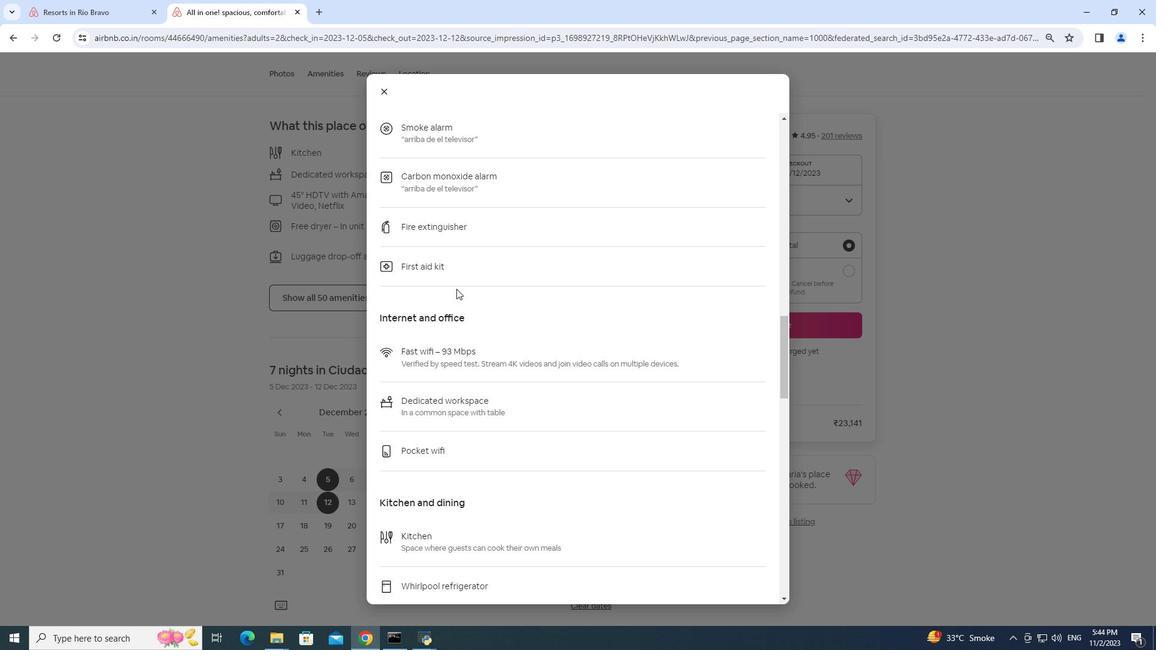 
Action: Mouse scrolled (456, 288) with delta (0, 0)
Screenshot: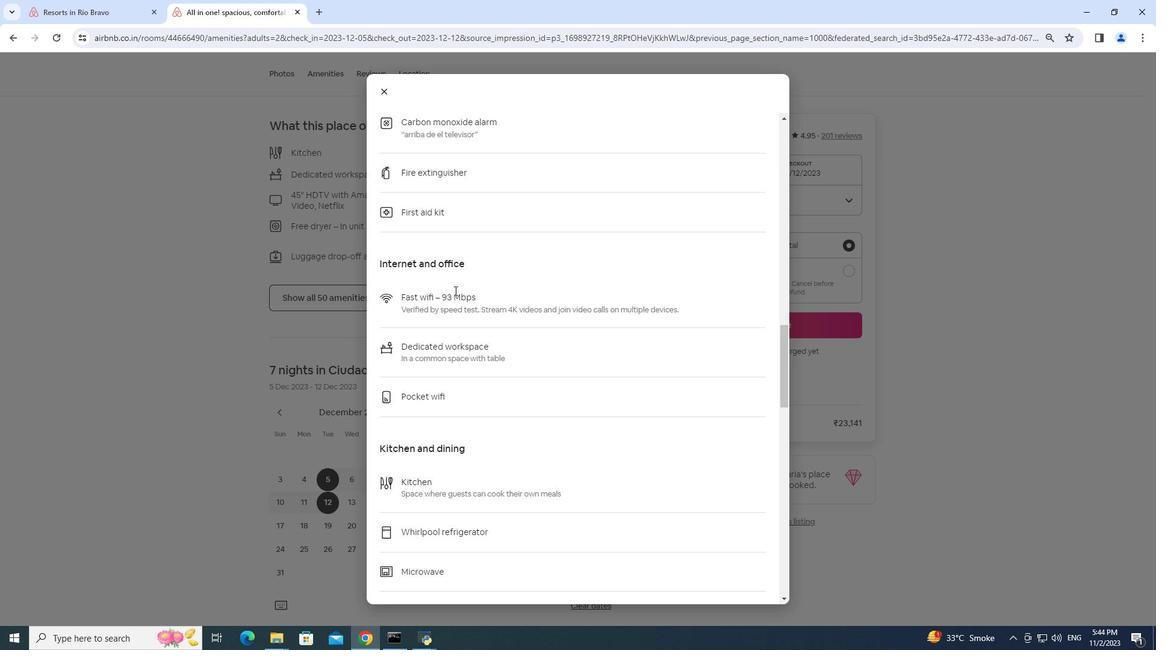 
Action: Mouse moved to (454, 291)
Screenshot: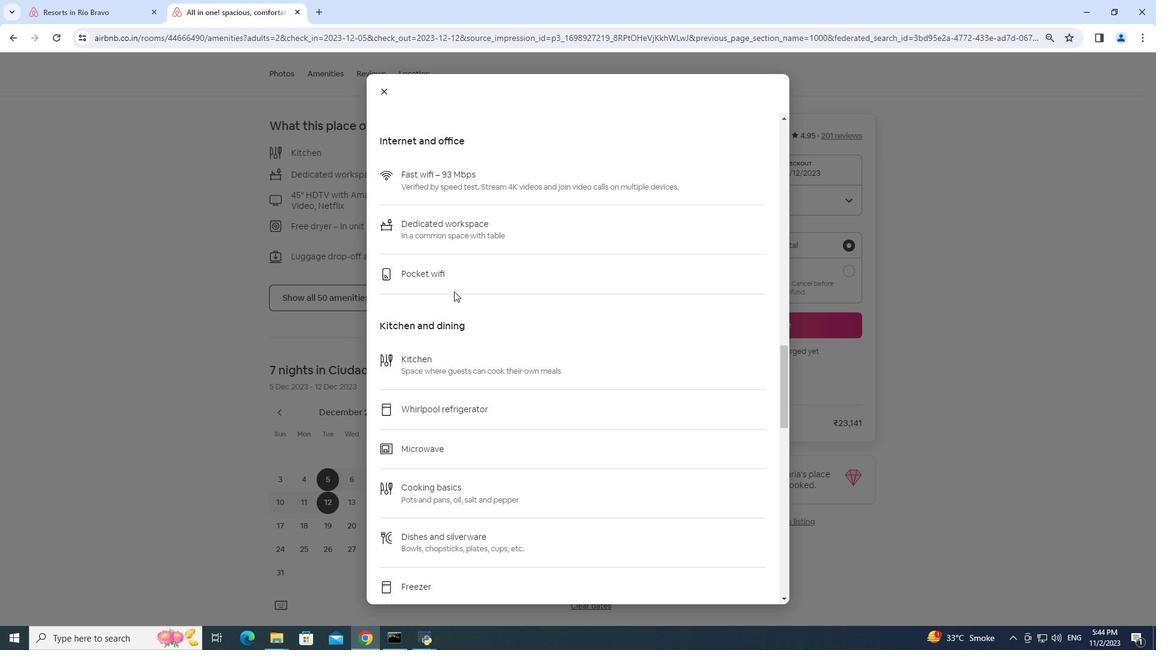 
Action: Mouse scrolled (454, 290) with delta (0, 0)
Screenshot: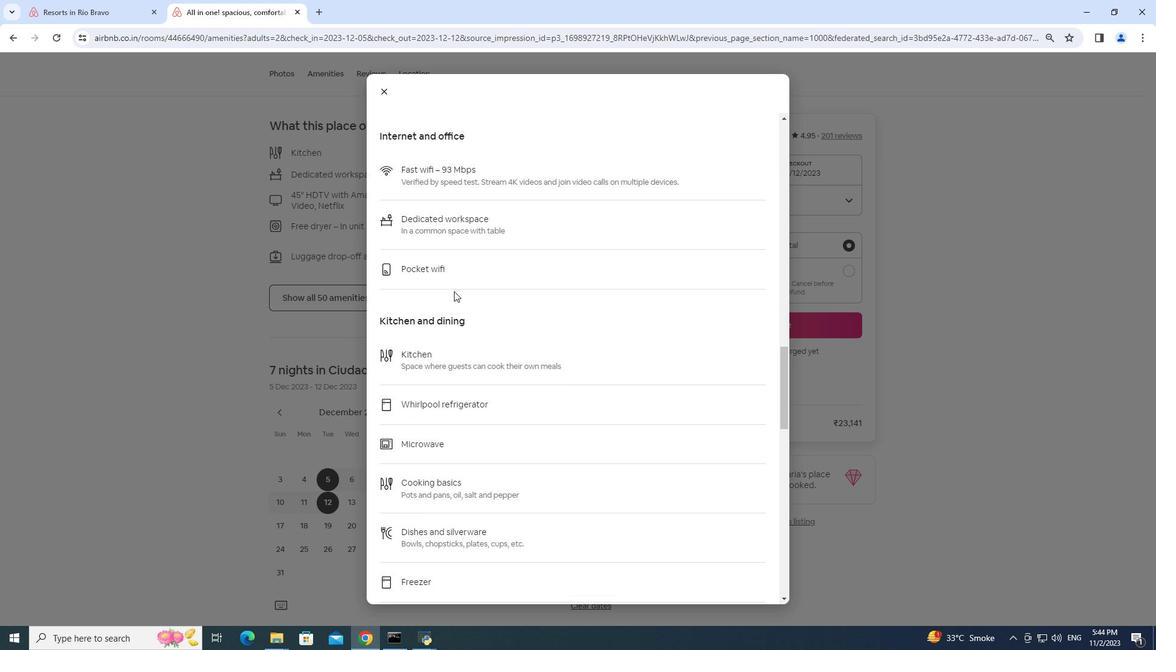 
Action: Mouse scrolled (454, 290) with delta (0, 0)
Screenshot: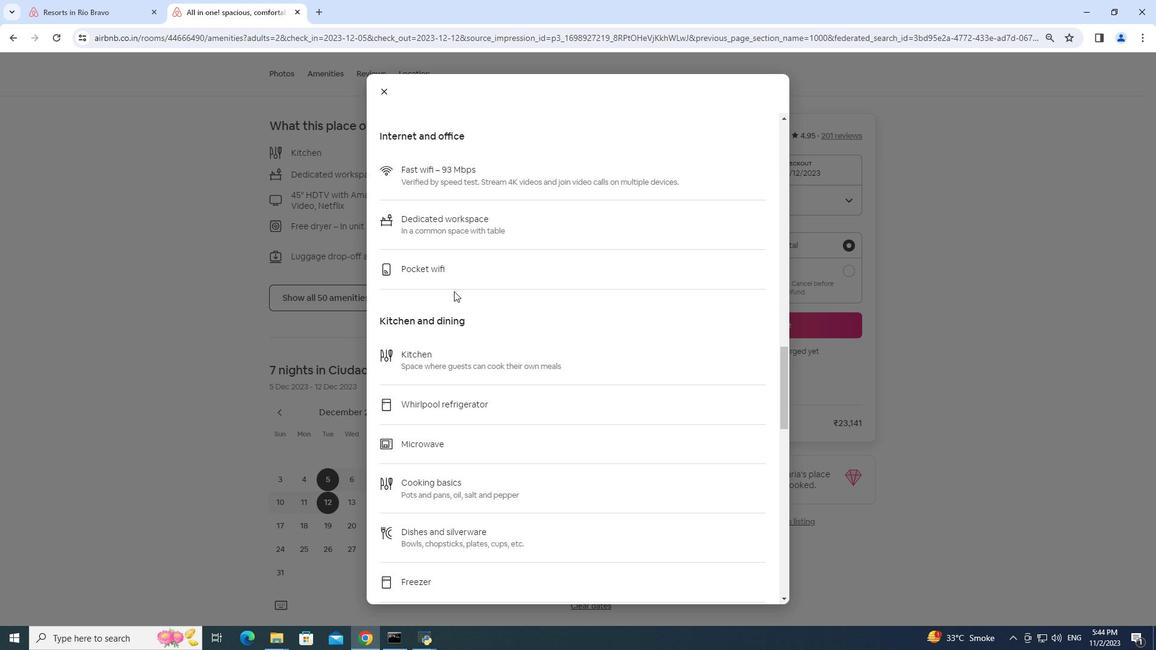 
Action: Mouse moved to (454, 291)
Screenshot: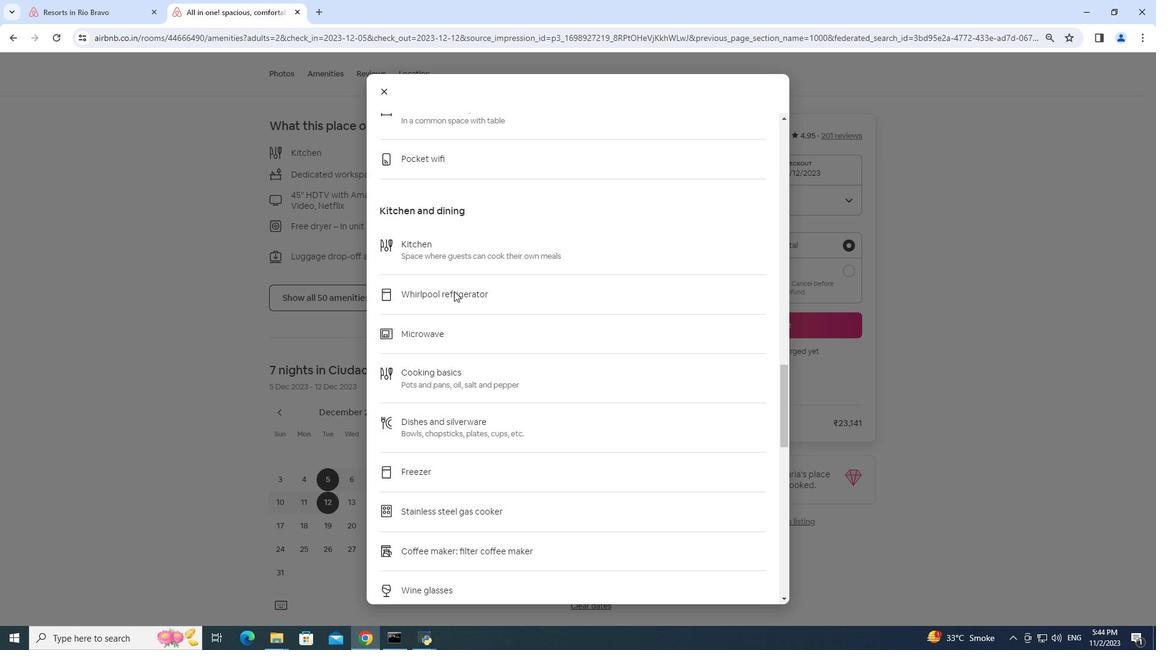 
Action: Mouse scrolled (454, 290) with delta (0, 0)
Screenshot: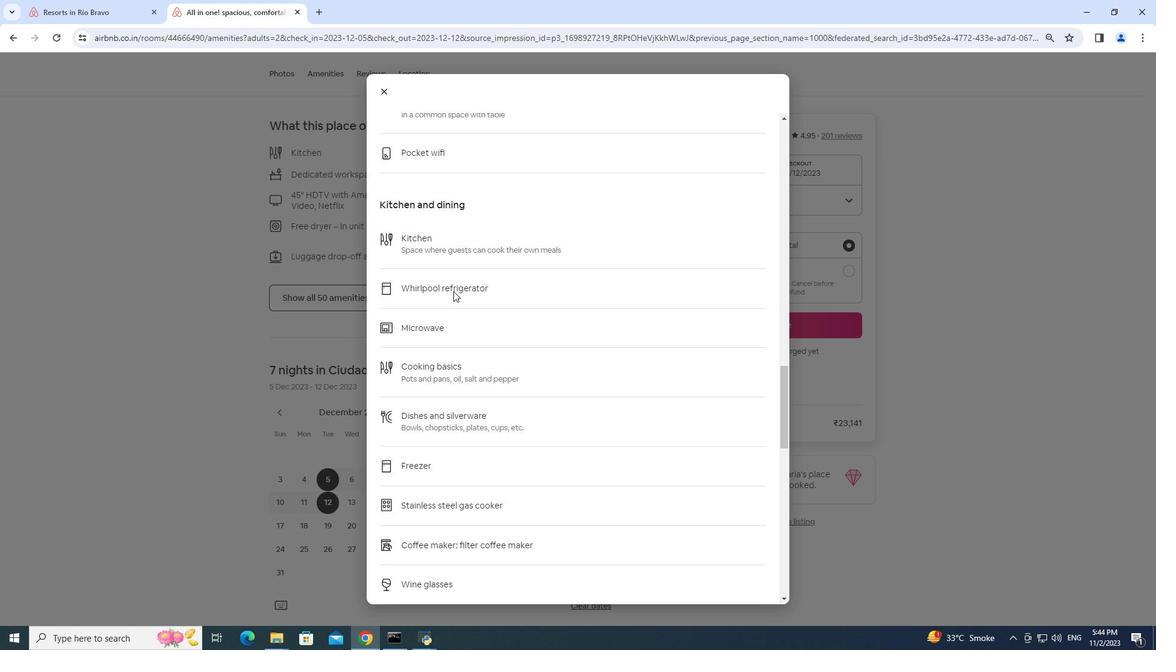 
Action: Mouse moved to (453, 291)
Screenshot: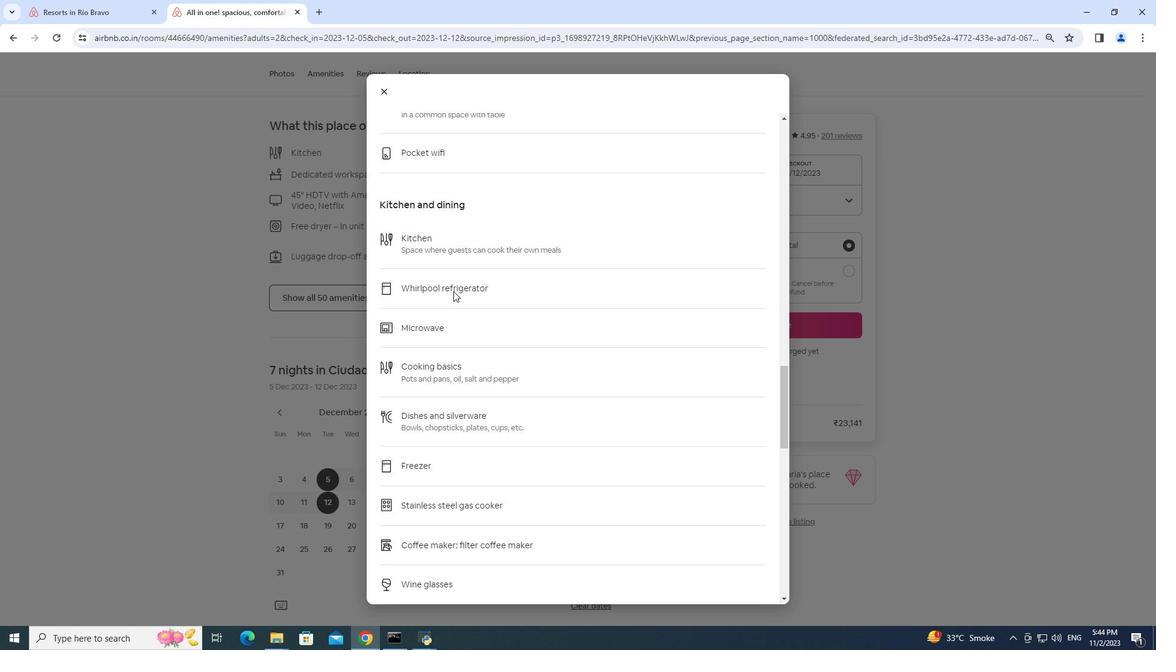 
Action: Mouse scrolled (453, 290) with delta (0, 0)
Screenshot: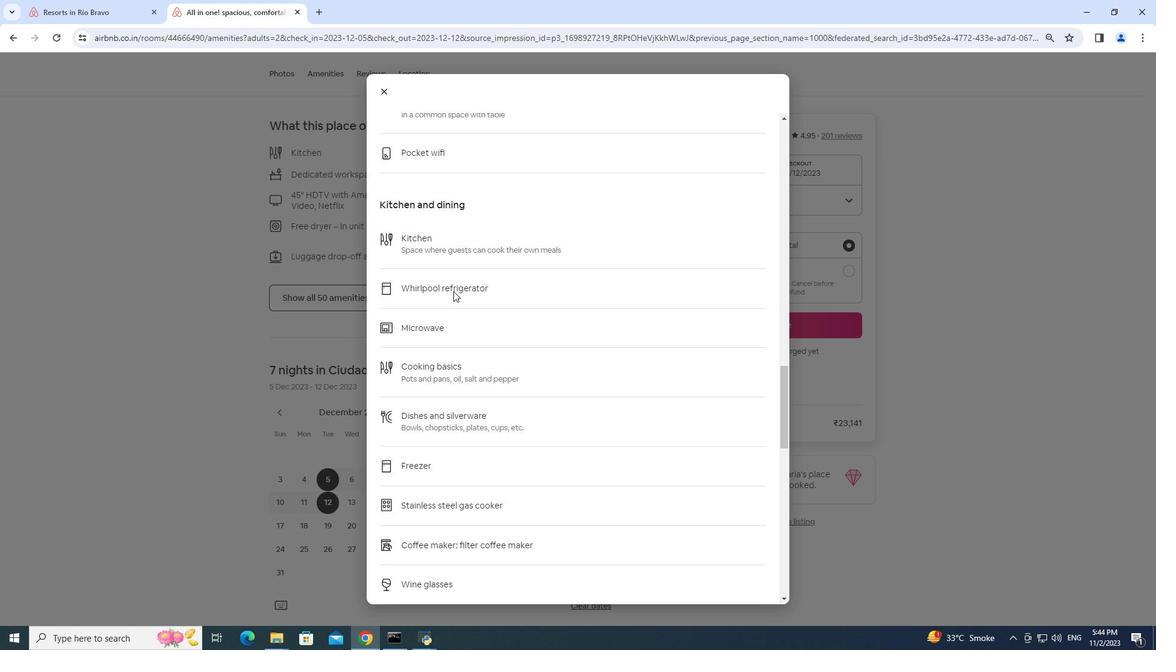 
Action: Mouse scrolled (453, 290) with delta (0, 0)
Screenshot: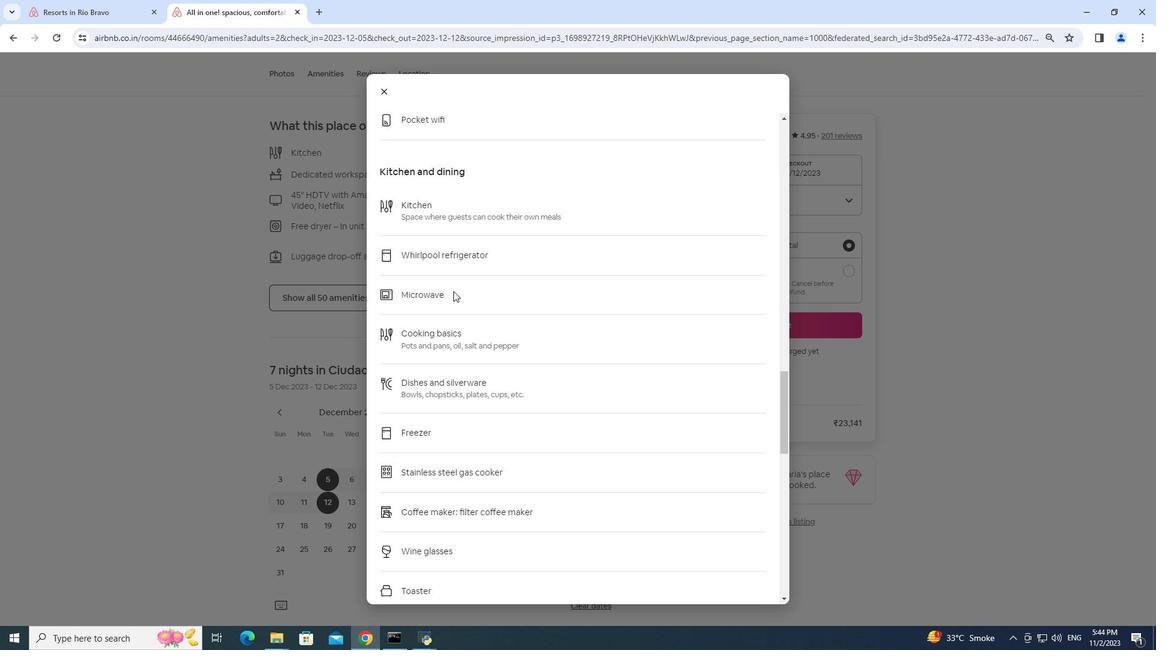 
Action: Mouse scrolled (453, 290) with delta (0, 0)
Screenshot: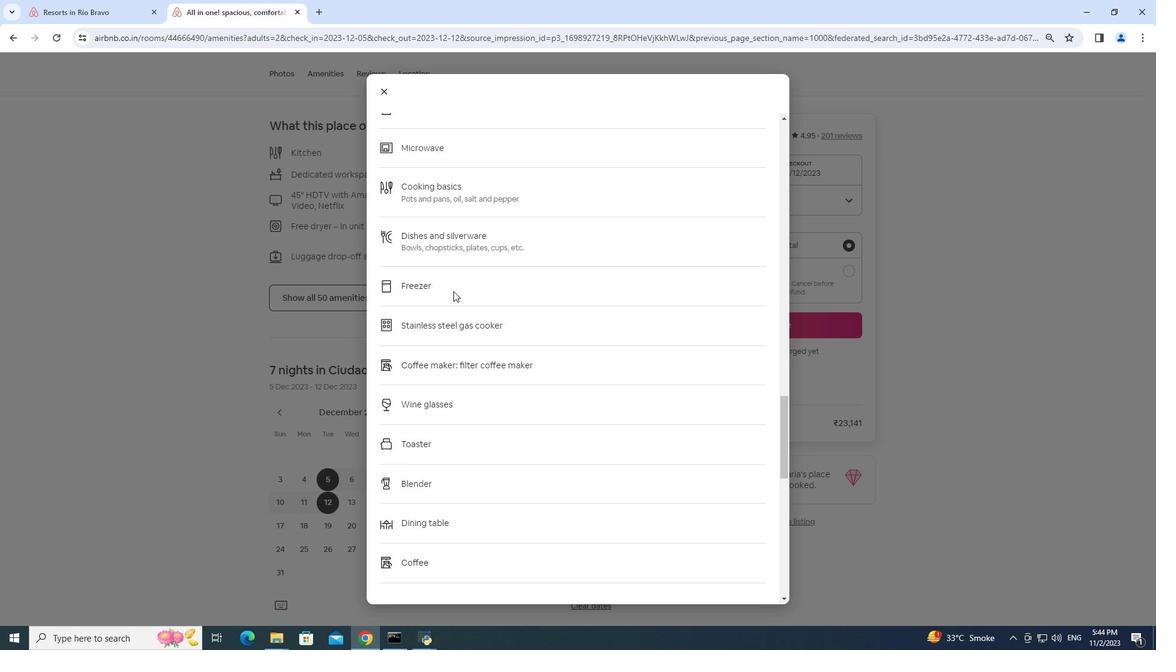 
Action: Mouse scrolled (453, 290) with delta (0, 0)
Screenshot: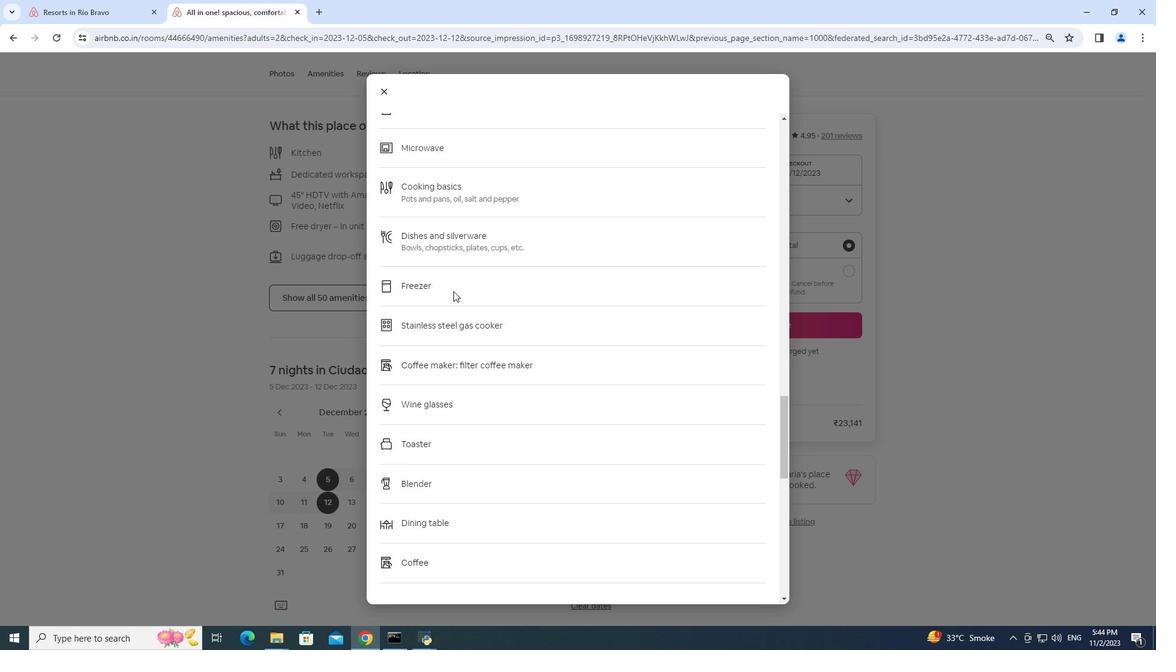 
Action: Mouse moved to (453, 291)
Screenshot: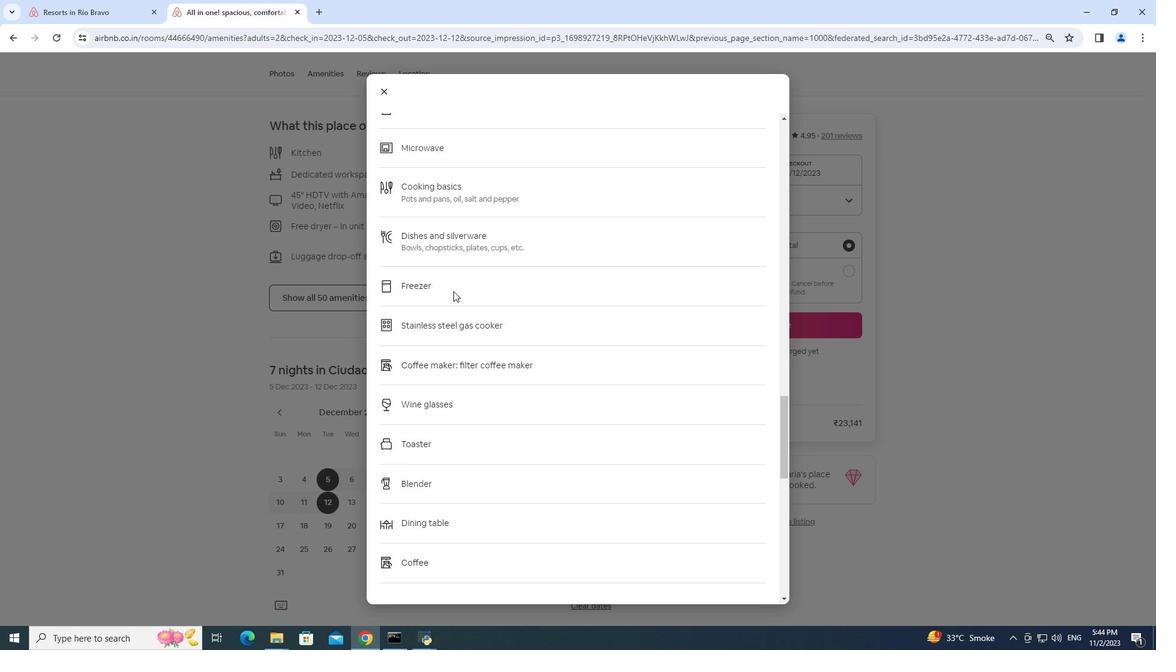 
Action: Mouse scrolled (453, 290) with delta (0, 0)
Screenshot: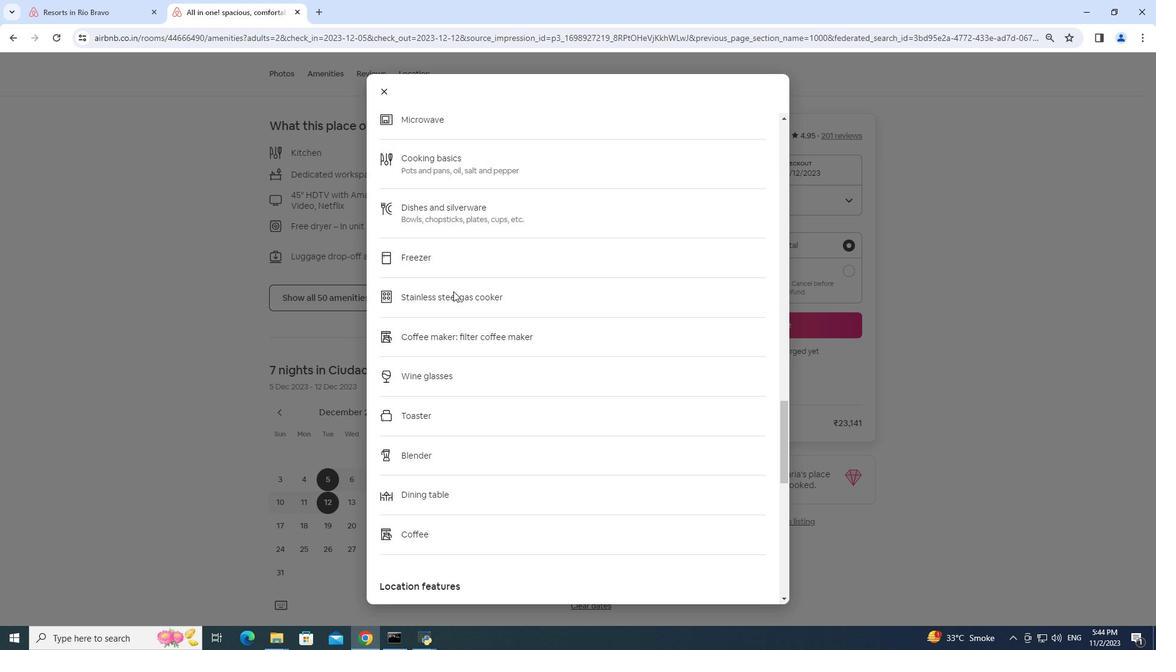 
Action: Mouse pressed middle at (453, 291)
Screenshot: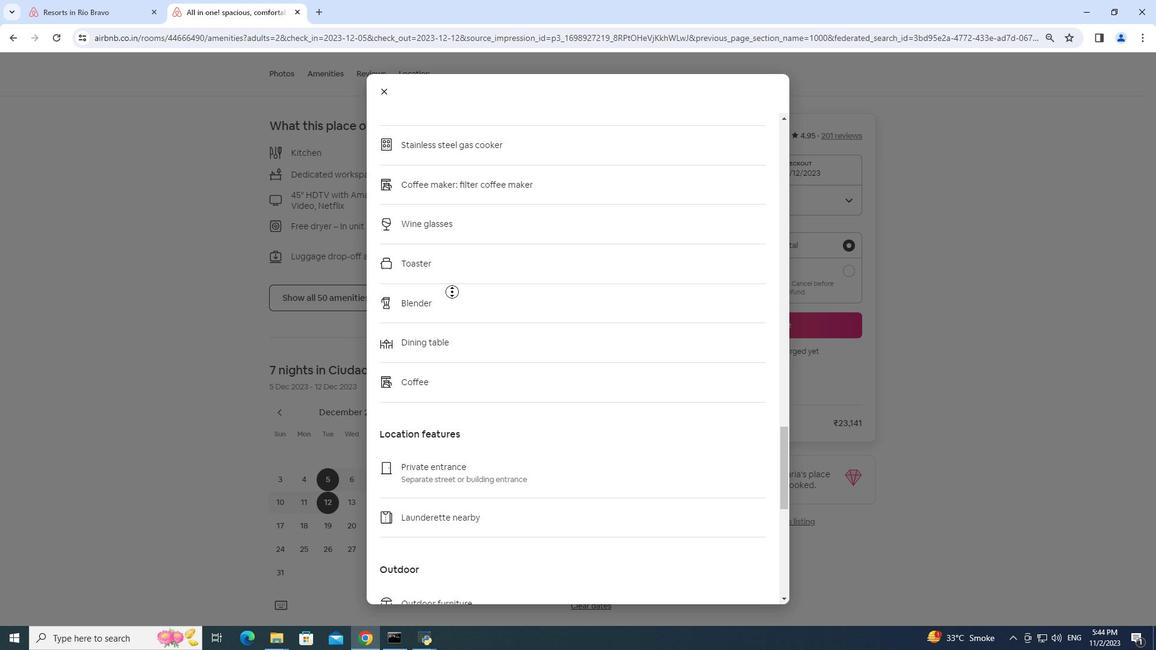 
Action: Mouse scrolled (453, 290) with delta (0, 0)
Screenshot: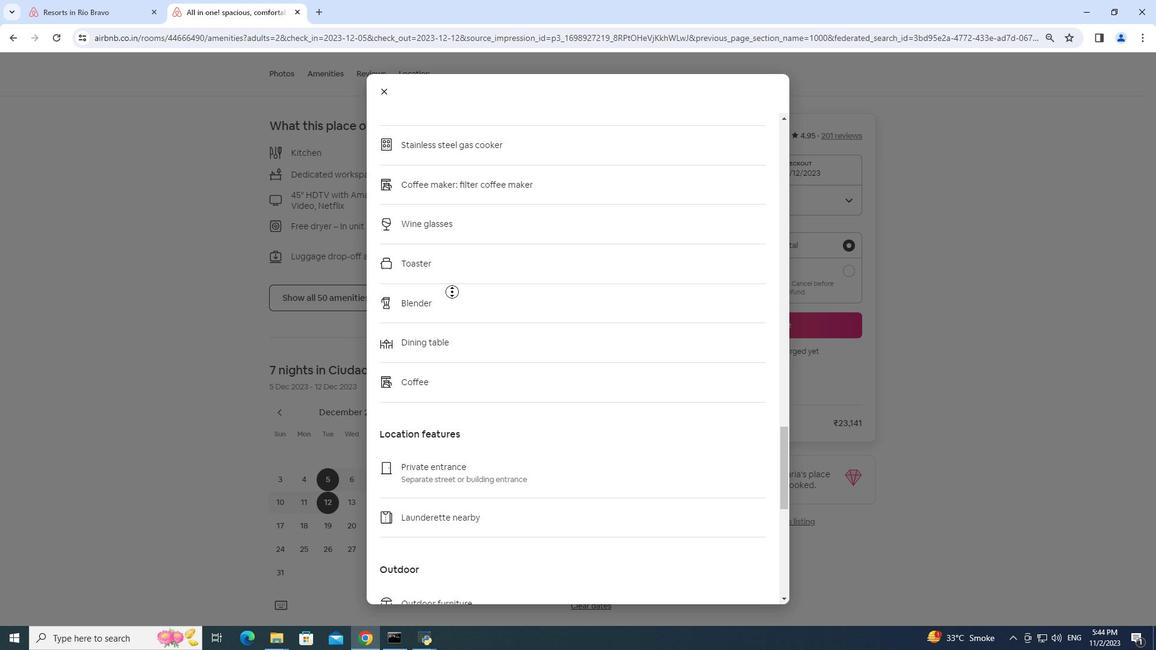 
Action: Mouse moved to (453, 291)
Screenshot: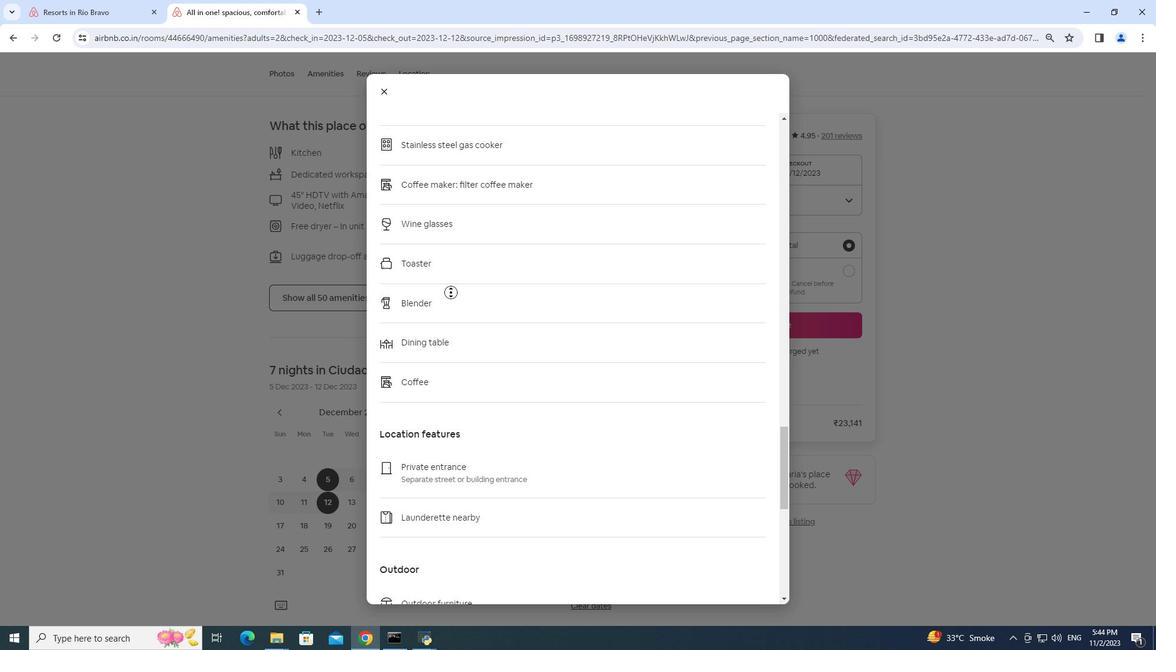 
Action: Mouse scrolled (453, 290) with delta (0, 0)
Screenshot: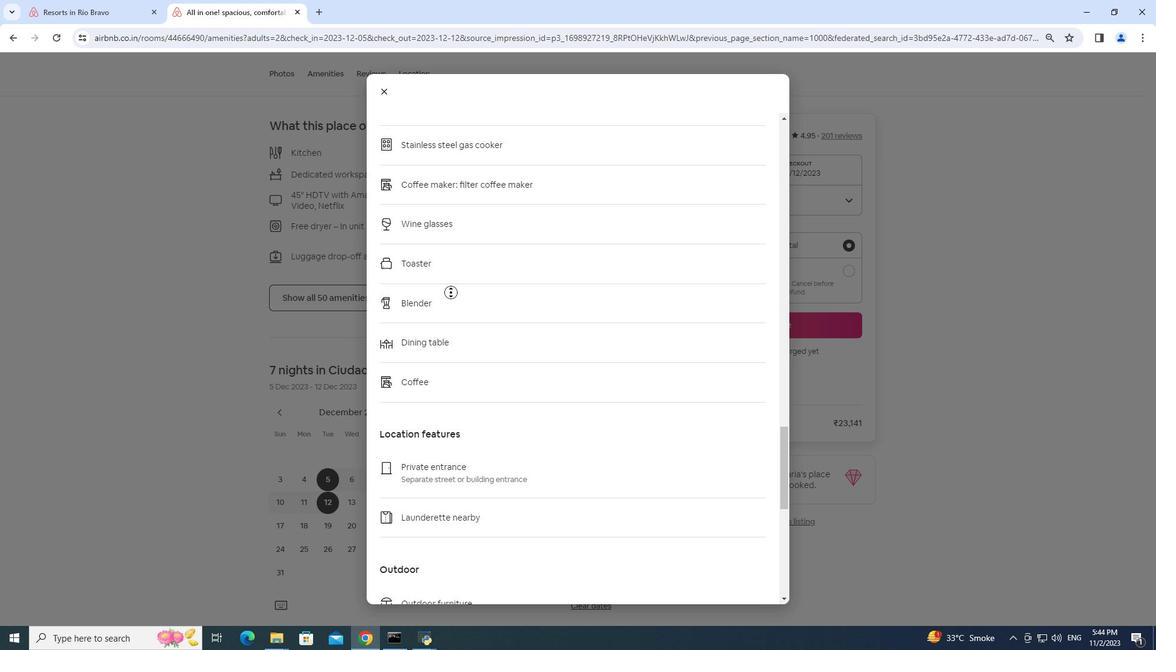 
Action: Mouse moved to (451, 292)
Screenshot: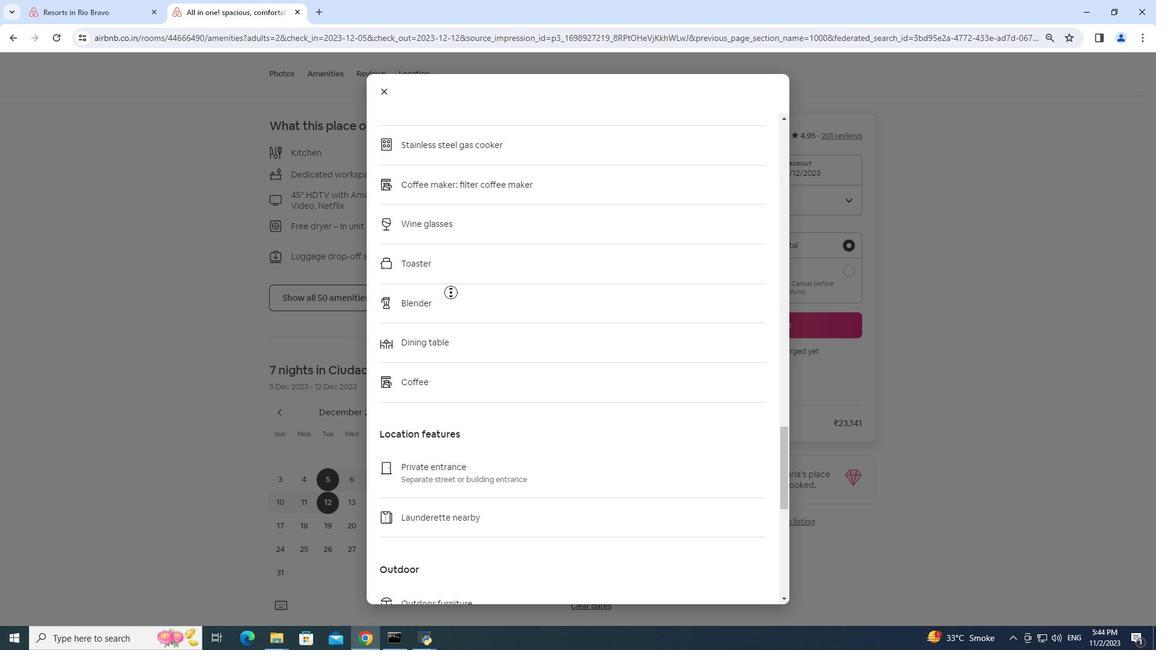 
Action: Mouse scrolled (451, 292) with delta (0, 0)
Screenshot: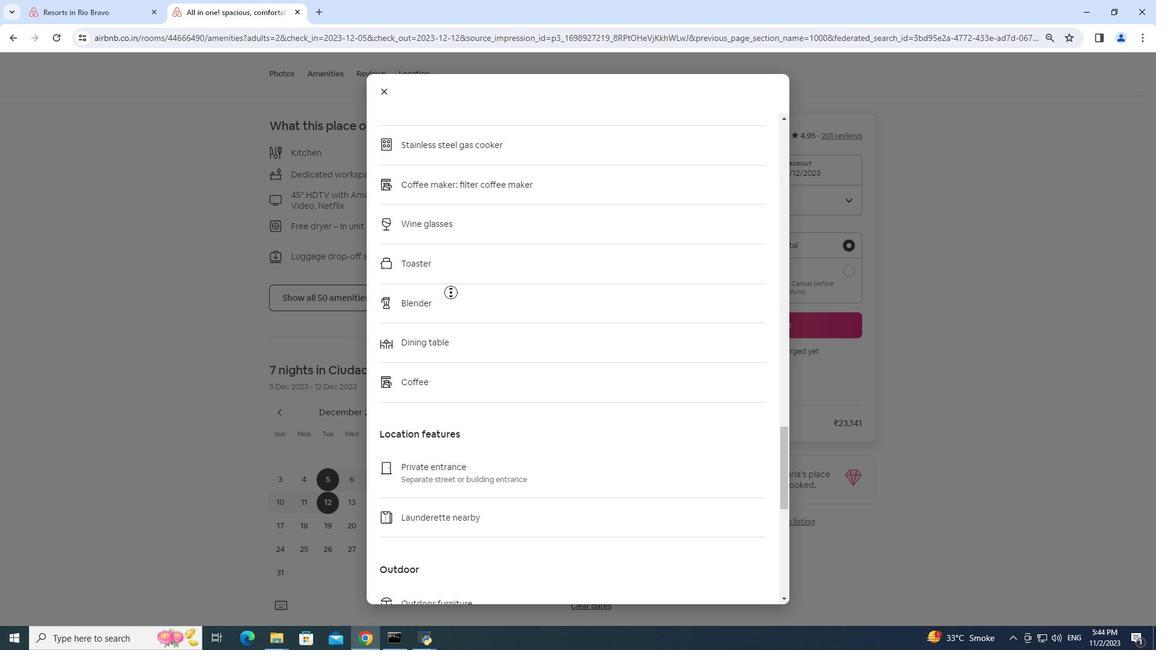 
Action: Mouse moved to (451, 292)
Screenshot: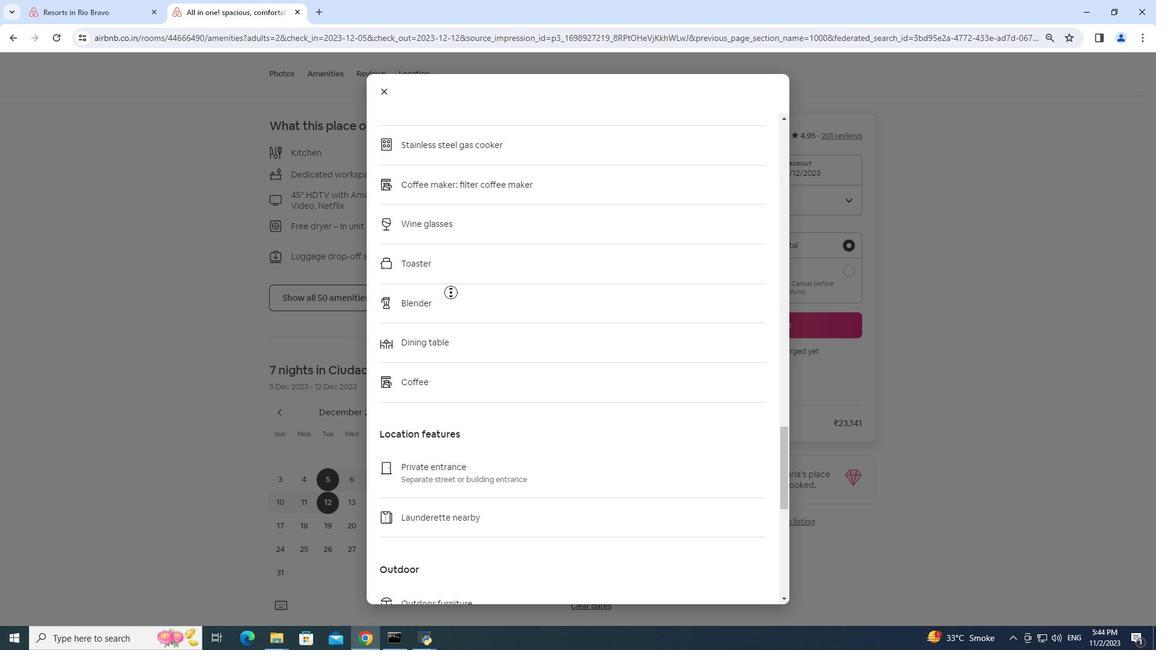
Action: Mouse pressed middle at (451, 292)
Screenshot: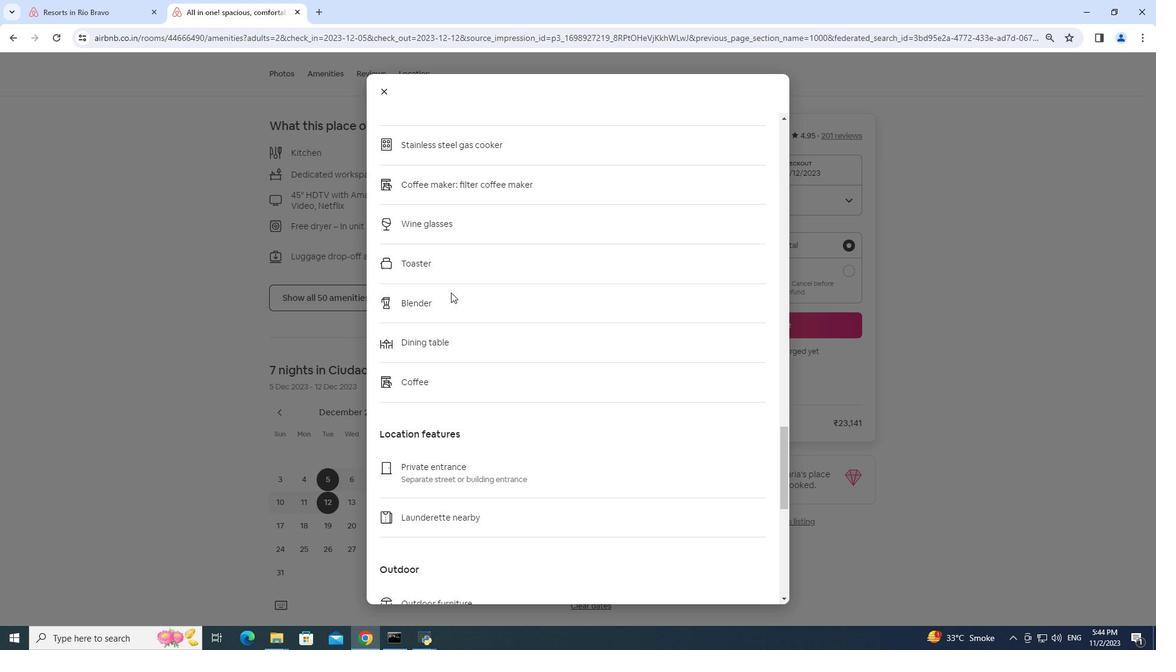 
Action: Mouse scrolled (451, 292) with delta (0, 0)
Screenshot: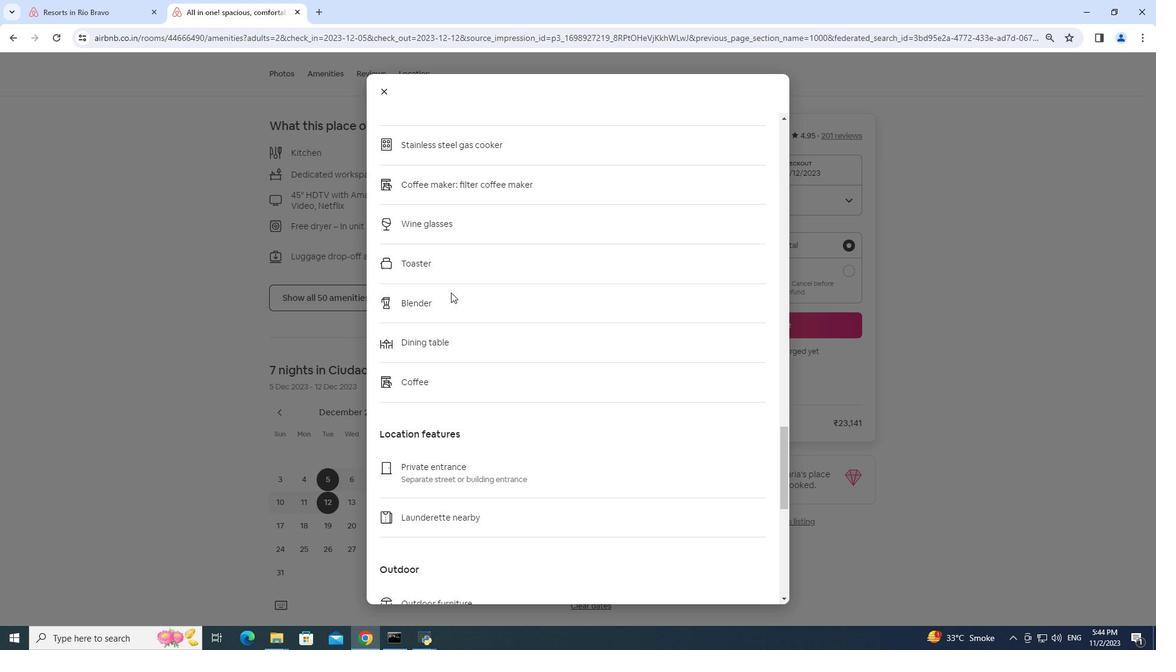 
Action: Mouse scrolled (451, 292) with delta (0, 0)
Screenshot: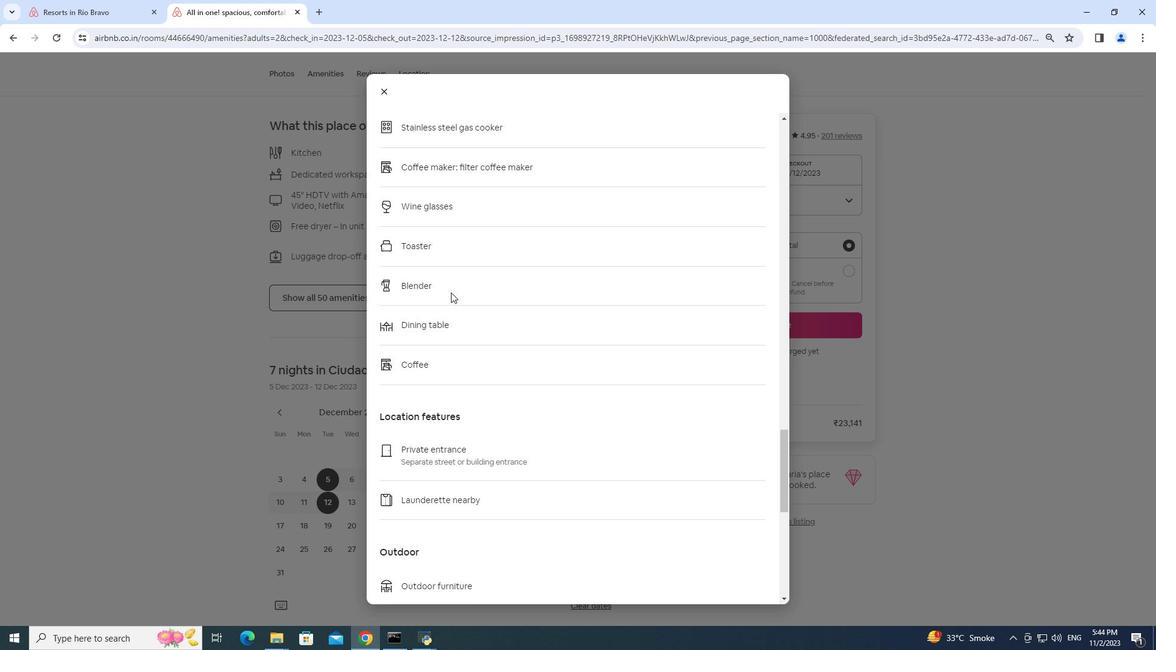 
Action: Mouse pressed middle at (451, 292)
Screenshot: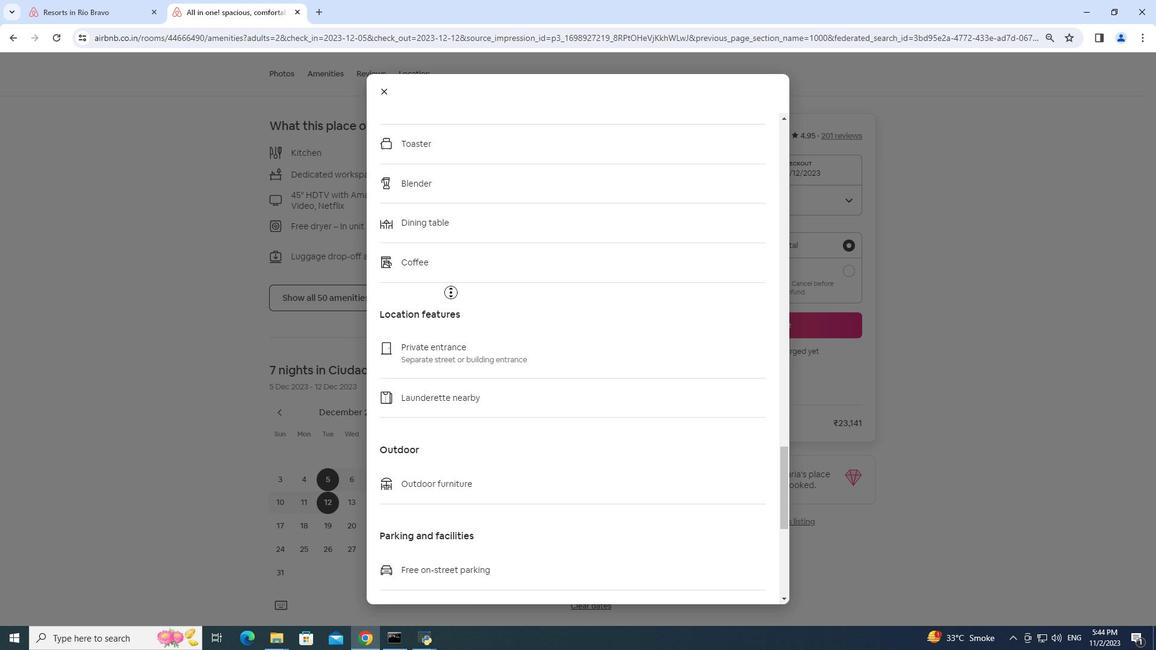 
Action: Mouse scrolled (451, 292) with delta (0, 0)
Screenshot: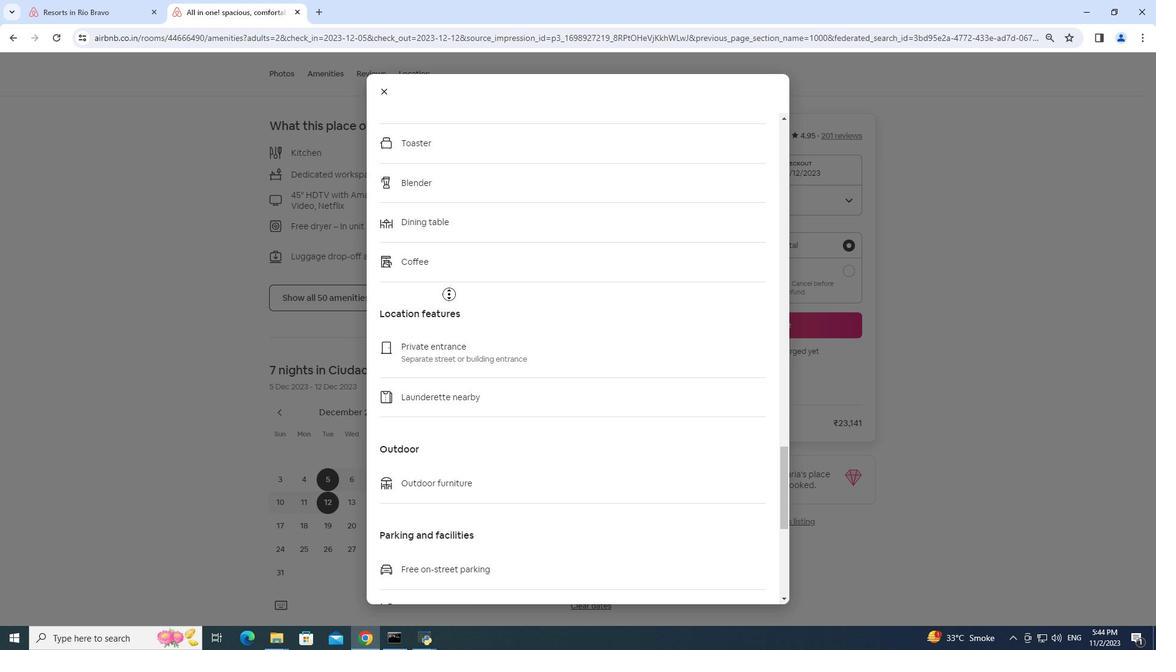 
Action: Mouse scrolled (451, 292) with delta (0, 0)
Screenshot: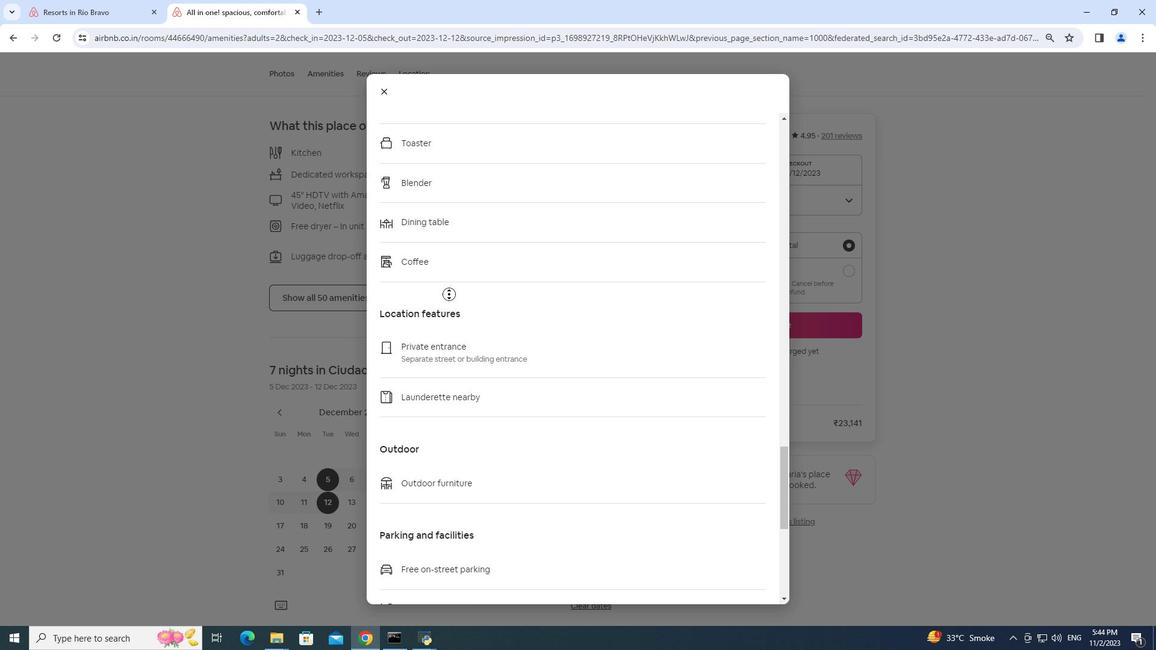 
Action: Mouse moved to (450, 293)
Screenshot: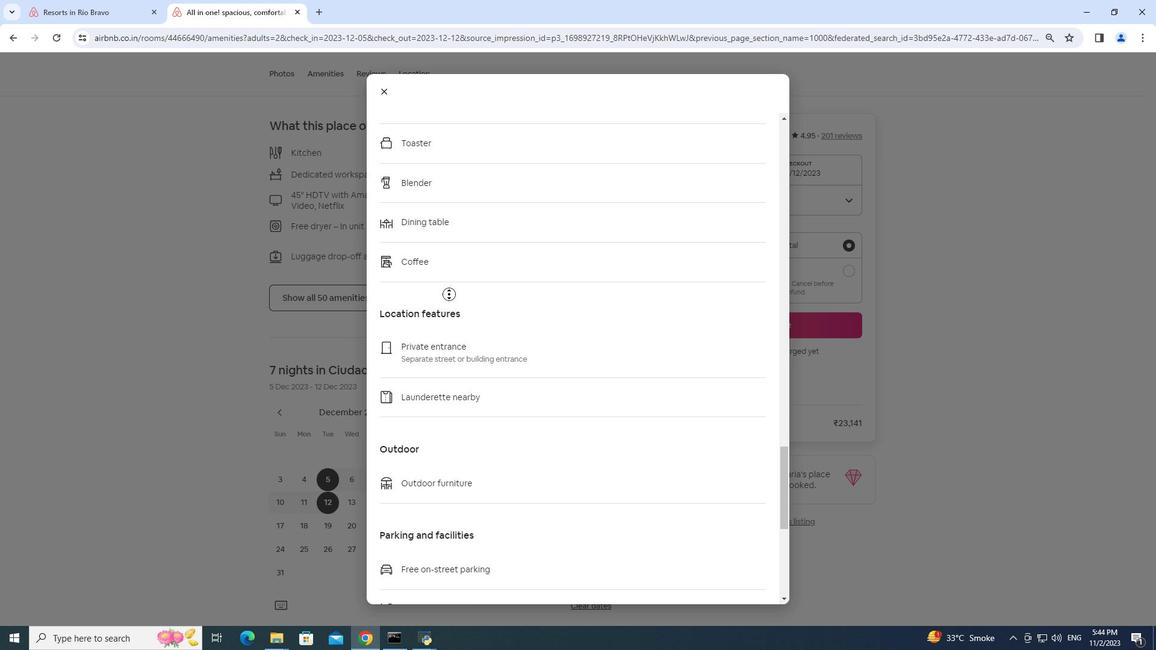 
Action: Mouse scrolled (450, 292) with delta (0, 0)
Screenshot: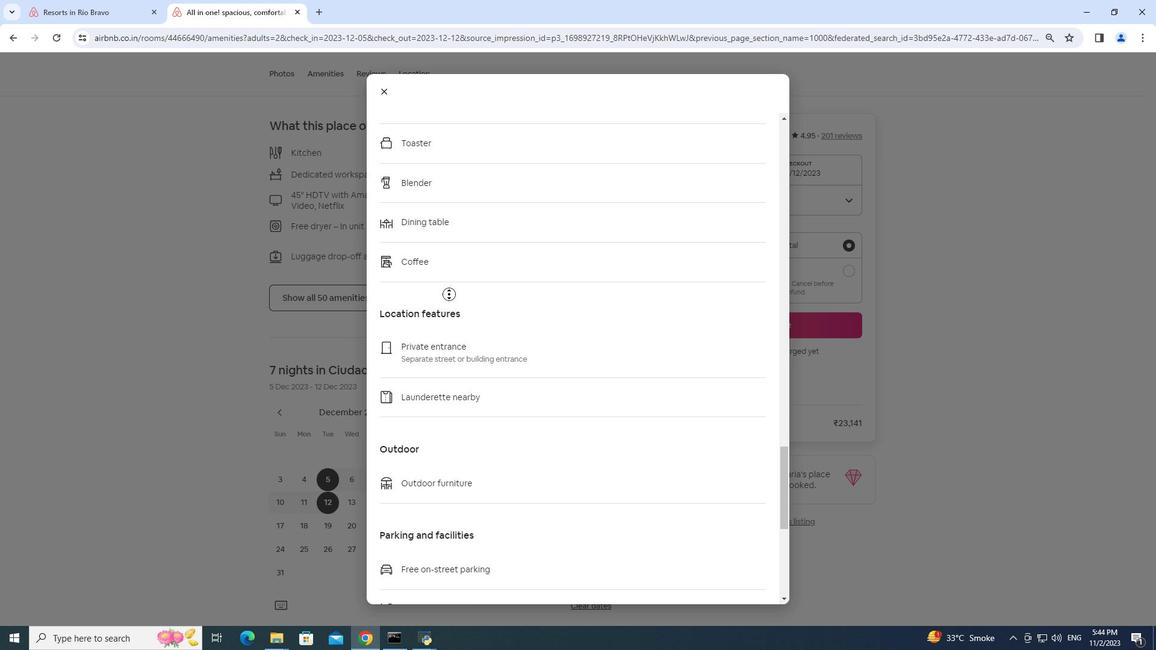 
Action: Mouse moved to (448, 294)
Screenshot: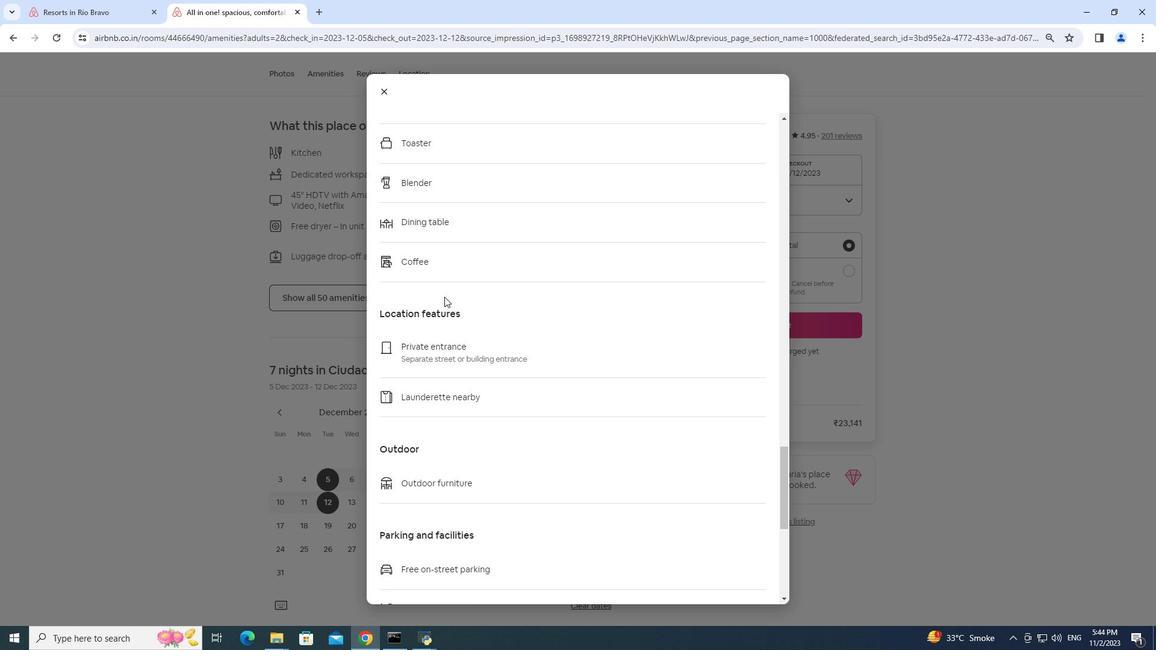
Action: Mouse pressed middle at (448, 294)
Screenshot: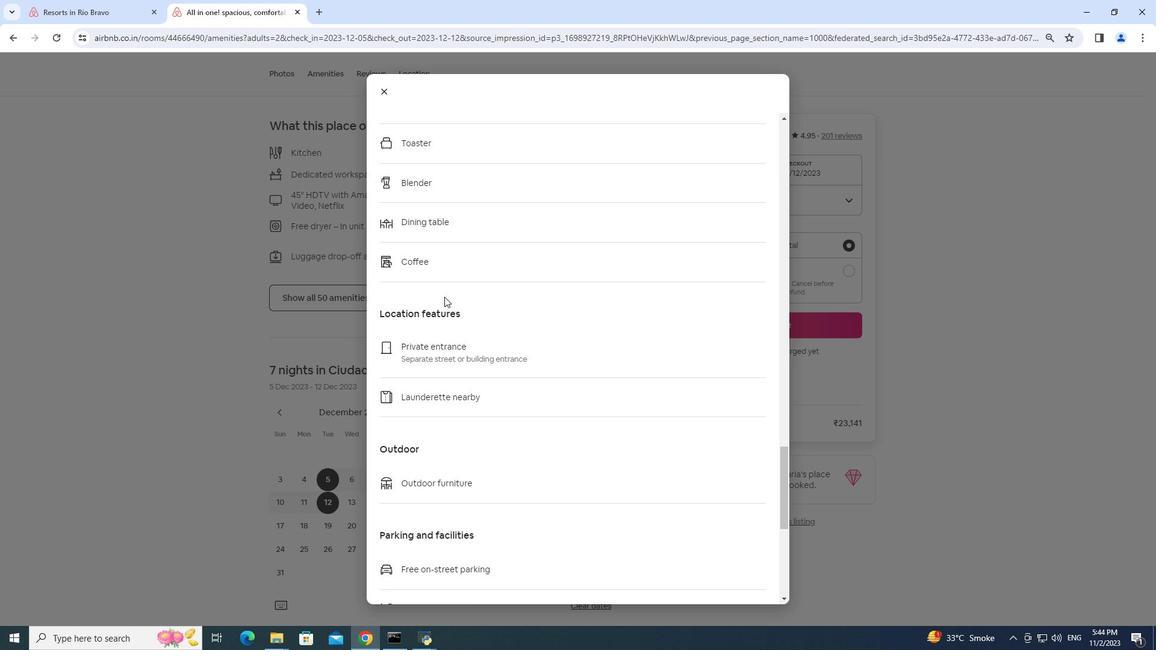 
Action: Mouse scrolled (448, 293) with delta (0, 0)
Screenshot: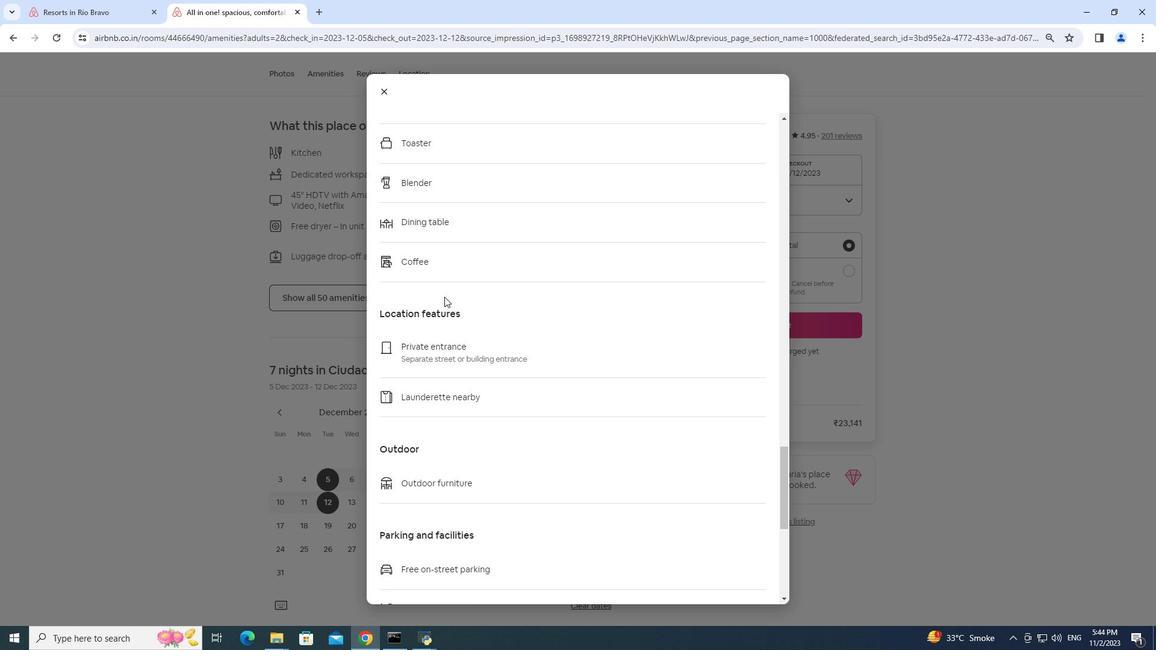 
Action: Mouse moved to (445, 296)
Screenshot: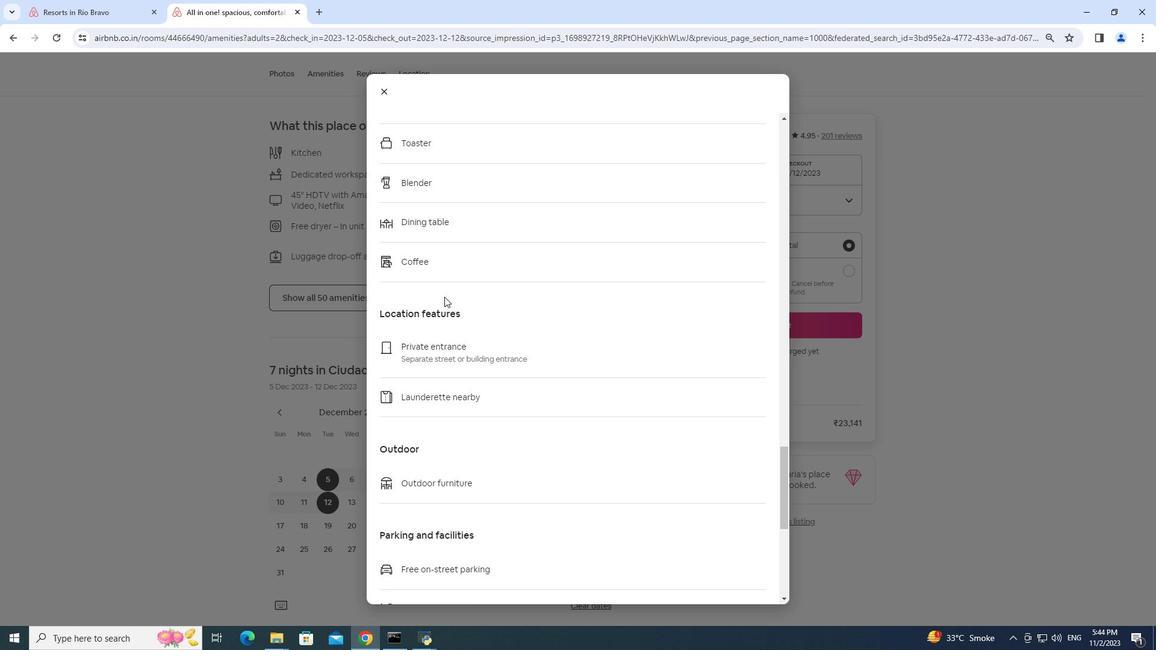 
Action: Mouse scrolled (445, 295) with delta (0, 0)
Screenshot: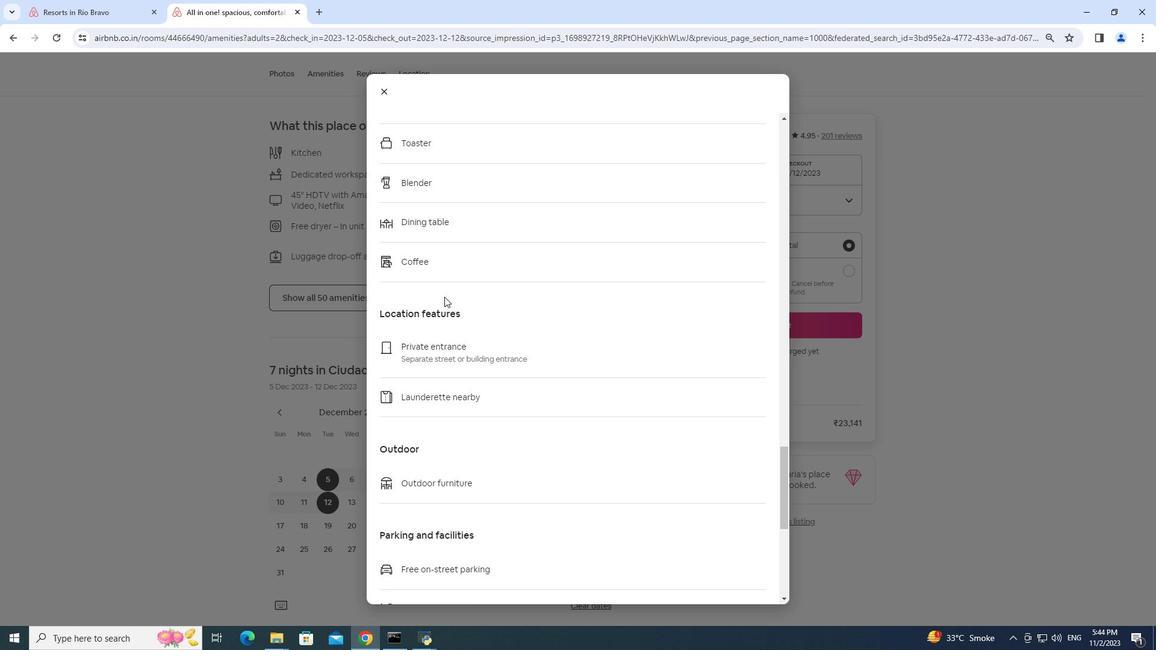 
Action: Mouse moved to (444, 296)
Screenshot: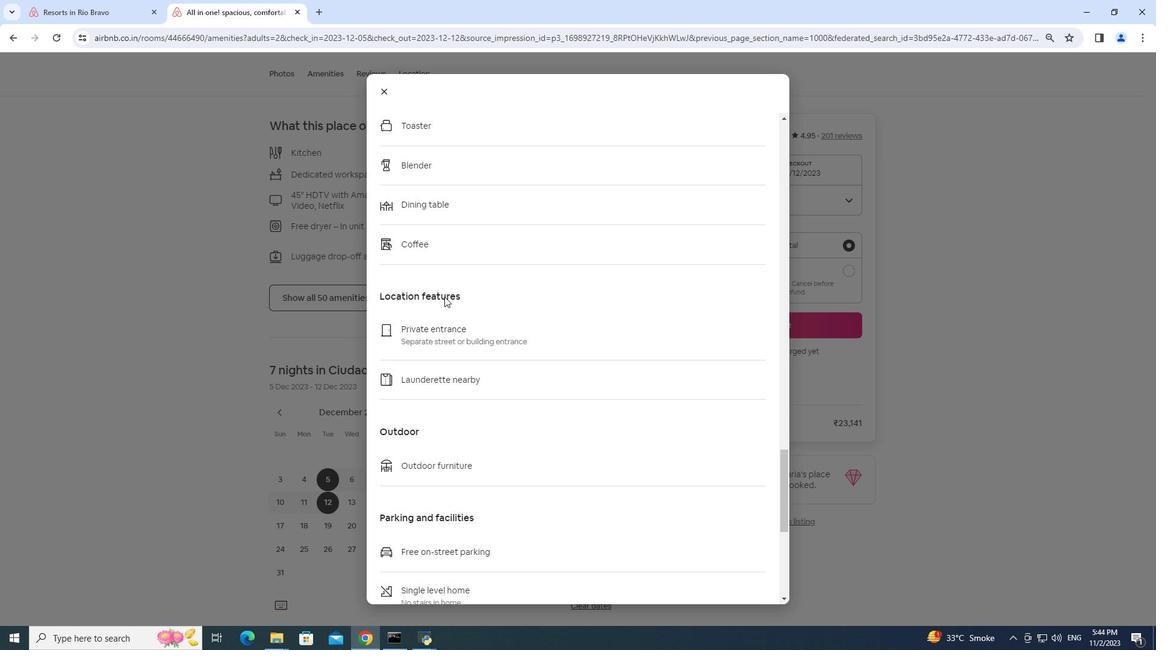 
Action: Mouse scrolled (444, 296) with delta (0, 0)
Screenshot: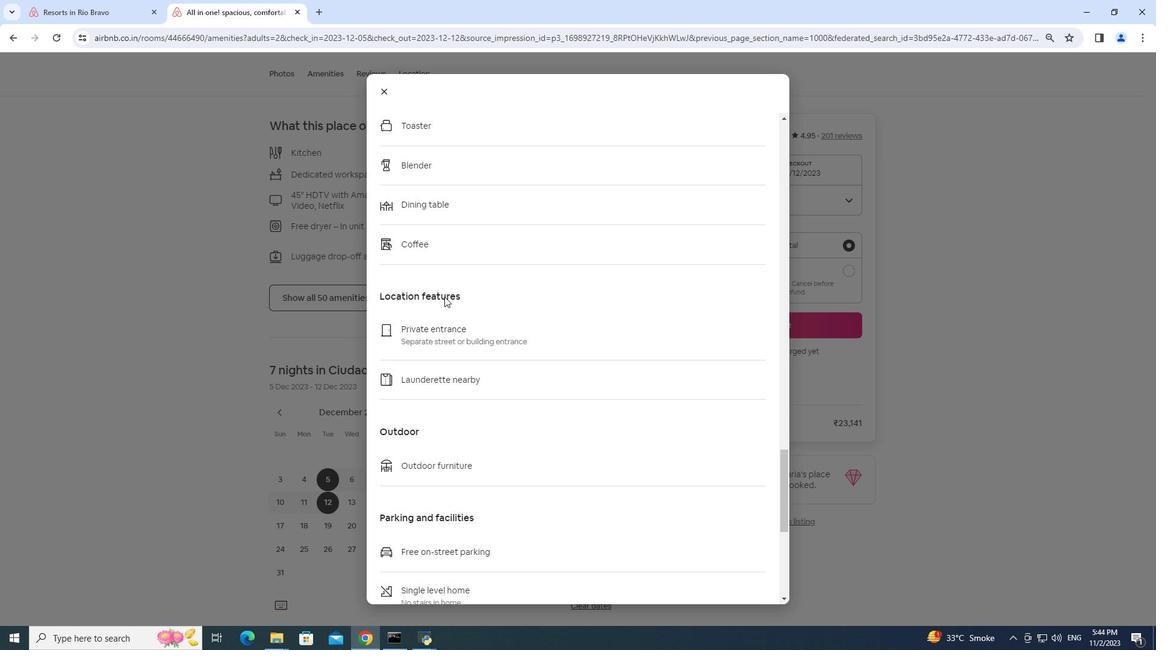 
Action: Mouse pressed middle at (444, 296)
Screenshot: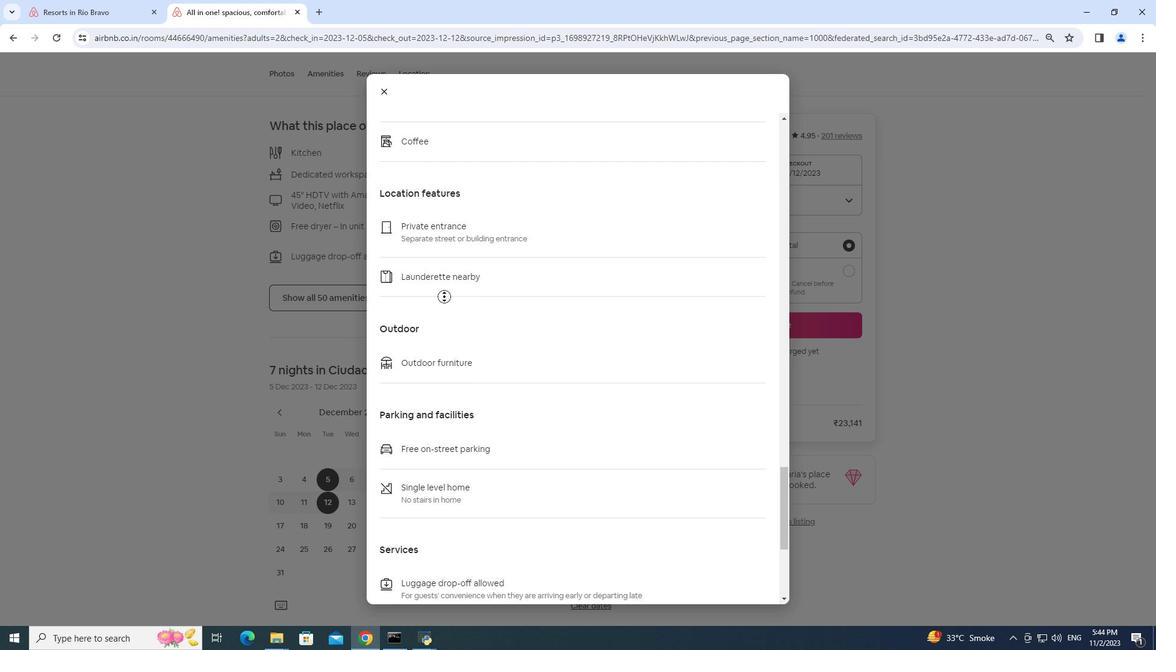 
Action: Mouse scrolled (444, 296) with delta (0, 0)
Screenshot: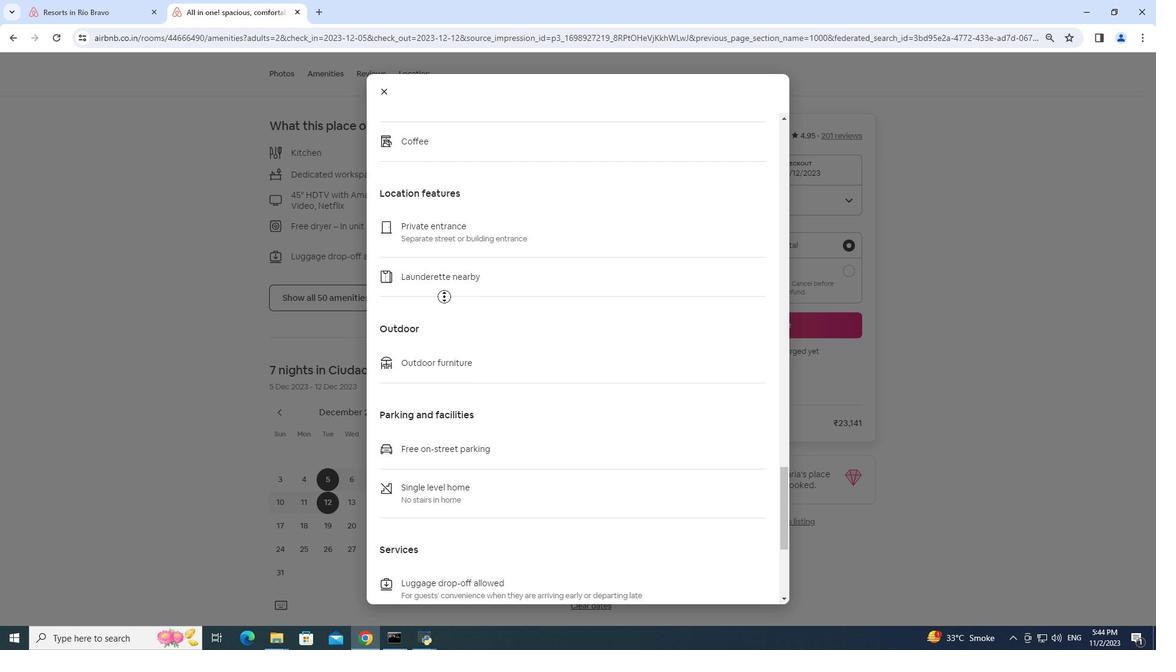
Action: Mouse scrolled (444, 296) with delta (0, 0)
Screenshot: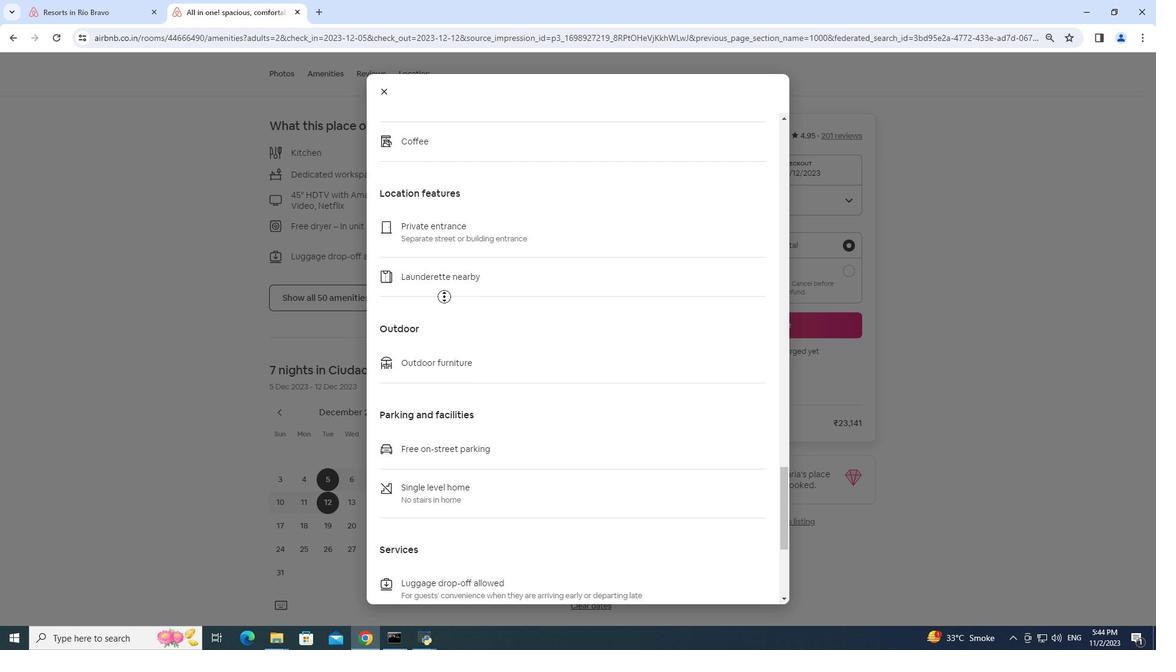 
Action: Mouse scrolled (444, 296) with delta (0, 0)
Screenshot: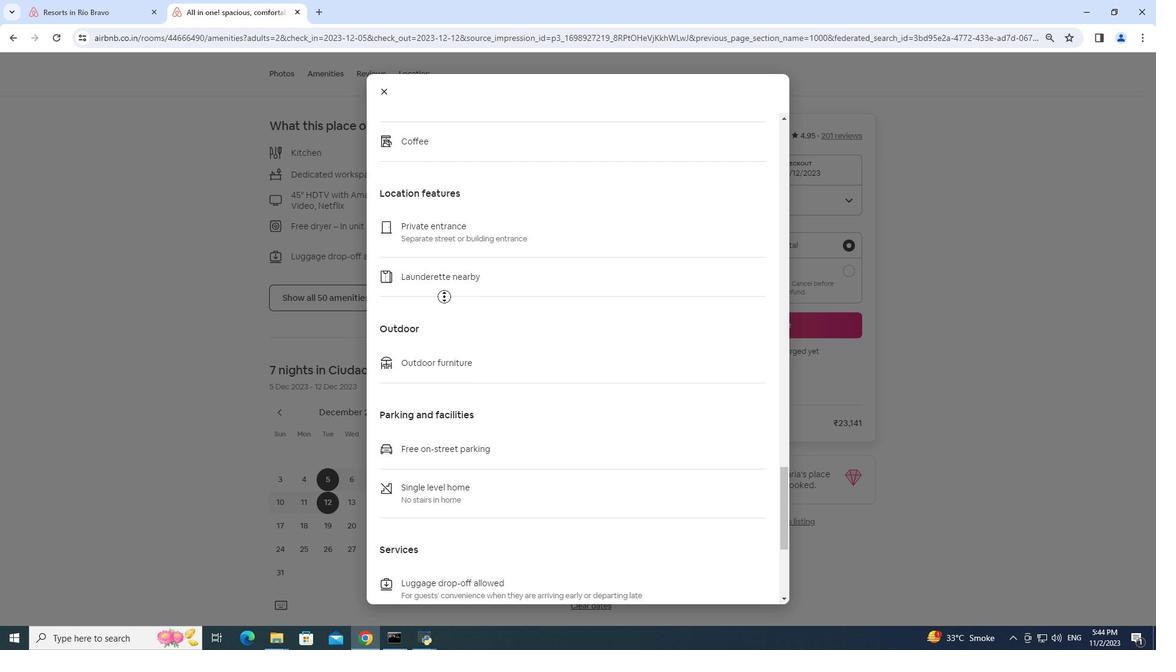 
Action: Mouse pressed middle at (444, 296)
Screenshot: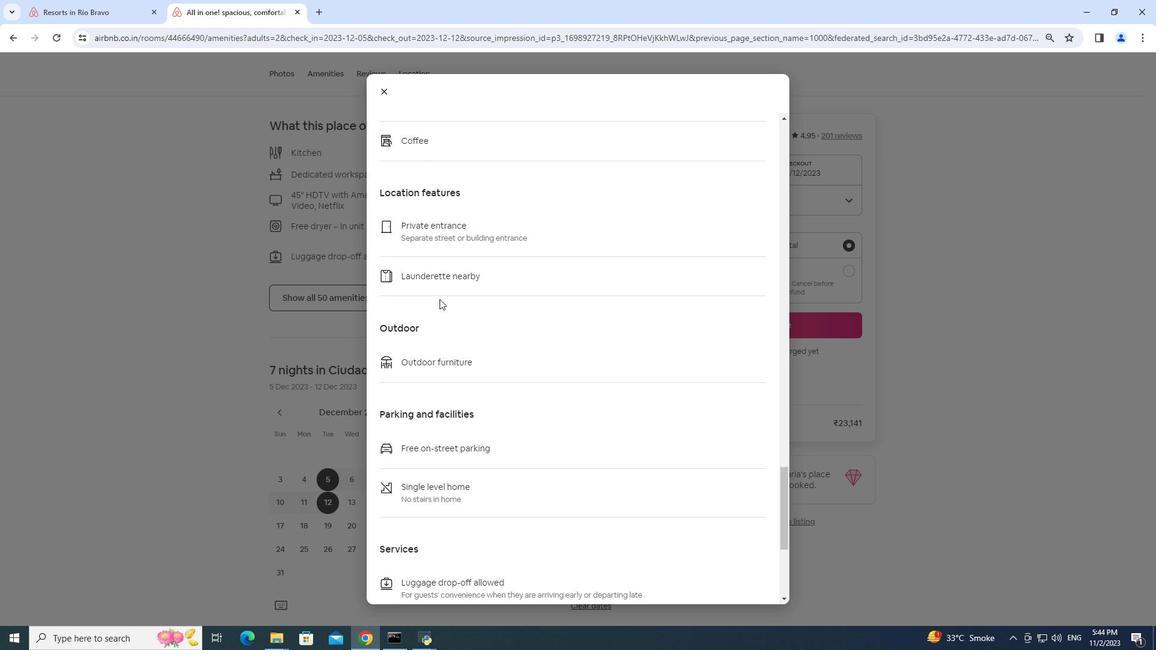 
Action: Mouse moved to (442, 298)
Screenshot: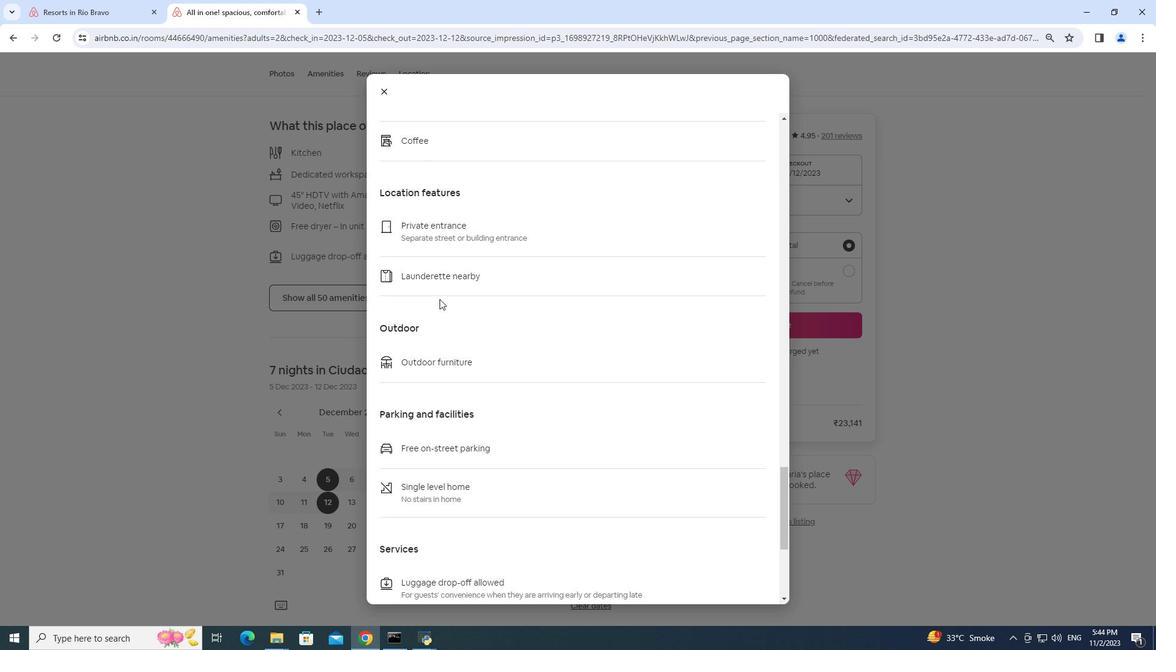 
Action: Mouse scrolled (442, 297) with delta (0, 0)
Screenshot: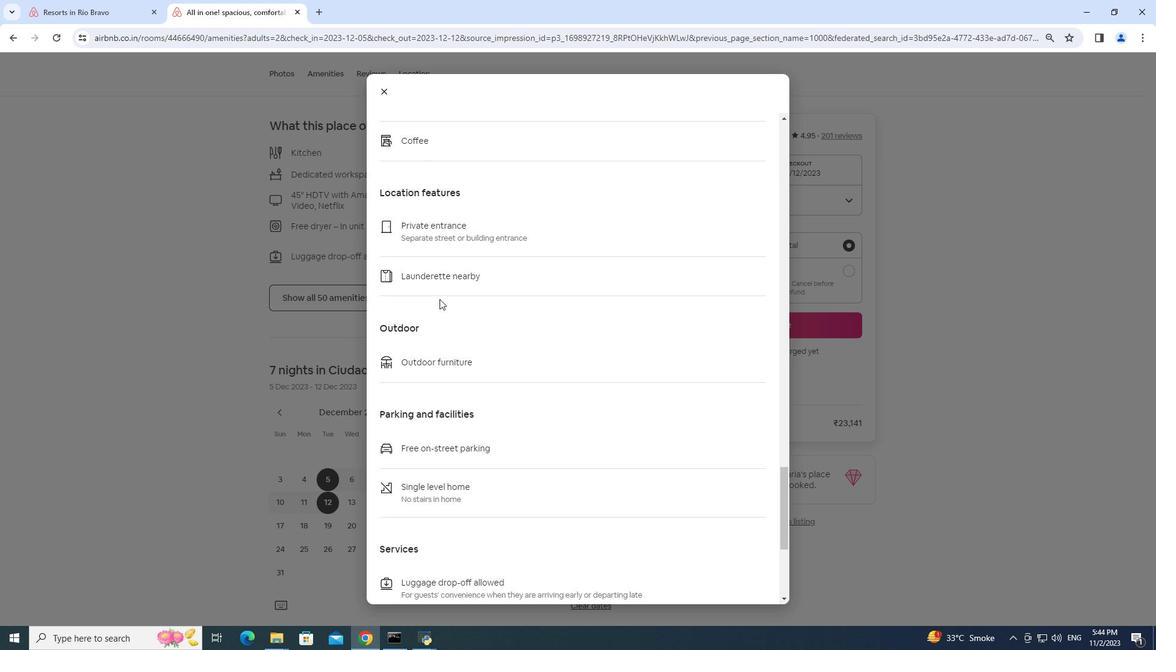 
Action: Mouse moved to (440, 299)
Screenshot: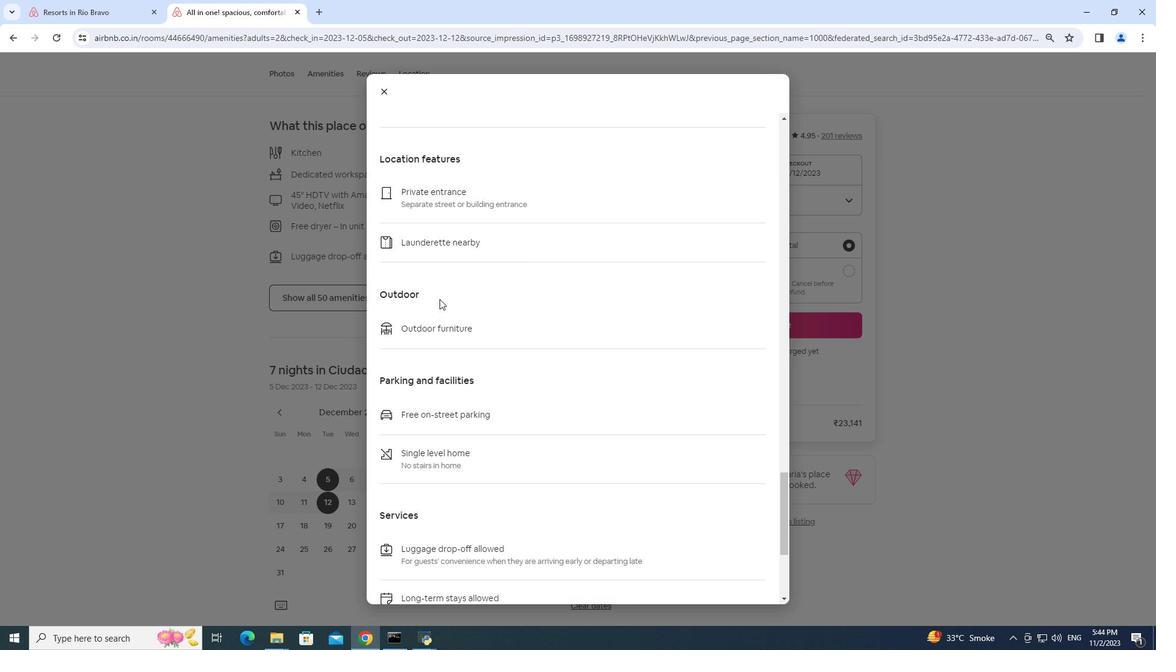
Action: Mouse scrolled (440, 298) with delta (0, 0)
Screenshot: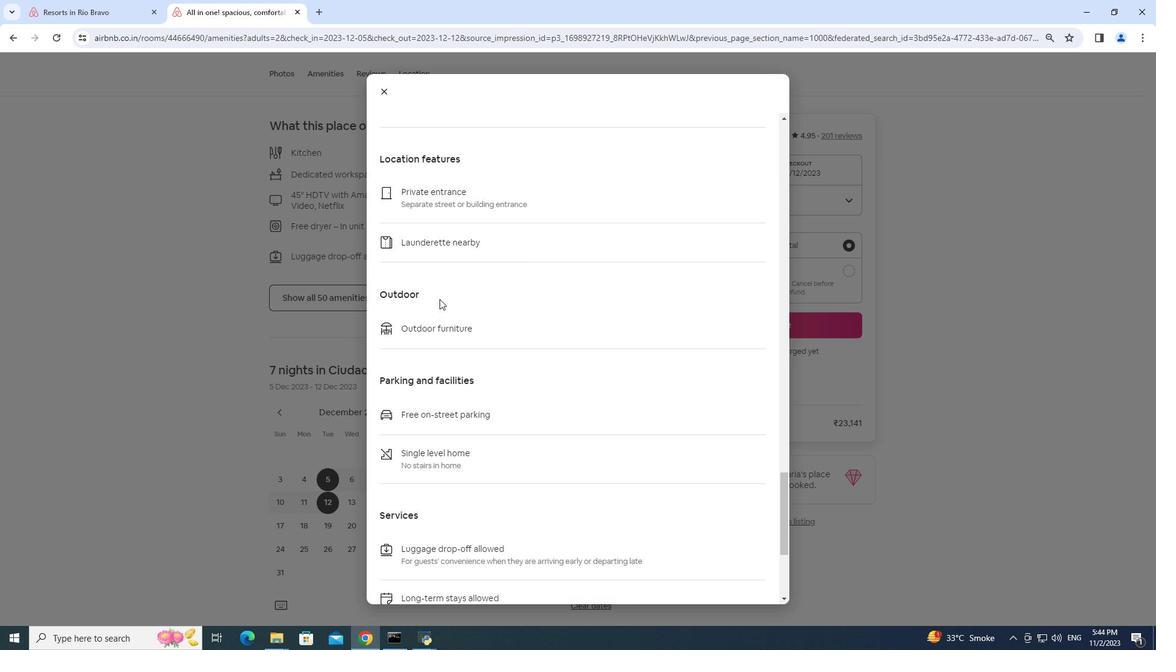 
Action: Mouse moved to (439, 299)
Screenshot: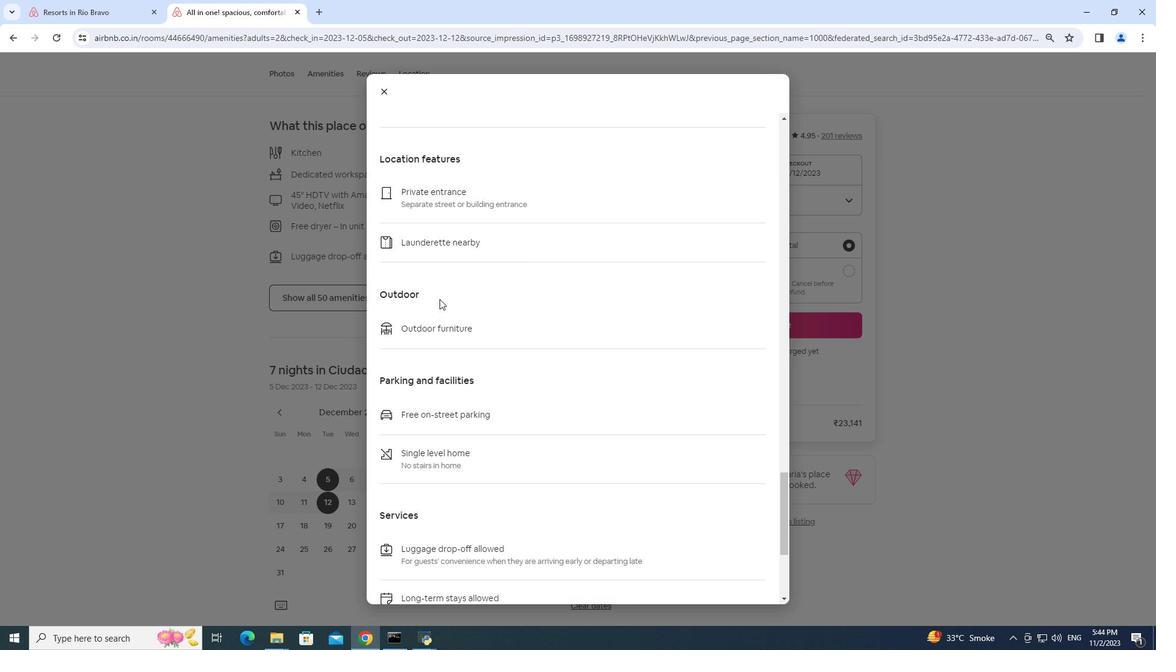 
Action: Mouse scrolled (439, 298) with delta (0, 0)
Screenshot: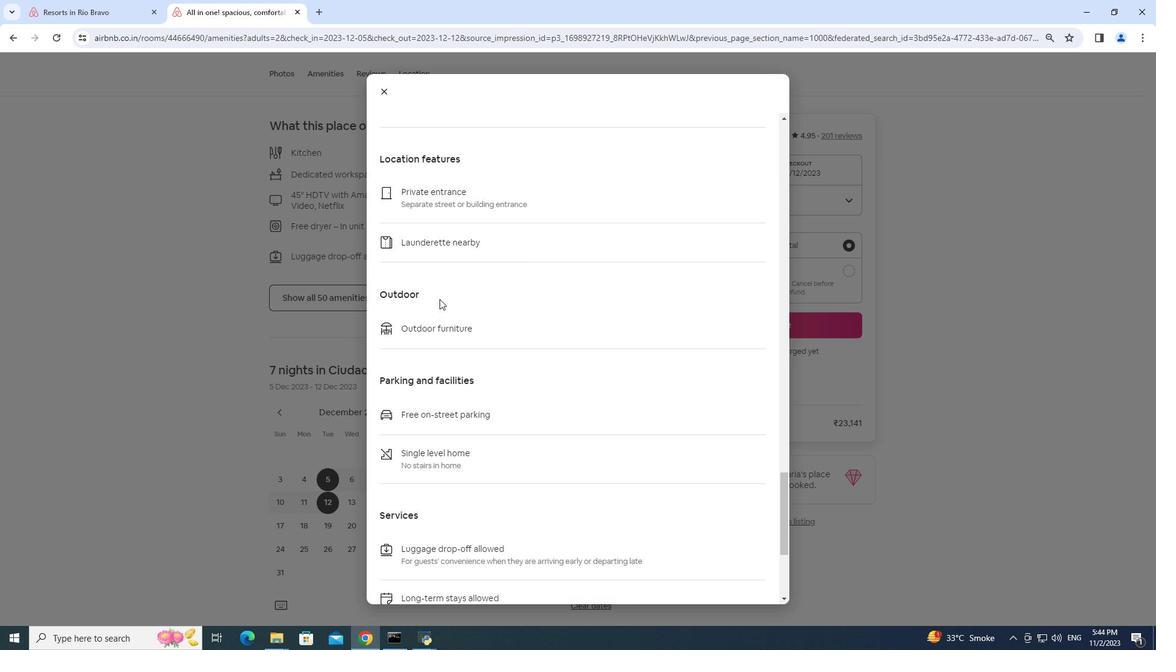 
Action: Mouse scrolled (439, 298) with delta (0, 0)
Screenshot: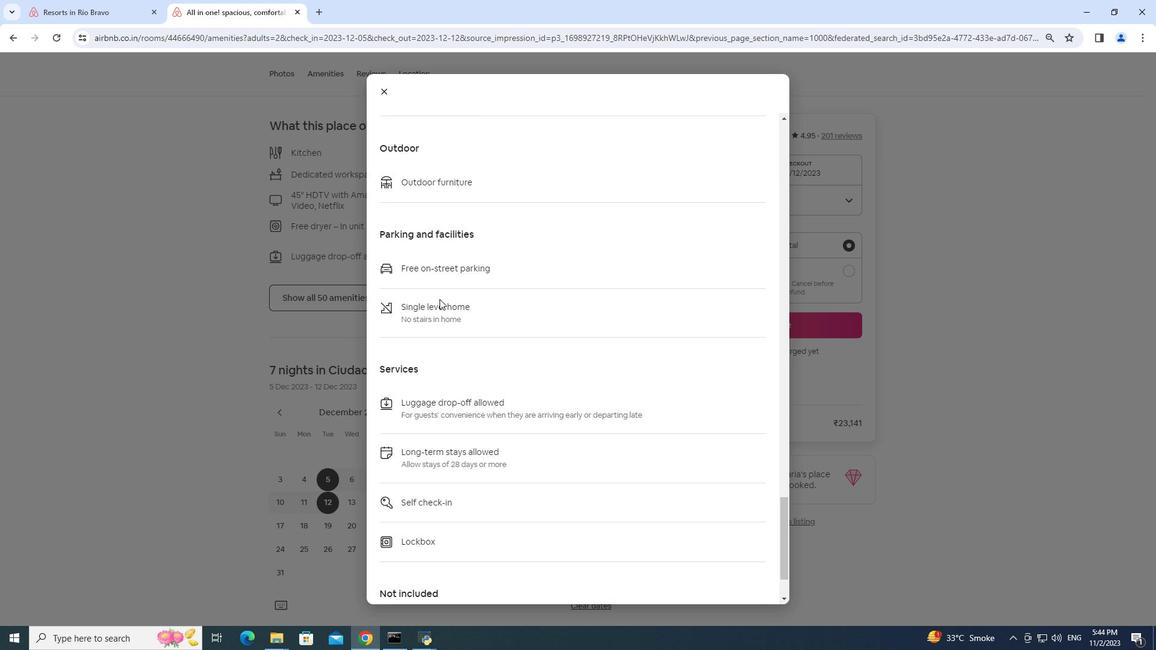 
Action: Mouse scrolled (439, 298) with delta (0, 0)
Screenshot: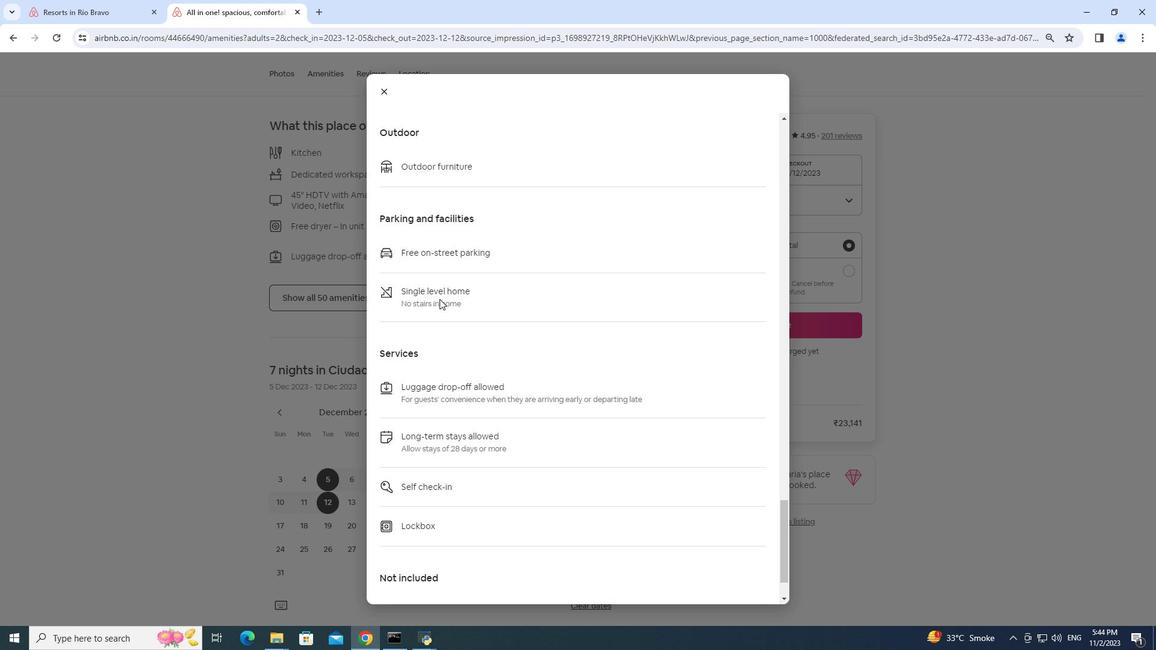 
Action: Mouse scrolled (439, 298) with delta (0, 0)
Screenshot: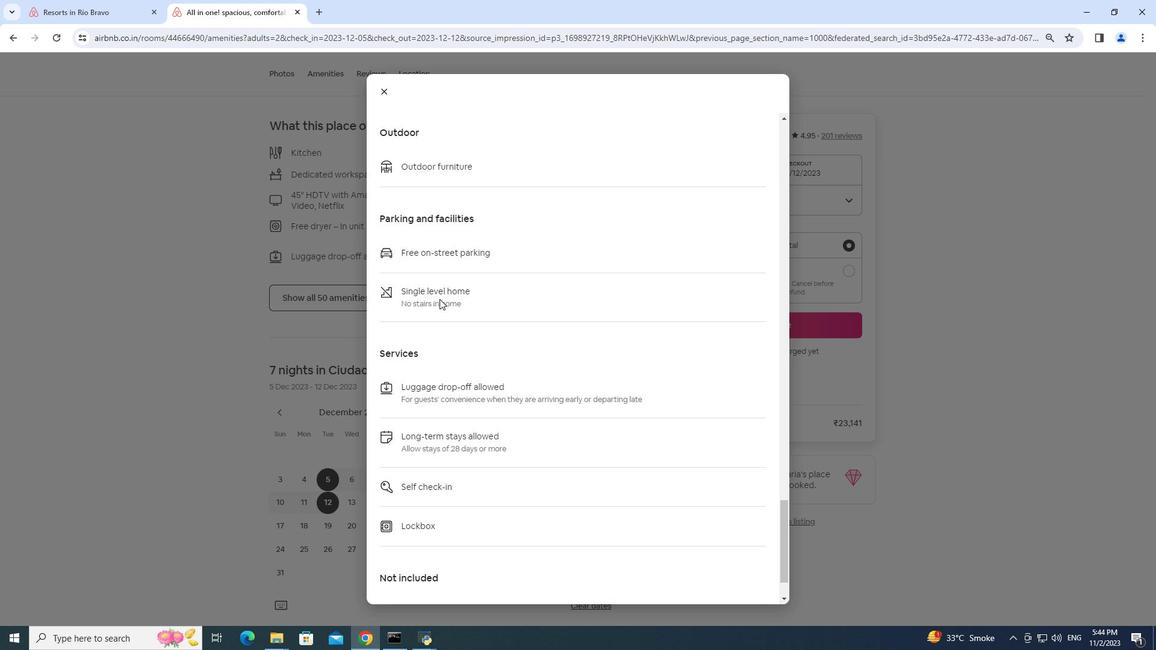 
Action: Mouse moved to (439, 299)
Screenshot: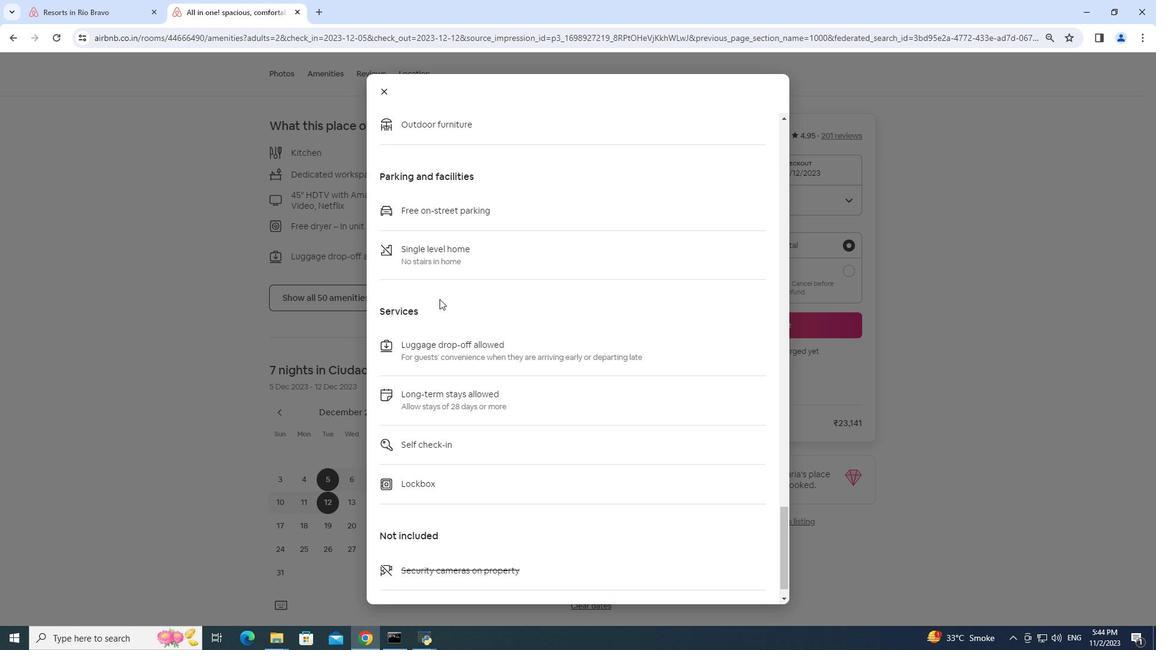 
Action: Mouse scrolled (439, 298) with delta (0, 0)
Screenshot: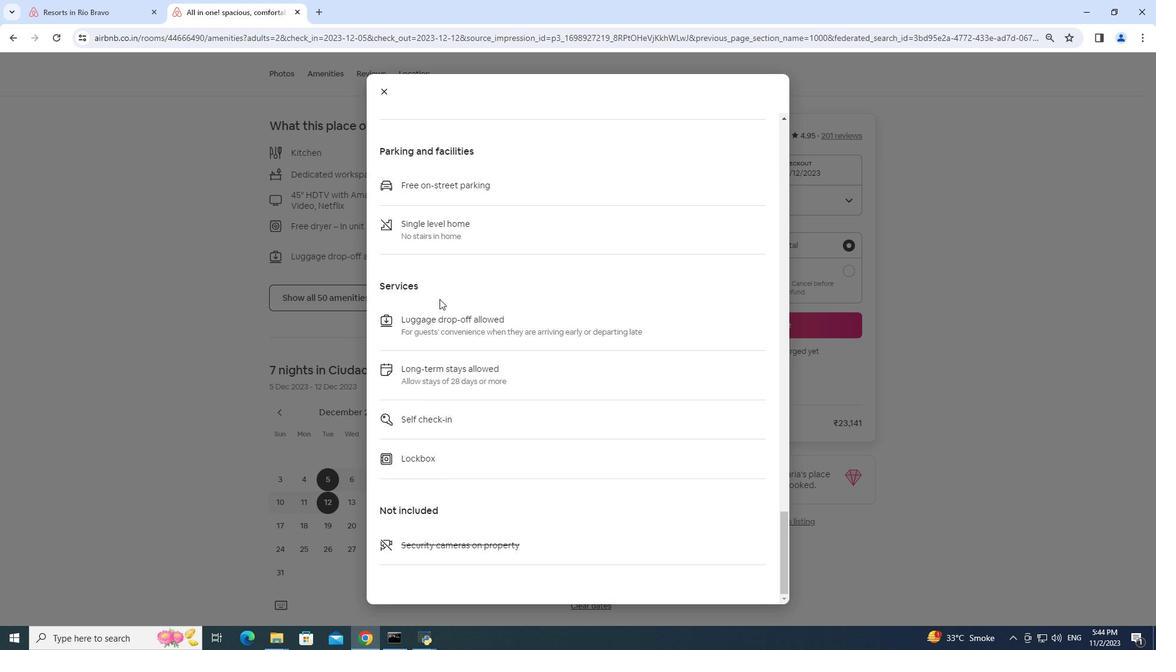 
Action: Mouse scrolled (439, 298) with delta (0, 0)
Screenshot: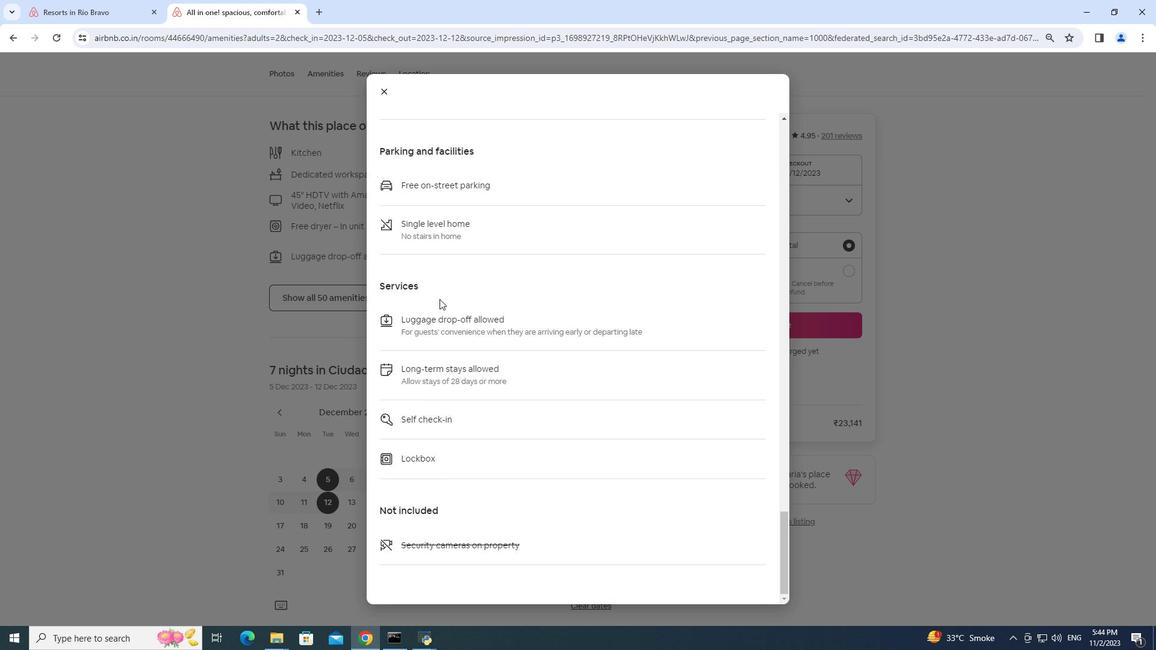 
Action: Mouse scrolled (439, 298) with delta (0, 0)
Screenshot: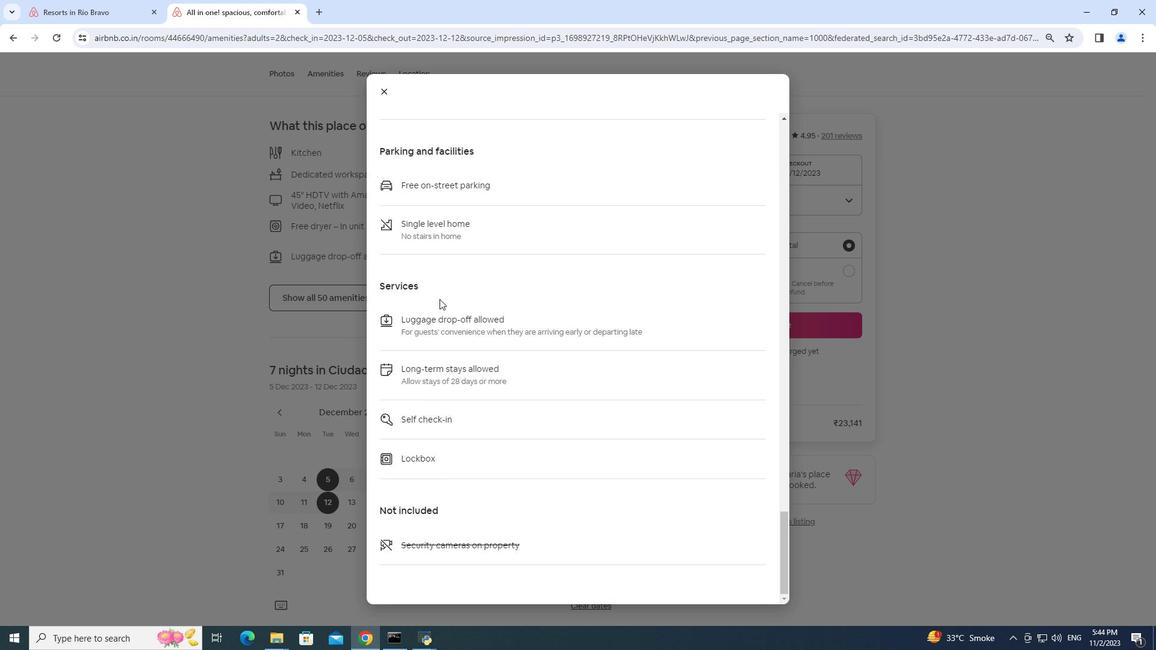 
Action: Mouse moved to (439, 299)
Screenshot: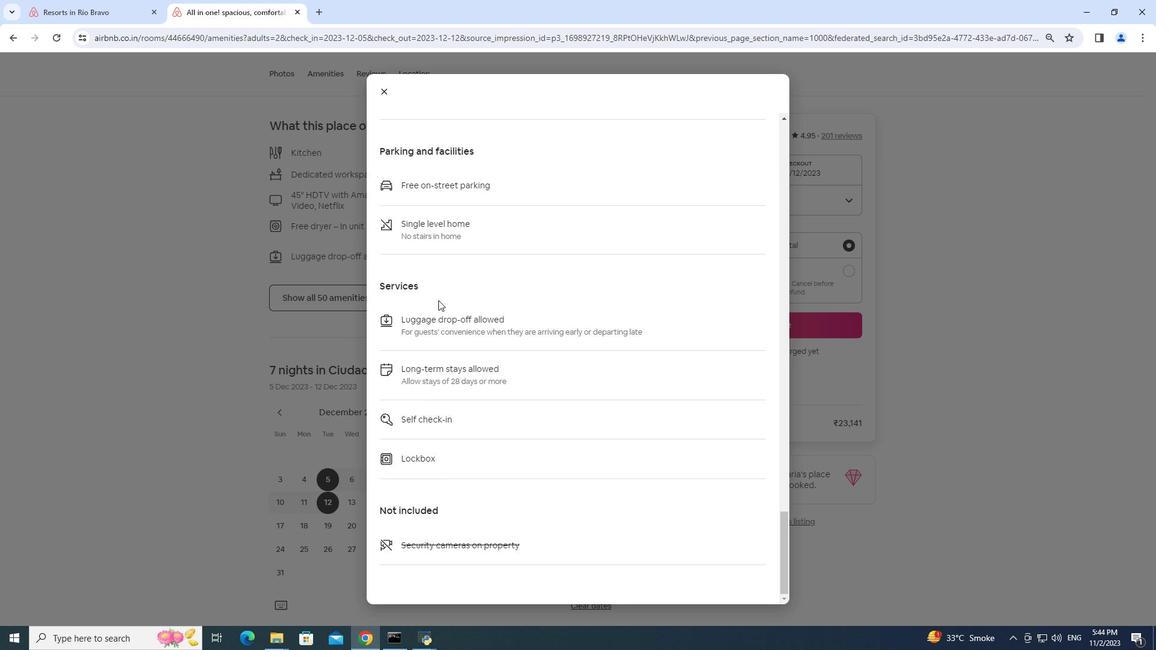 
Action: Mouse scrolled (439, 298) with delta (0, 0)
Screenshot: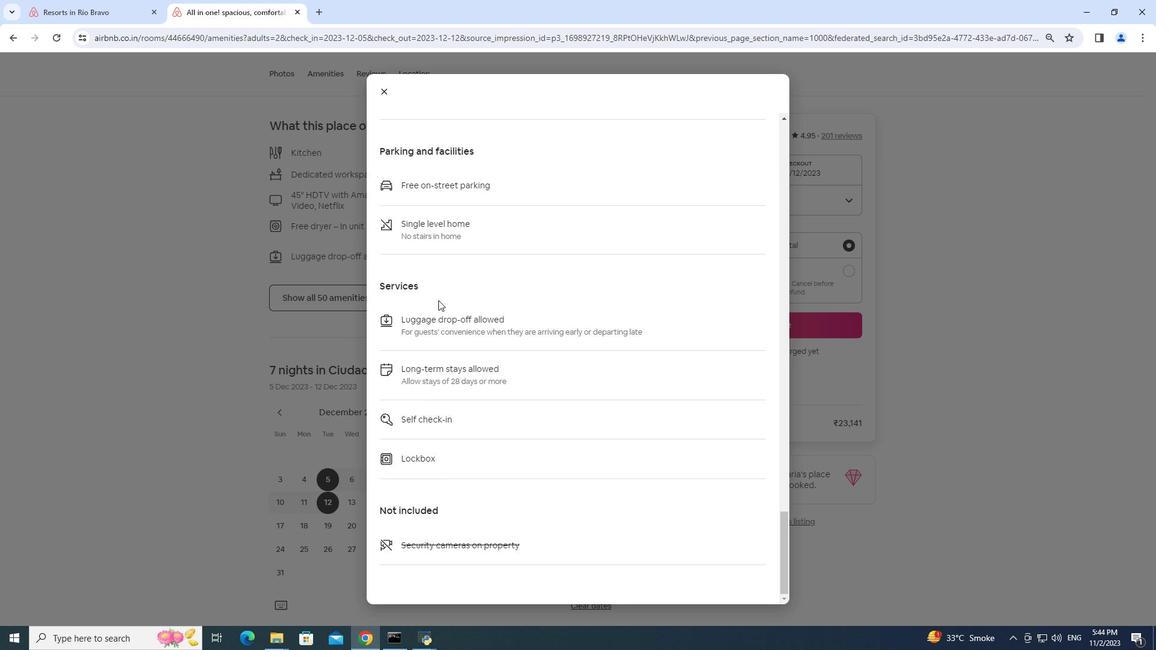 
Action: Mouse moved to (438, 300)
Screenshot: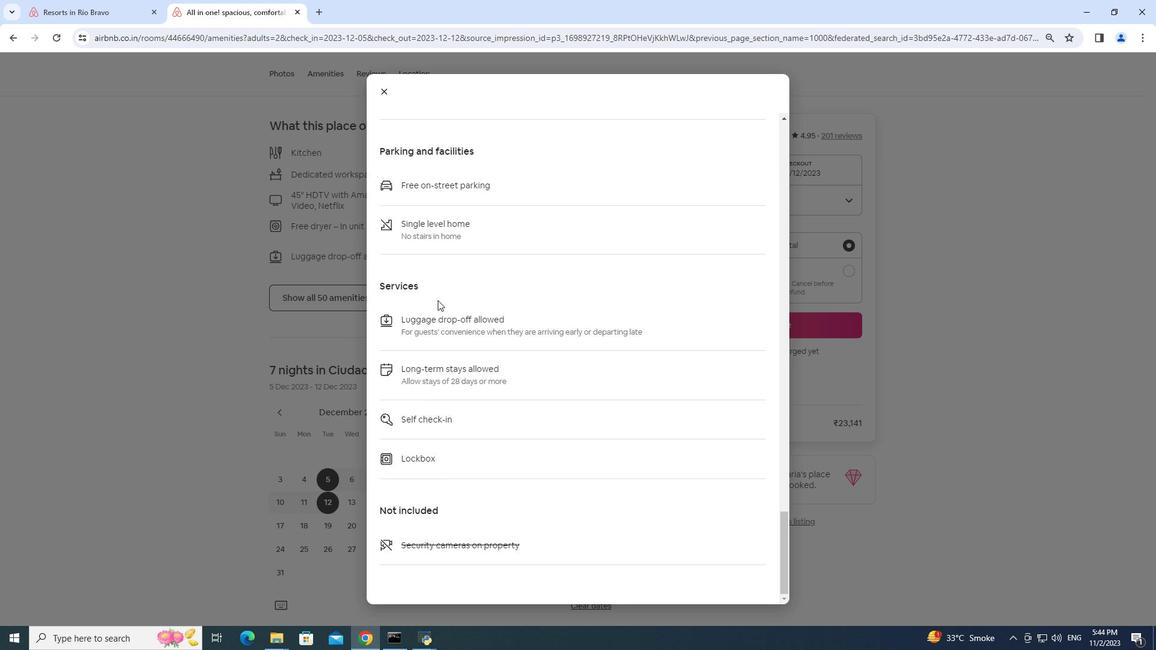 
Action: Mouse scrolled (438, 299) with delta (0, 0)
Screenshot: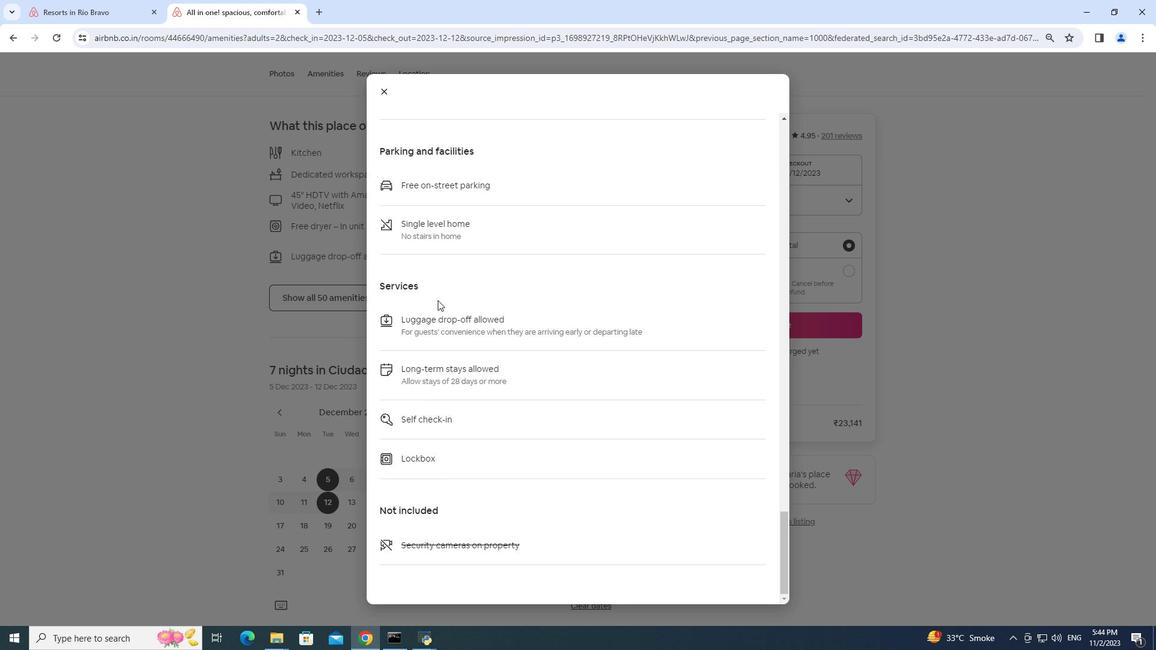 
Action: Mouse scrolled (438, 299) with delta (0, 0)
Screenshot: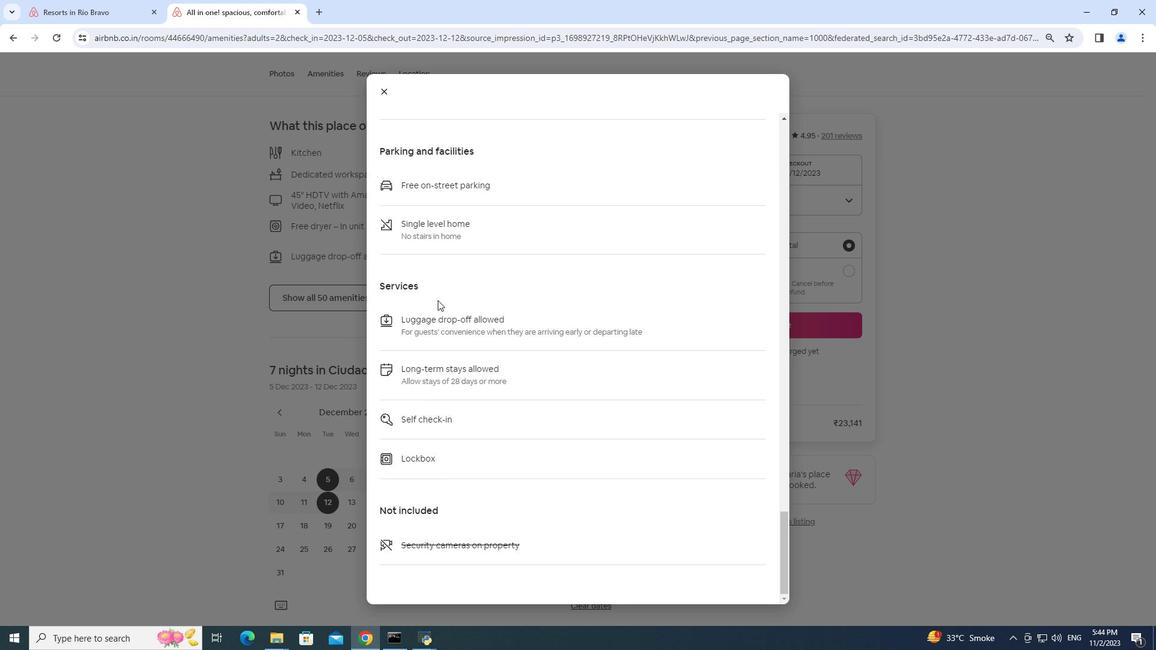 
Action: Mouse moved to (437, 300)
Screenshot: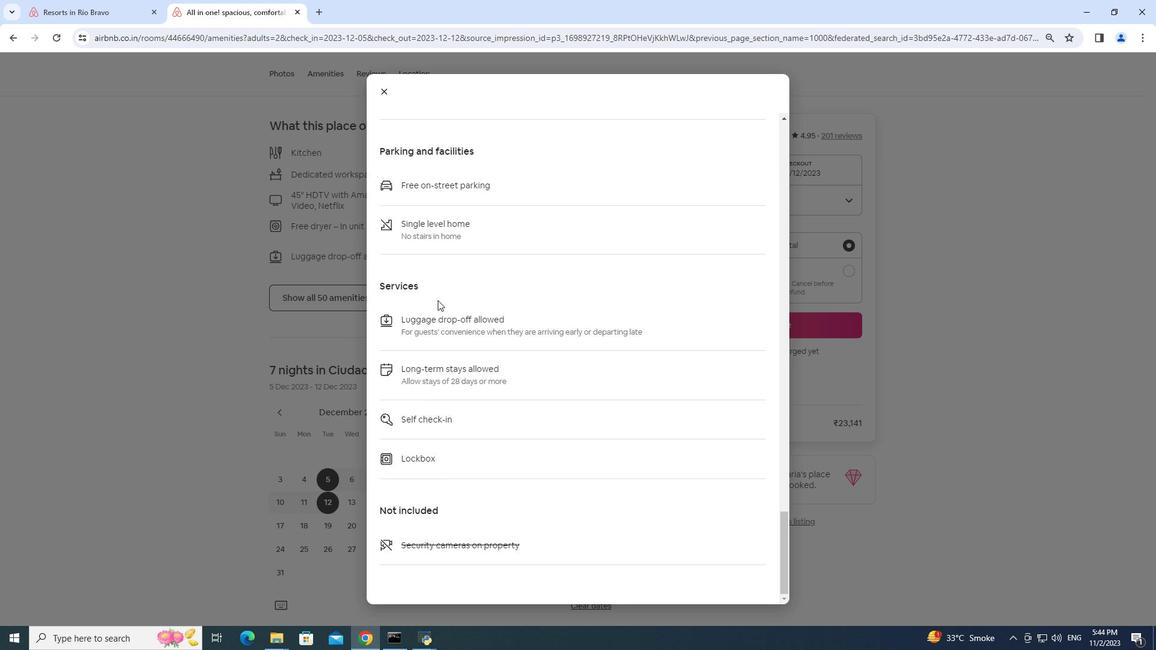 
Action: Mouse scrolled (437, 299) with delta (0, 0)
Screenshot: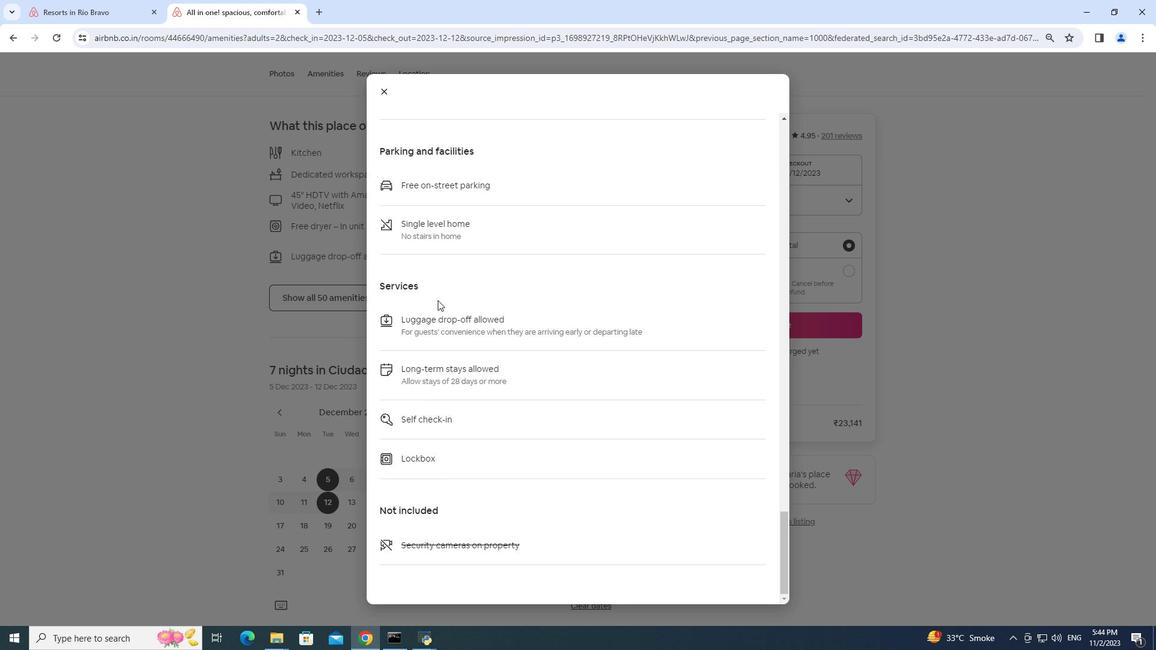 
Action: Mouse moved to (383, 95)
Screenshot: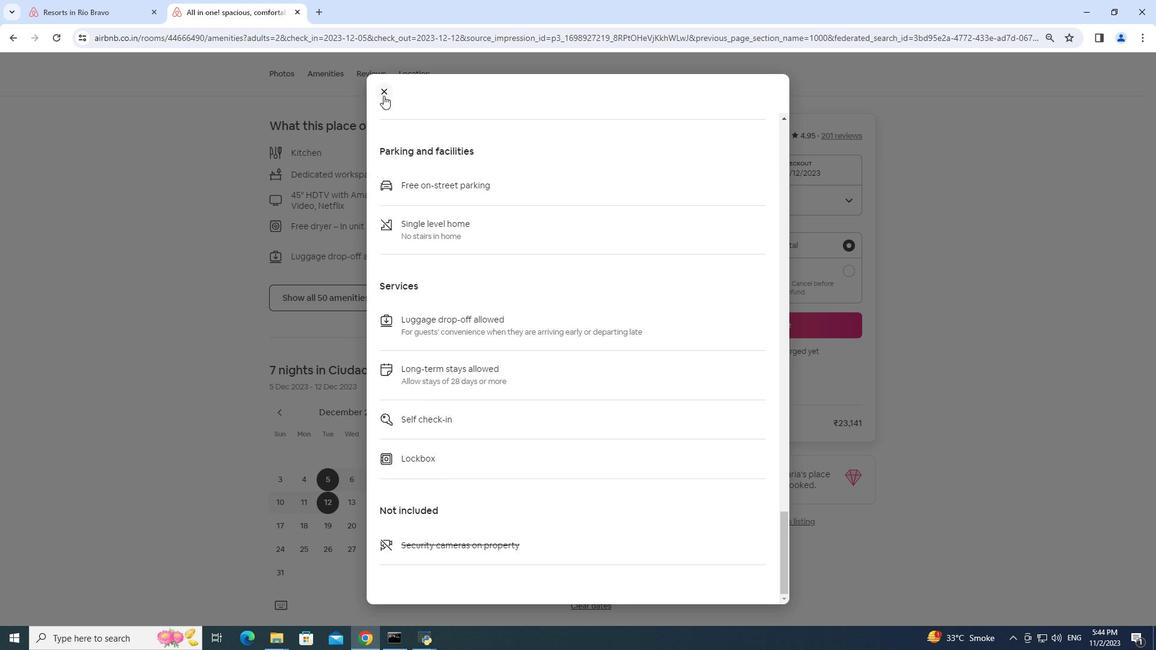 
Action: Mouse pressed left at (383, 95)
Screenshot: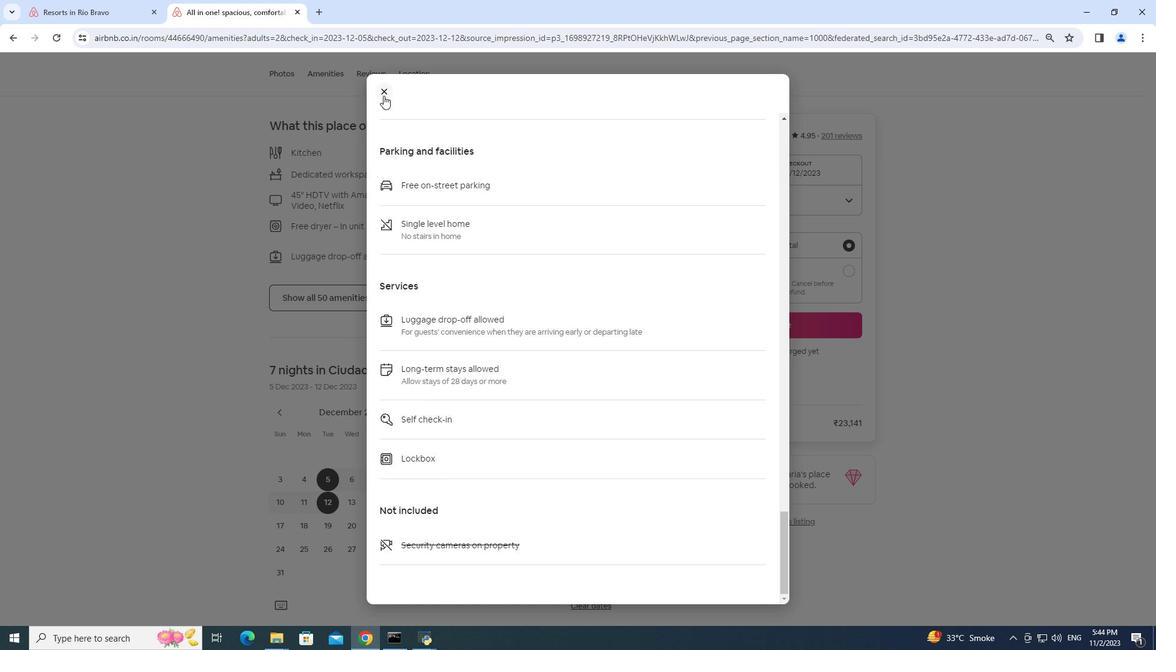 
Action: Mouse moved to (445, 336)
Screenshot: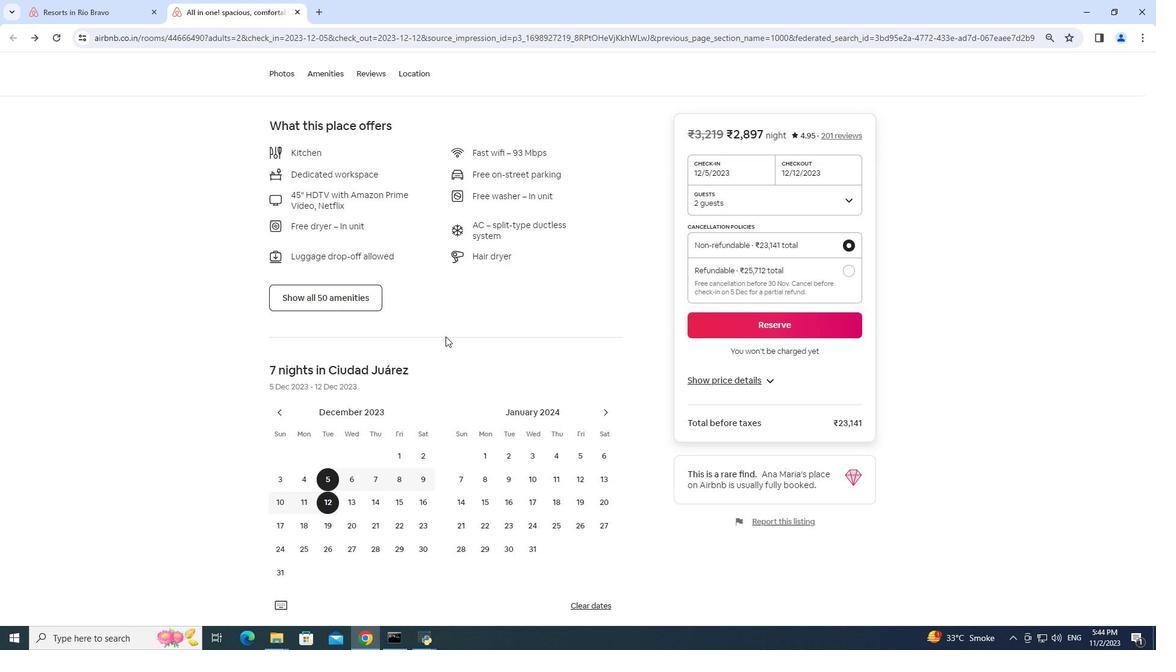 
Action: Mouse scrolled (445, 336) with delta (0, 0)
Screenshot: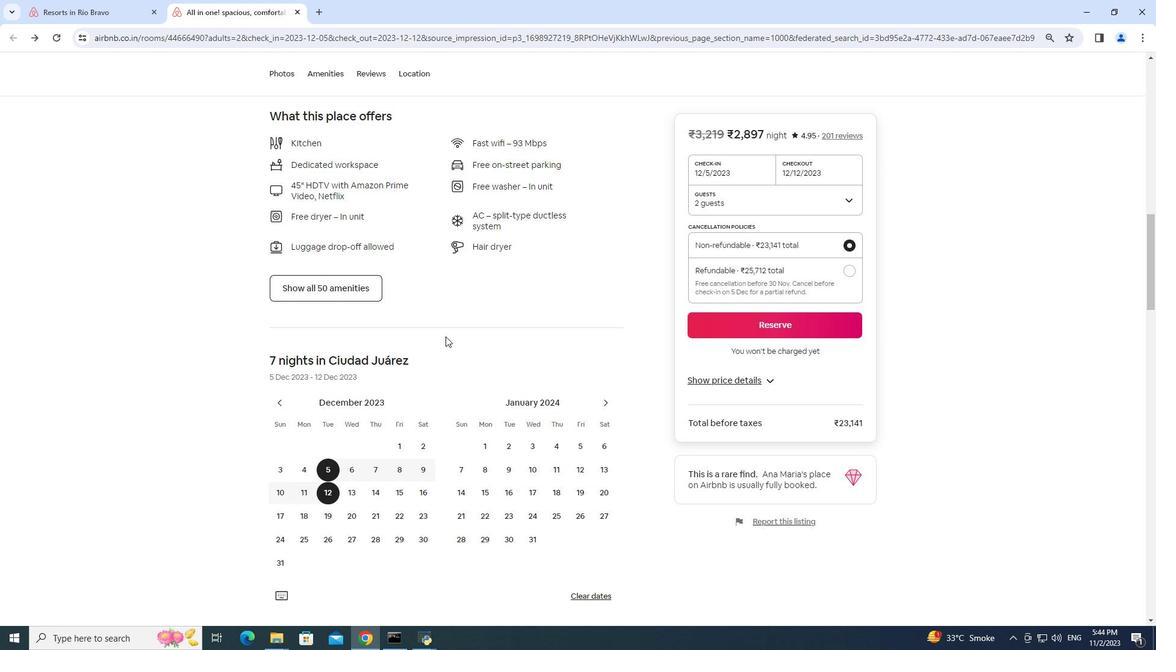 
Action: Mouse scrolled (445, 336) with delta (0, 0)
